 Task: Open a blank google sheet and write heading  Customer order data  Add 10 people name:-  'David White, Emily Green, Andrew Baker, Madison Evans, Logan King, Grace Hill, Gabriel Young, Elizabeth Flores, Samuel Reed, Avery Nelson. ' in July Last week sales are  10020 to 20050. customer order name:-  Nike shoe, Adidas shoe, Gucci T-shirt, Louis Vuitton bag, Zara Shirt, H&M jeans, Chanel perfume, Versace perfume, Ralph Lauren, Prada Shirtcustomer order price in between:-  10000 to 15000. Save page auditingSalesByRegion_2023
Action: Mouse moved to (21, 70)
Screenshot: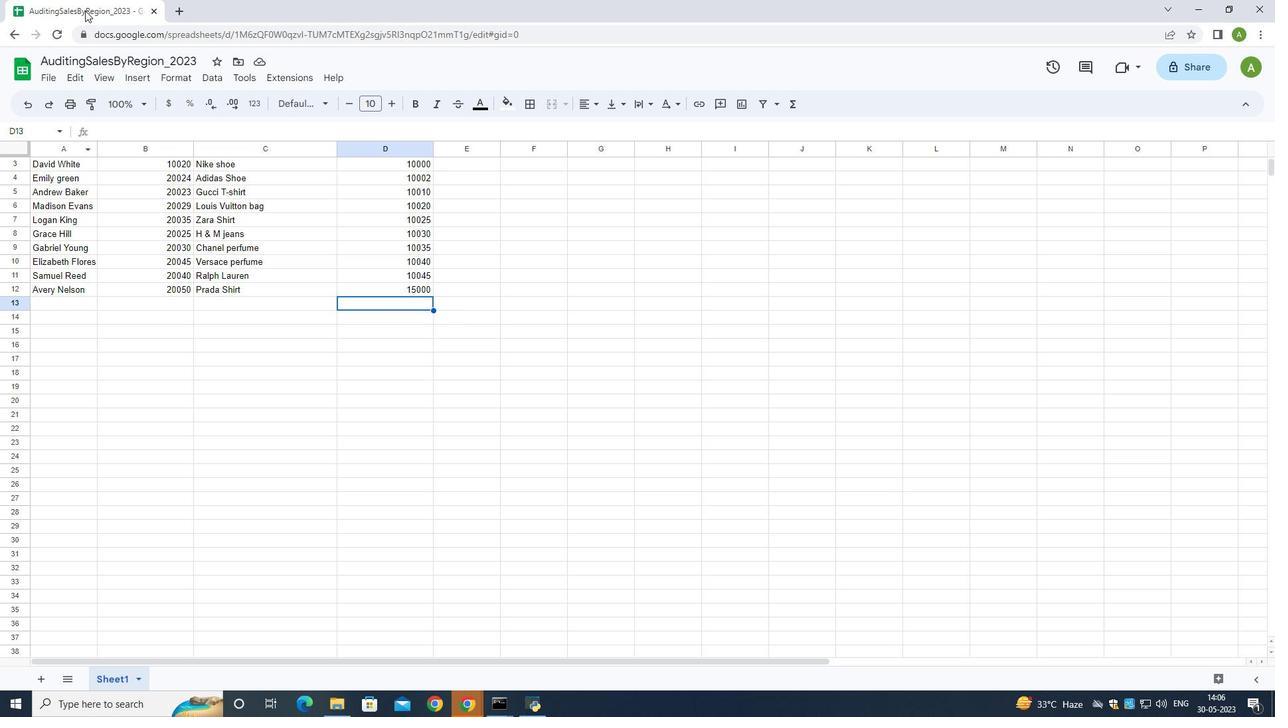 
Action: Mouse pressed left at (21, 70)
Screenshot: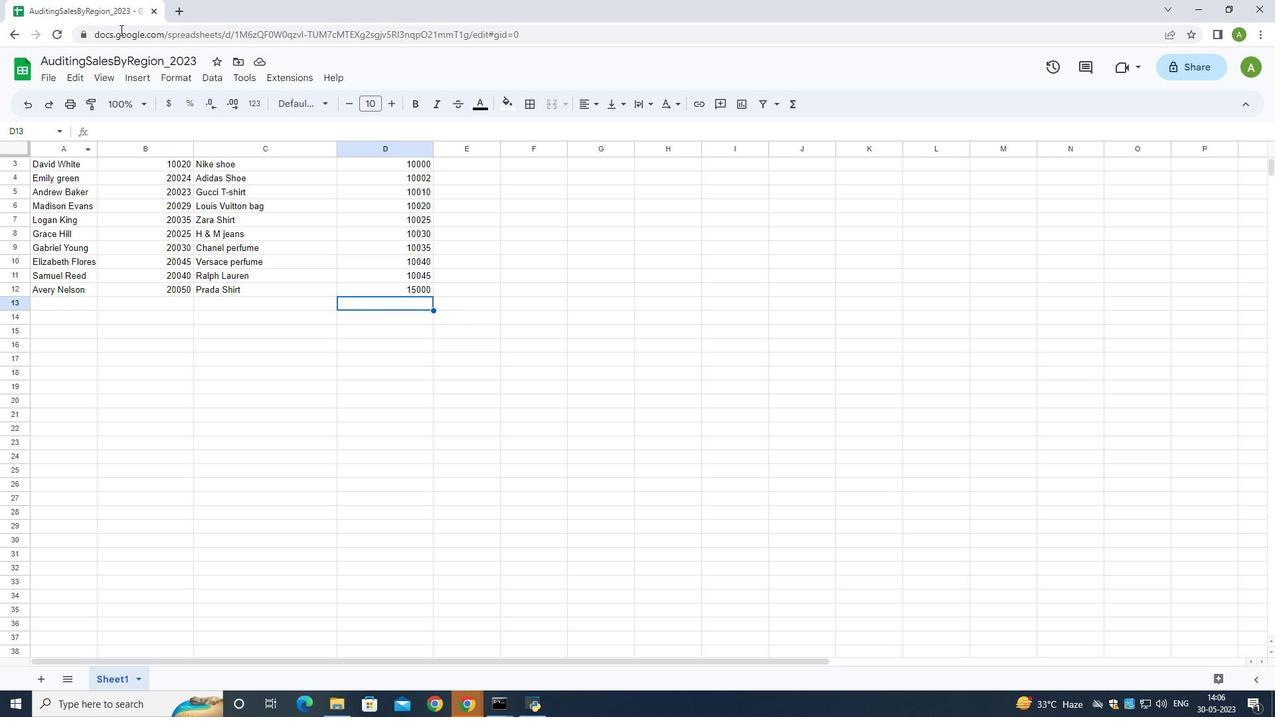 
Action: Mouse moved to (302, 171)
Screenshot: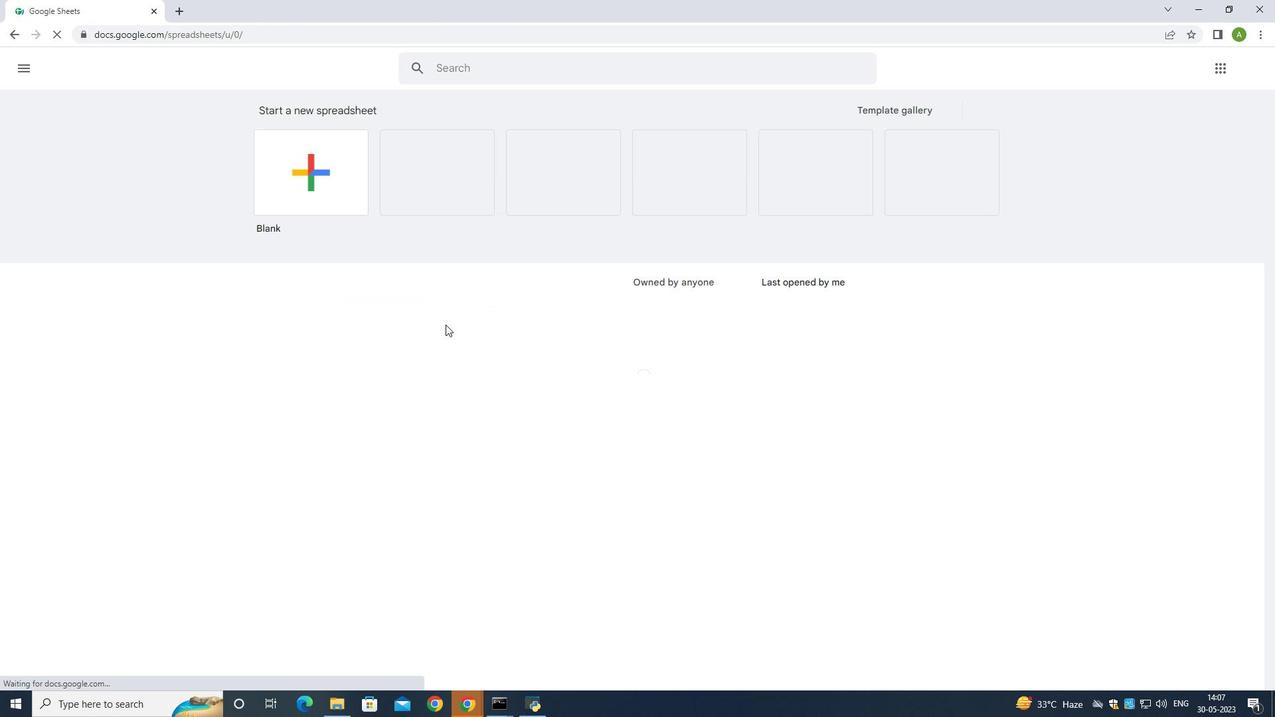 
Action: Mouse pressed left at (302, 171)
Screenshot: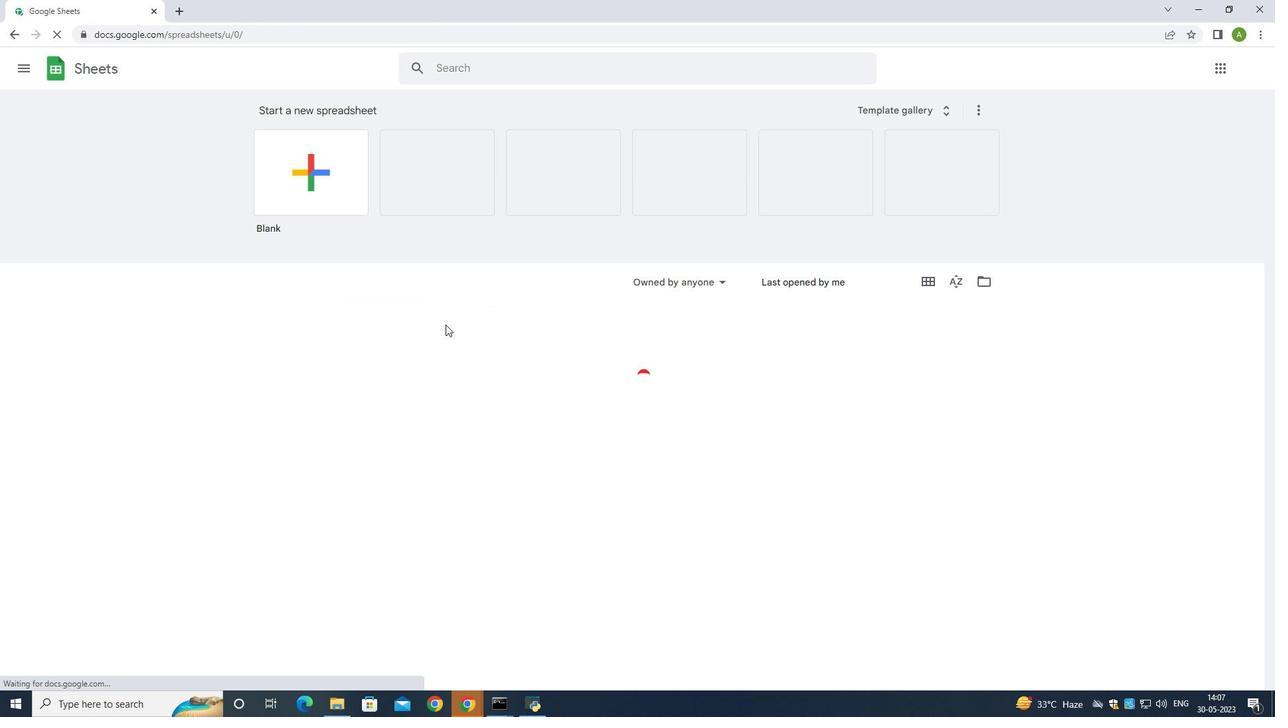 
Action: Mouse moved to (153, 164)
Screenshot: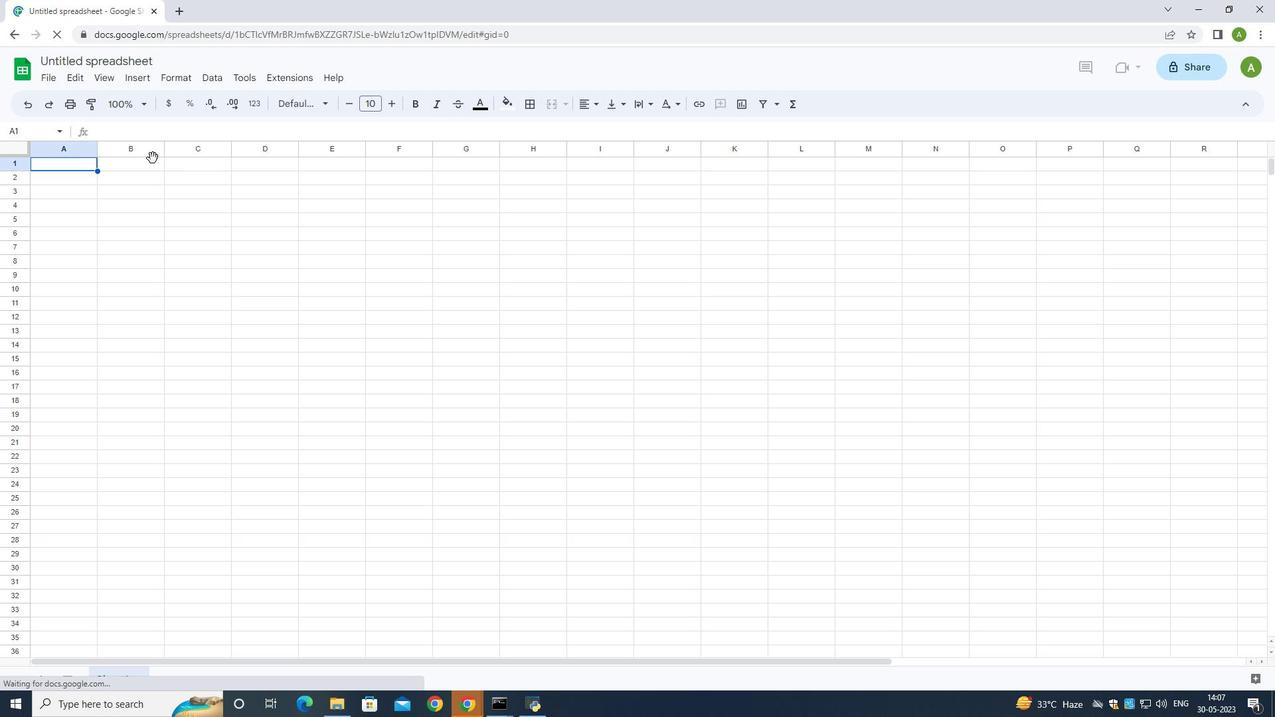 
Action: Mouse pressed left at (153, 164)
Screenshot: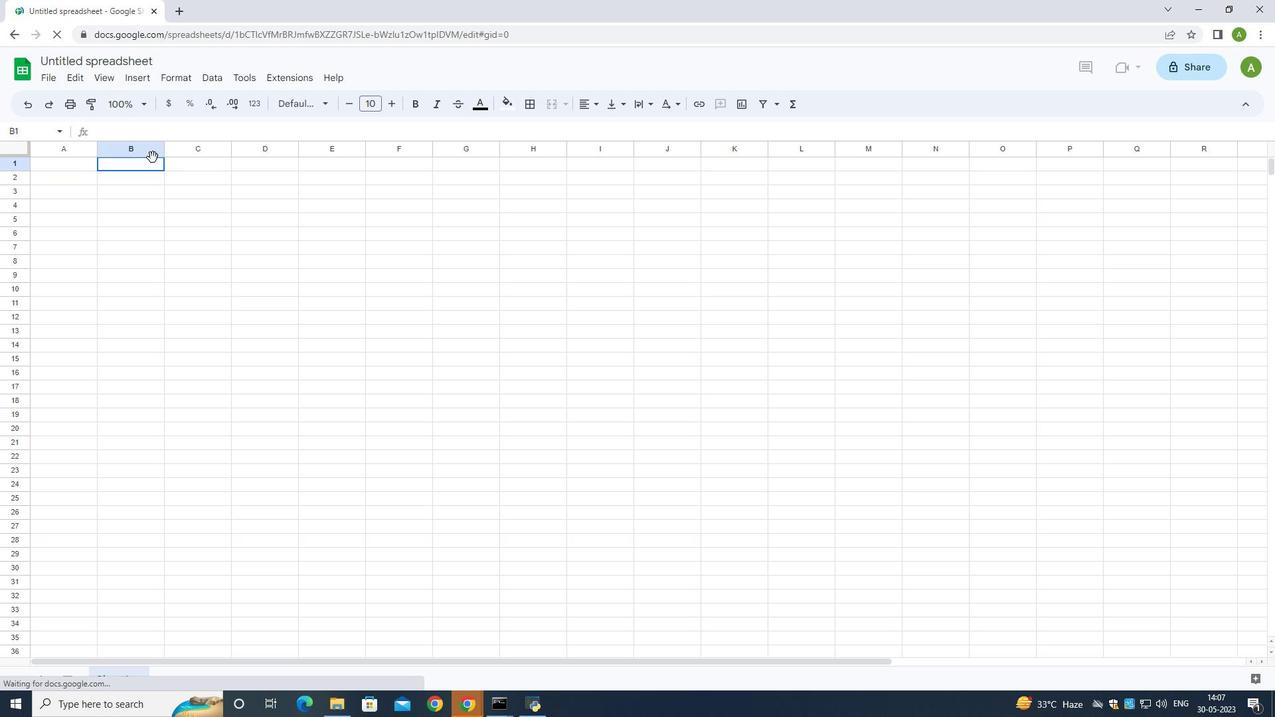 
Action: Mouse moved to (116, 182)
Screenshot: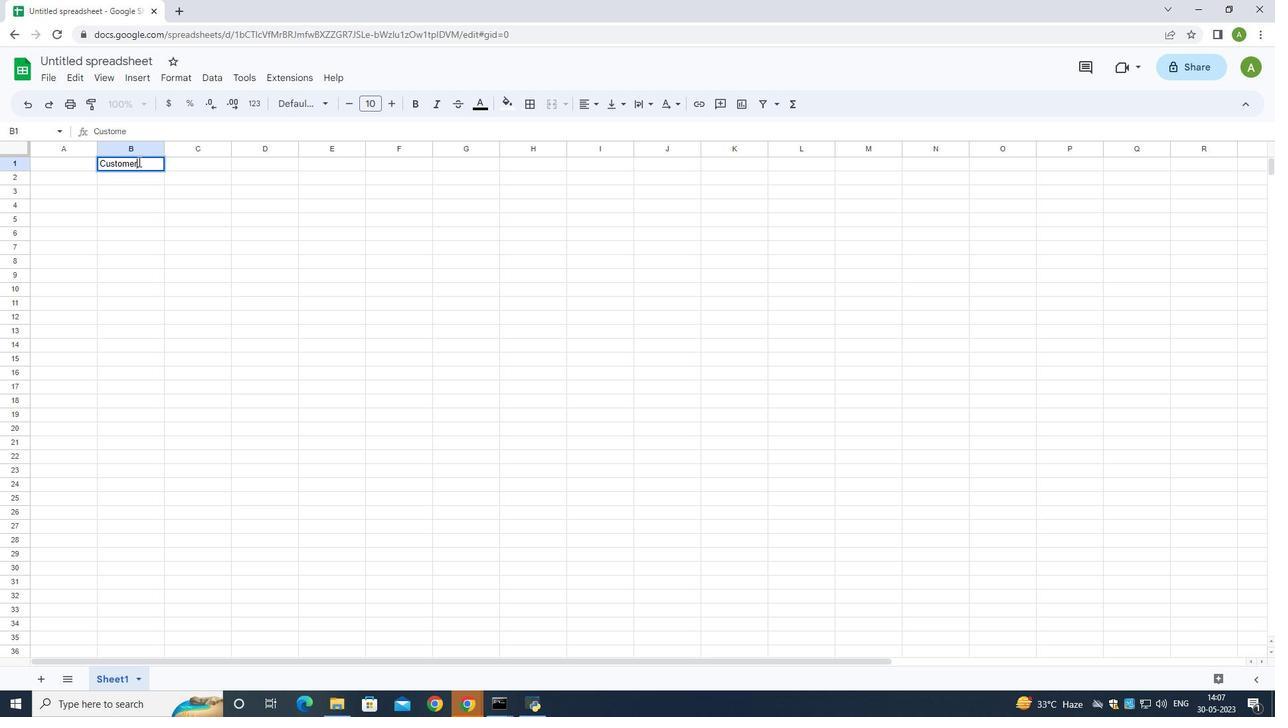 
Action: Key pressed <Key.shift>Customer<Key.space>ore<Key.backspace>der<Key.space>data
Screenshot: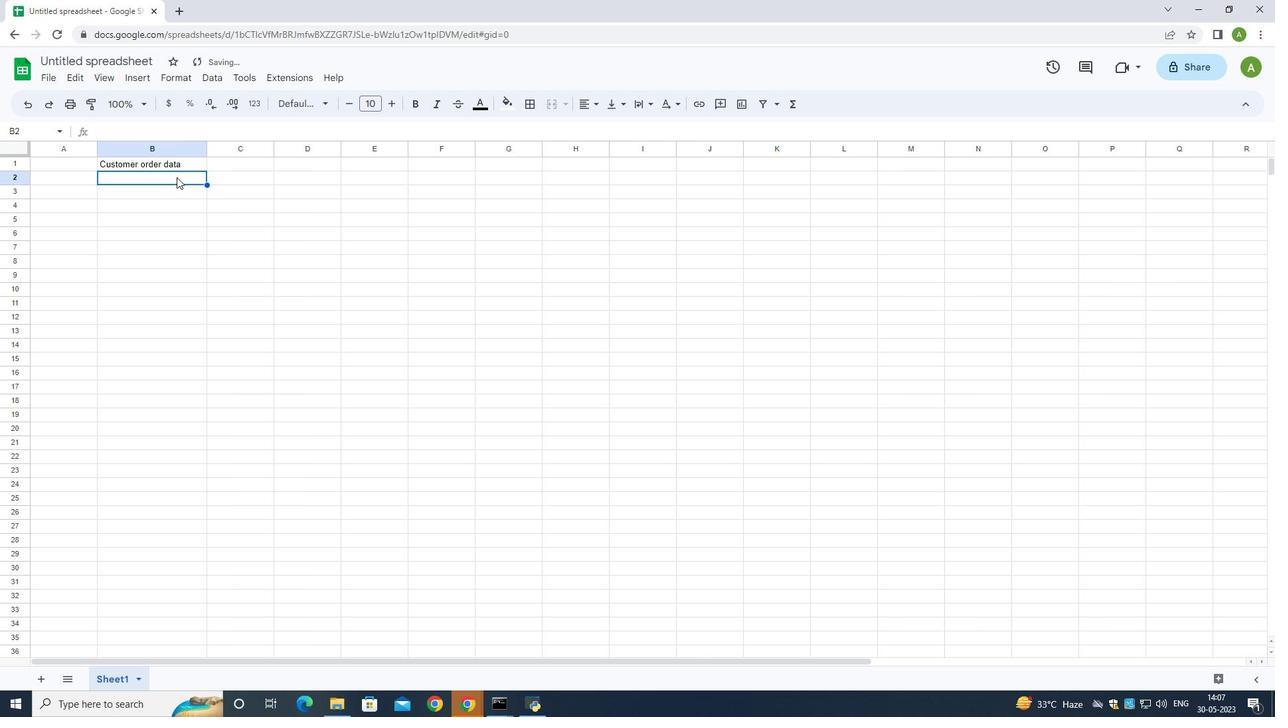 
Action: Mouse moved to (82, 176)
Screenshot: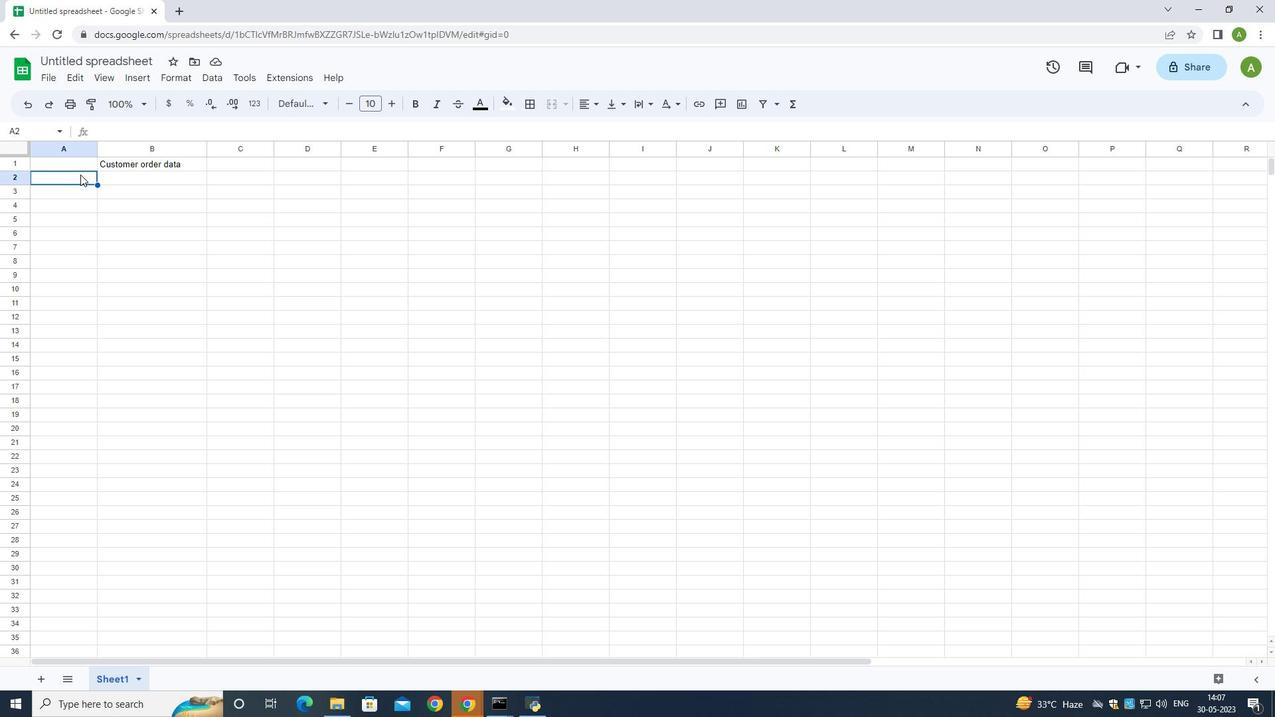 
Action: Mouse pressed left at (82, 176)
Screenshot: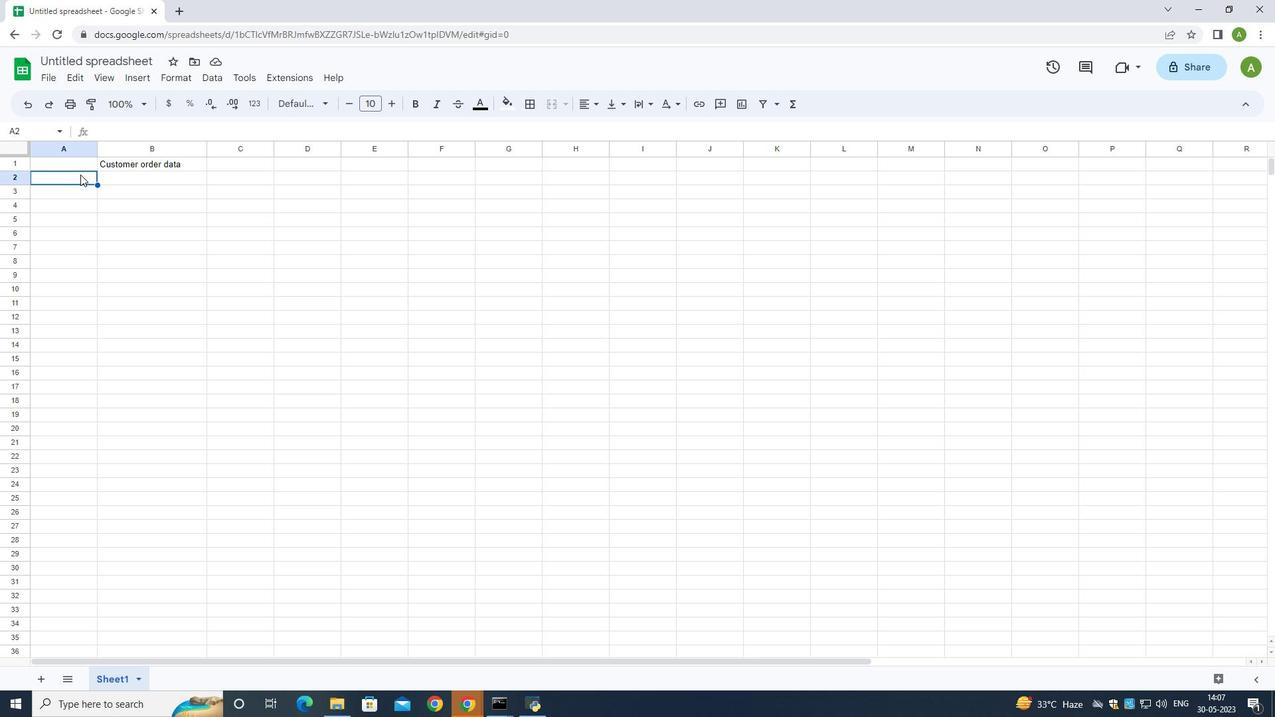 
Action: Key pressed <Key.shift><Key.shift><Key.shift><Key.shift><Key.shift><Key.shift><Key.shift><Key.shift><Key.shift><Key.shift><Key.shift><Key.shift><Key.shift><Key.shift><Key.shift><Key.shift><Key.shift><Key.shift><Key.shift><Key.shift>Name
Screenshot: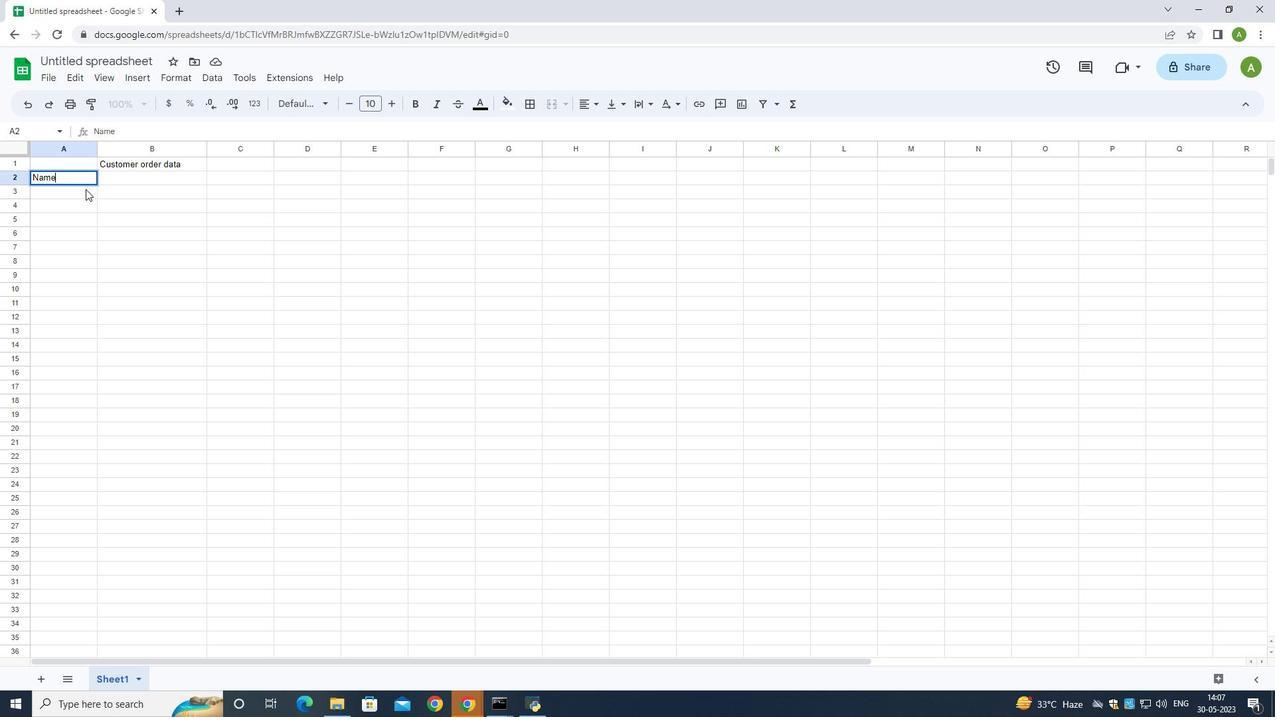 
Action: Mouse moved to (79, 197)
Screenshot: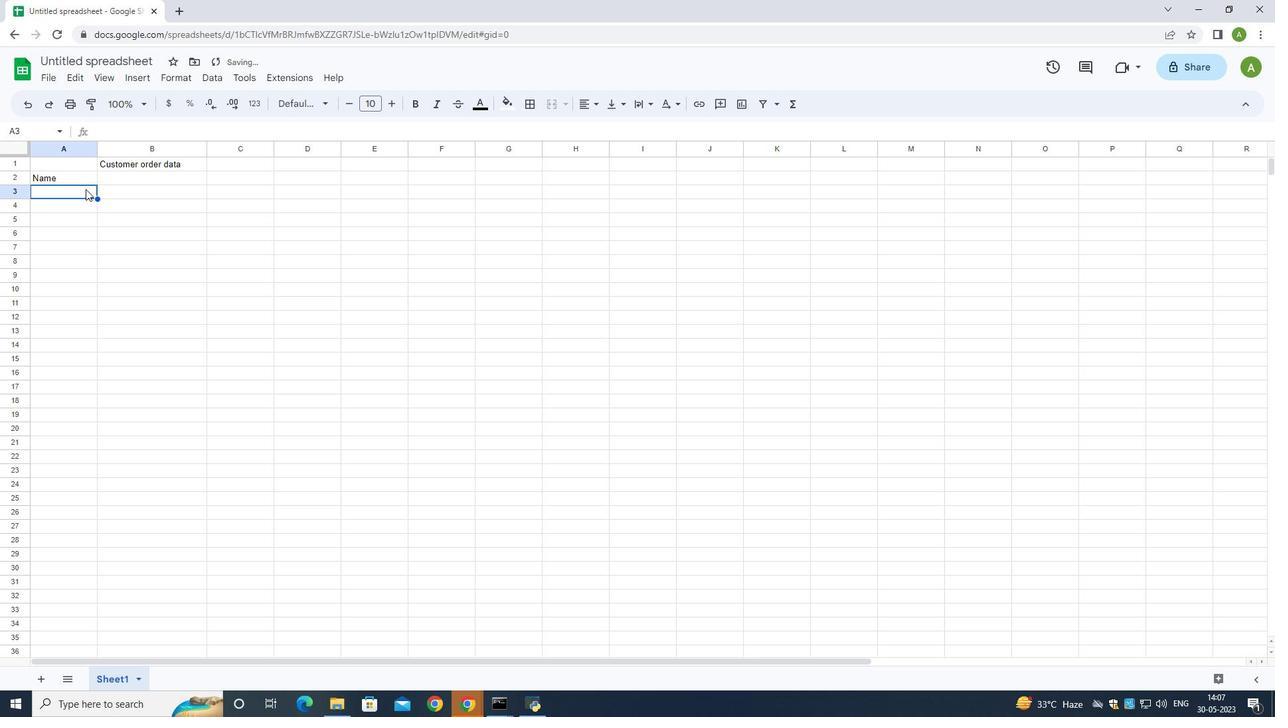 
Action: Mouse pressed left at (79, 197)
Screenshot: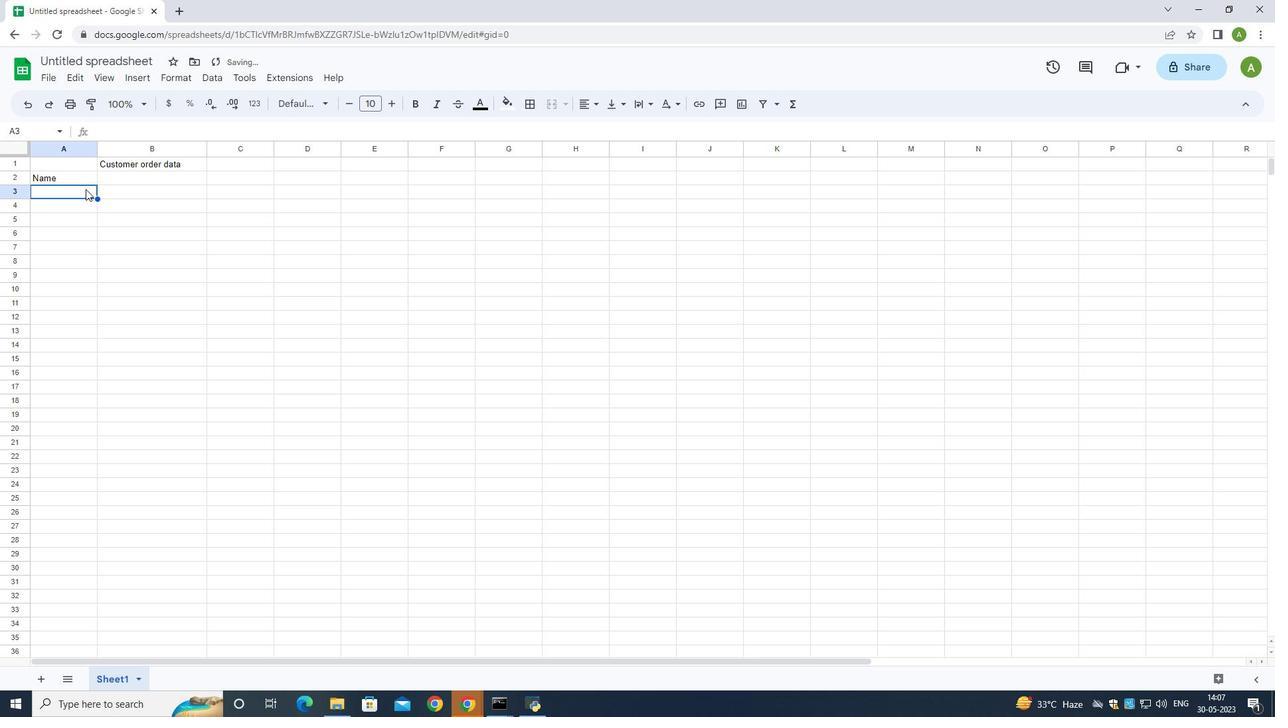 
Action: Mouse moved to (656, 269)
Screenshot: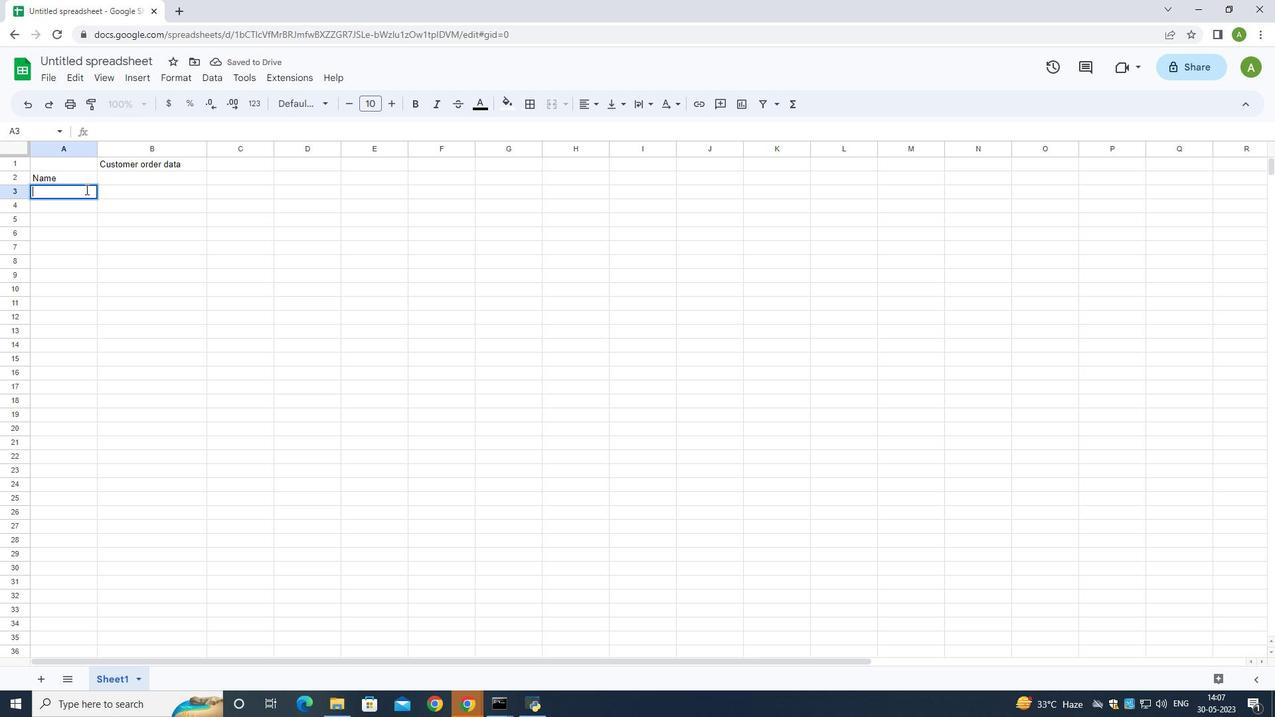 
Action: Key pressed <Key.shift>David<Key.space><Key.shift>White<Key.down>
Screenshot: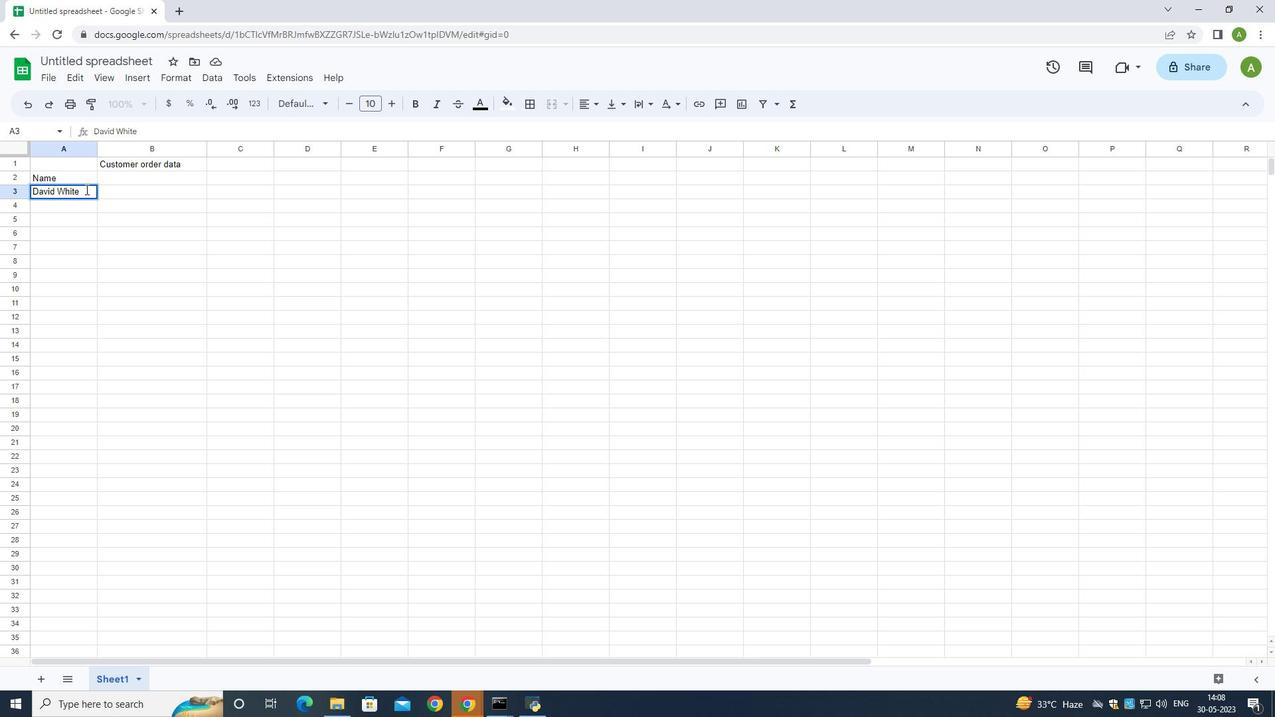 
Action: Mouse moved to (933, 548)
Screenshot: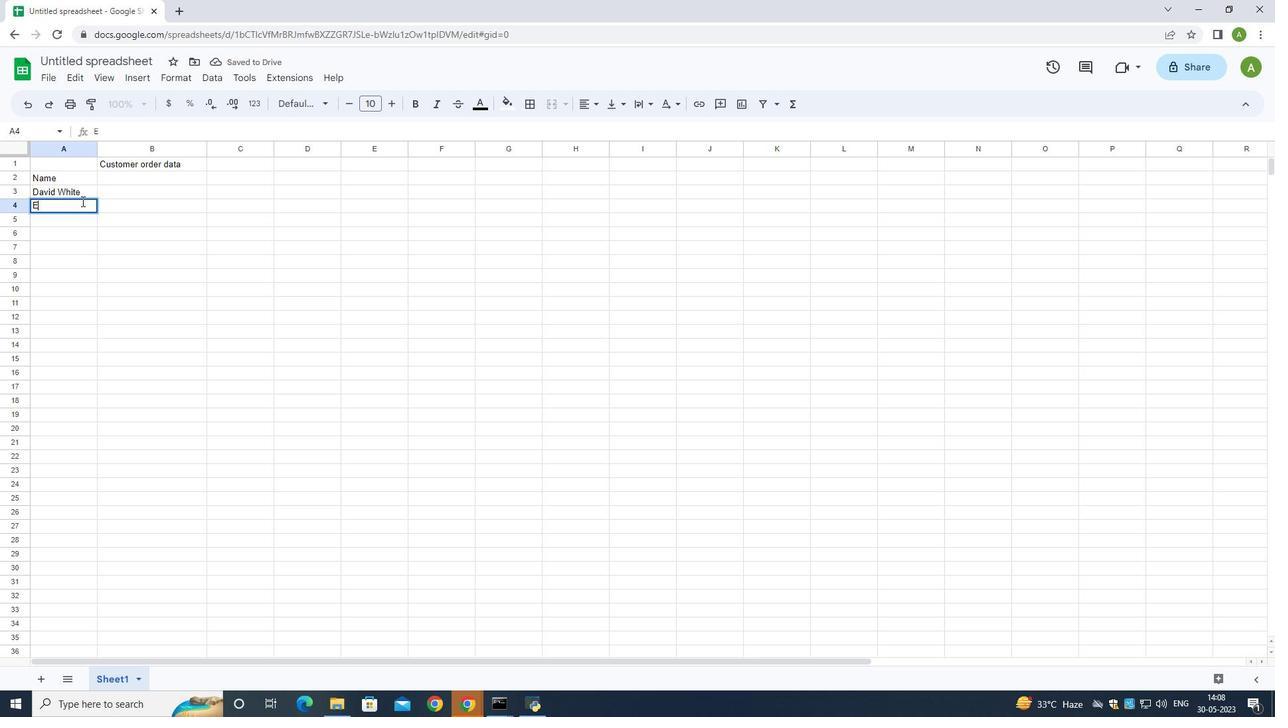 
Action: Key pressed <Key.shift>Emily<Key.space><Key.shift>green<Key.down><Key.shift>Andrew<Key.space><Key.shift>Baker<Key.down><Key.shift><Key.shift><Key.shift><Key.shift><Key.shift><Key.shift><Key.shift><Key.shift><Key.shift><Key.shift><Key.shift><Key.shift><Key.shift><Key.shift><Key.shift><Key.shift><Key.shift><Key.shift><Key.shift><Key.shift><Key.shift><Key.shift><Key.shift><Key.shift><Key.shift><Key.shift>Madison<Key.space><Key.shift>Evans<Key.down><Key.shift>Logan<Key.space><Key.shift><Key.shift><Key.shift><Key.shift><Key.shift><Key.shift><Key.shift>King<Key.down><Key.shift>Grace<Key.space><Key.shift>Hill<Key.down><Key.shift><Key.shift><Key.shift><Key.shift><Key.shift><Key.shift><Key.shift><Key.shift><Key.shift><Key.shift>Gabriel<Key.space><Key.shift>Young<Key.down><Key.shift>Elizabeth<Key.space><Key.shift>Flores<Key.down><Key.shift>Samuel<Key.space><Key.shift>Reed<Key.down><Key.shift>Avery<Key.space><Key.shift><Key.shift><Key.shift><Key.shift><Key.shift><Key.shift><Key.shift><Key.shift><Key.shift>Nelson
Screenshot: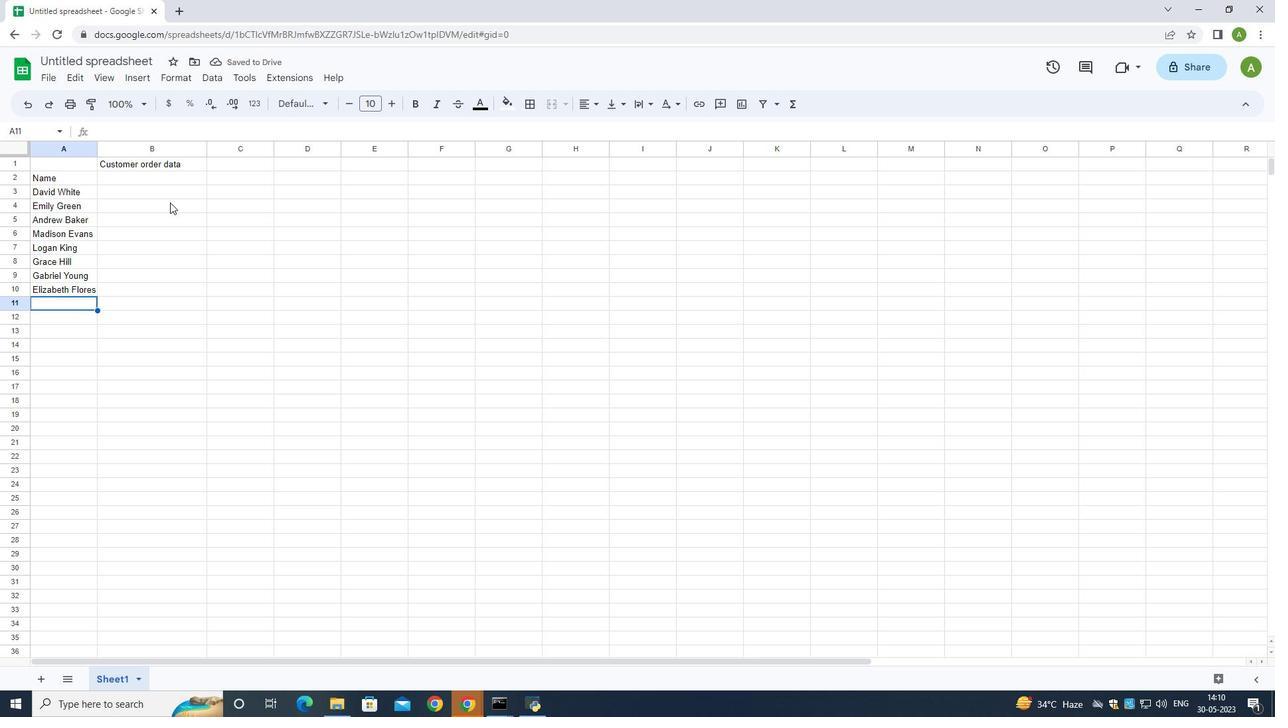 
Action: Mouse moved to (119, 169)
Screenshot: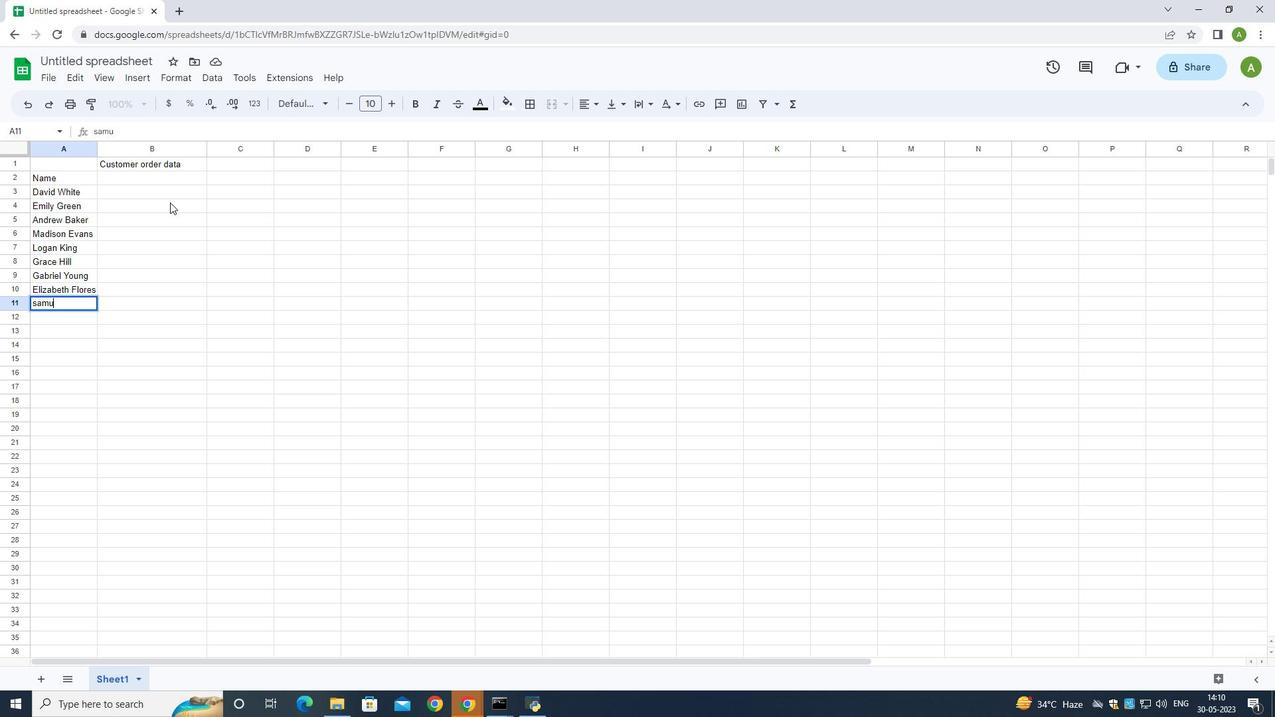 
Action: Mouse pressed left at (119, 169)
Screenshot: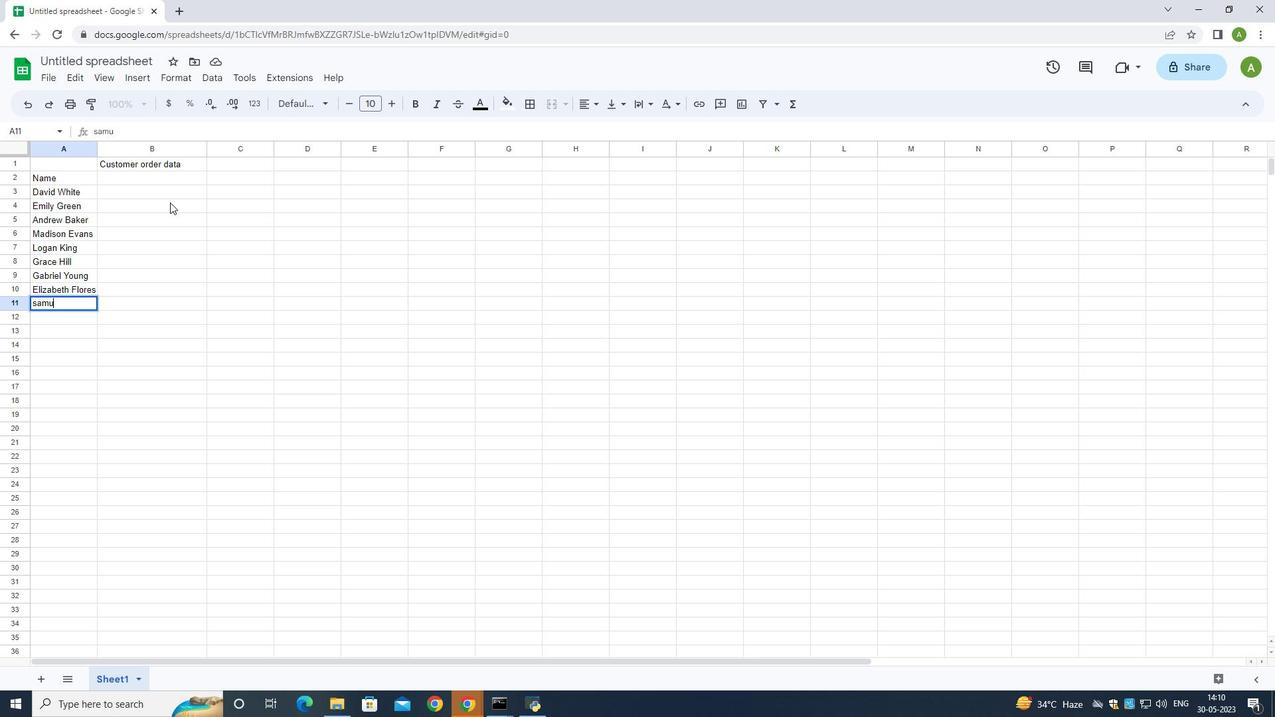 
Action: Mouse moved to (120, 177)
Screenshot: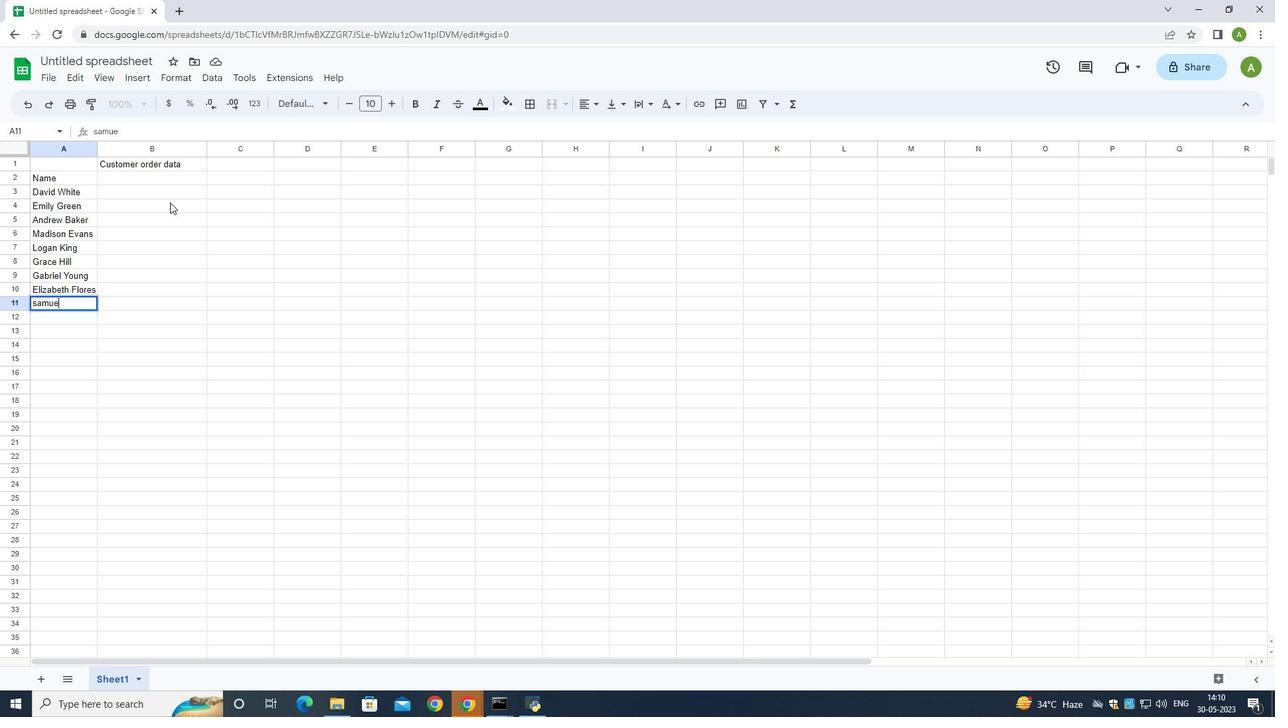 
Action: Mouse pressed left at (120, 177)
Screenshot: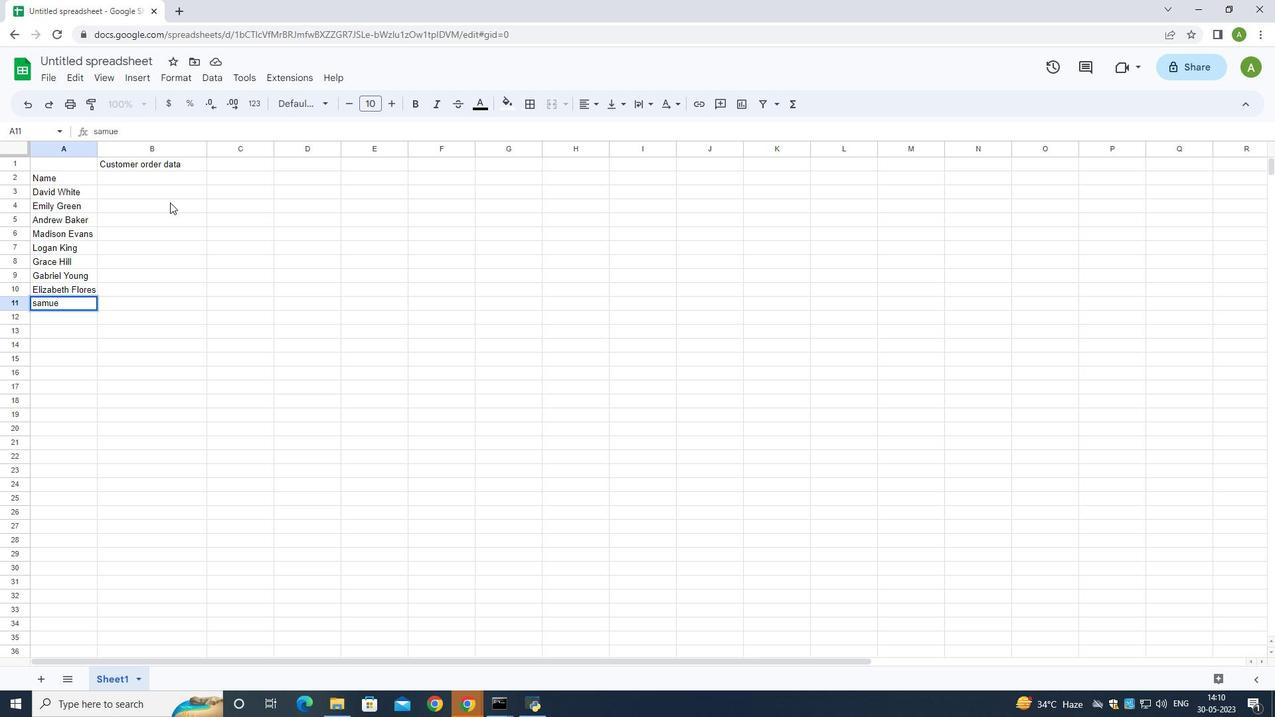 
Action: Key pressed <Key.shift><Key.shift><Key.shift><Key.shift>July<Key.space><Key.shift>Last<Key.space>week<Key.space><Key.shift>Sales
Screenshot: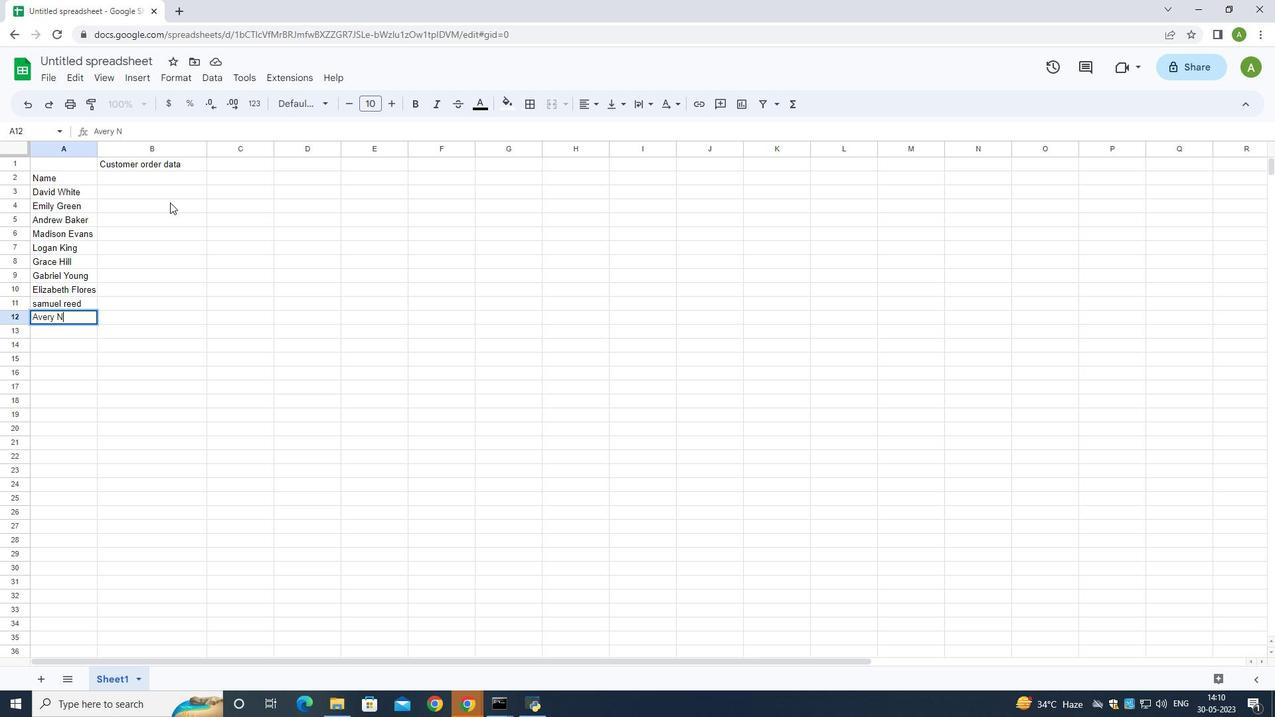 
Action: Mouse moved to (164, 143)
Screenshot: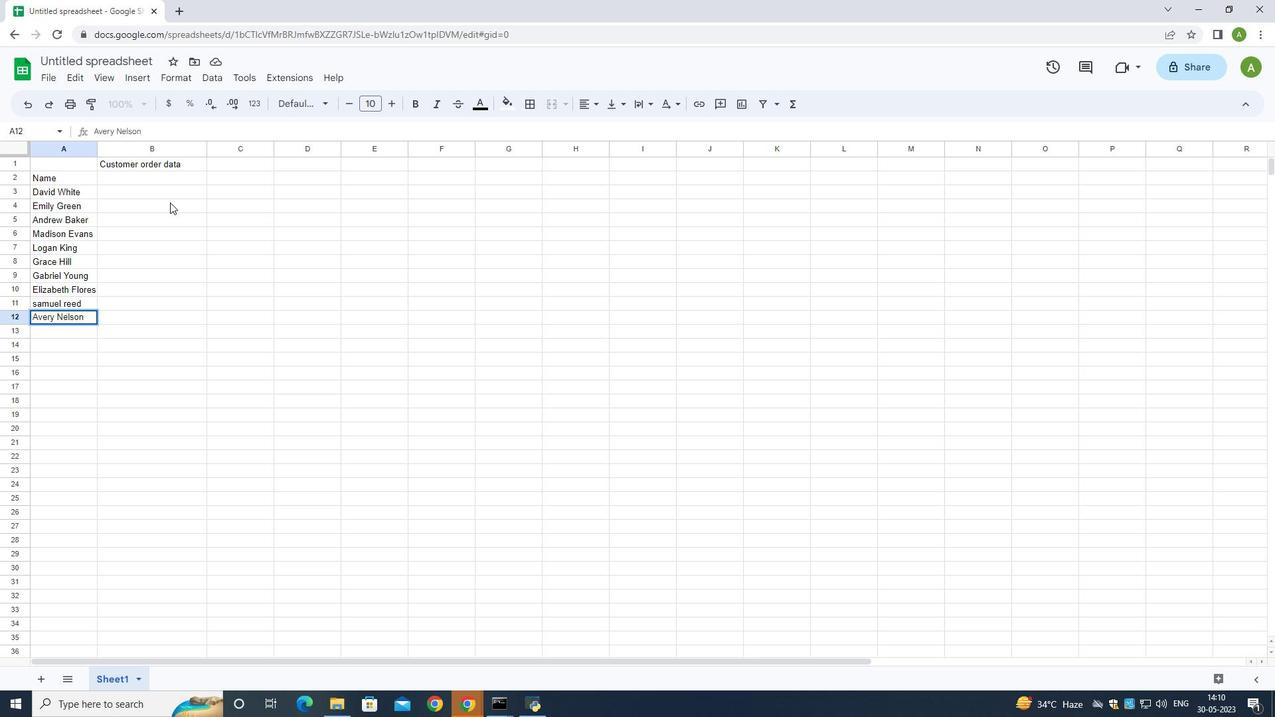 
Action: Mouse pressed left at (164, 143)
Screenshot: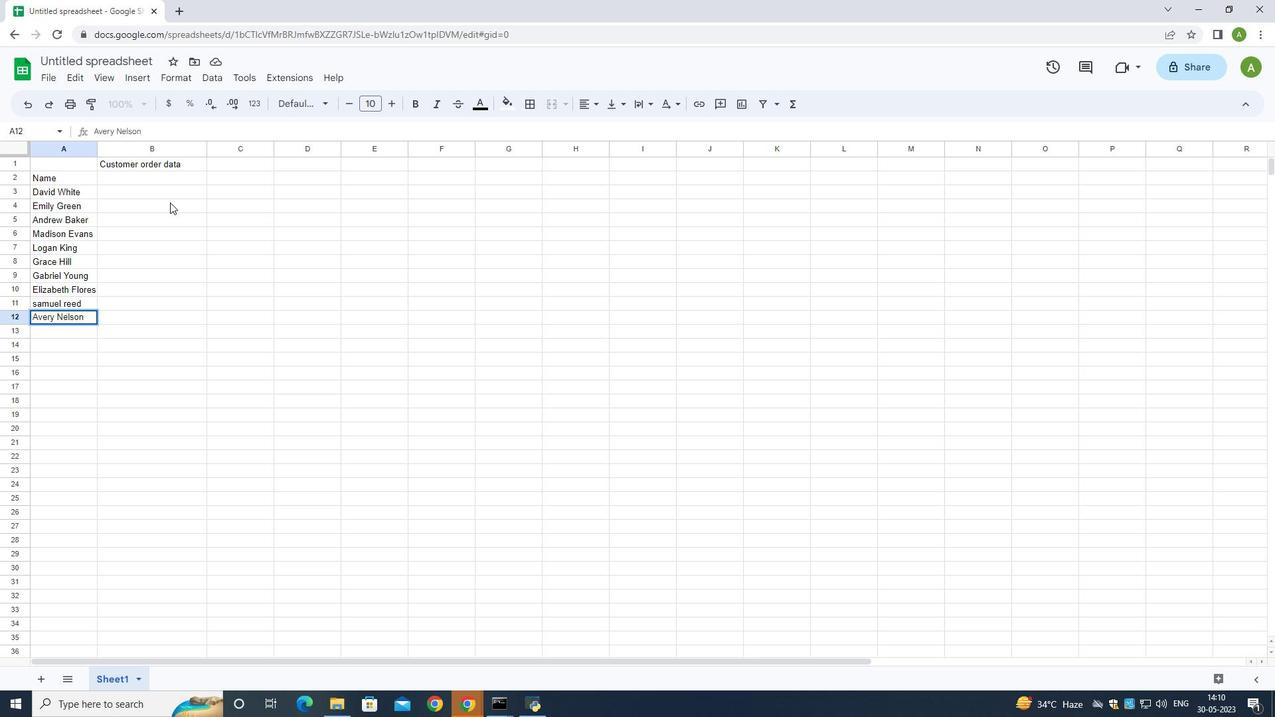 
Action: Mouse moved to (162, 148)
Screenshot: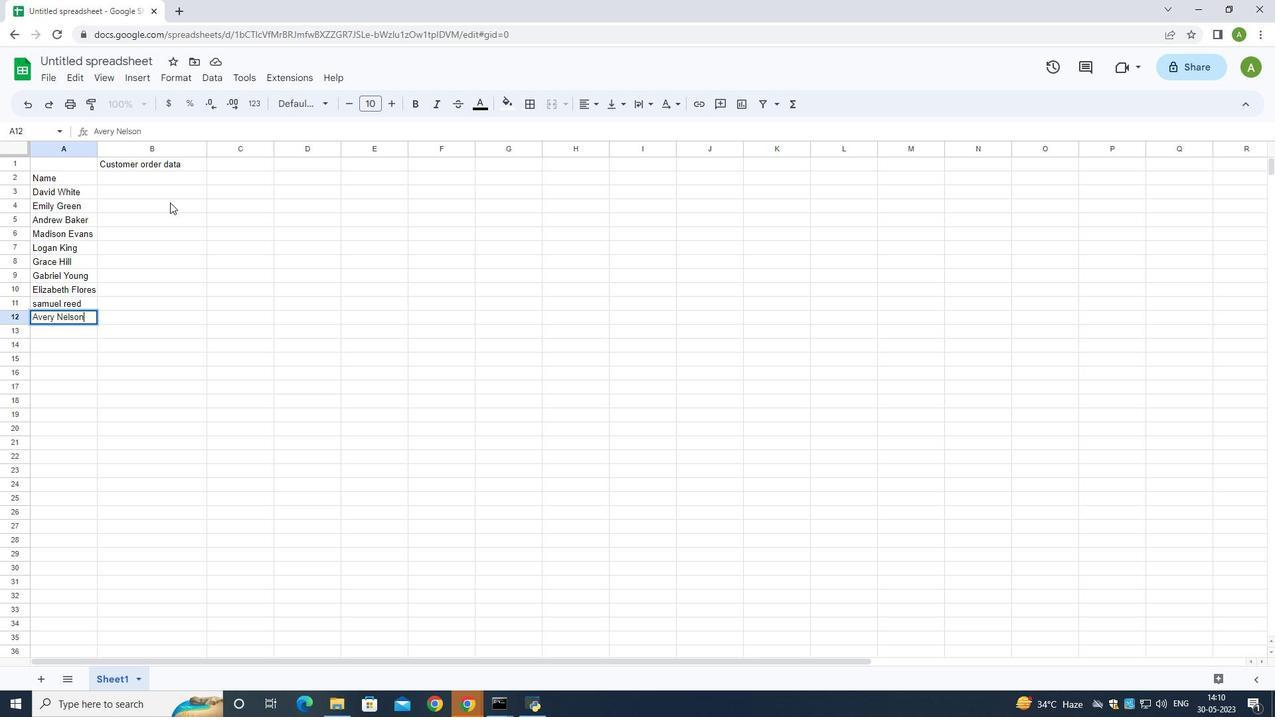 
Action: Mouse pressed left at (162, 148)
Screenshot: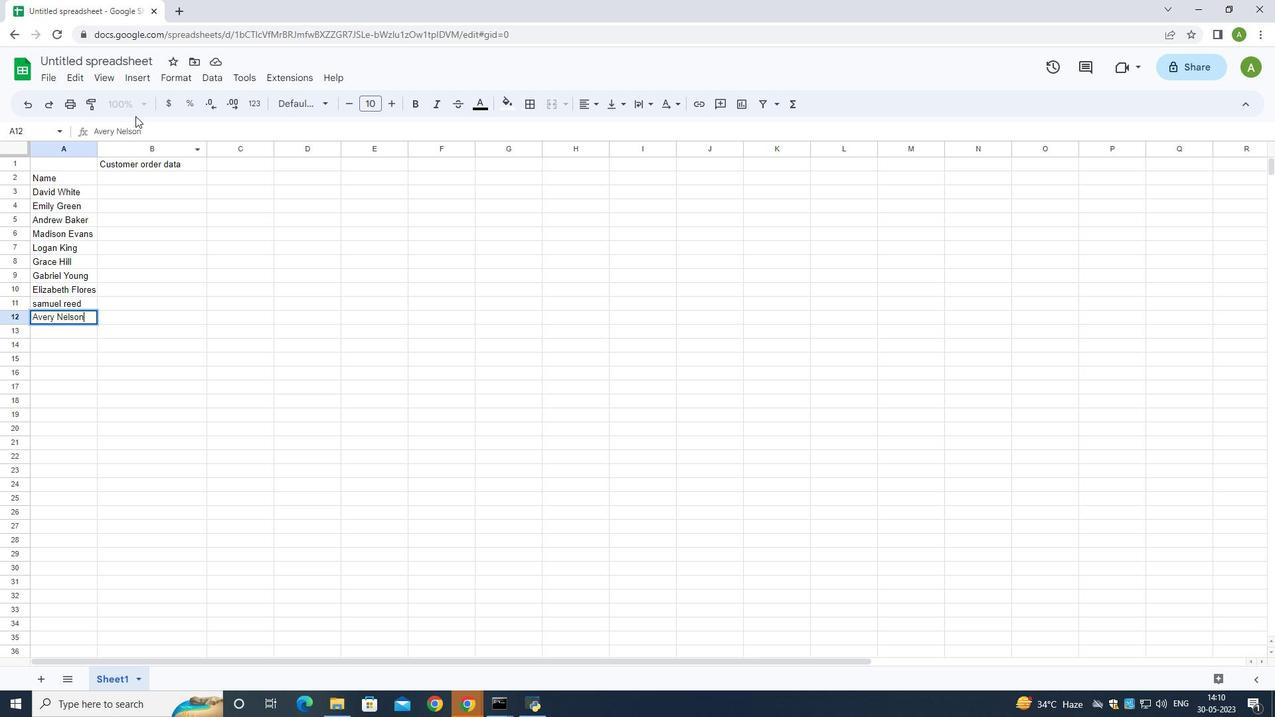 
Action: Mouse moved to (166, 149)
Screenshot: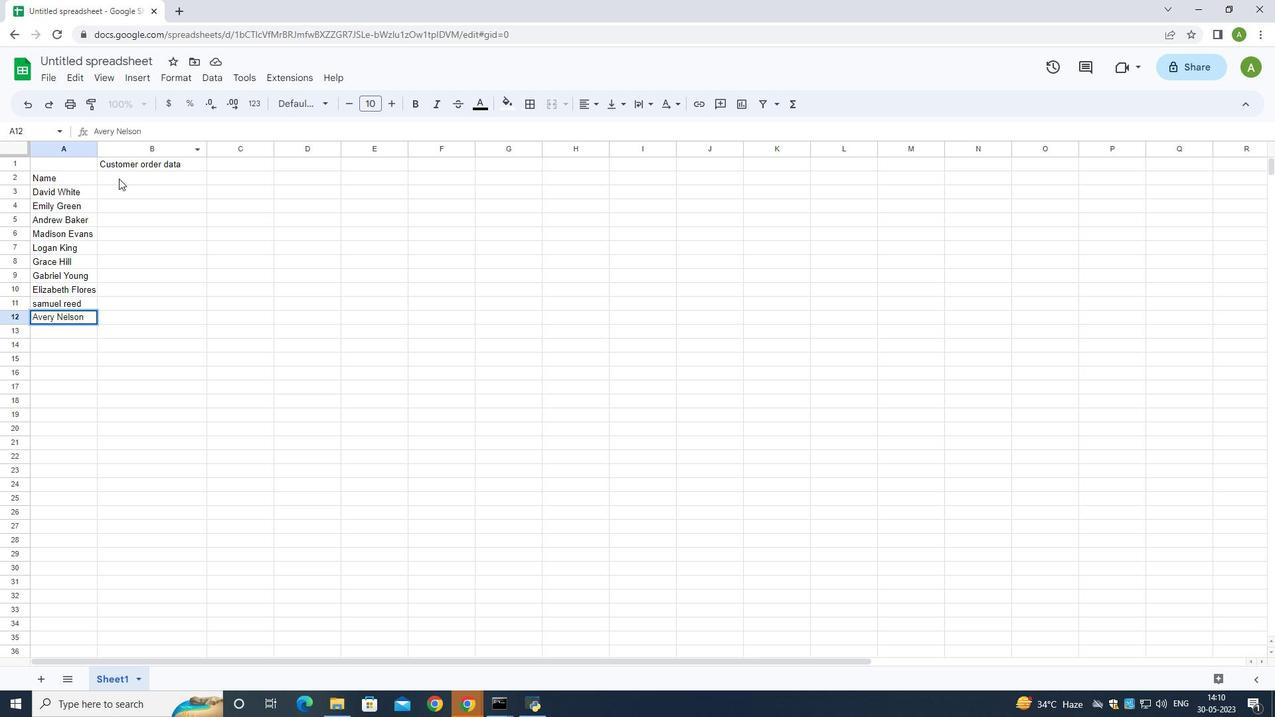 
Action: Mouse pressed left at (166, 149)
Screenshot: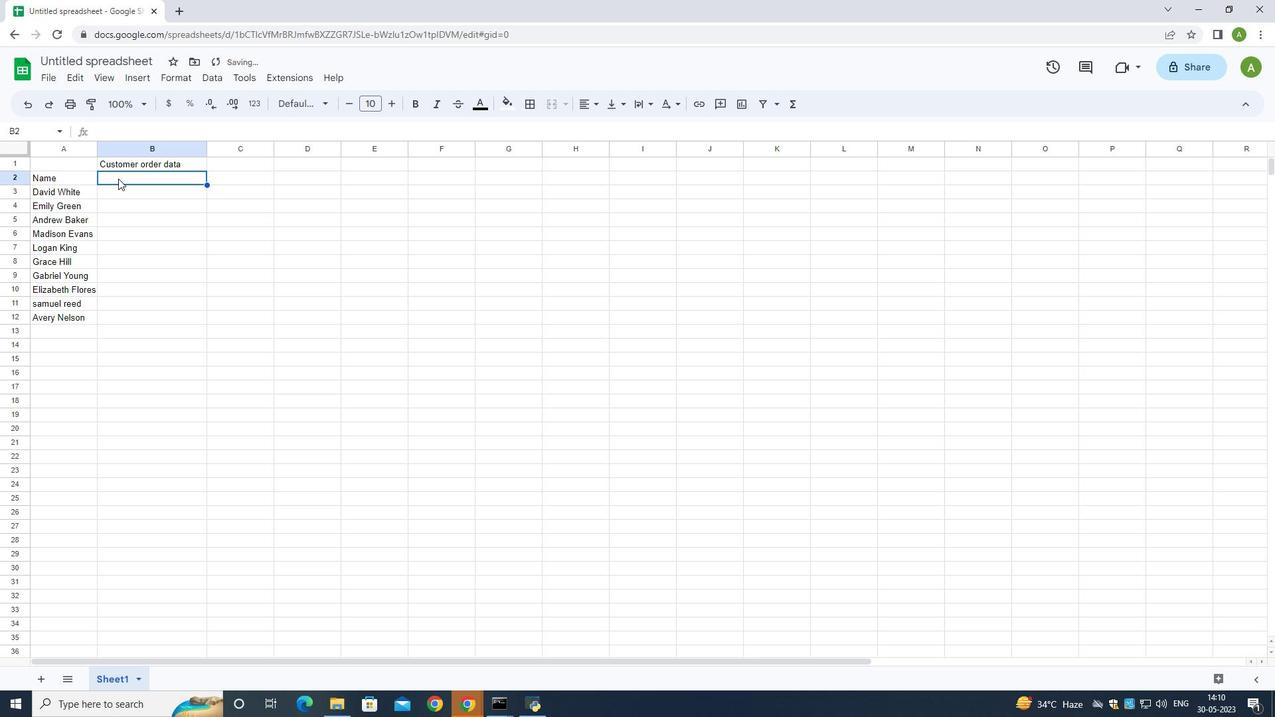 
Action: Mouse moved to (181, 209)
Screenshot: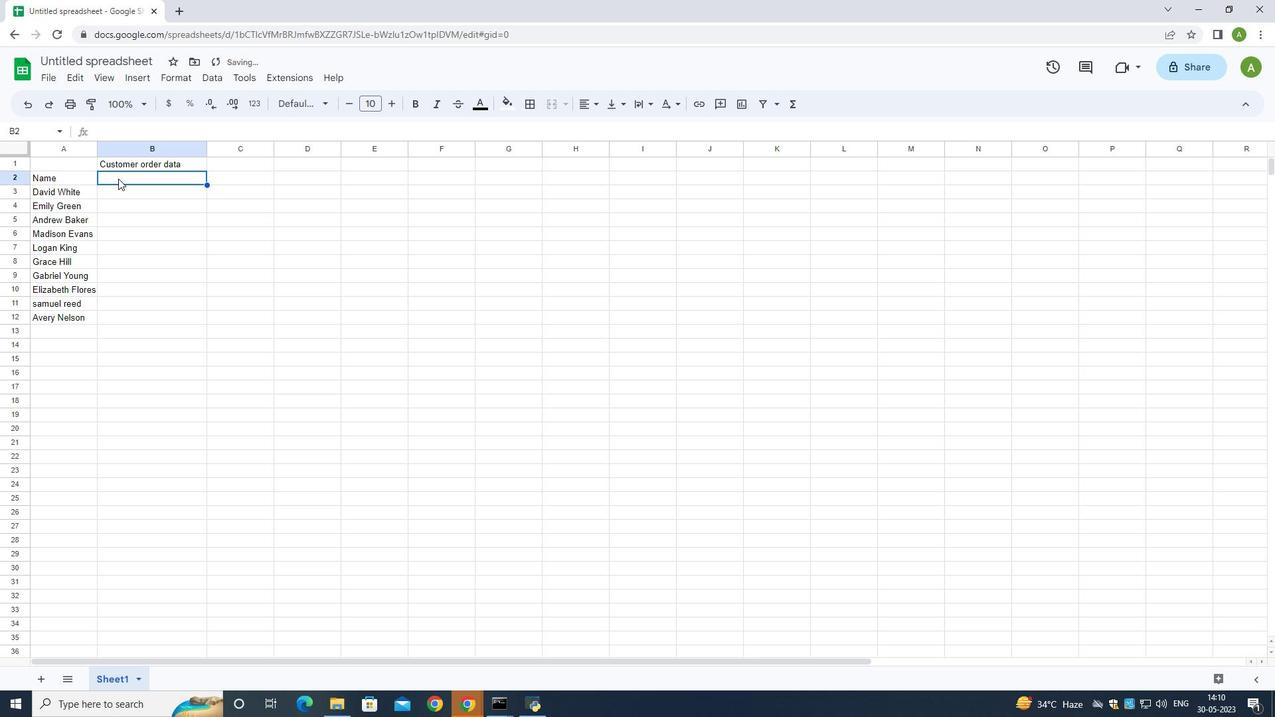
Action: Mouse pressed left at (181, 209)
Screenshot: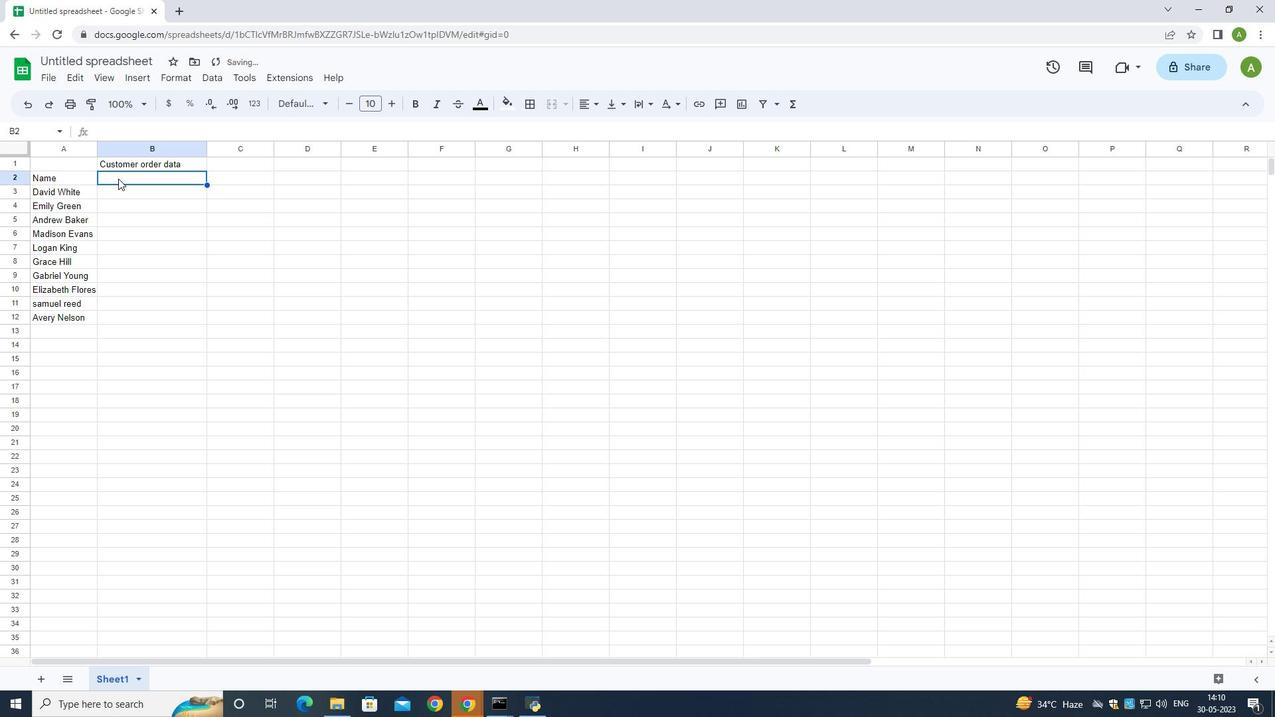 
Action: Mouse moved to (152, 174)
Screenshot: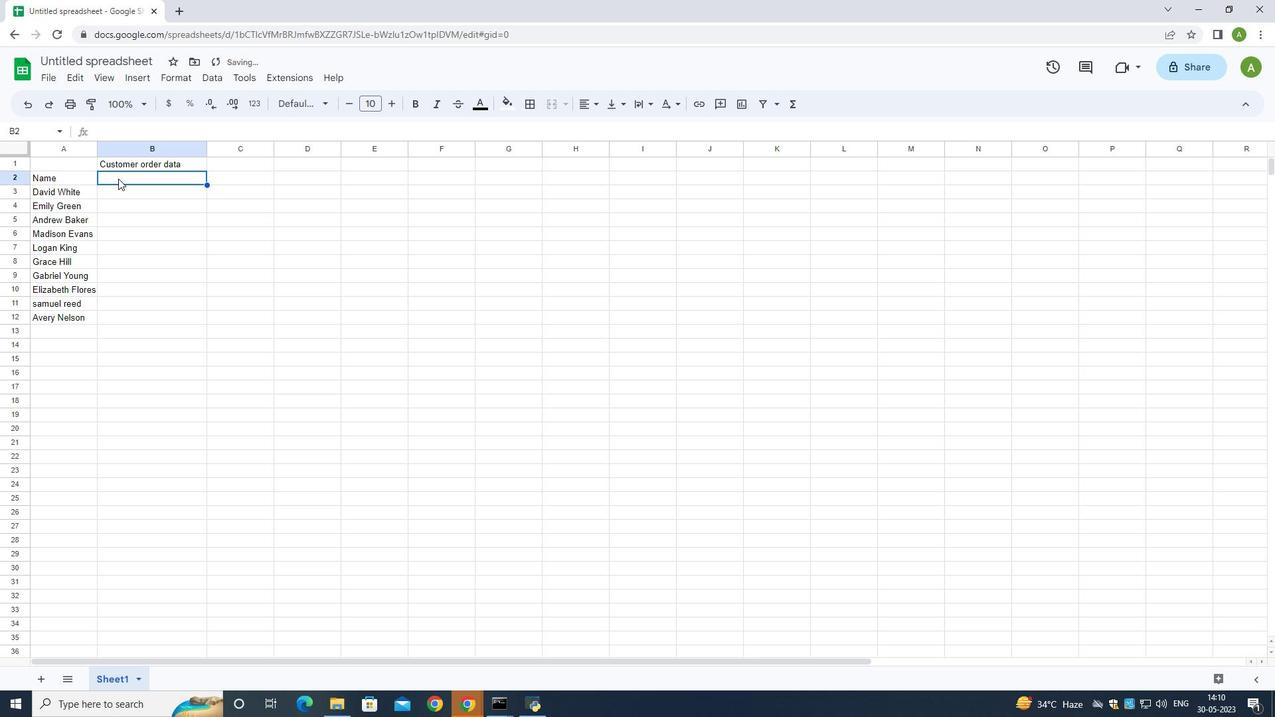 
Action: Mouse pressed left at (152, 174)
Screenshot: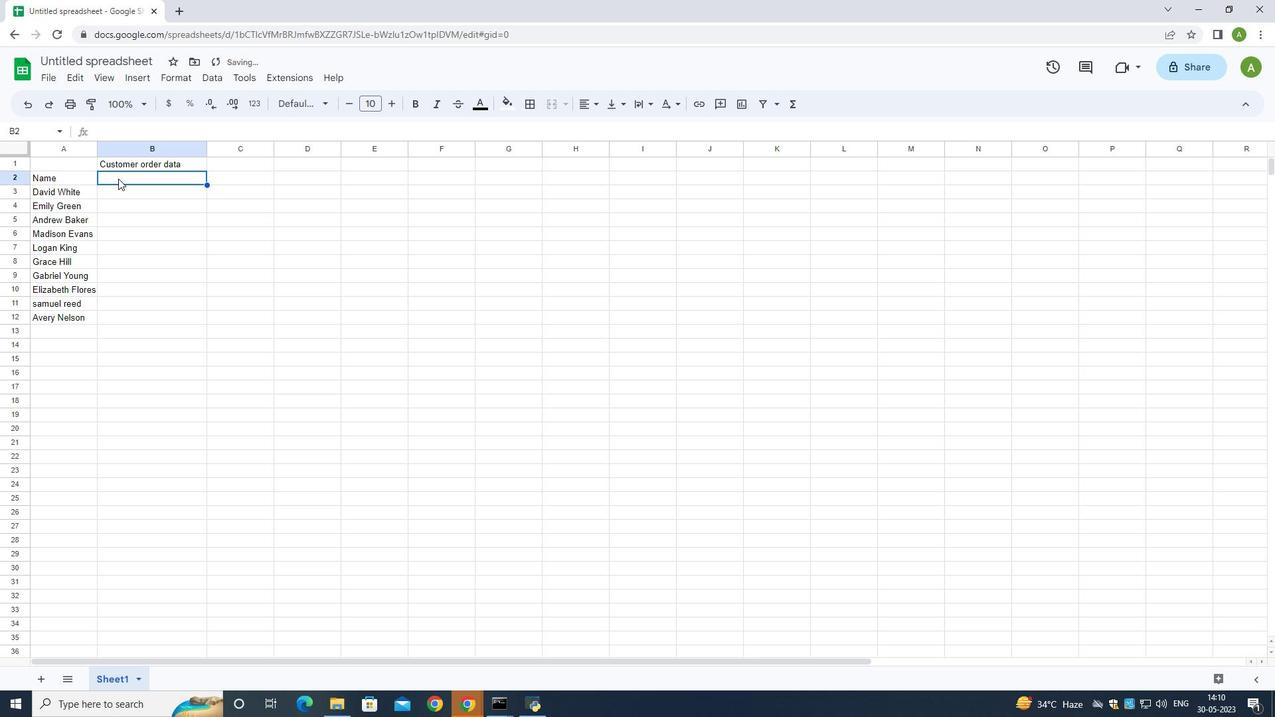 
Action: Mouse moved to (163, 146)
Screenshot: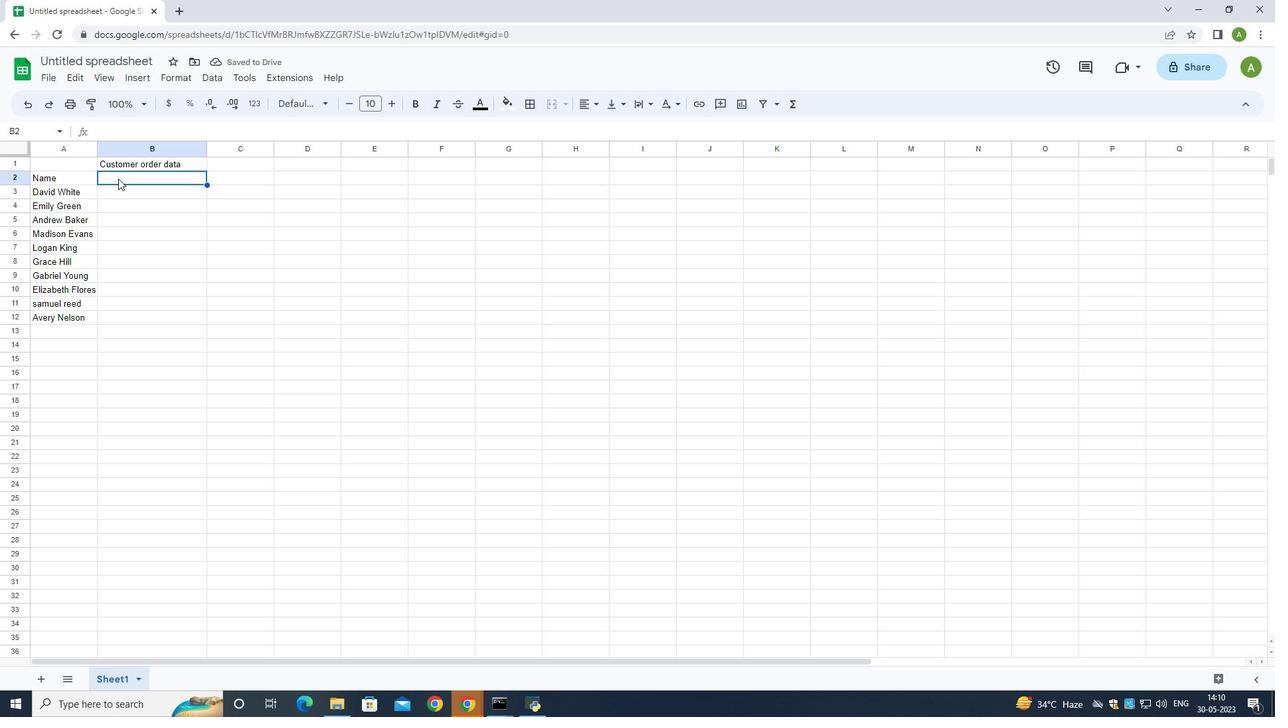 
Action: Mouse pressed left at (163, 146)
Screenshot: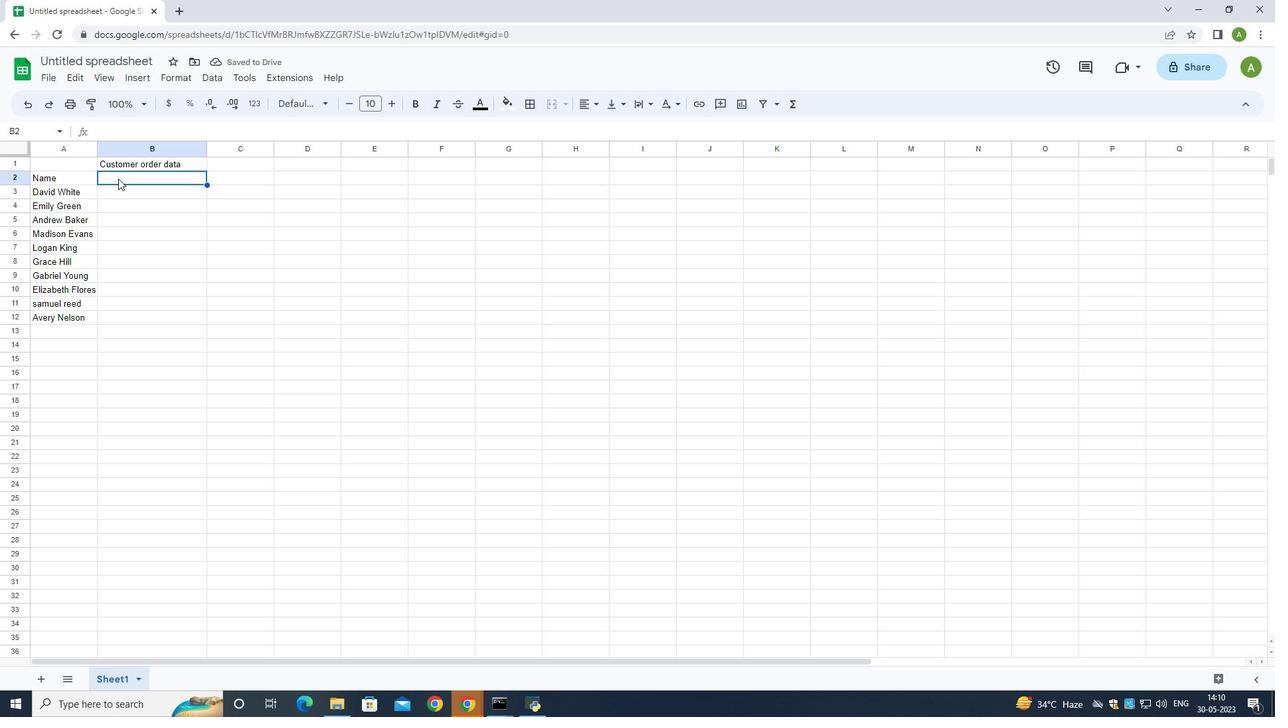 
Action: Mouse moved to (142, 191)
Screenshot: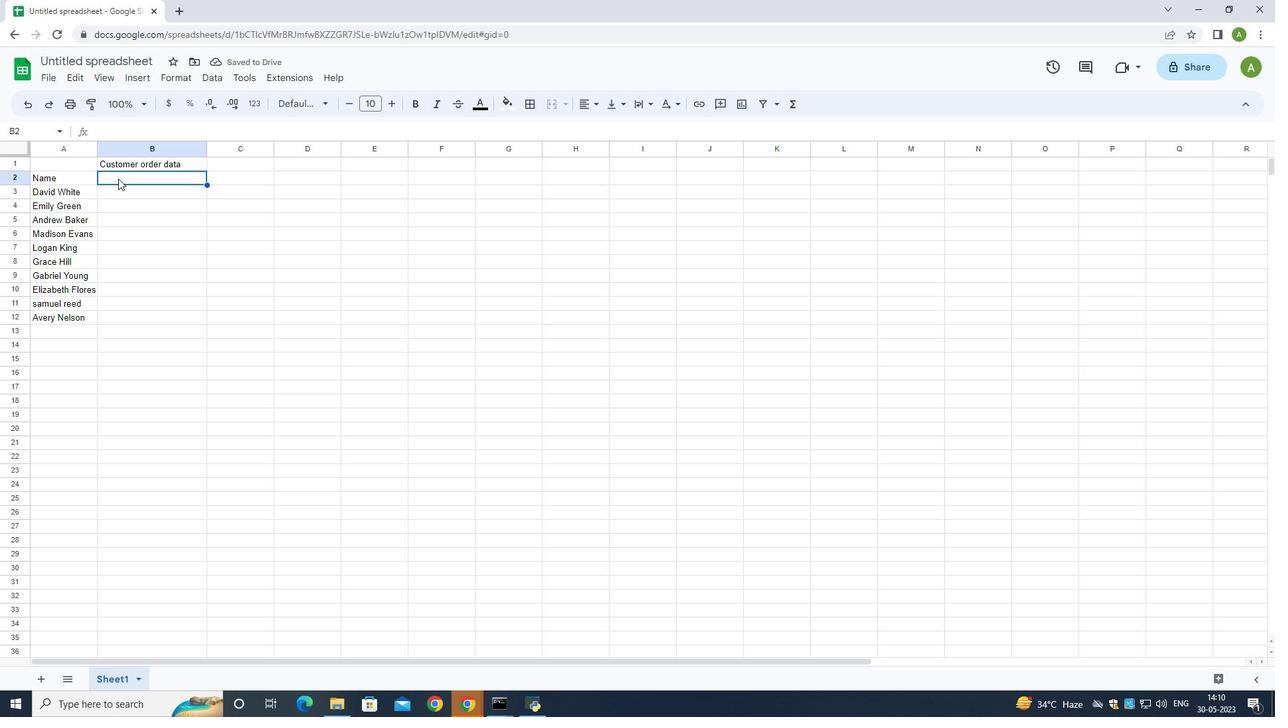 
Action: Mouse pressed left at (142, 191)
Screenshot: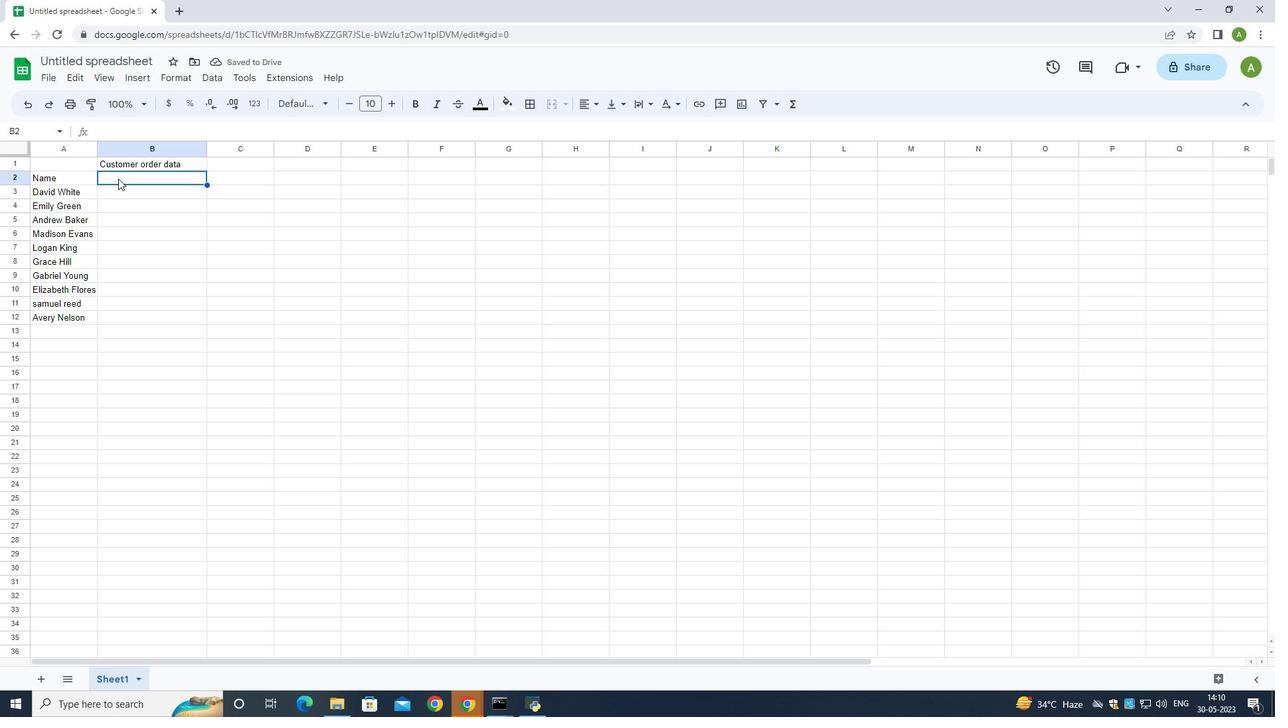 
Action: Mouse moved to (496, 128)
Screenshot: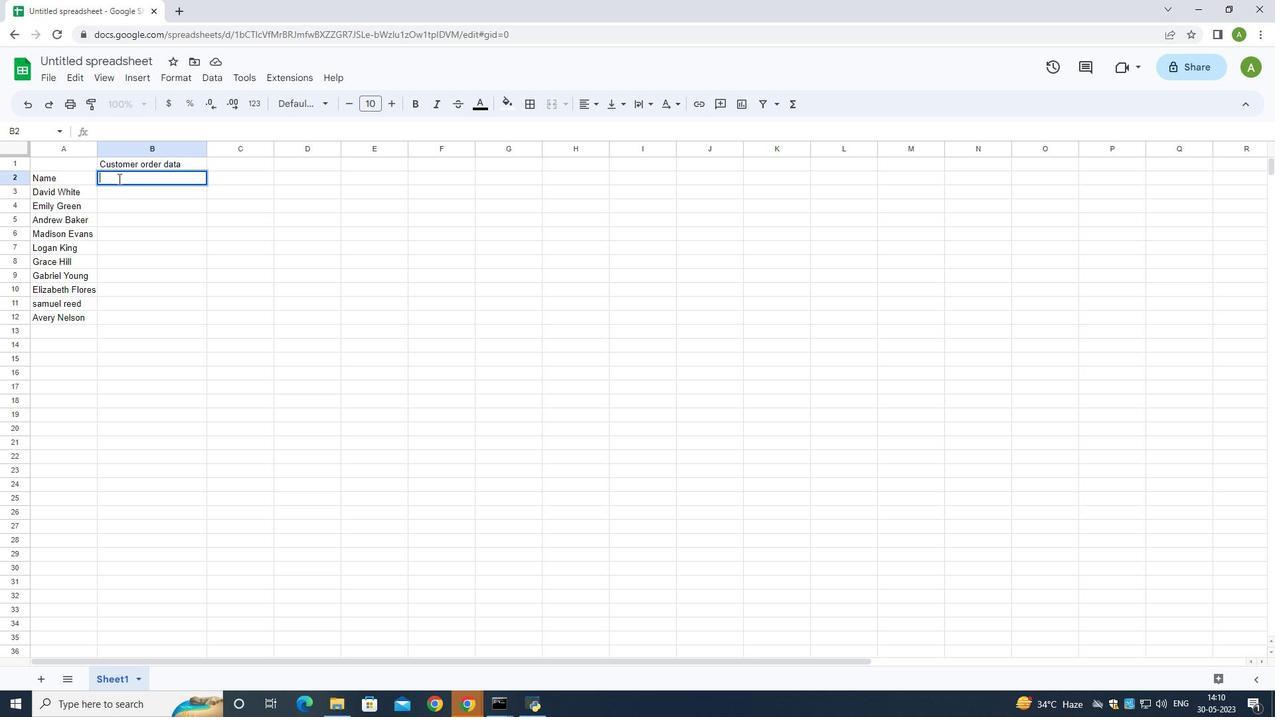 
Action: Mouse scrolled (496, 129) with delta (0, 0)
Screenshot: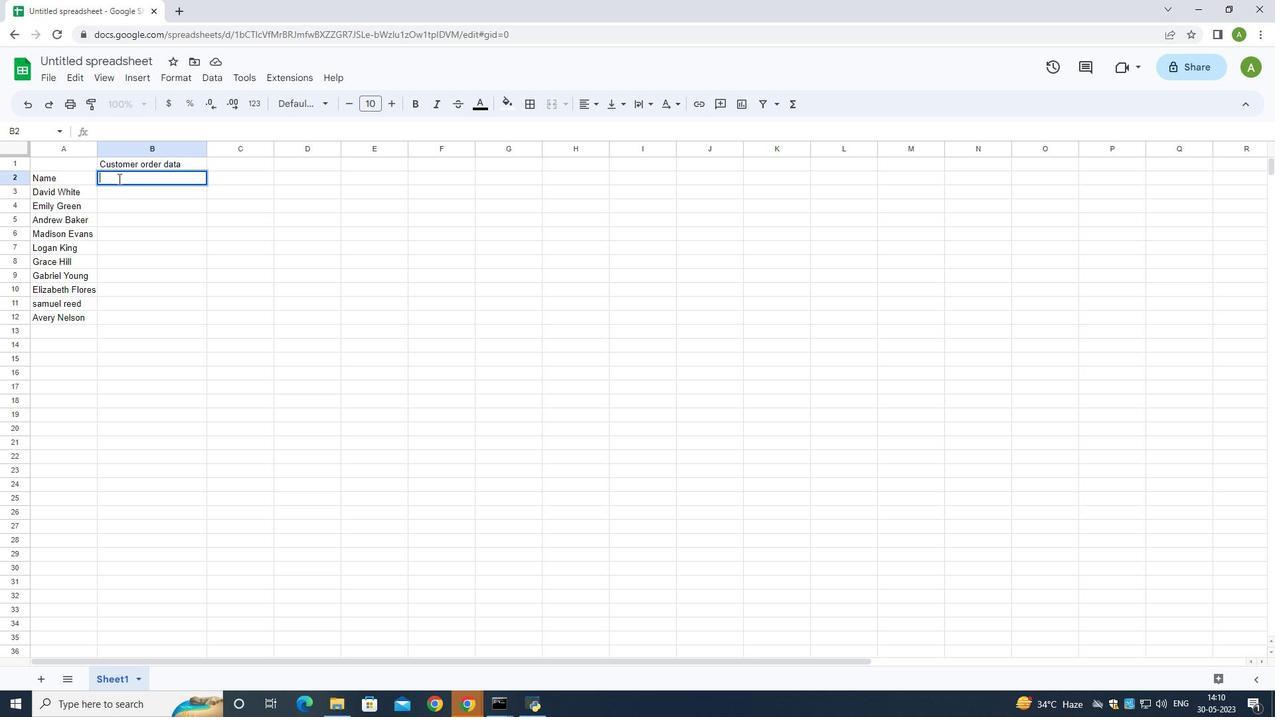 
Action: Mouse moved to (145, 192)
Screenshot: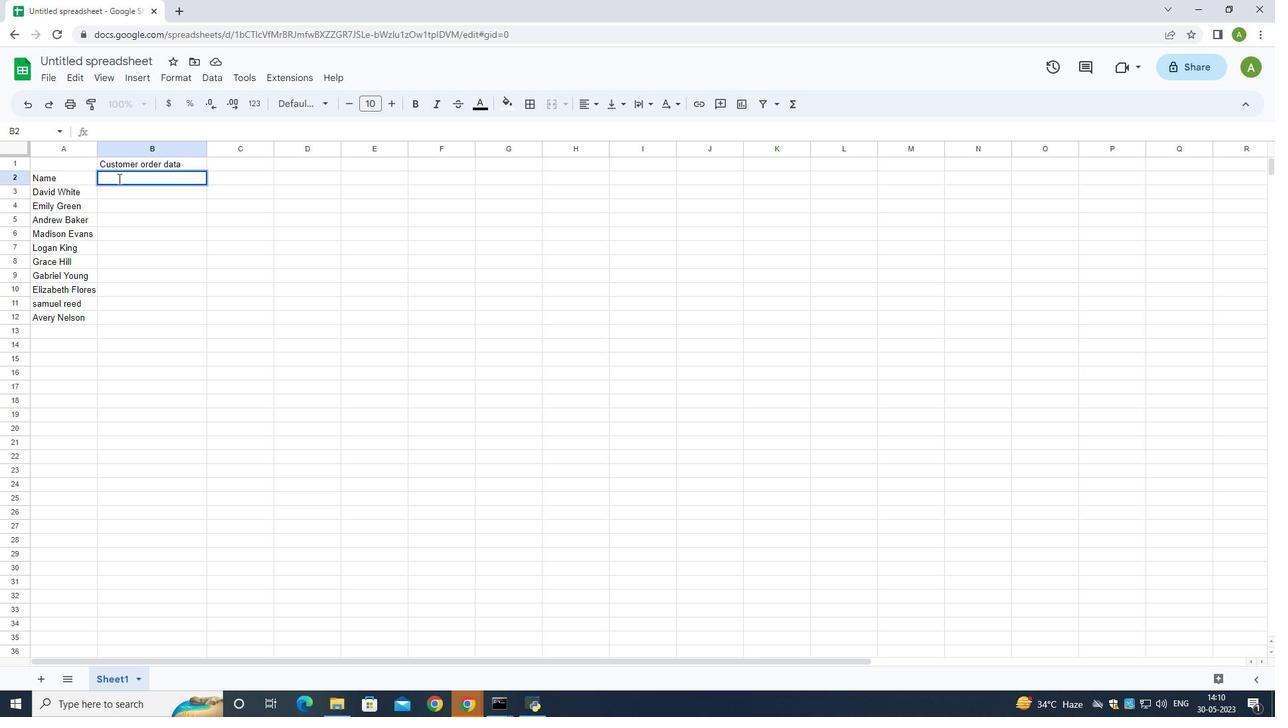 
Action: Mouse pressed left at (145, 192)
Screenshot: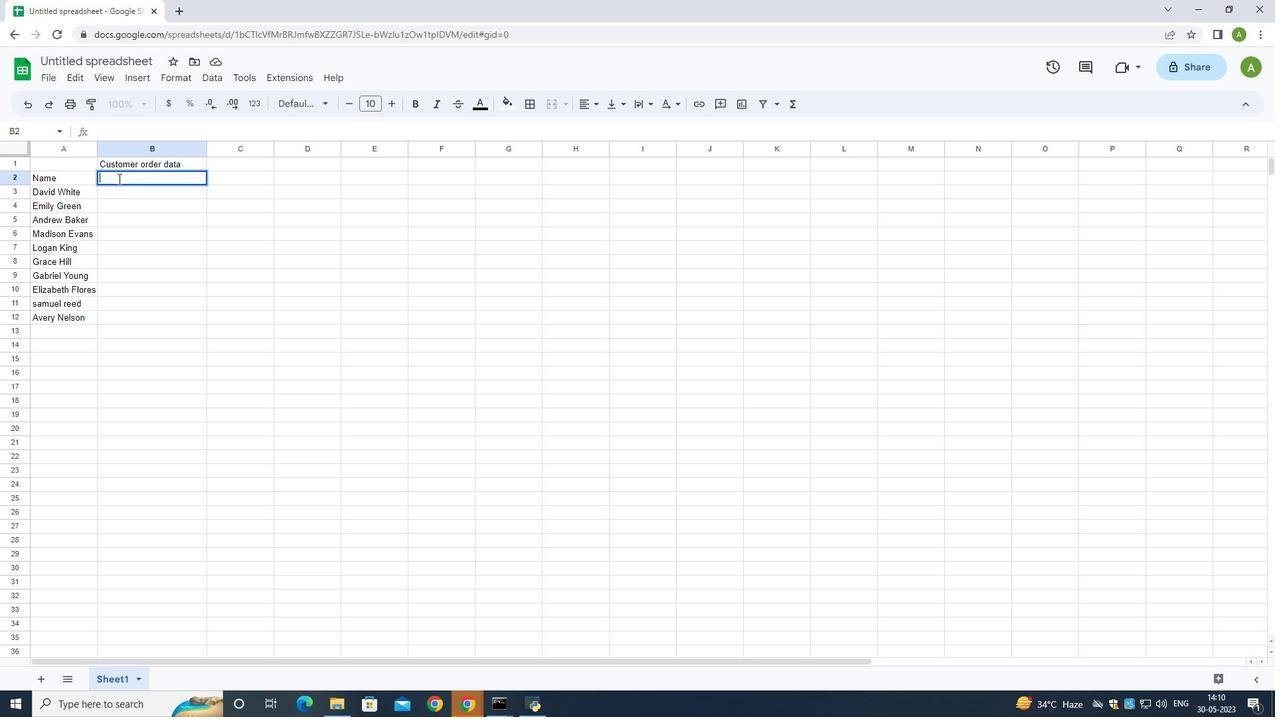 
Action: Mouse pressed left at (145, 192)
Screenshot: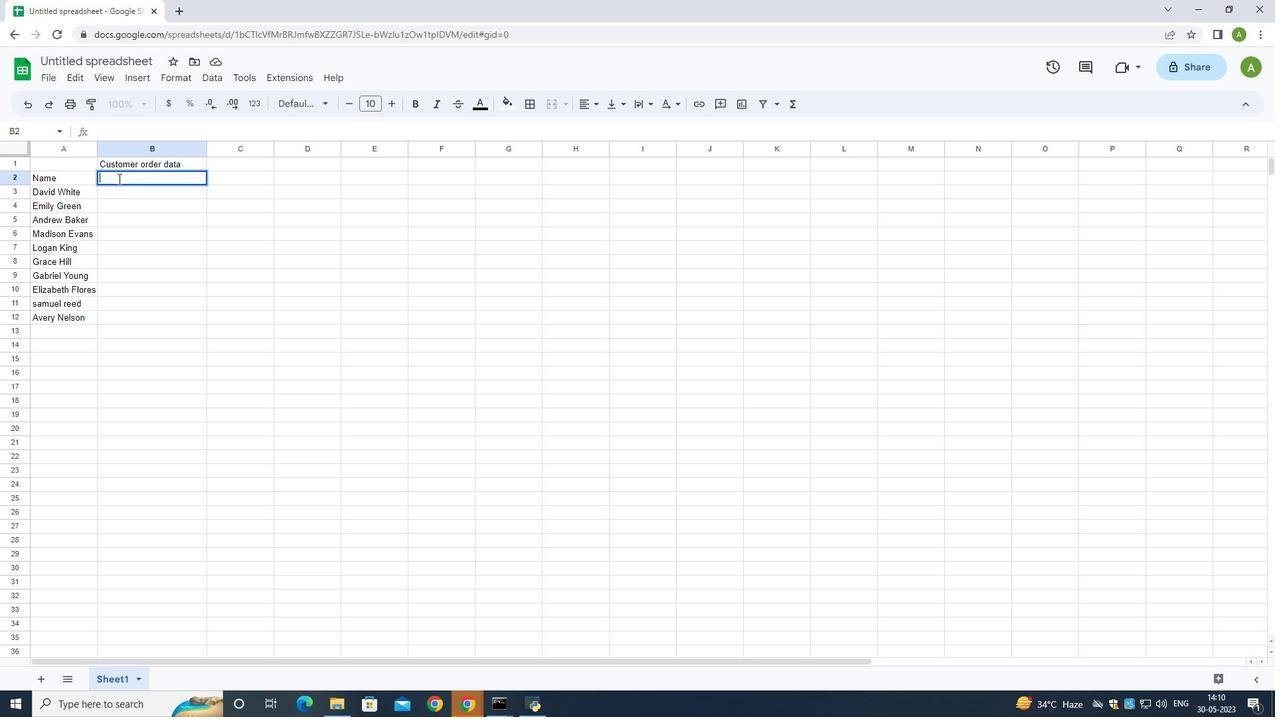 
Action: Mouse moved to (865, 241)
Screenshot: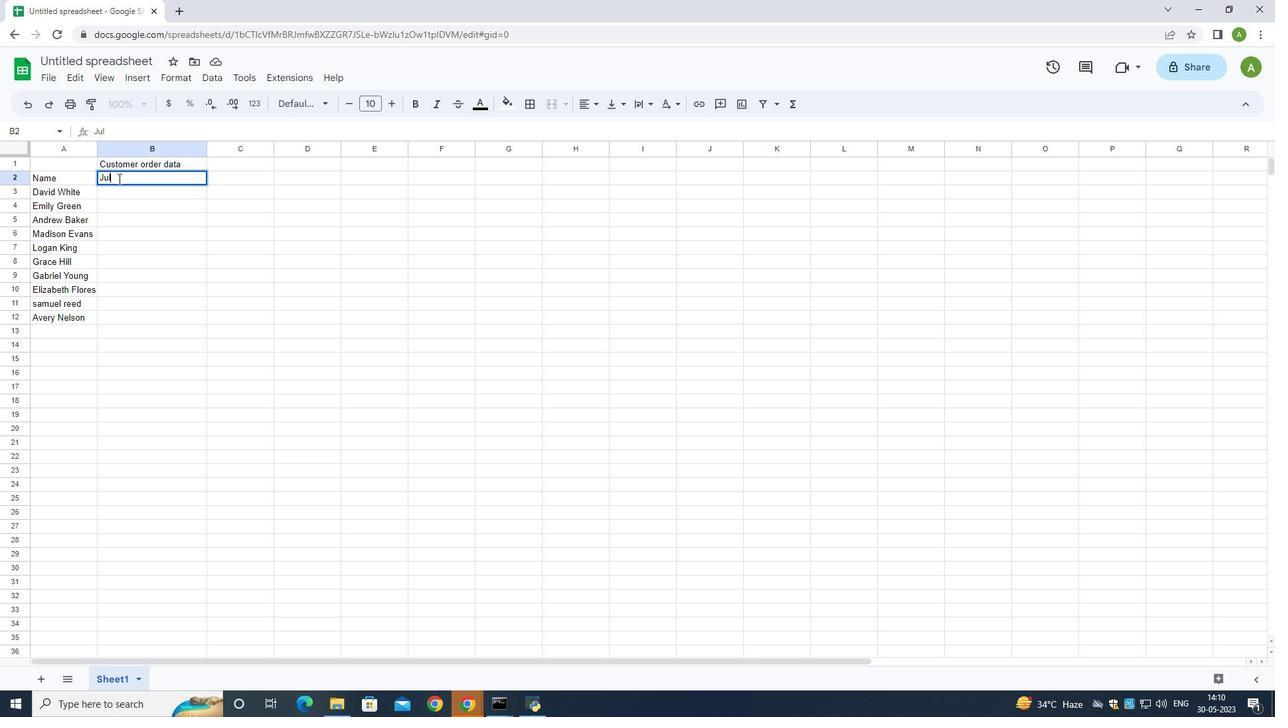 
Action: Key pressed 10020
Screenshot: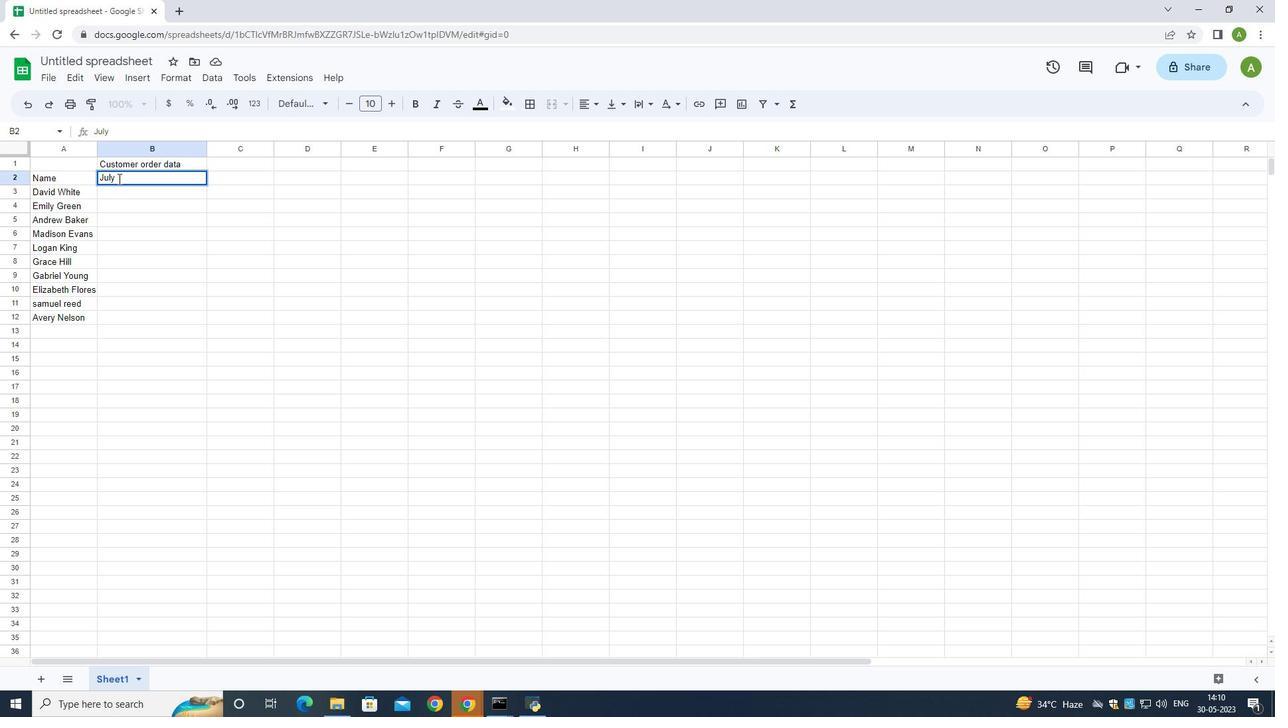 
Action: Mouse moved to (108, 315)
Screenshot: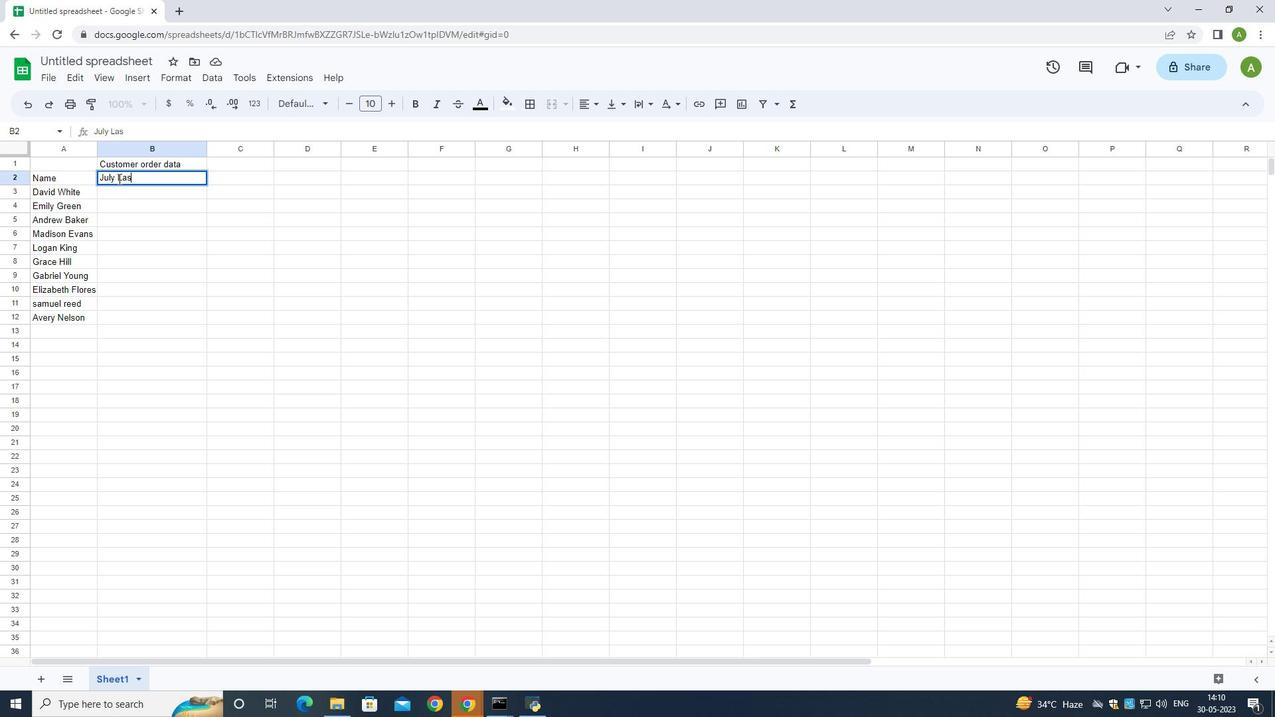 
Action: Mouse pressed left at (108, 315)
Screenshot: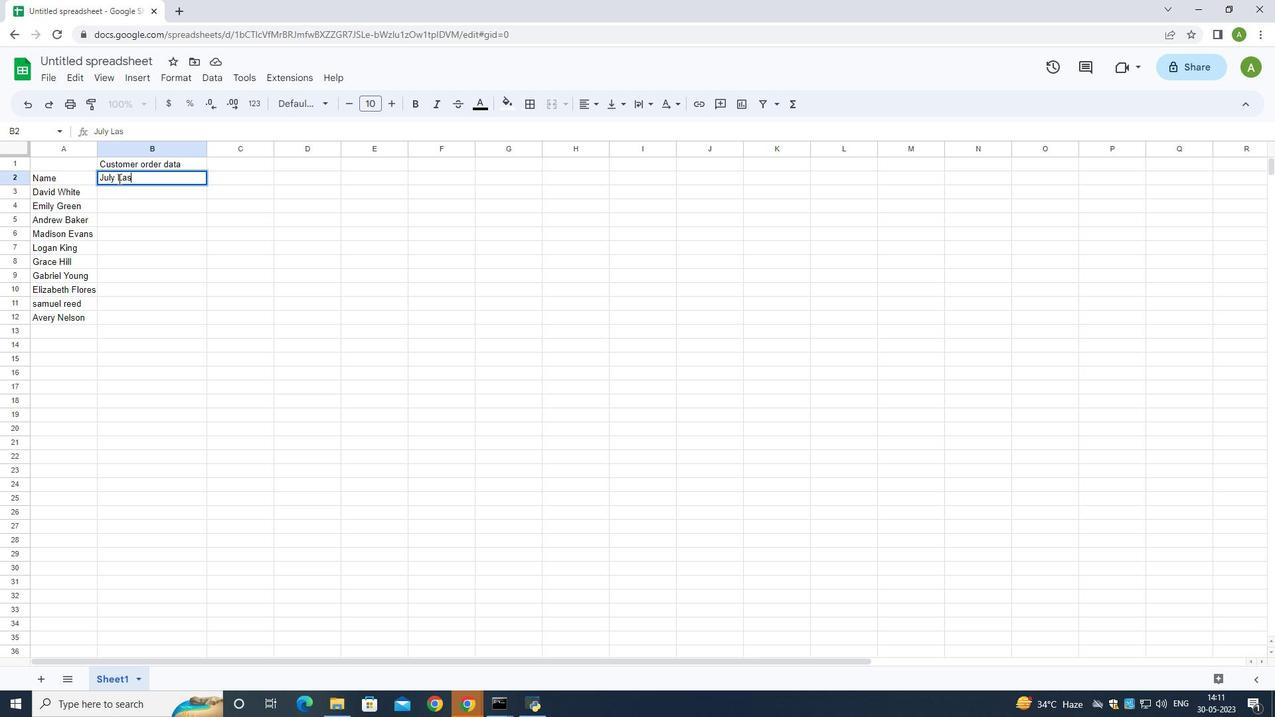 
Action: Mouse moved to (110, 317)
Screenshot: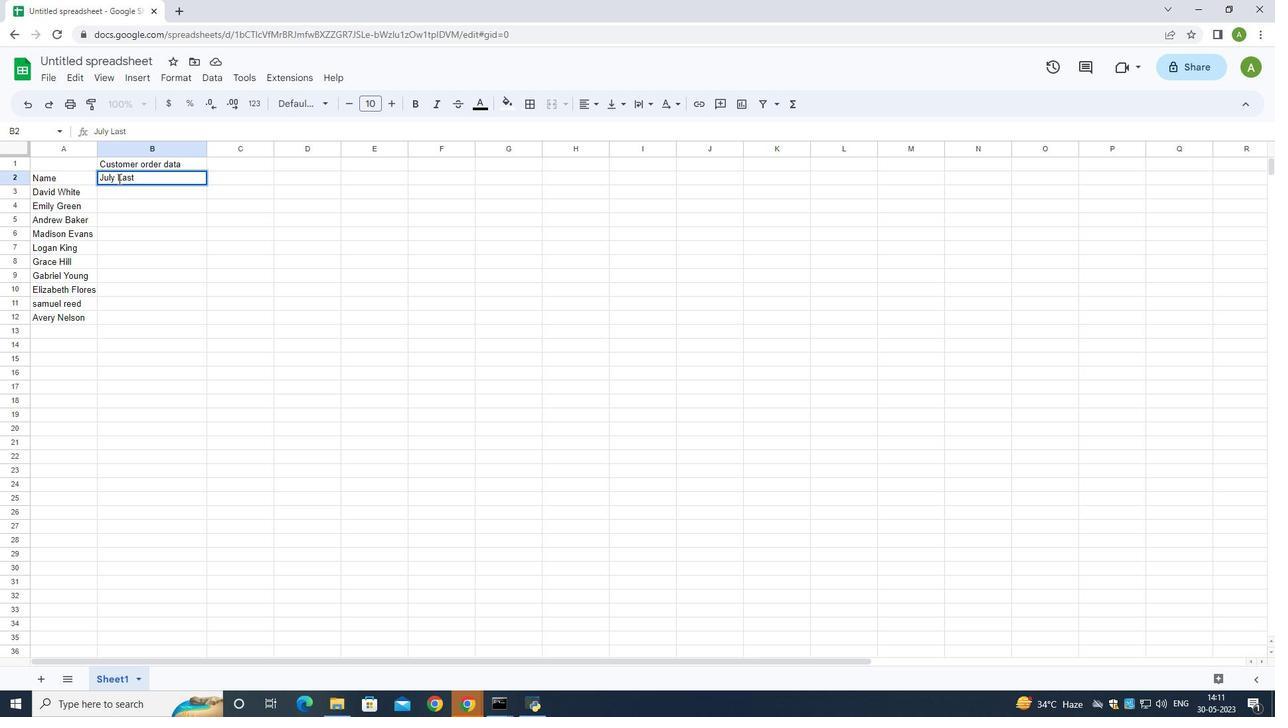 
Action: Mouse pressed left at (110, 317)
Screenshot: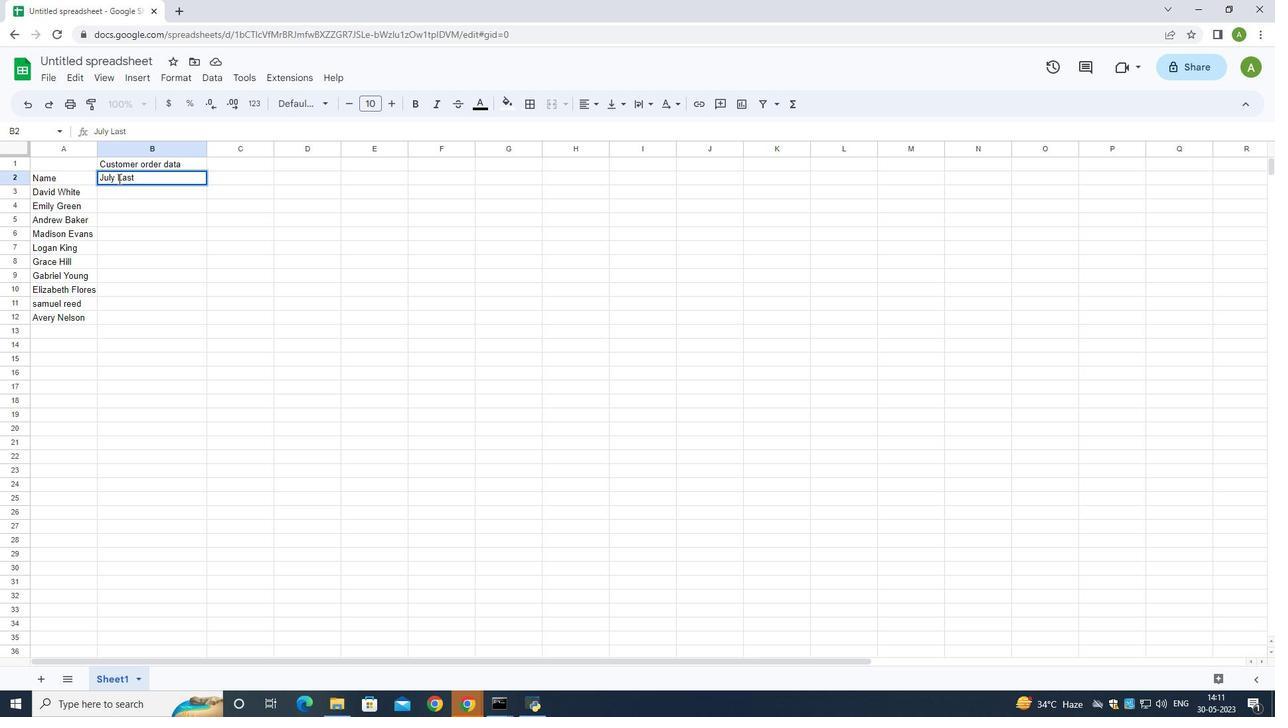 
Action: Mouse pressed left at (110, 317)
Screenshot: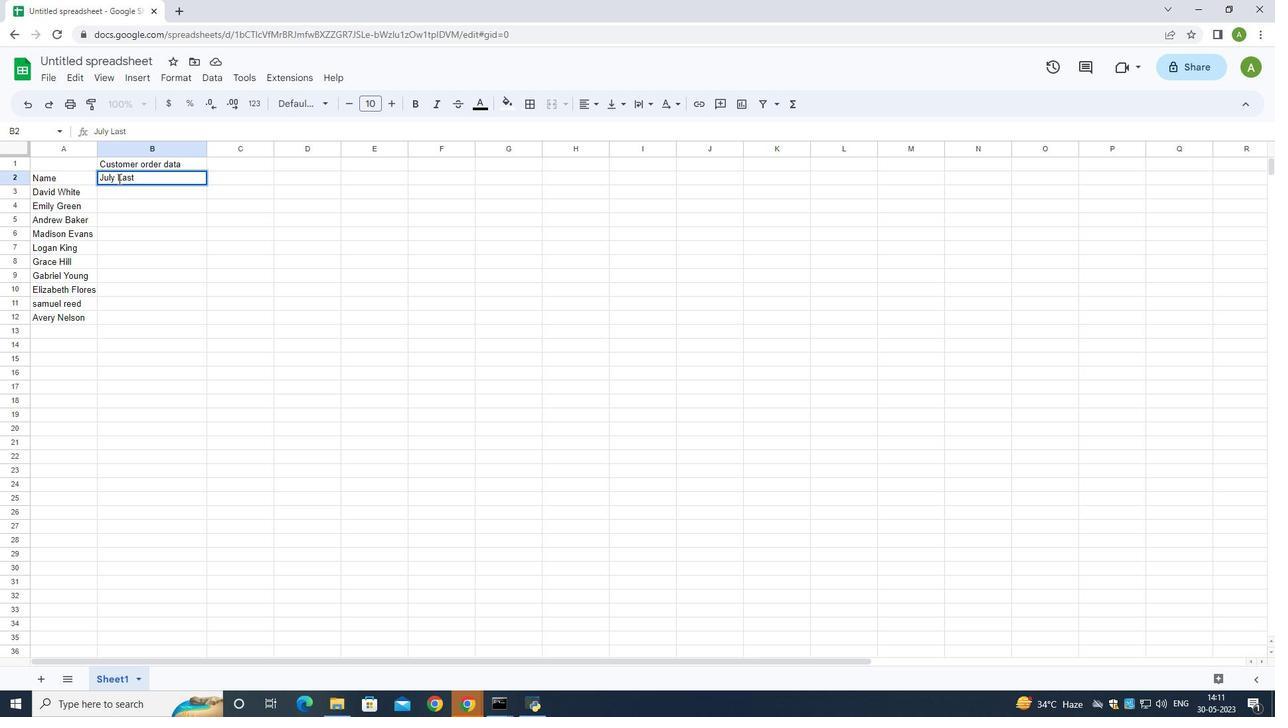 
Action: Mouse moved to (980, 282)
Screenshot: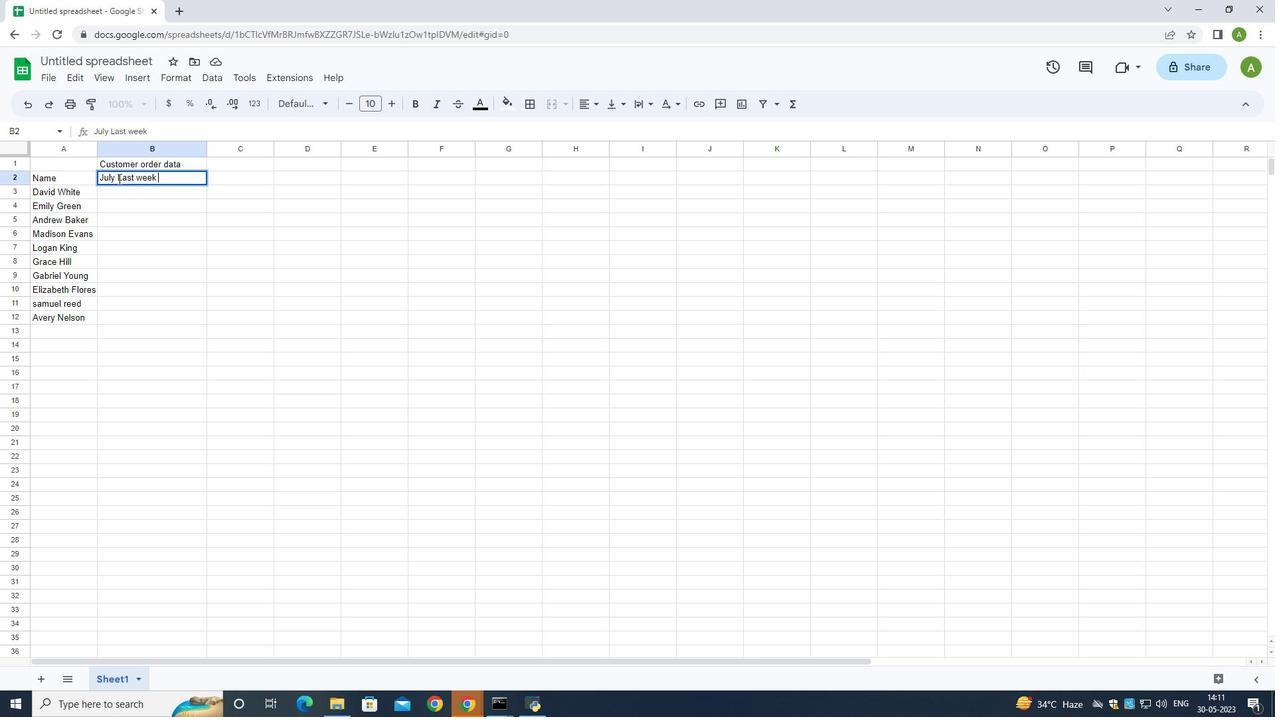 
Action: Key pressed 20050
Screenshot: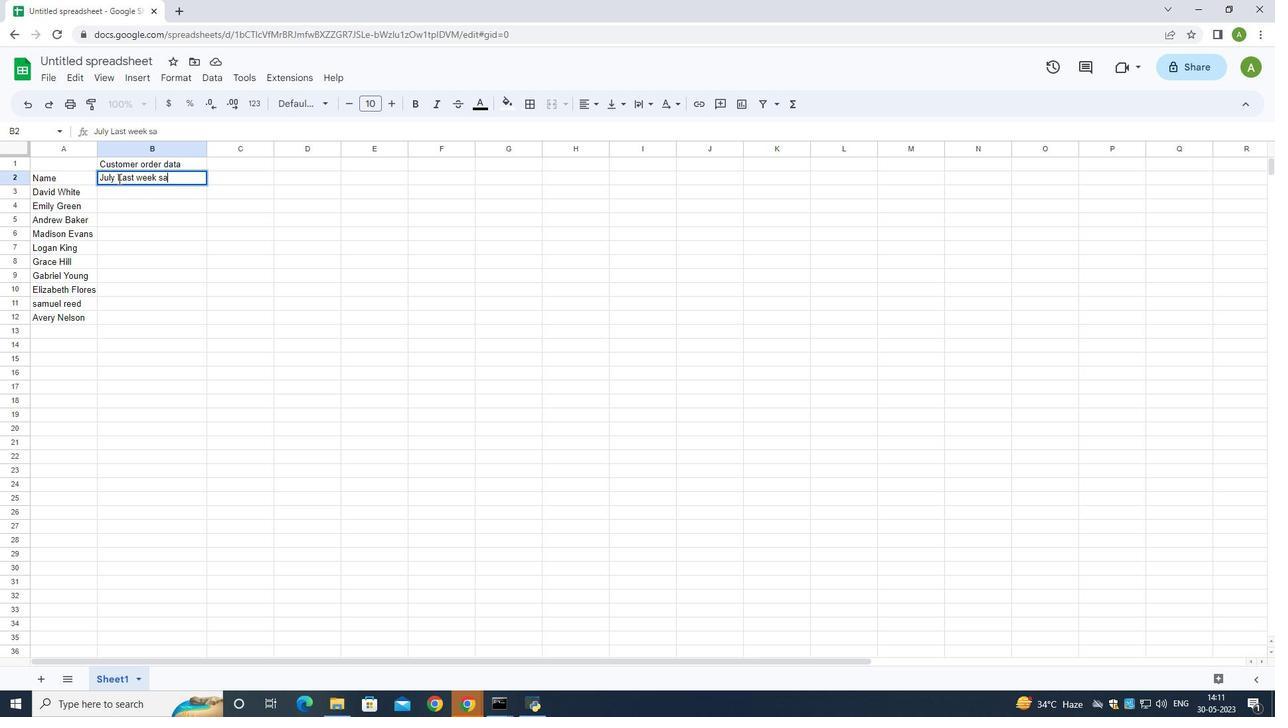 
Action: Mouse moved to (137, 300)
Screenshot: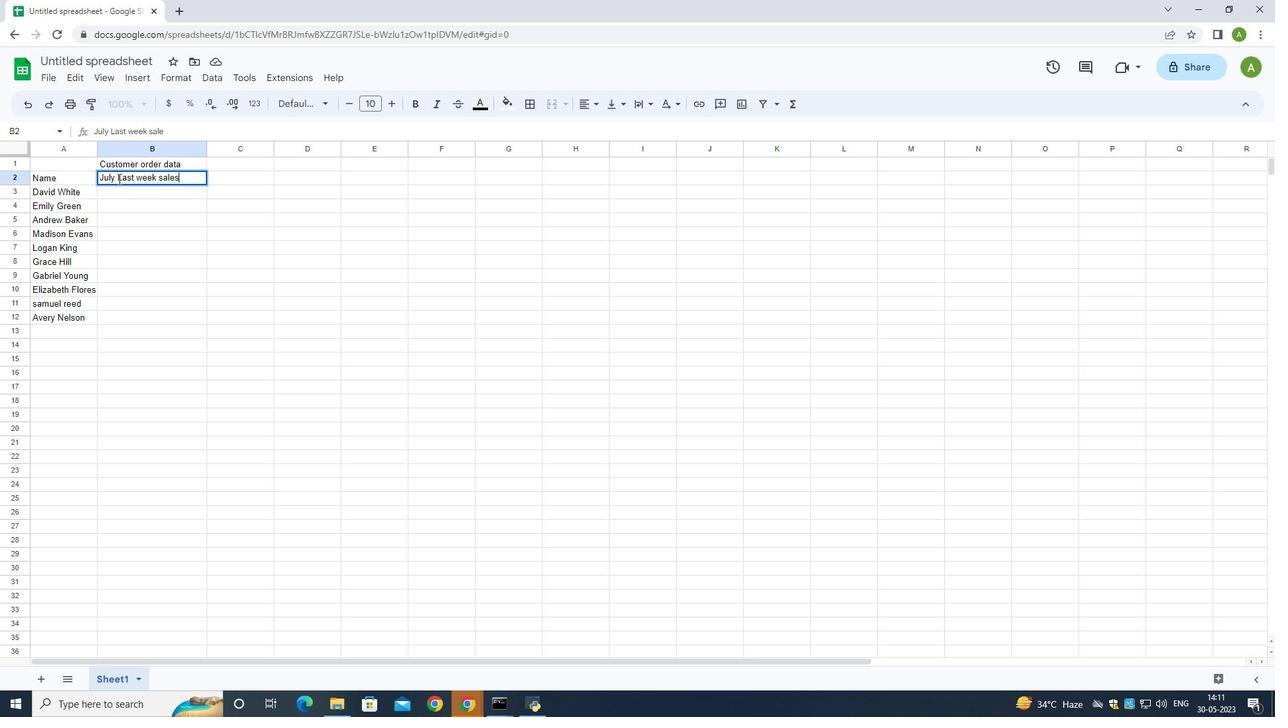 
Action: Mouse pressed left at (137, 300)
Screenshot: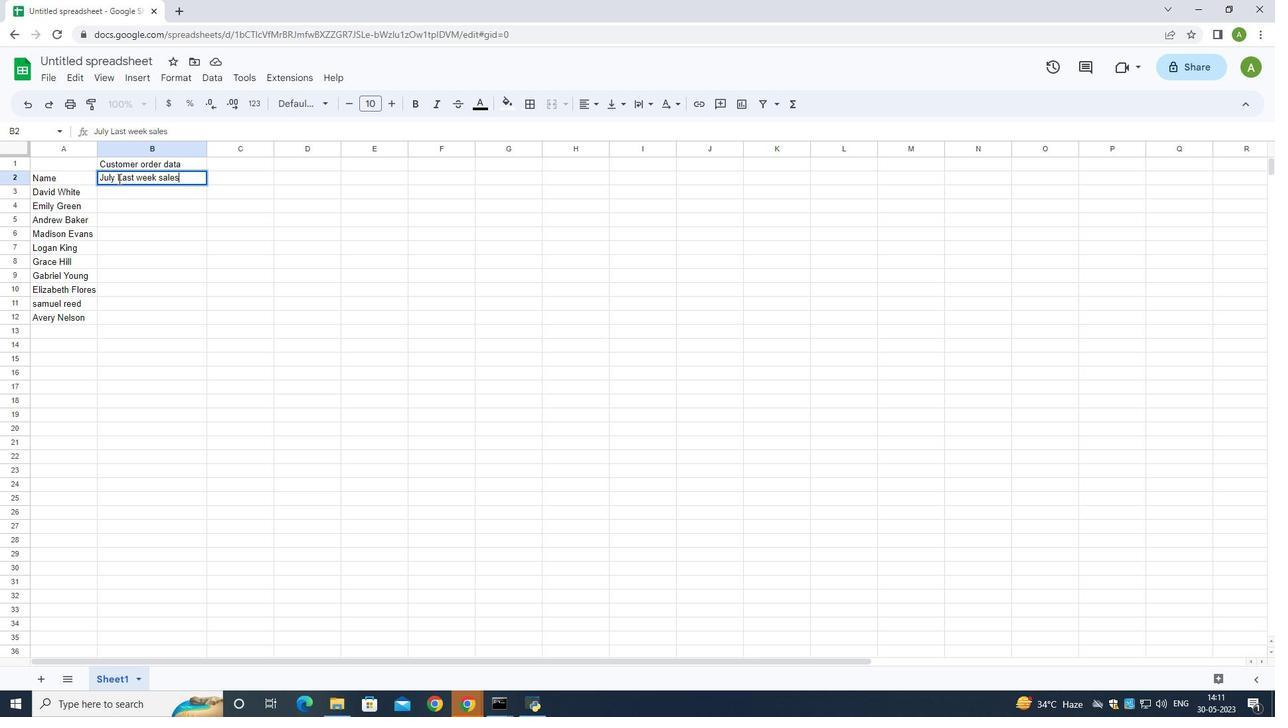 
Action: Mouse pressed left at (137, 300)
Screenshot: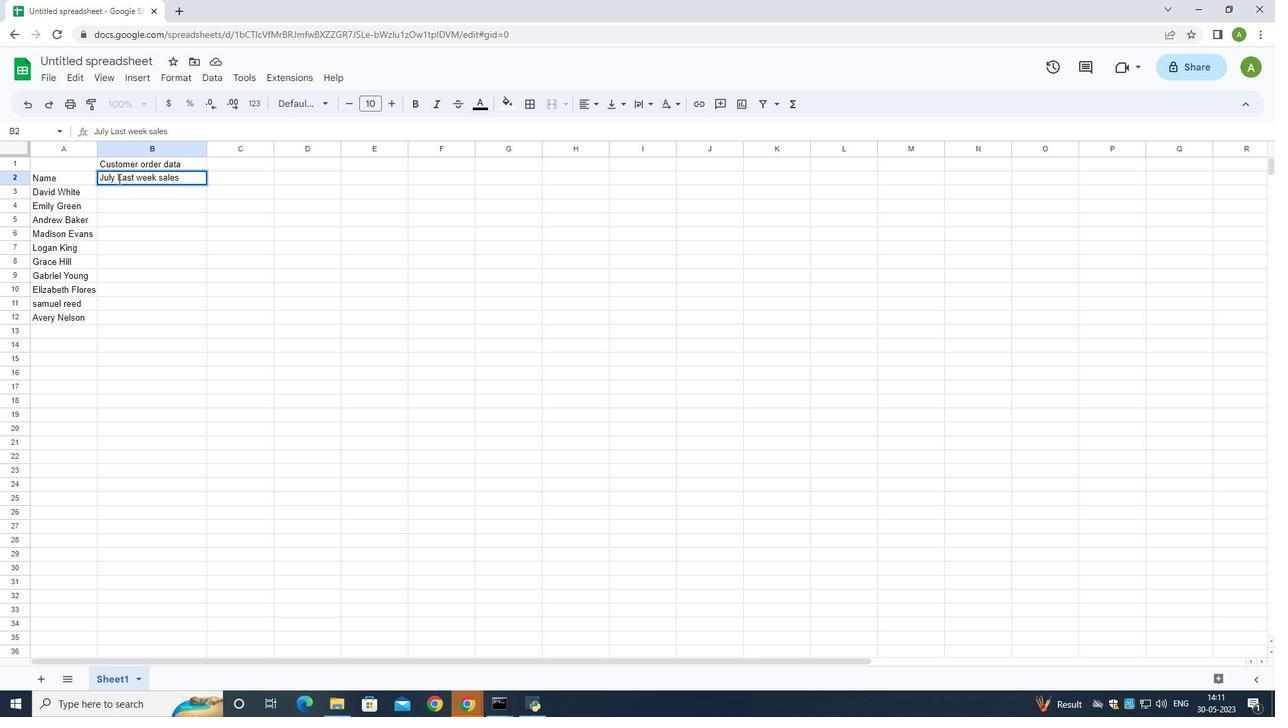 
Action: Mouse pressed left at (137, 300)
Screenshot: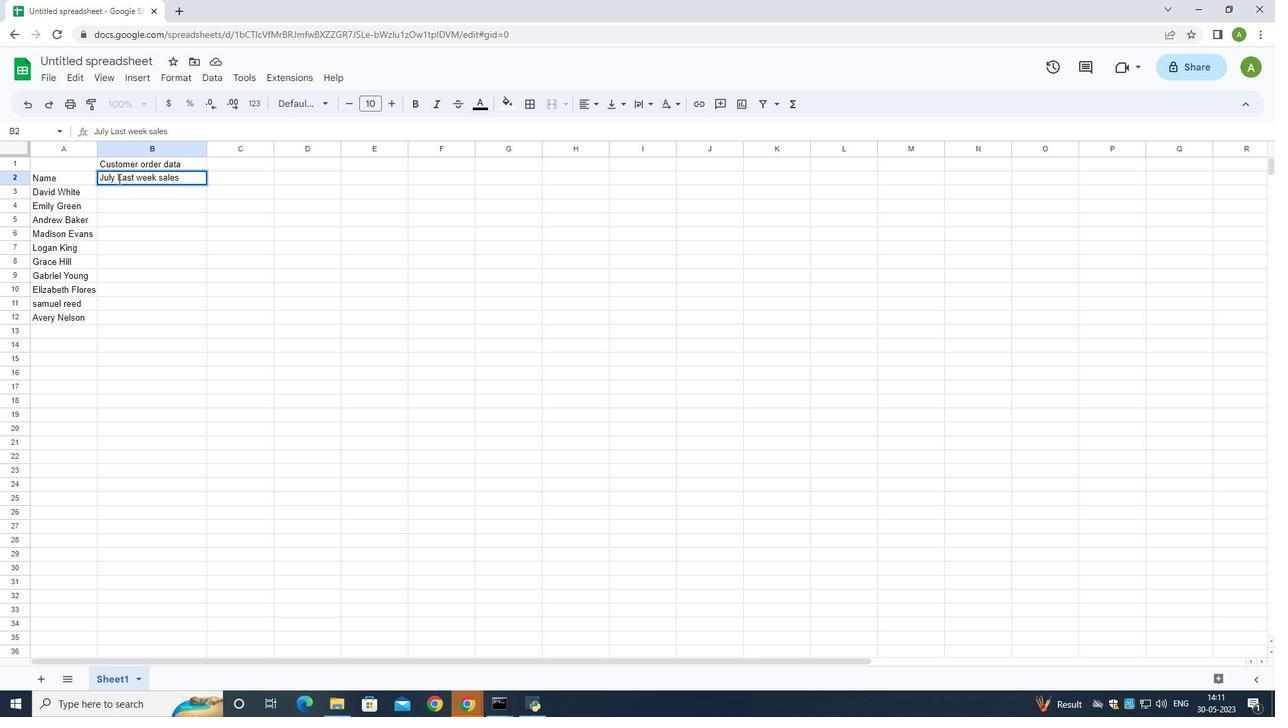 
Action: Key pressed 20040
Screenshot: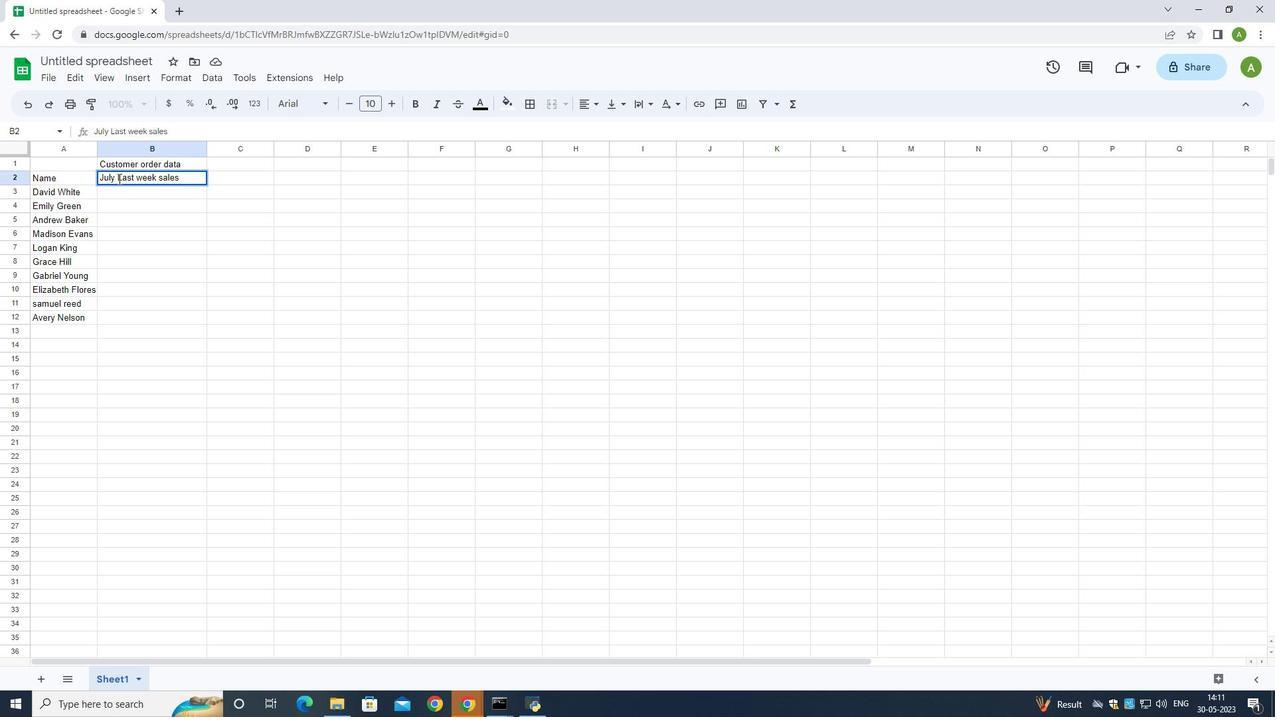 
Action: Mouse moved to (133, 287)
Screenshot: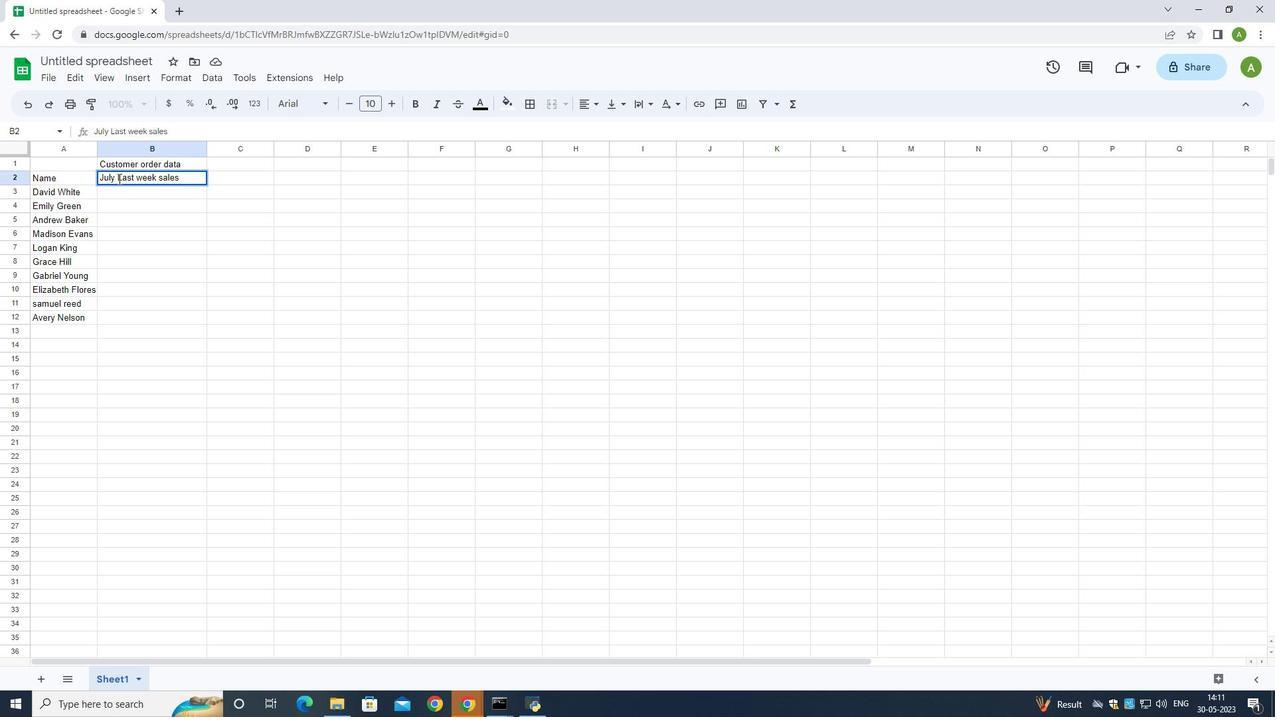
Action: Mouse pressed left at (133, 287)
Screenshot: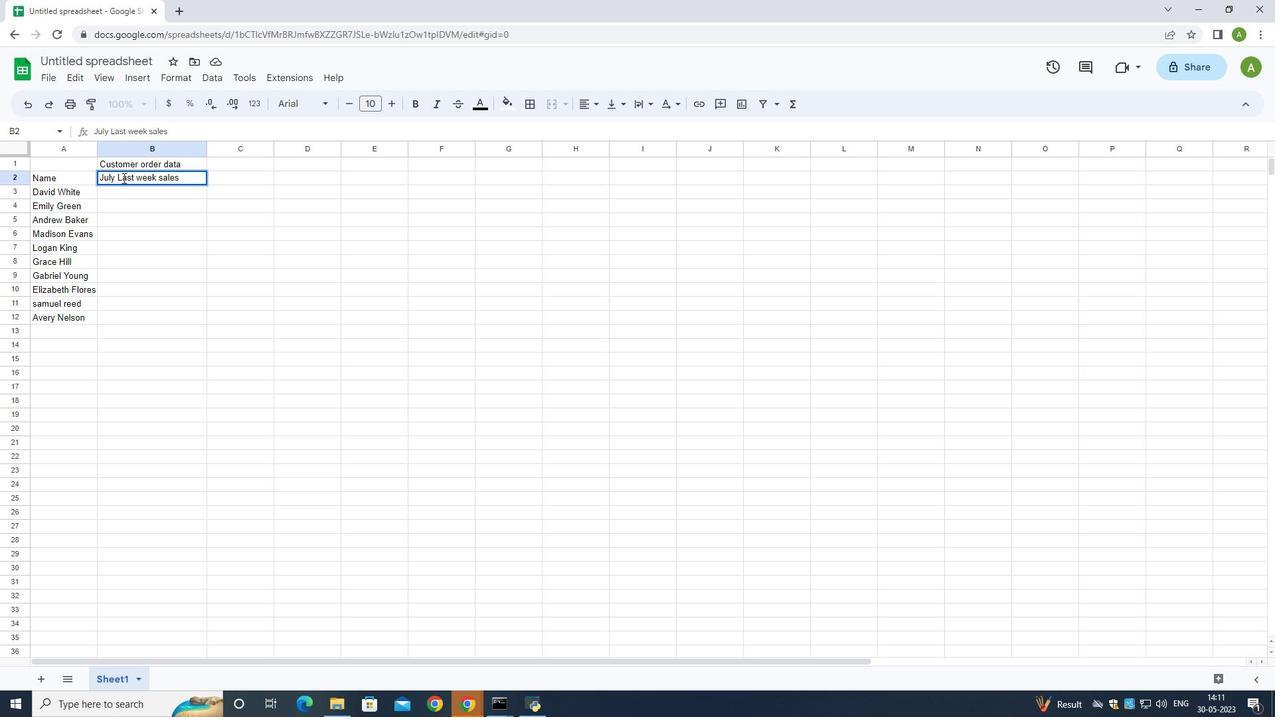 
Action: Mouse pressed left at (133, 287)
Screenshot: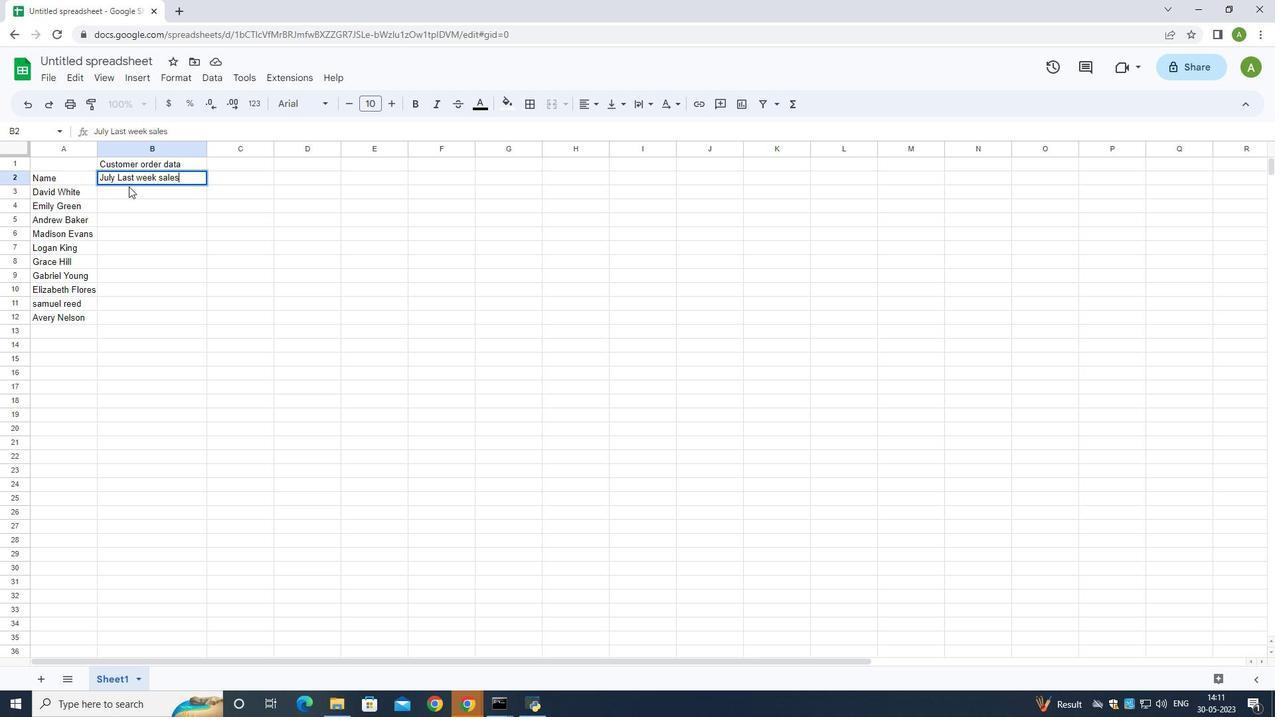 
Action: Key pressed 200450
Screenshot: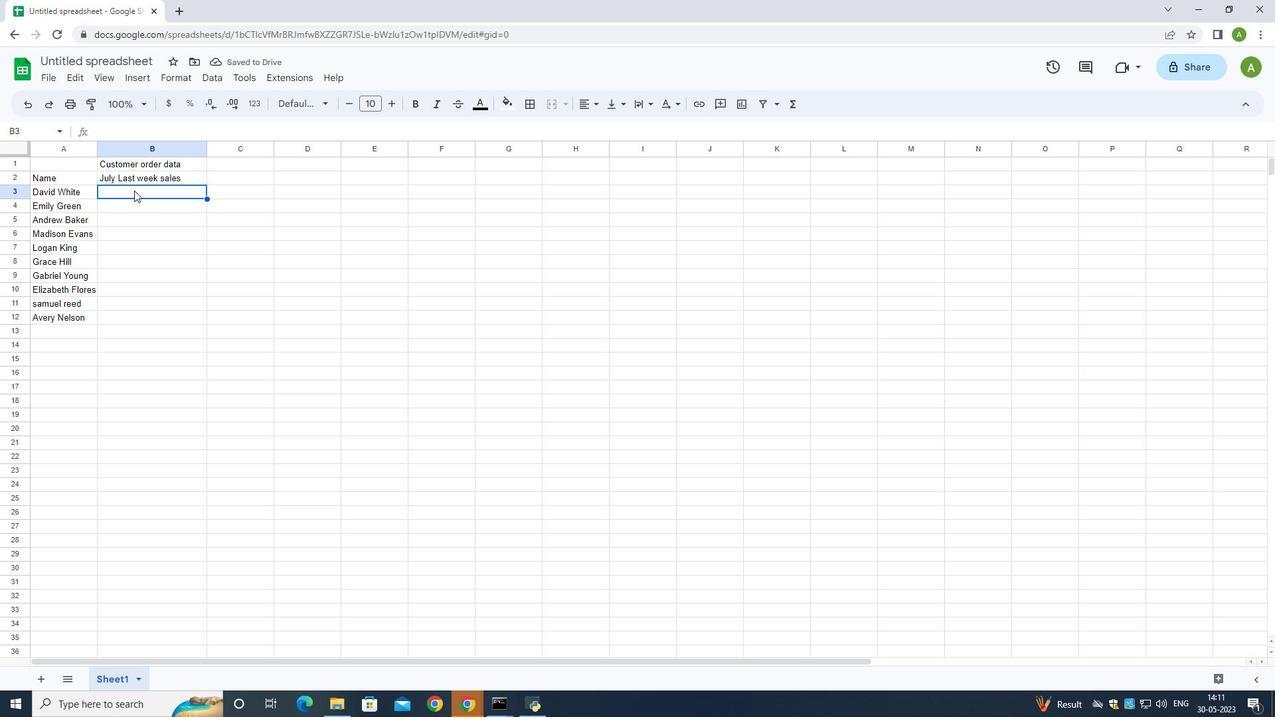 
Action: Mouse moved to (135, 287)
Screenshot: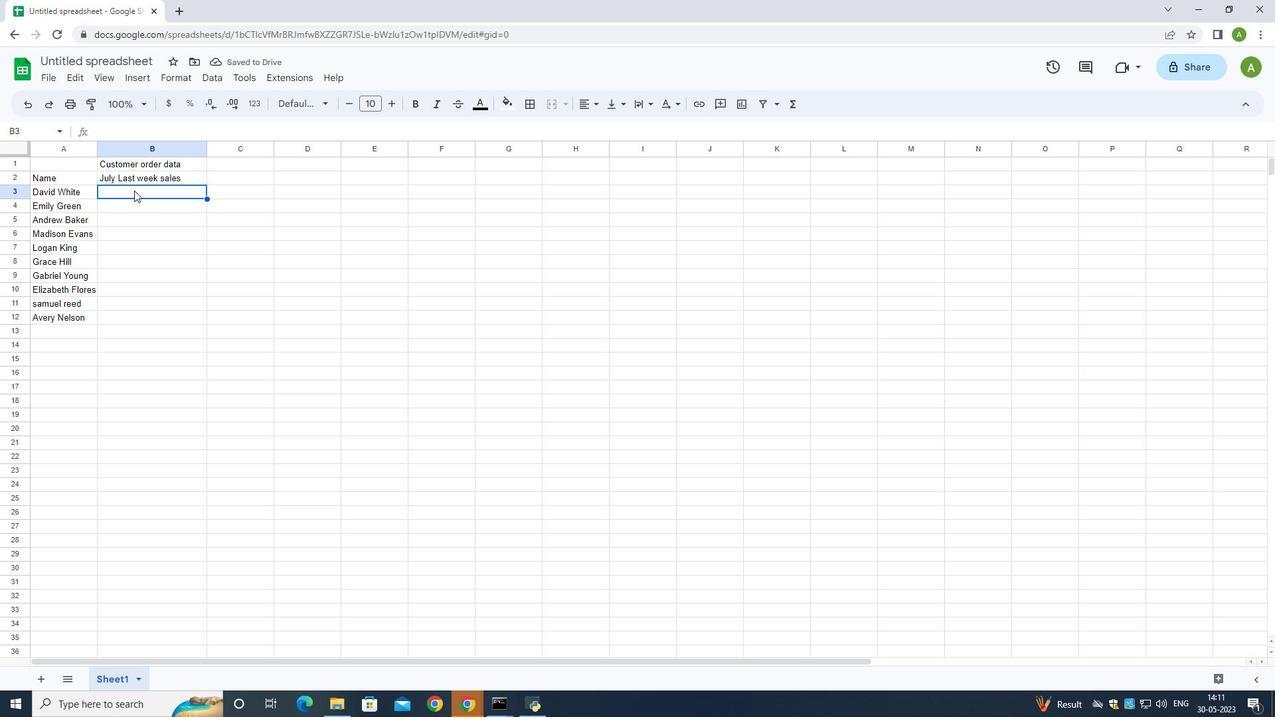 
Action: Key pressed <Key.backspace>
Screenshot: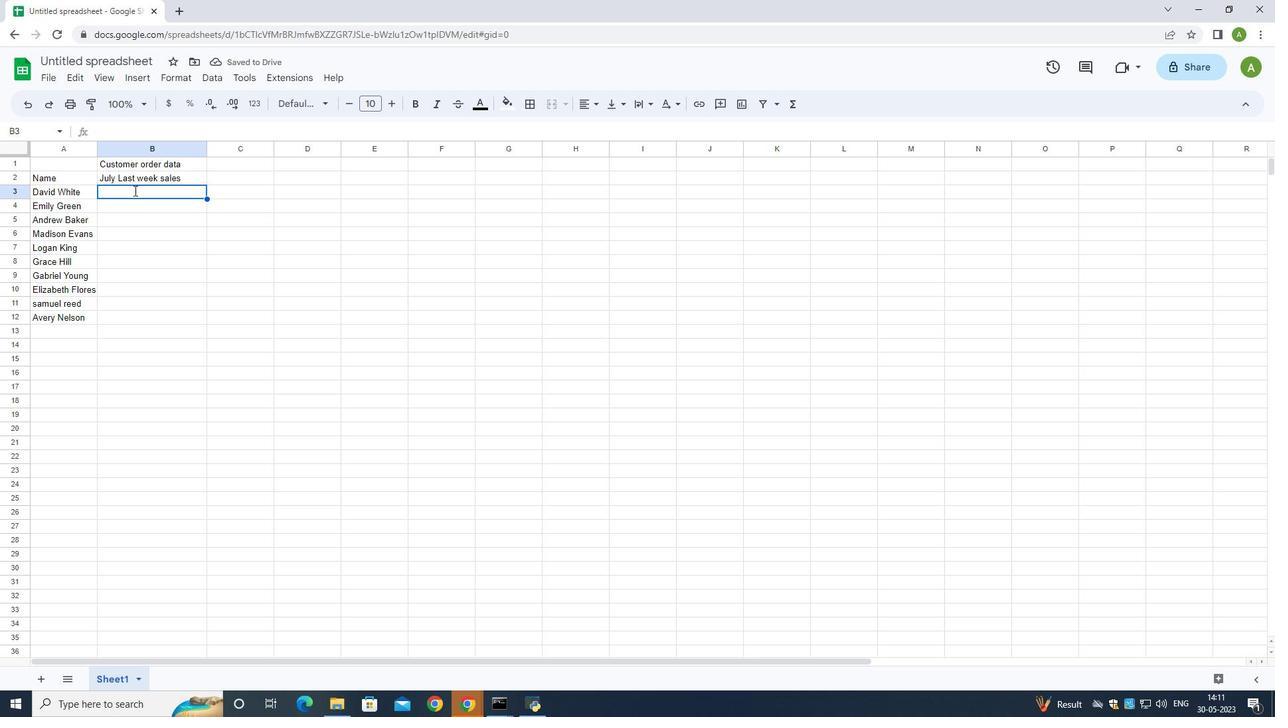 
Action: Mouse moved to (126, 275)
Screenshot: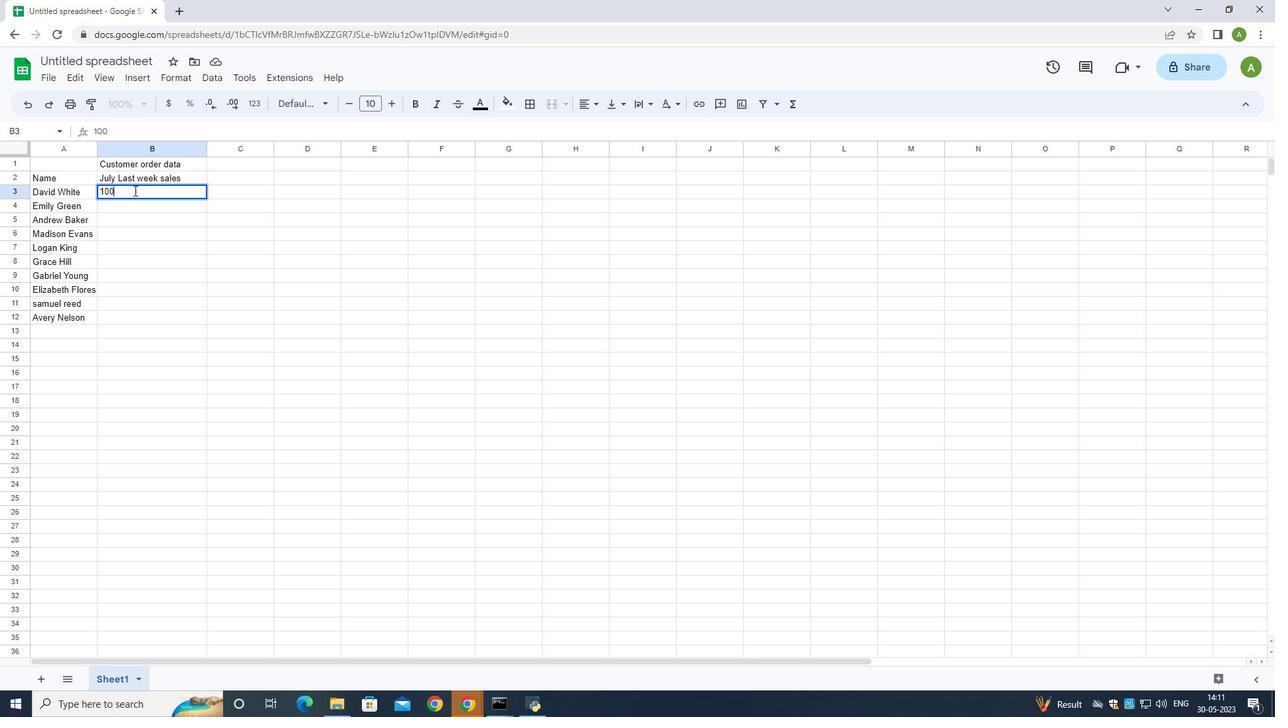 
Action: Mouse pressed left at (126, 275)
Screenshot: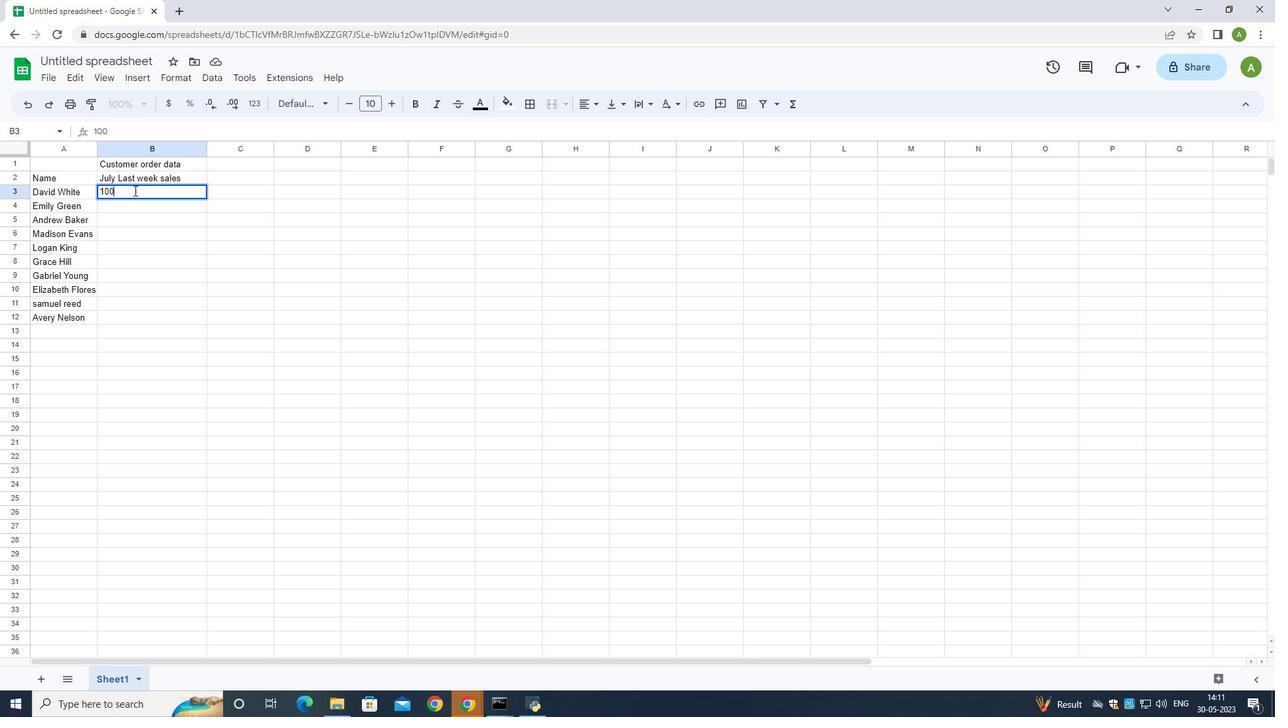 
Action: Mouse moved to (128, 274)
Screenshot: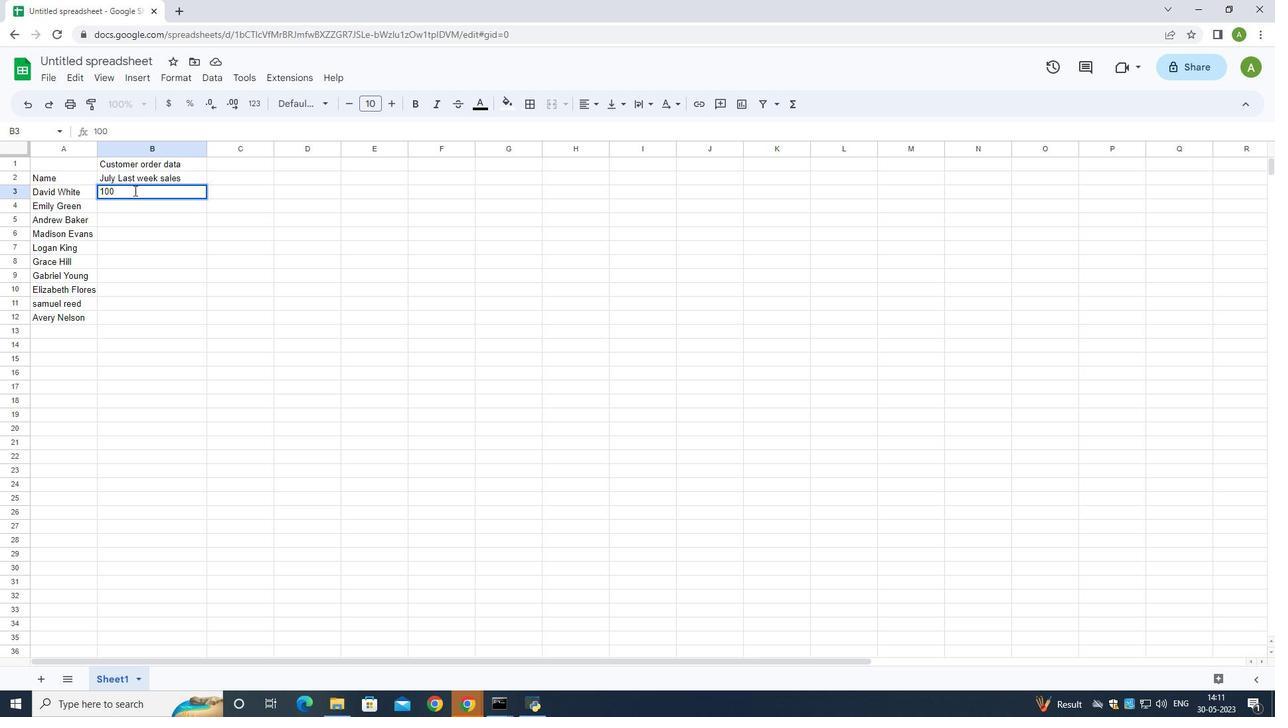 
Action: Key pressed 20030
Screenshot: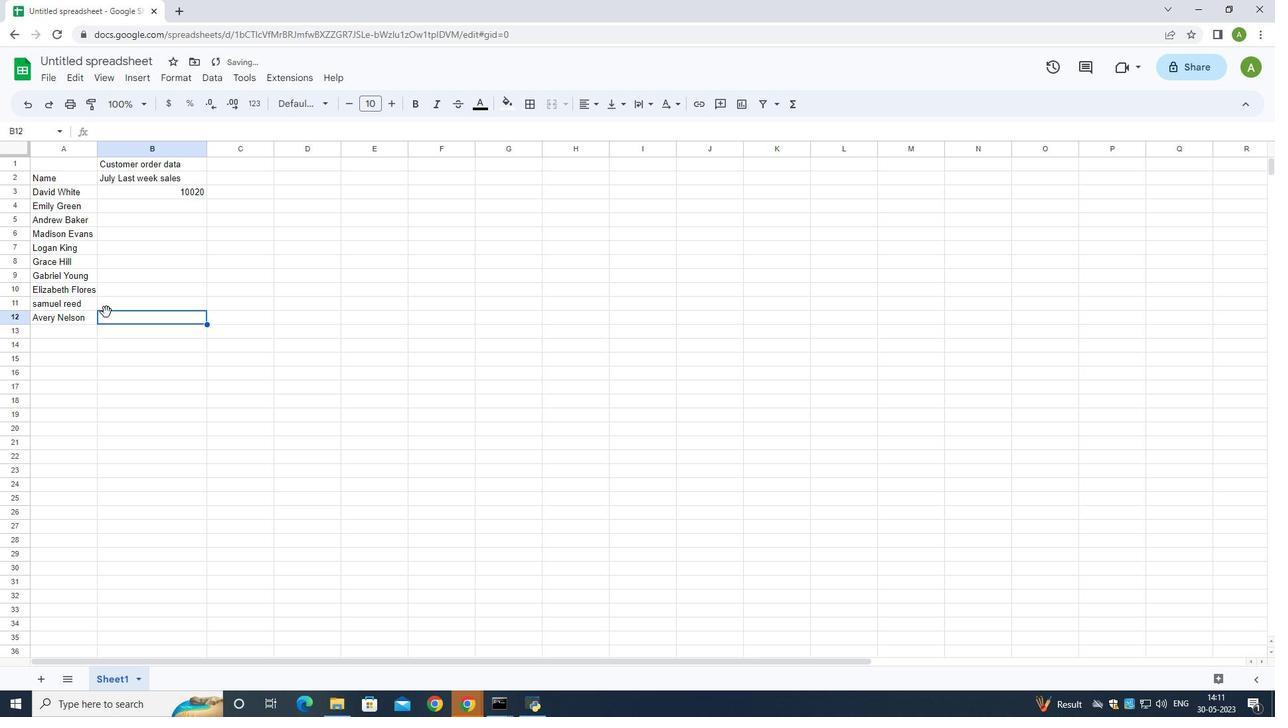 
Action: Mouse moved to (151, 259)
Screenshot: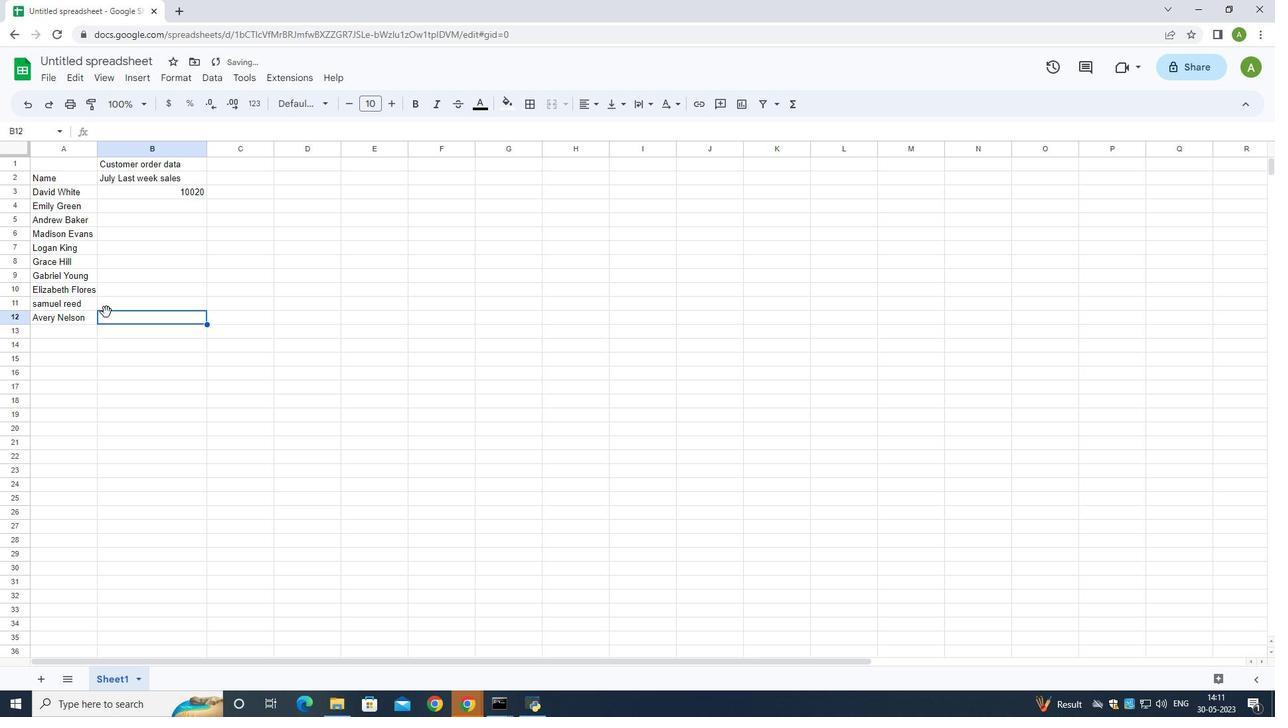 
Action: Mouse pressed left at (151, 259)
Screenshot: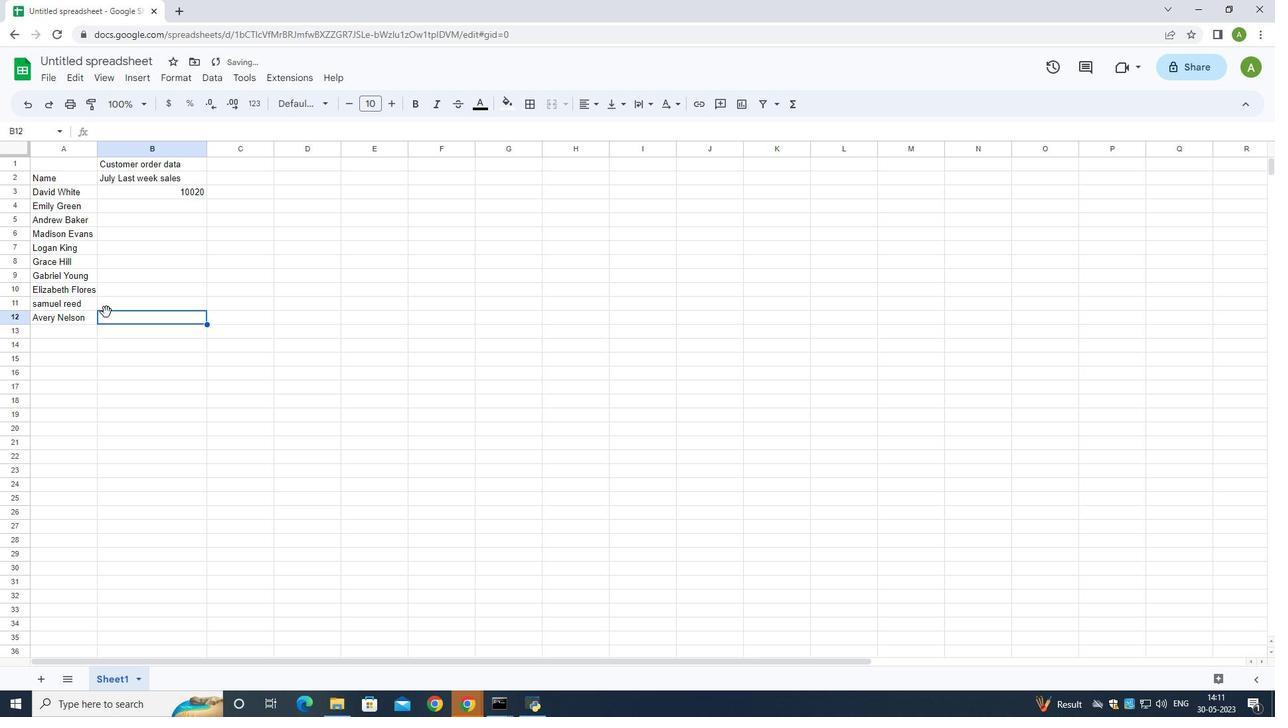 
Action: Key pressed 20025
Screenshot: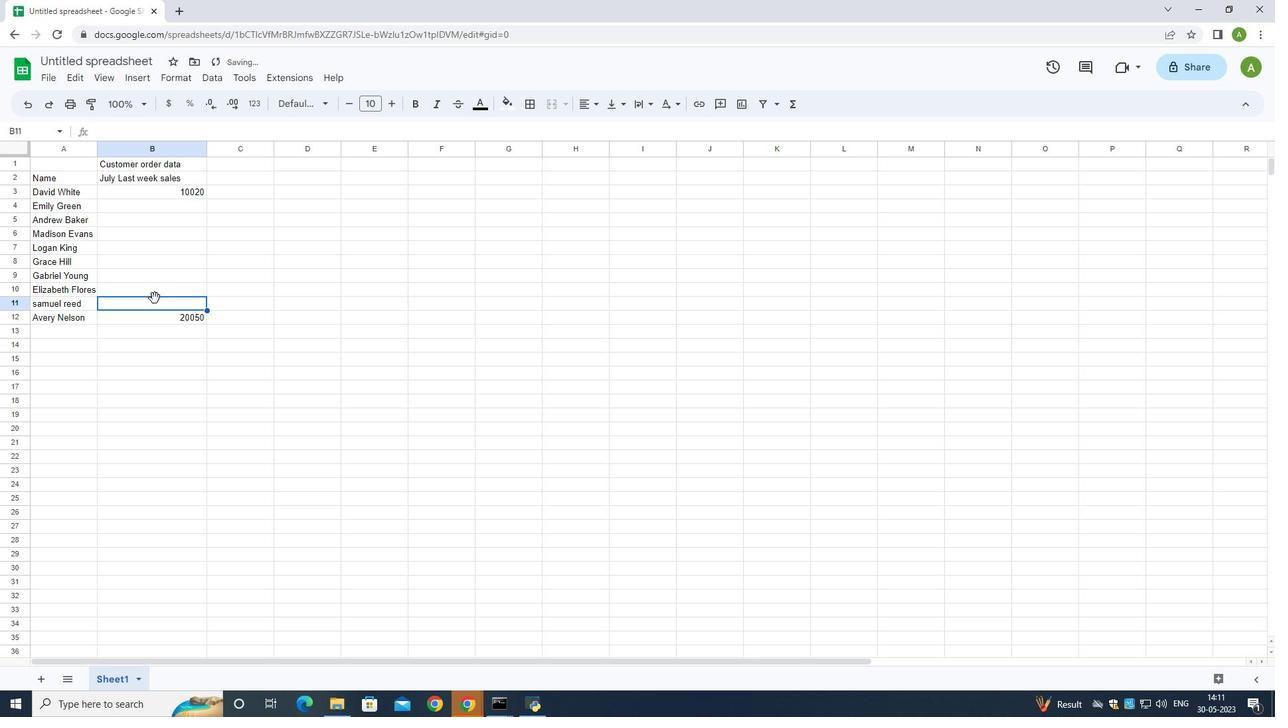 
Action: Mouse moved to (134, 241)
Screenshot: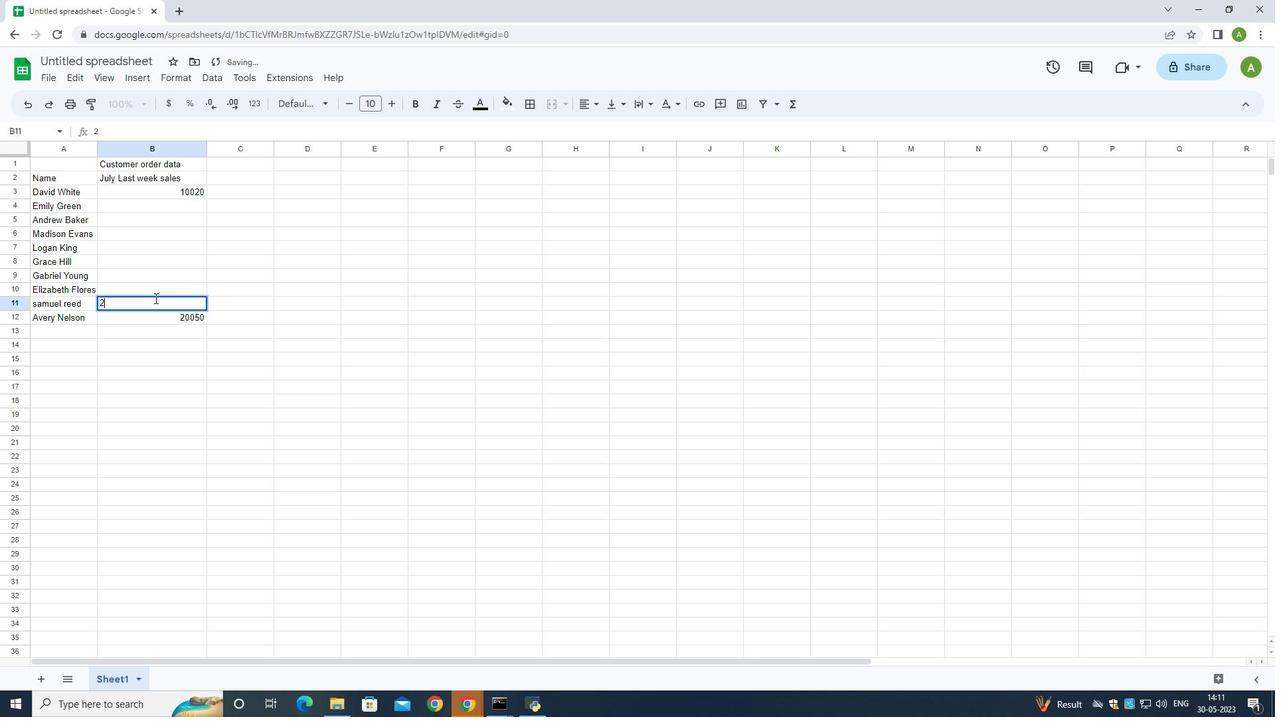 
Action: Mouse pressed left at (134, 241)
Screenshot: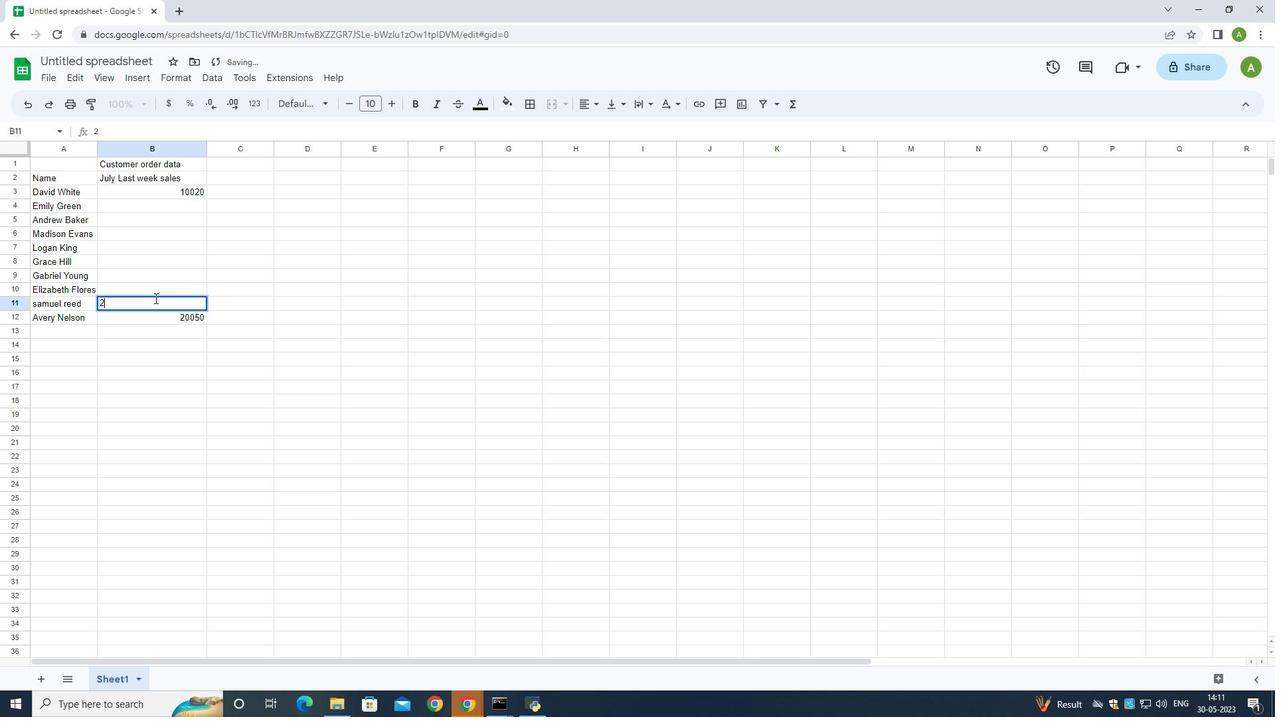 
Action: Mouse moved to (156, 245)
Screenshot: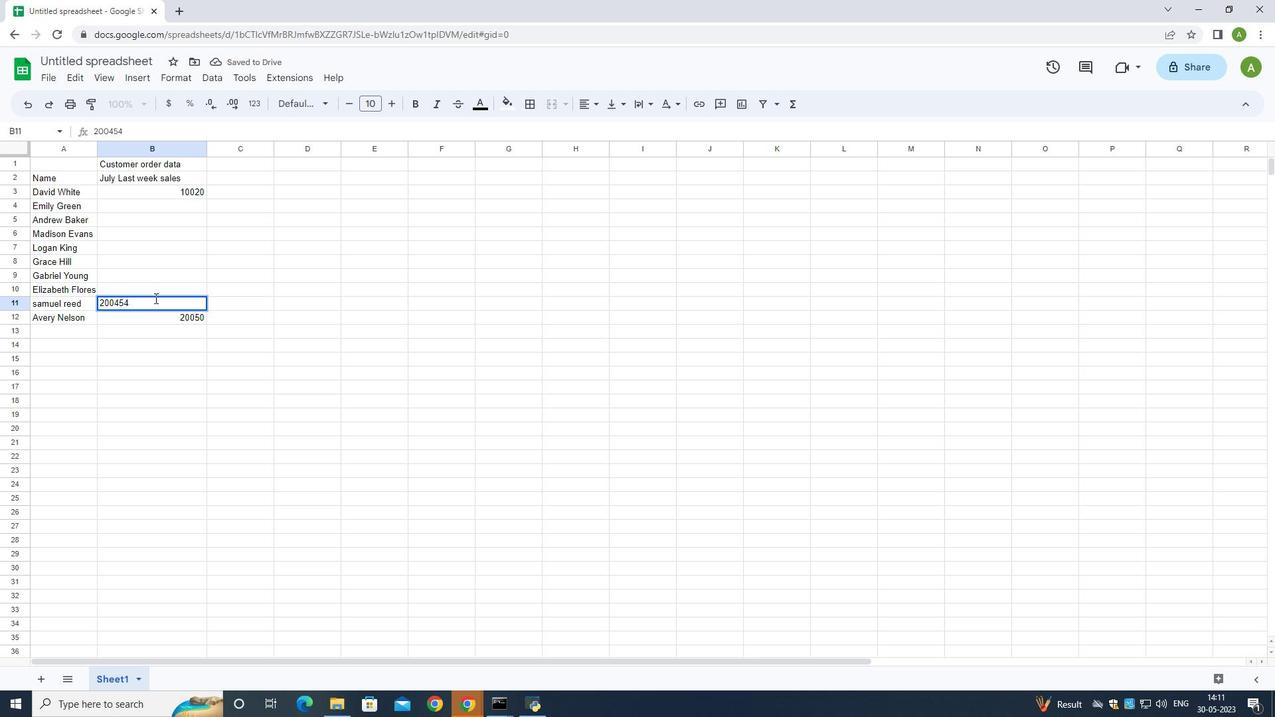 
Action: Mouse pressed left at (156, 245)
Screenshot: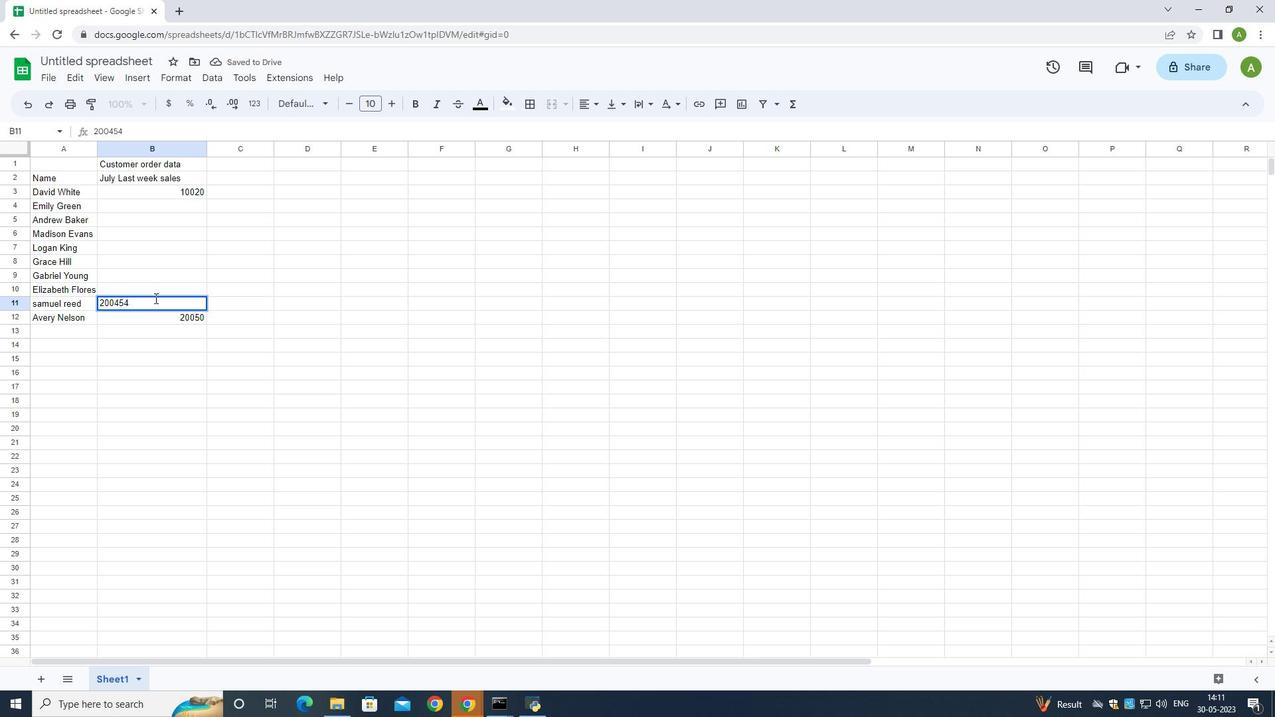 
Action: Key pressed 20035
Screenshot: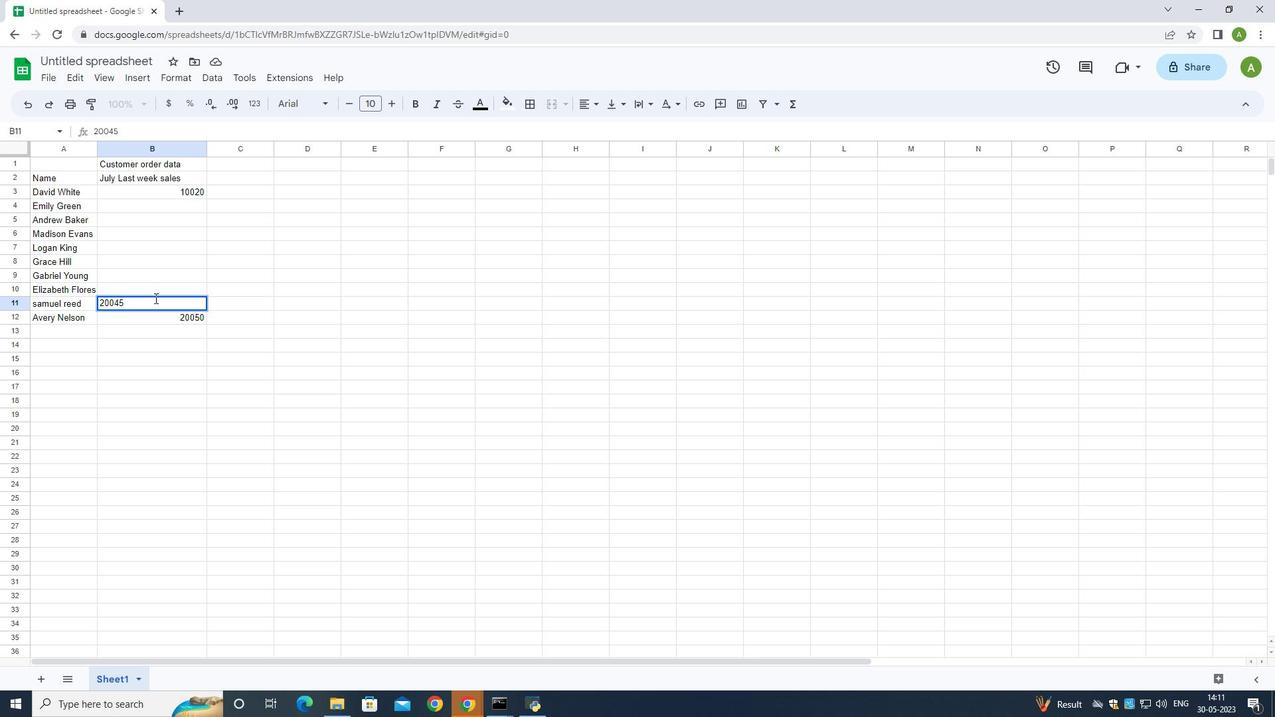 
Action: Mouse moved to (162, 227)
Screenshot: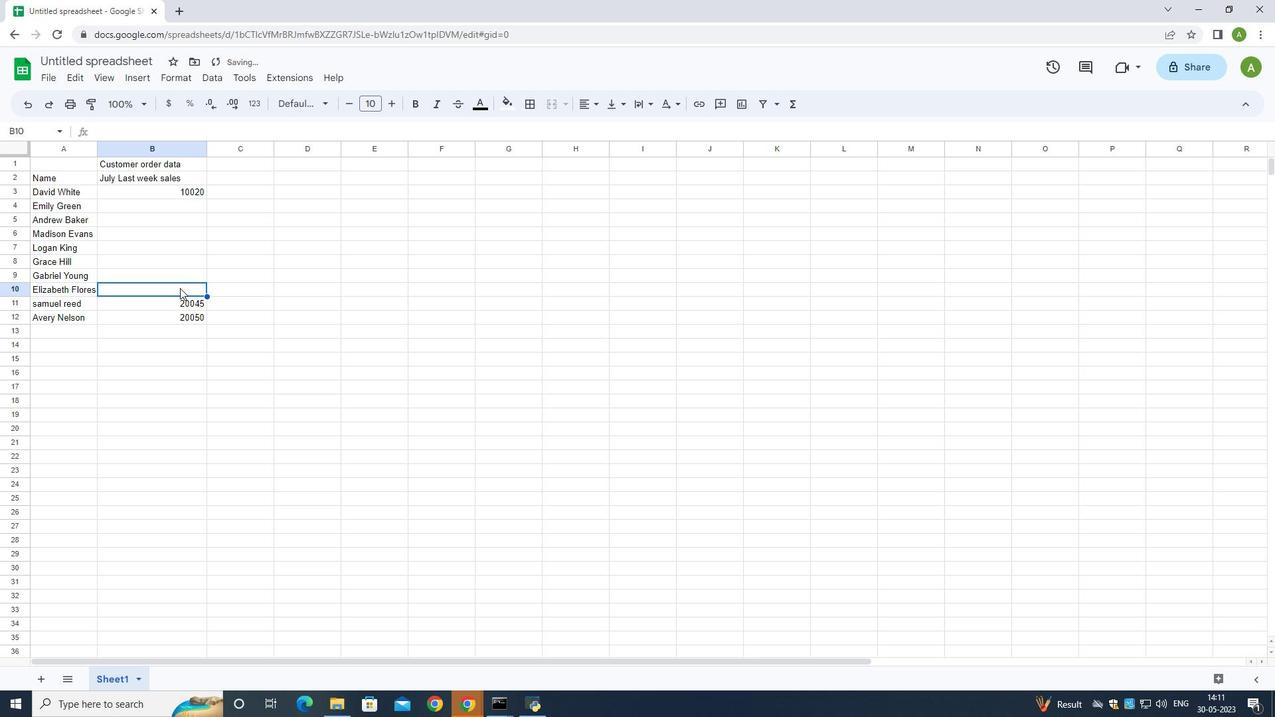 
Action: Mouse pressed left at (162, 227)
Screenshot: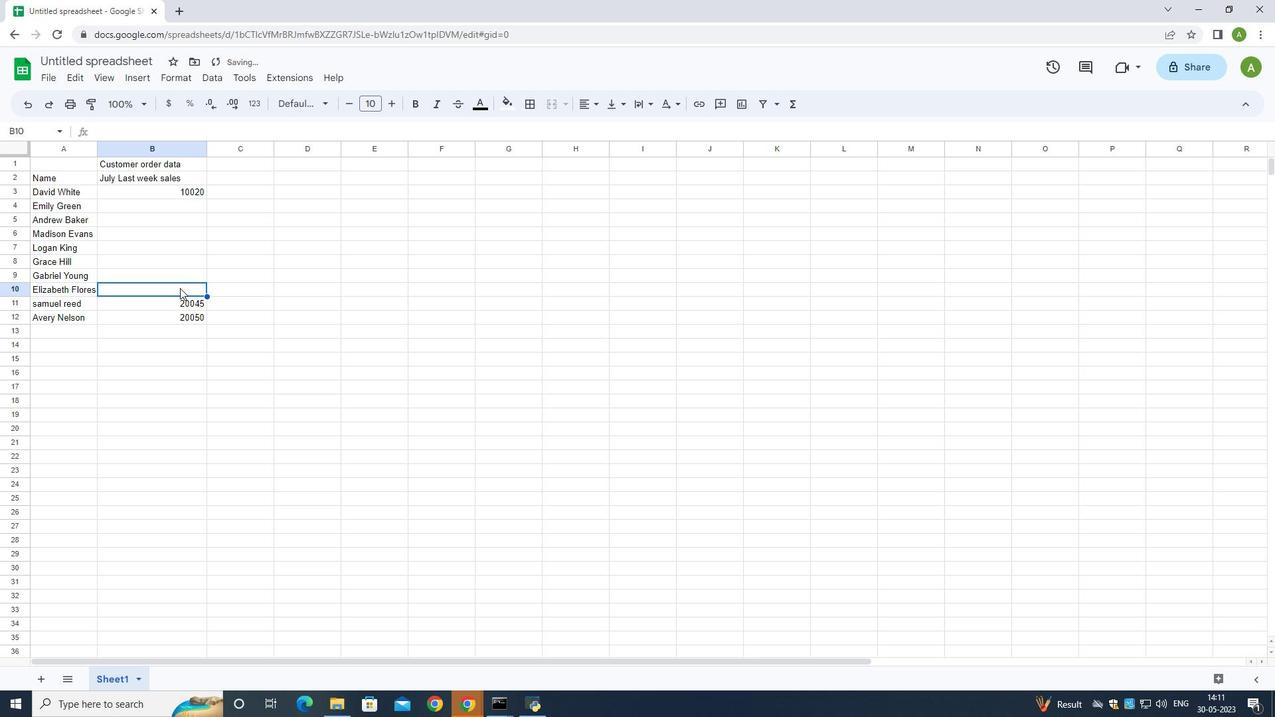 
Action: Key pressed 20020<Key.backspace>3
Screenshot: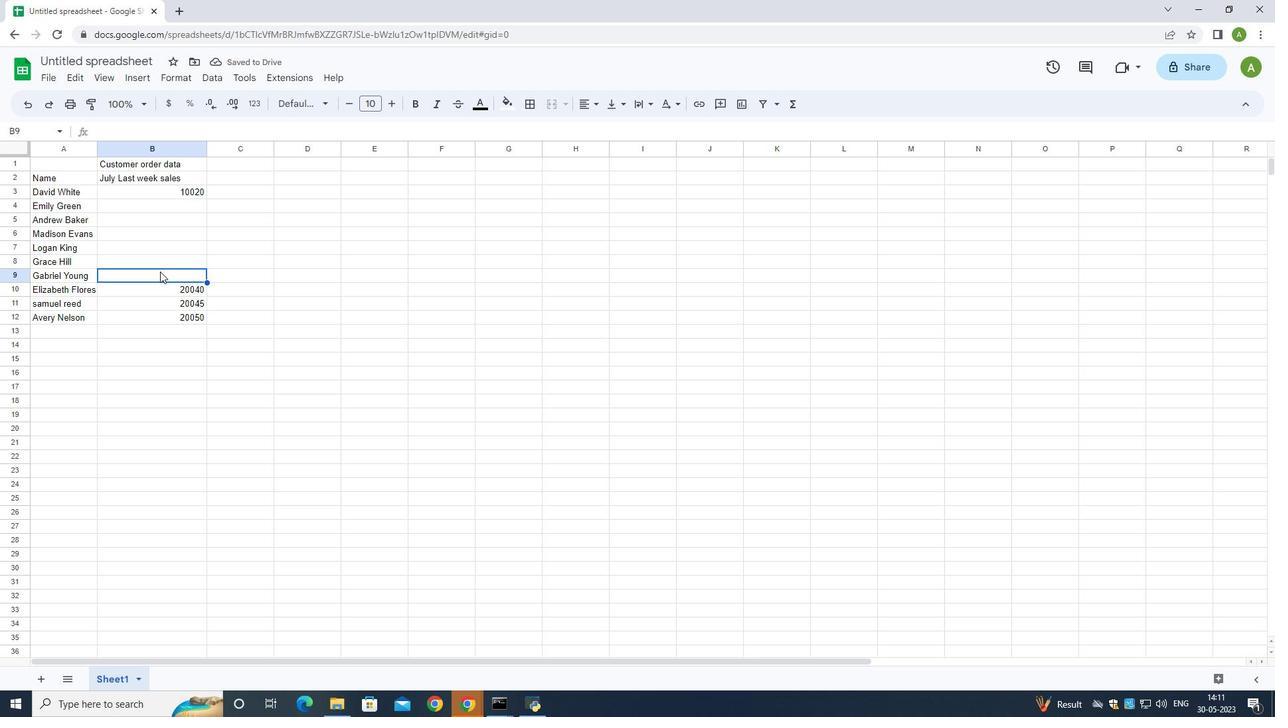 
Action: Mouse moved to (164, 201)
Screenshot: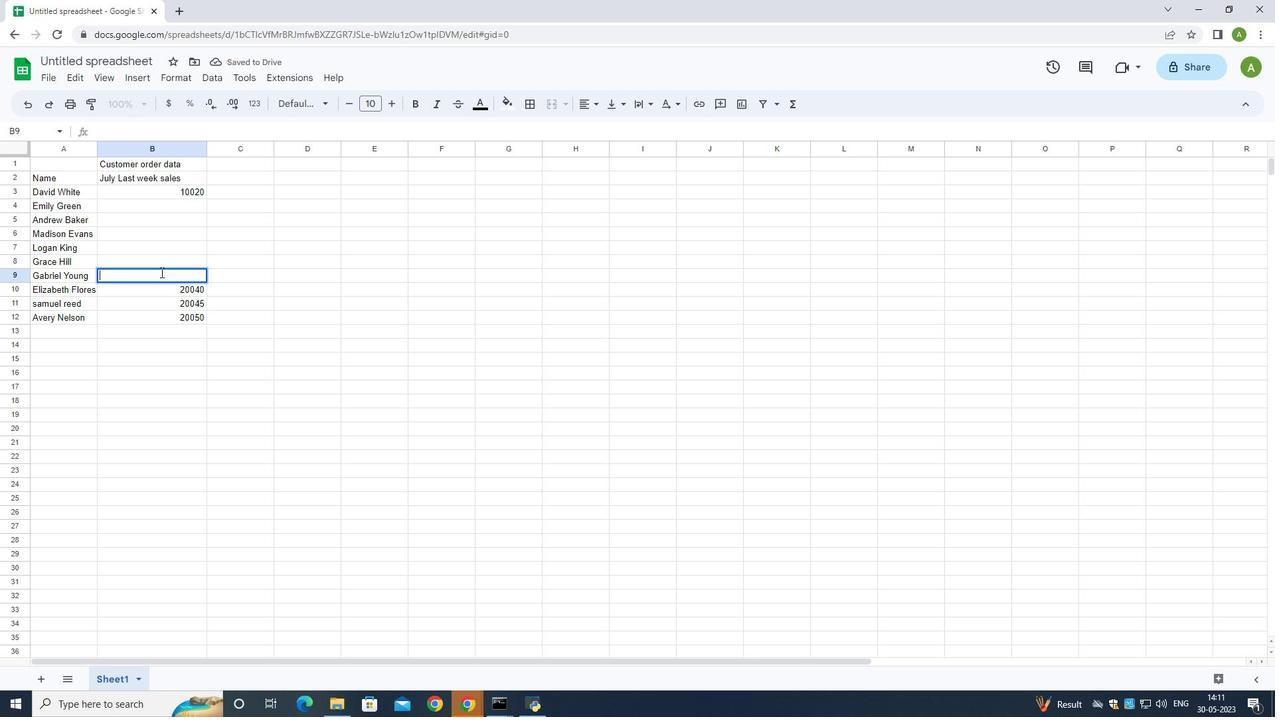 
Action: Mouse pressed left at (164, 201)
Screenshot: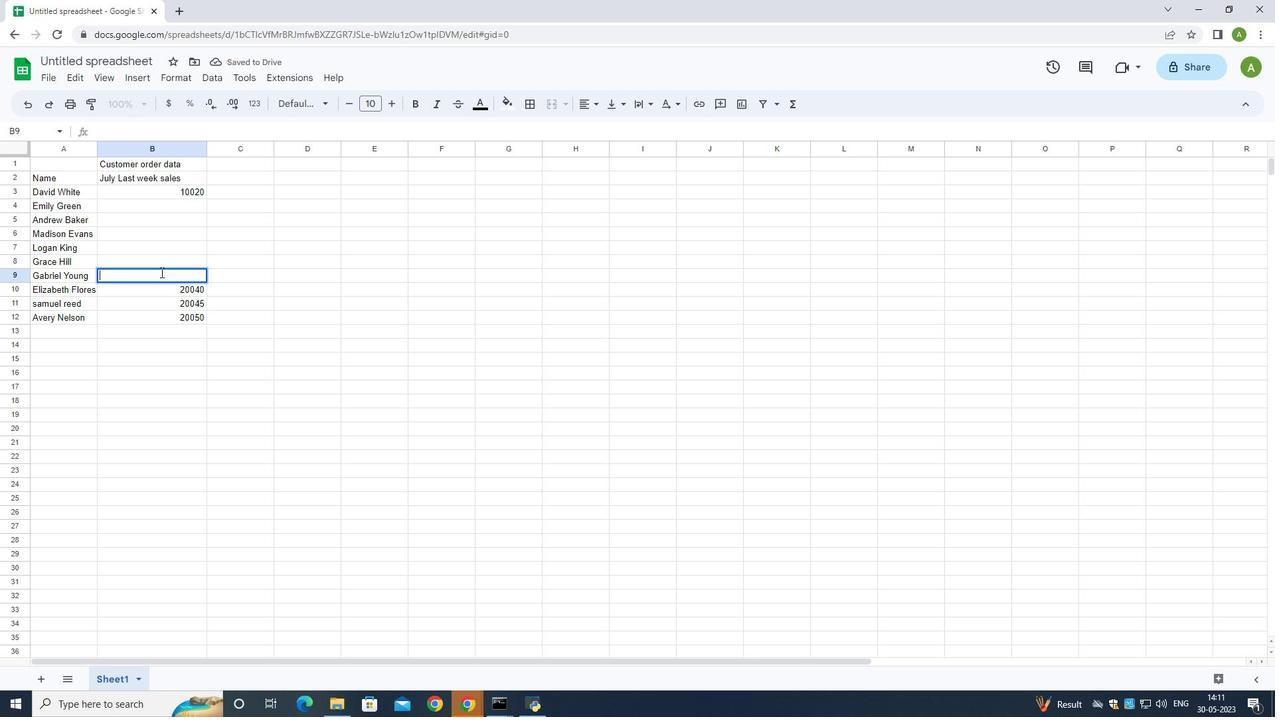 
Action: Mouse moved to (163, 202)
Screenshot: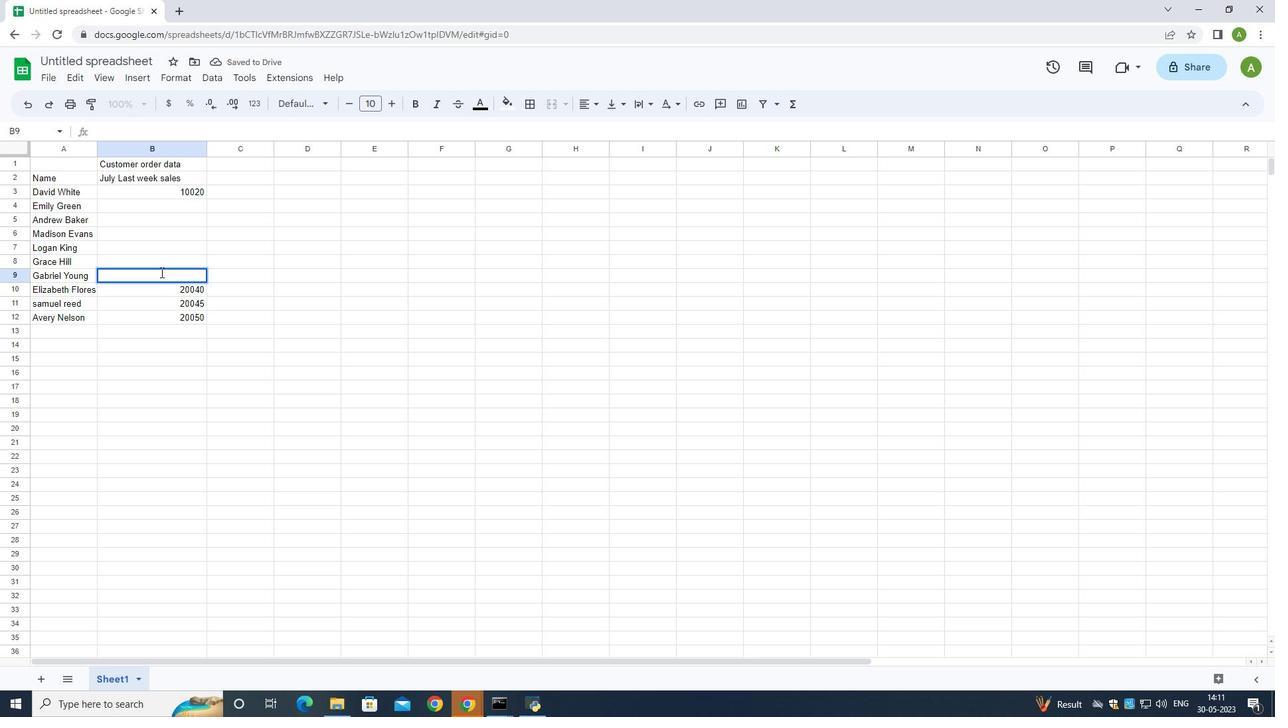 
Action: Key pressed 20024
Screenshot: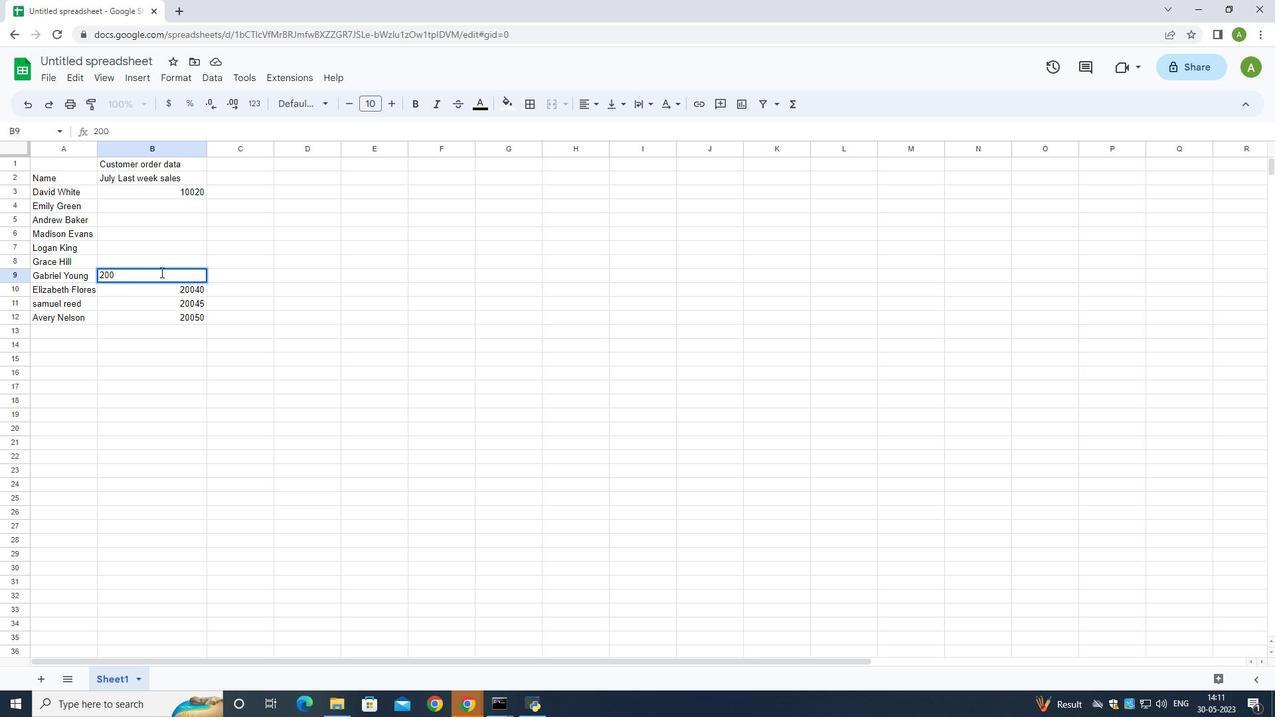 
Action: Mouse moved to (182, 229)
Screenshot: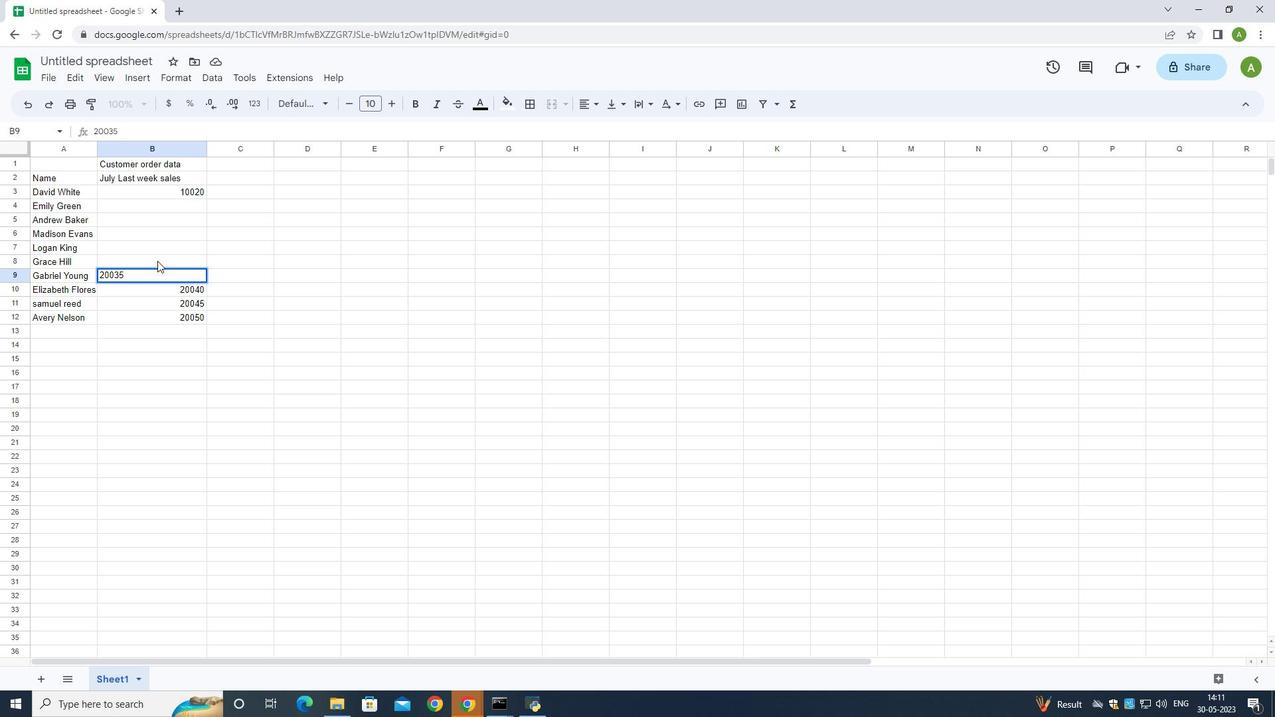 
Action: Mouse pressed left at (182, 229)
Screenshot: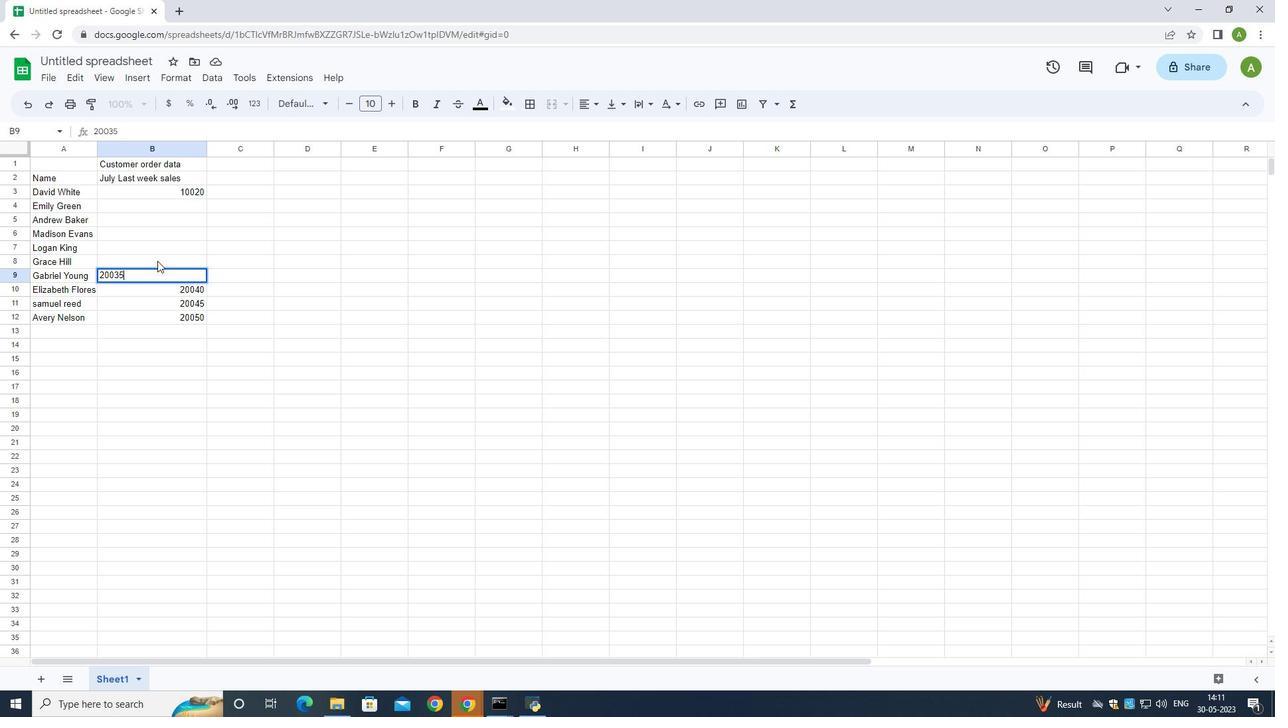 
Action: Mouse moved to (679, 478)
Screenshot: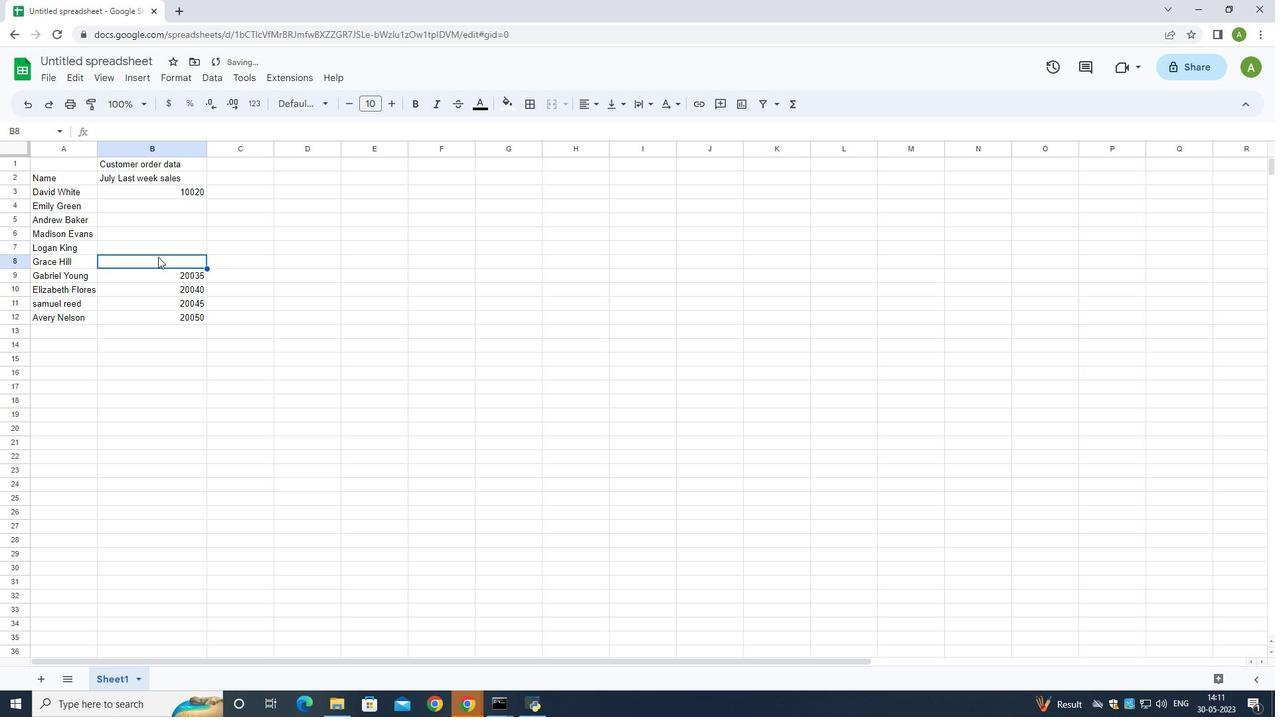 
Action: Key pressed 20029
Screenshot: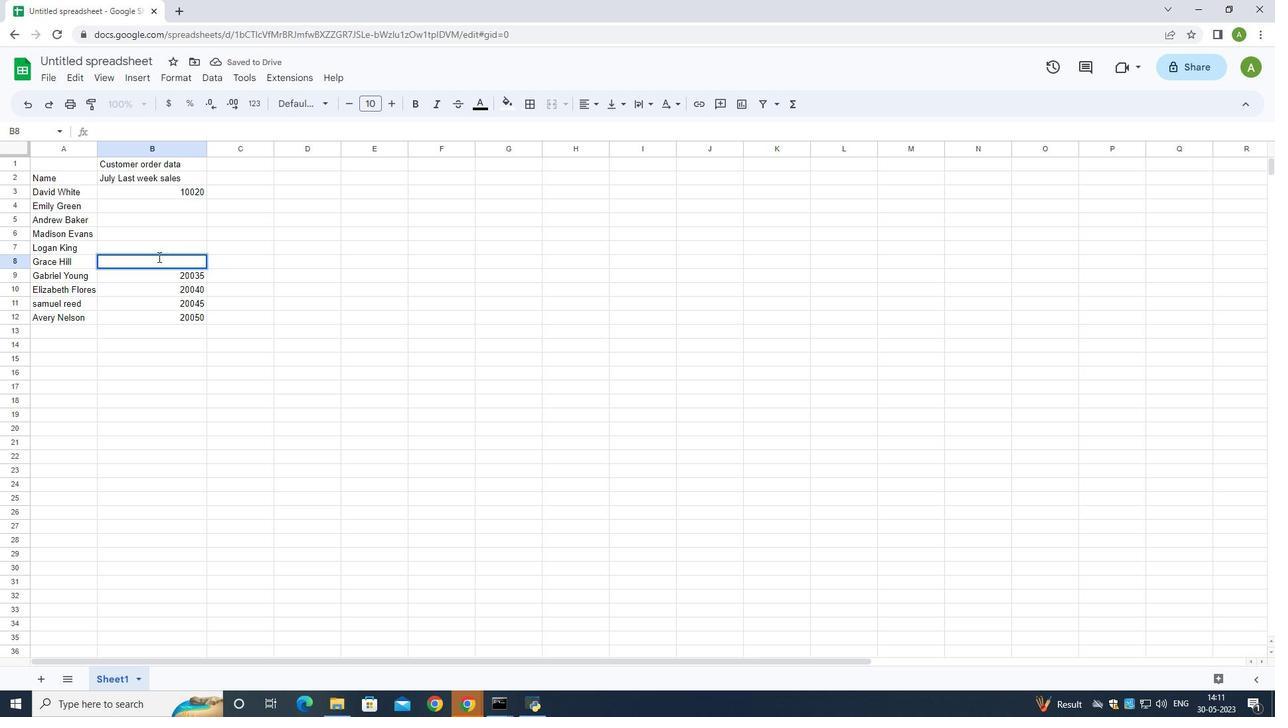 
Action: Mouse moved to (160, 330)
Screenshot: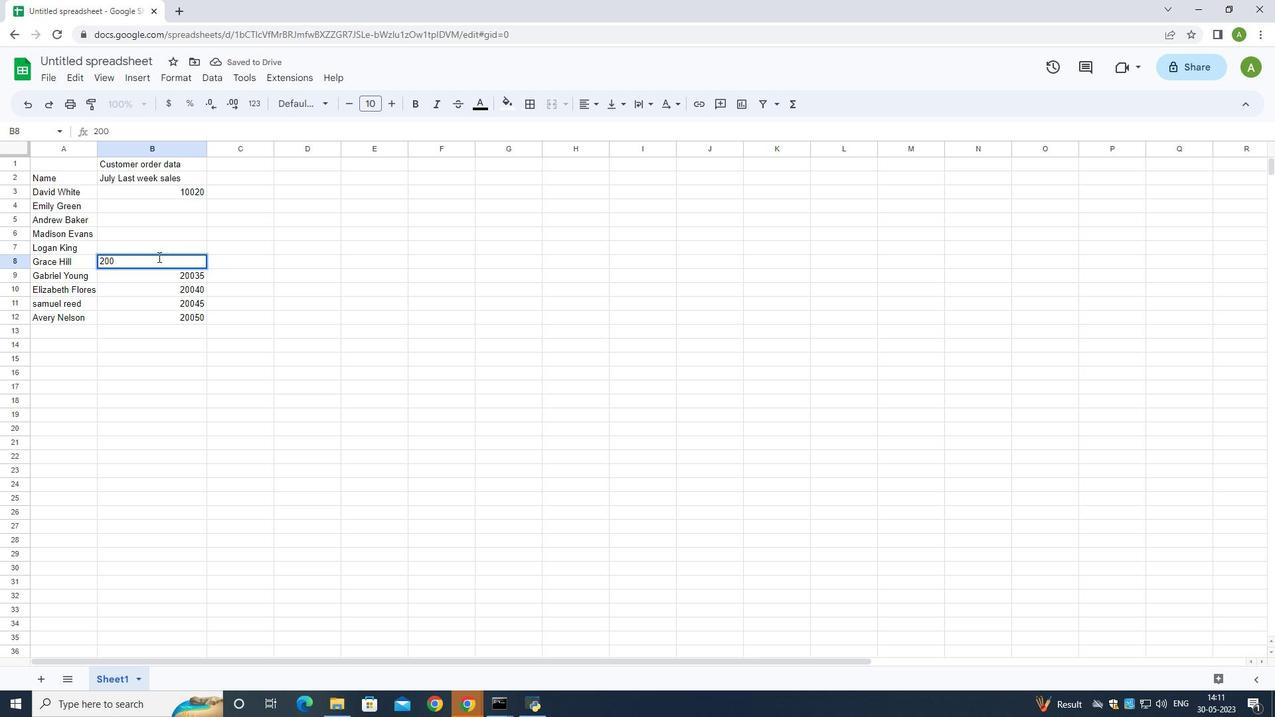 
Action: Mouse pressed left at (160, 330)
Screenshot: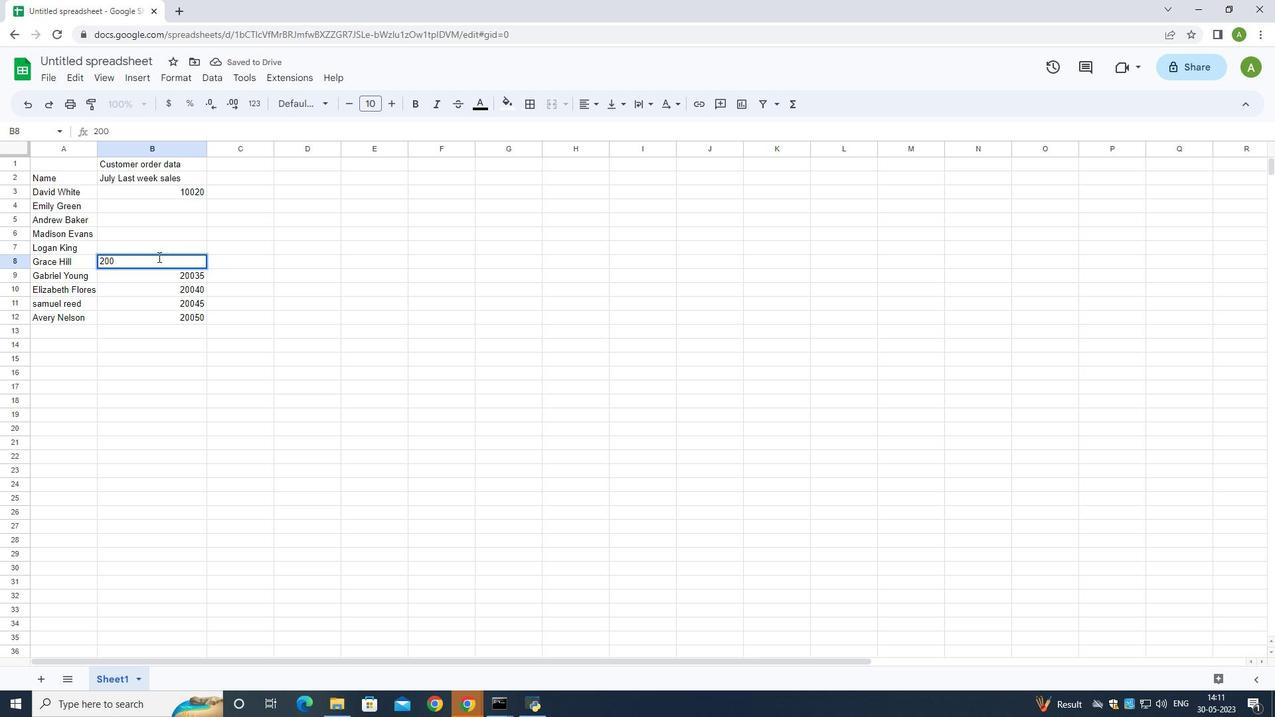 
Action: Mouse moved to (219, 177)
Screenshot: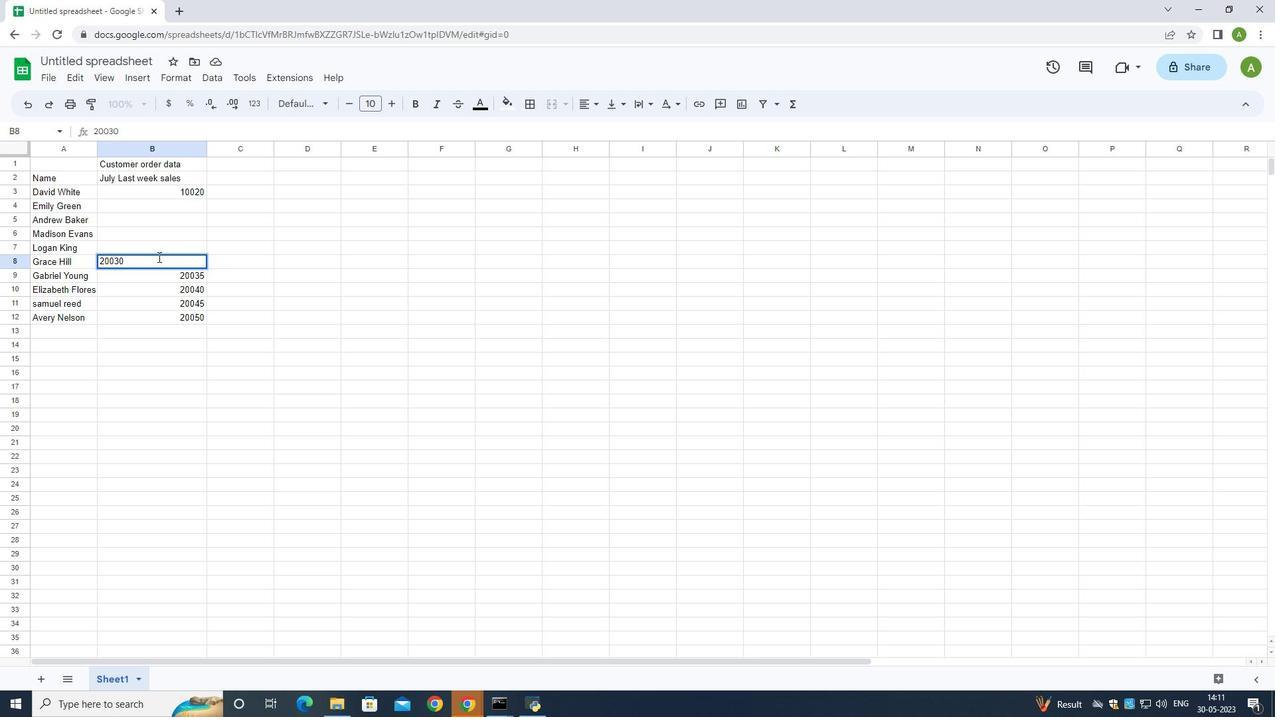 
Action: Mouse pressed left at (219, 177)
Screenshot: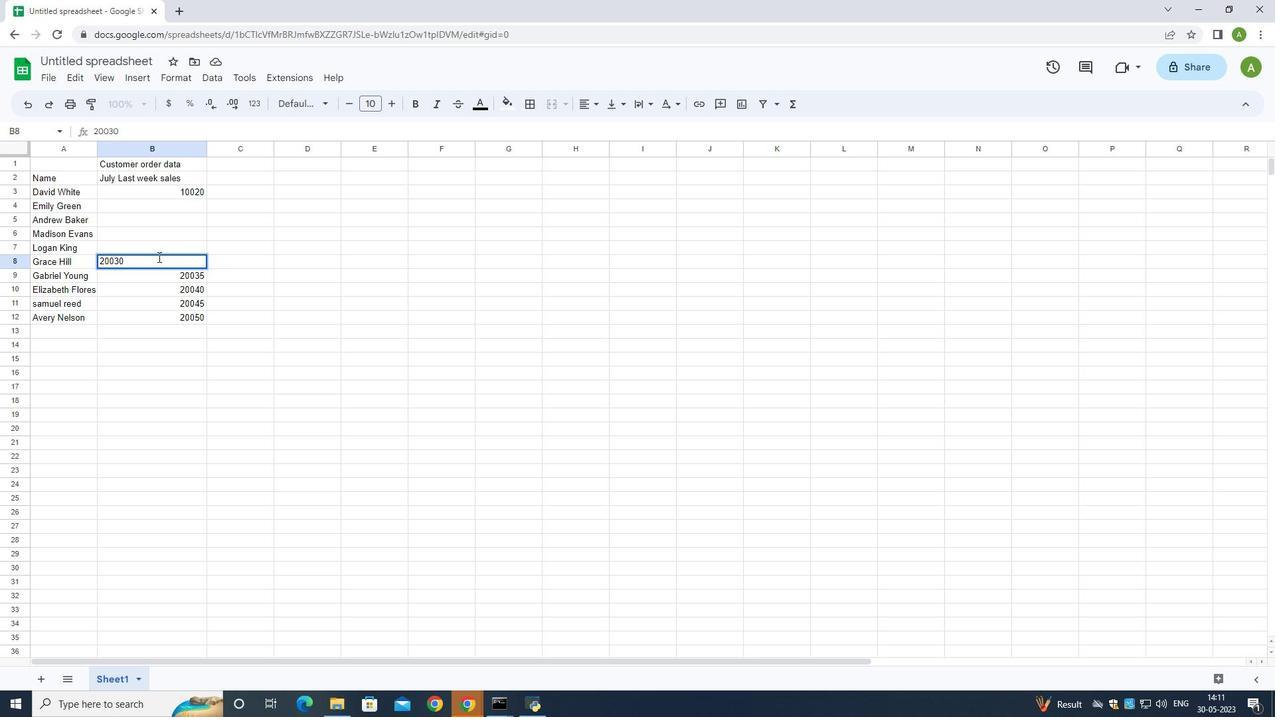 
Action: Key pressed <Key.shift>Customer<Key.space><Key.shift>Order<Key.space><Key.shift>Name
Screenshot: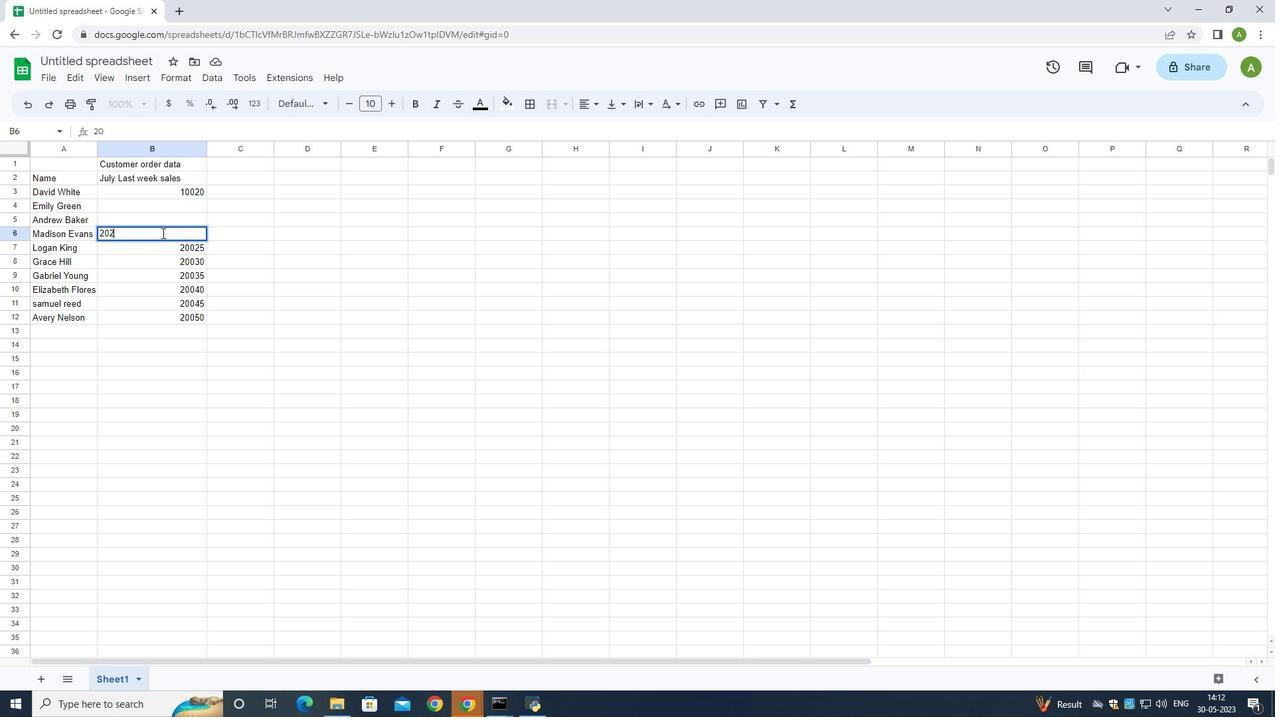 
Action: Mouse moved to (260, 147)
Screenshot: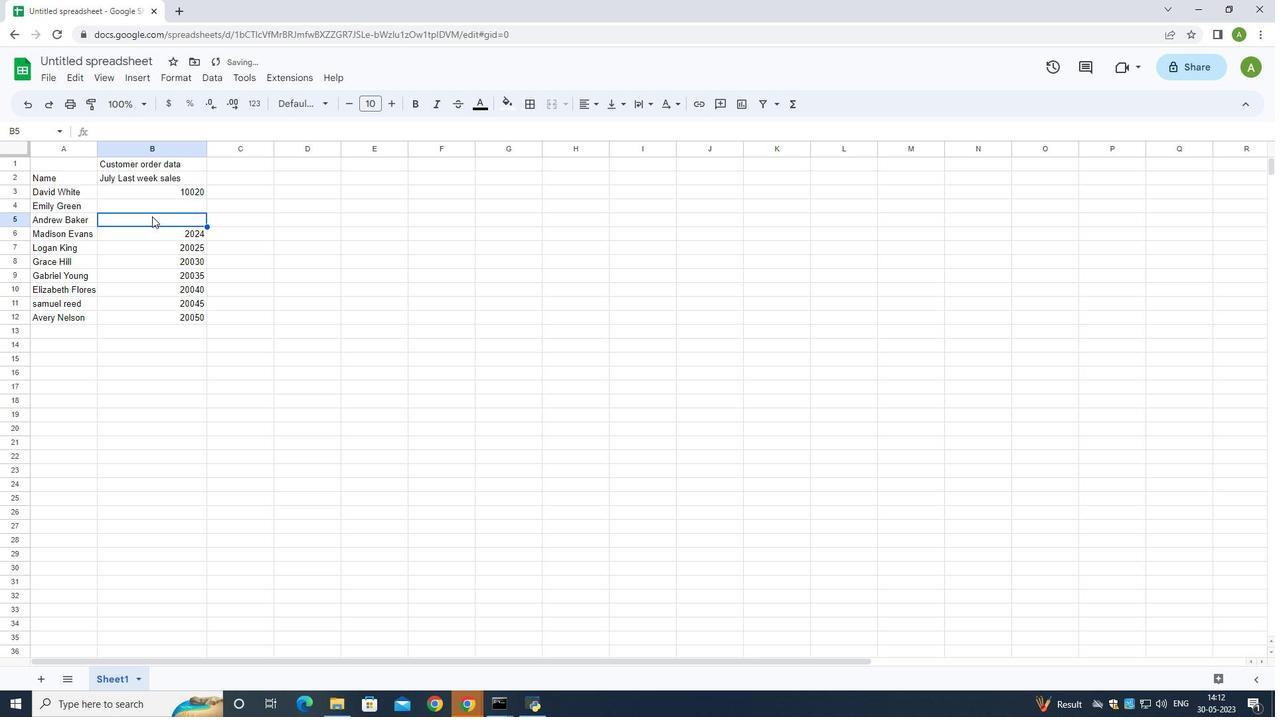
Action: Mouse pressed left at (260, 147)
Screenshot: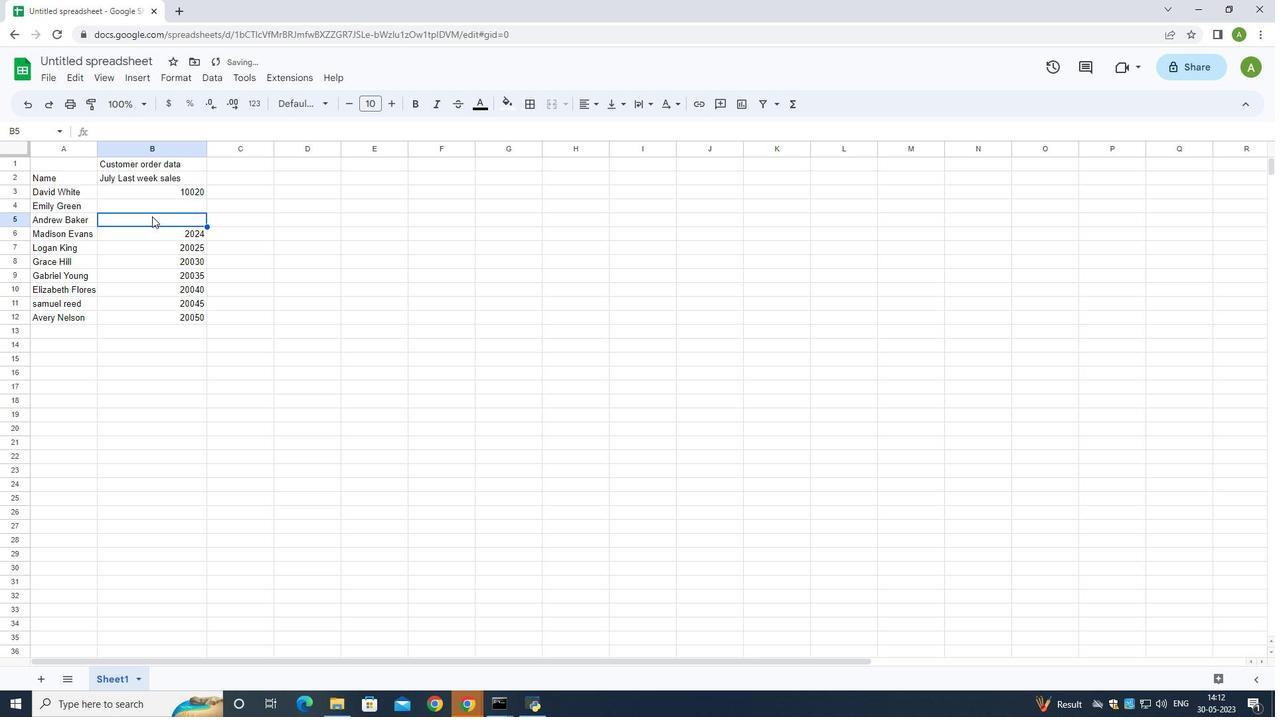 
Action: Mouse moved to (298, 150)
Screenshot: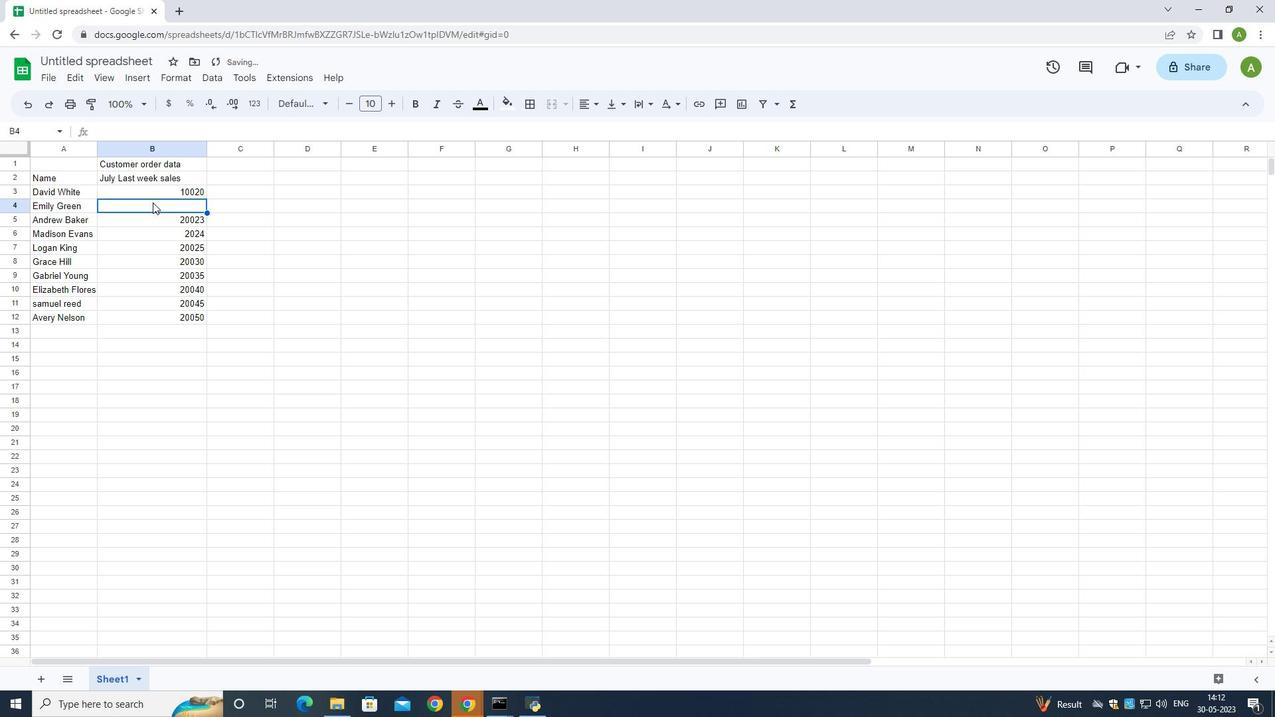 
Action: Mouse pressed left at (298, 150)
Screenshot: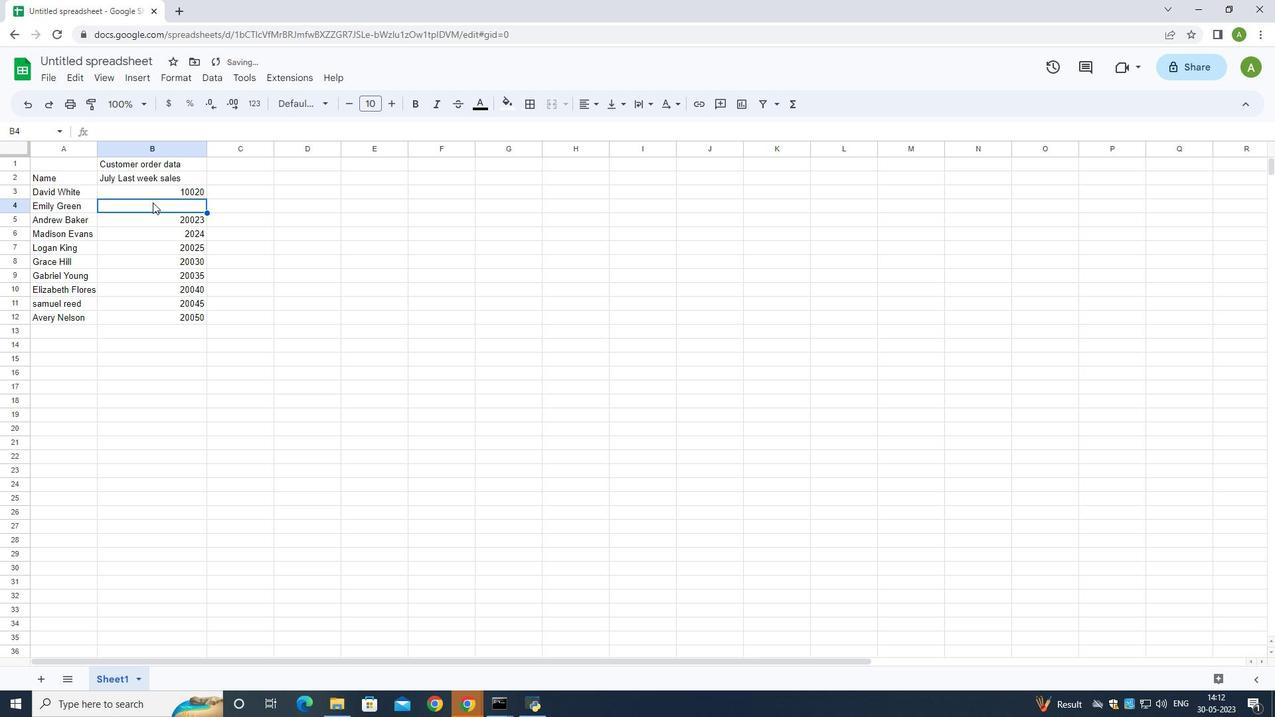 
Action: Mouse moved to (275, 189)
Screenshot: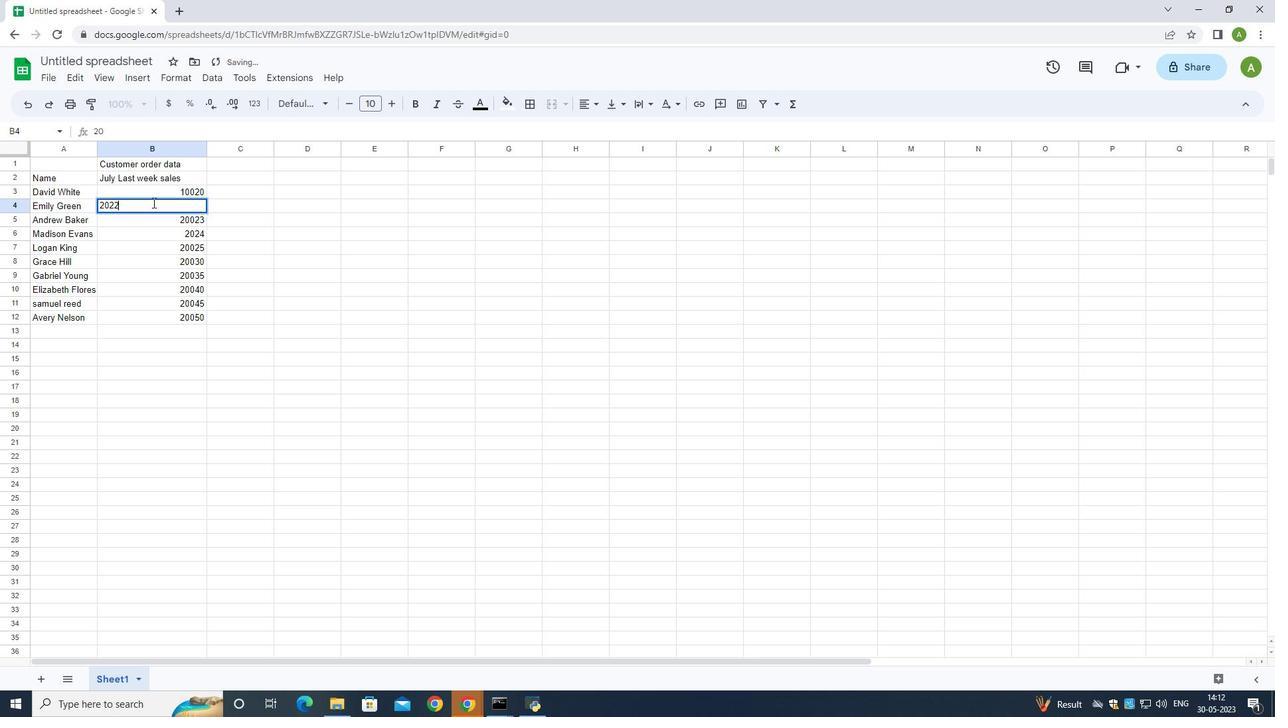 
Action: Mouse pressed left at (275, 189)
Screenshot: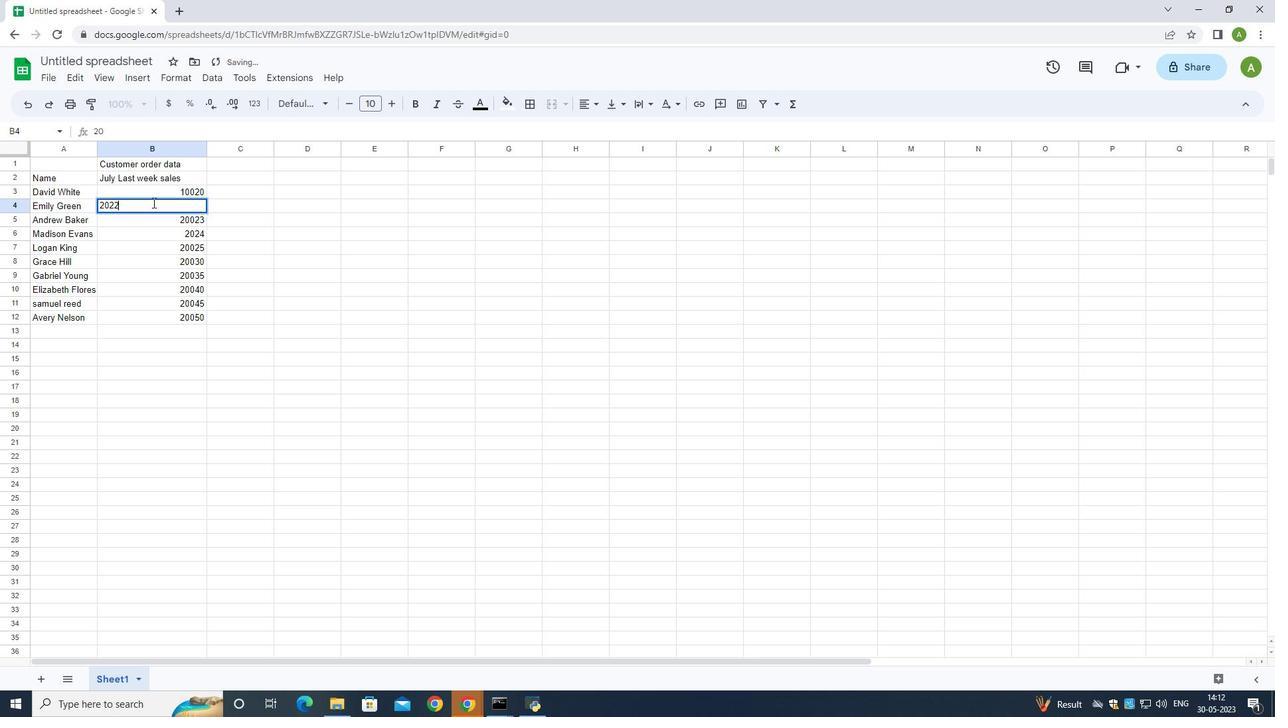 
Action: Key pressed <Key.shift>Nike<Key.space>shoe<Key.down><Key.shift>Adidas<Key.space><Key.shift>Shoe<Key.down><Key.shift>Gucci<Key.space><Key.shift>T-shirt<Key.down><Key.shift>Louis<Key.space><Key.shift>Vuitton<Key.space><Key.shift>bag<Key.down><Key.shift><Key.shift><Key.shift>Zara<Key.space><Key.shift>Shirt<Key.down>
Screenshot: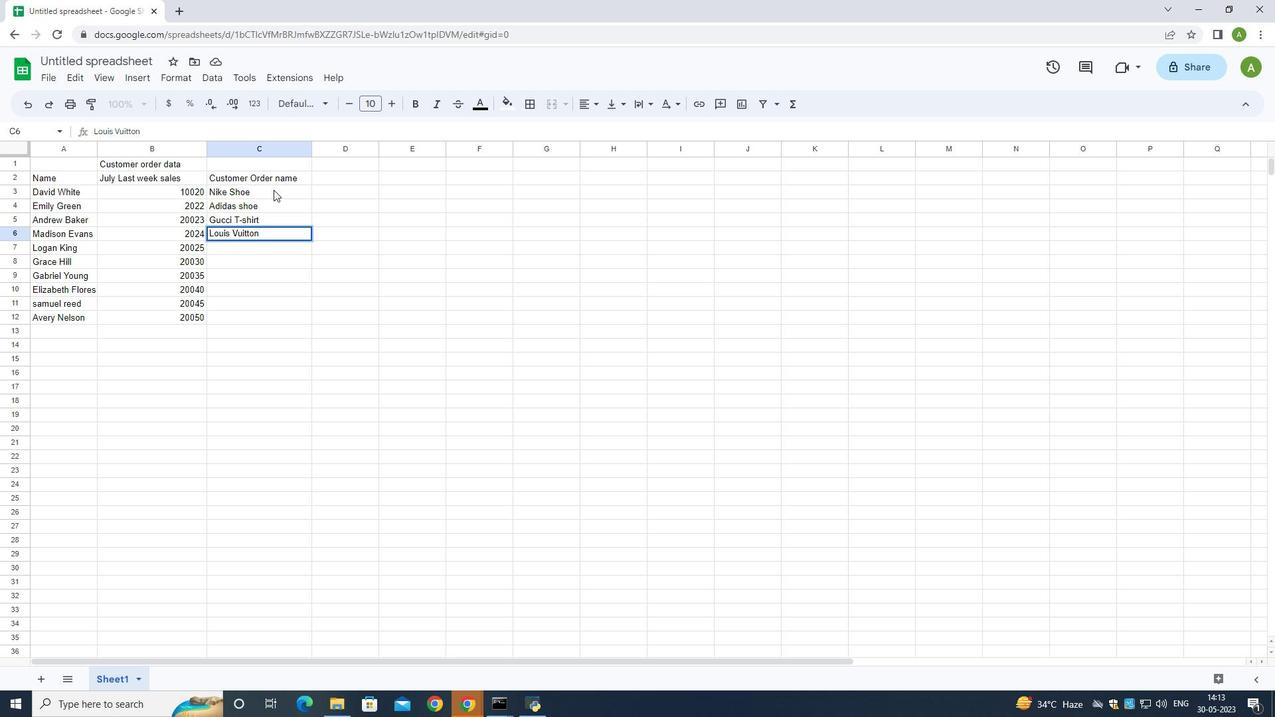 
Action: Mouse moved to (213, 262)
Screenshot: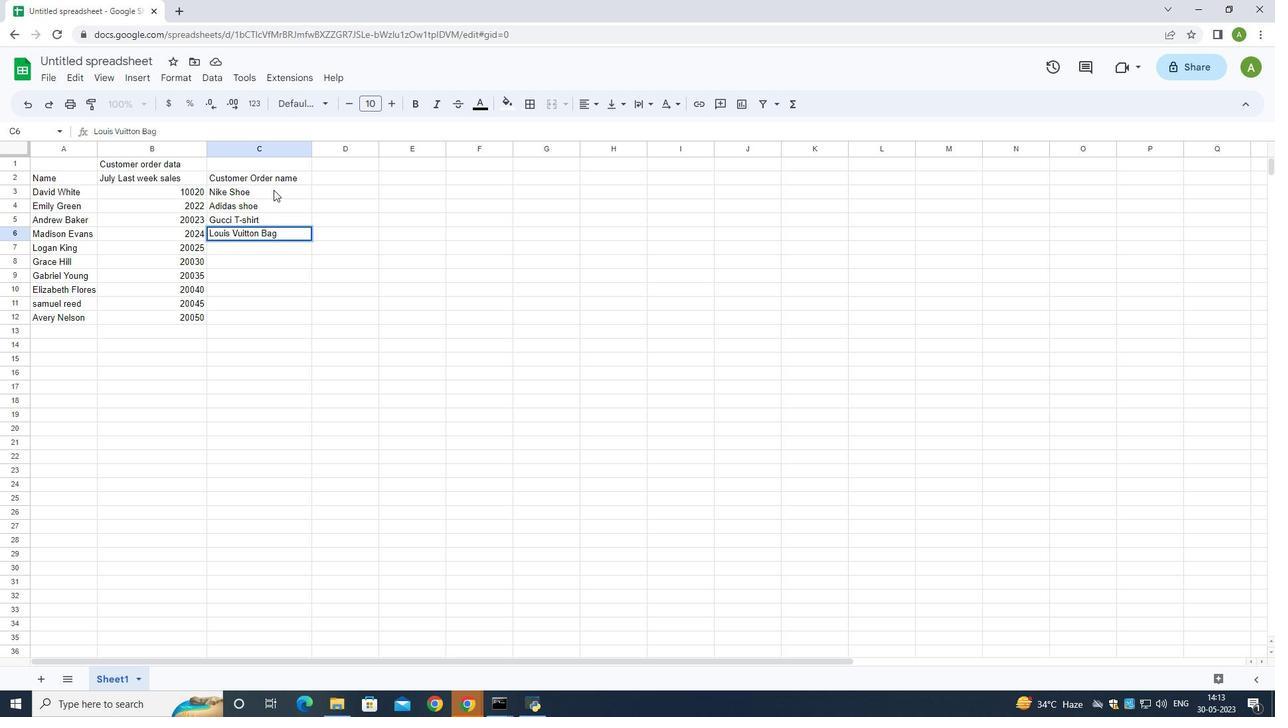 
Action: Mouse pressed left at (213, 262)
Screenshot: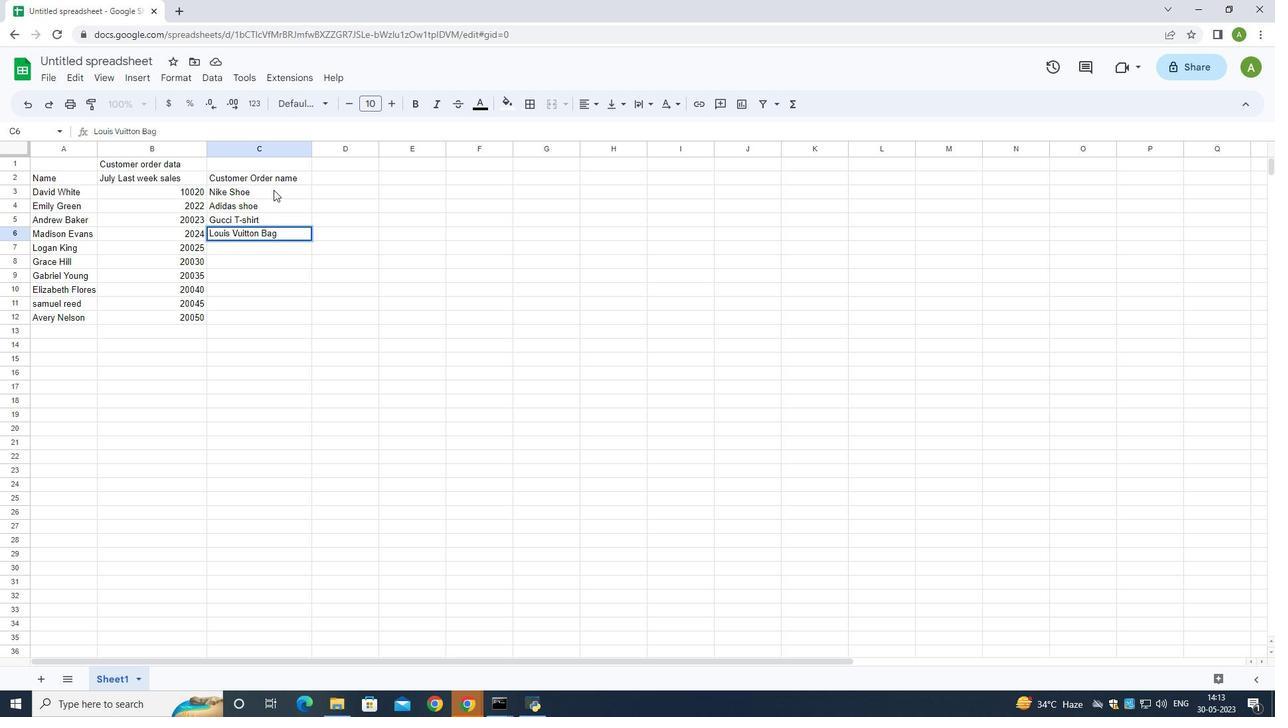 
Action: Mouse moved to (223, 259)
Screenshot: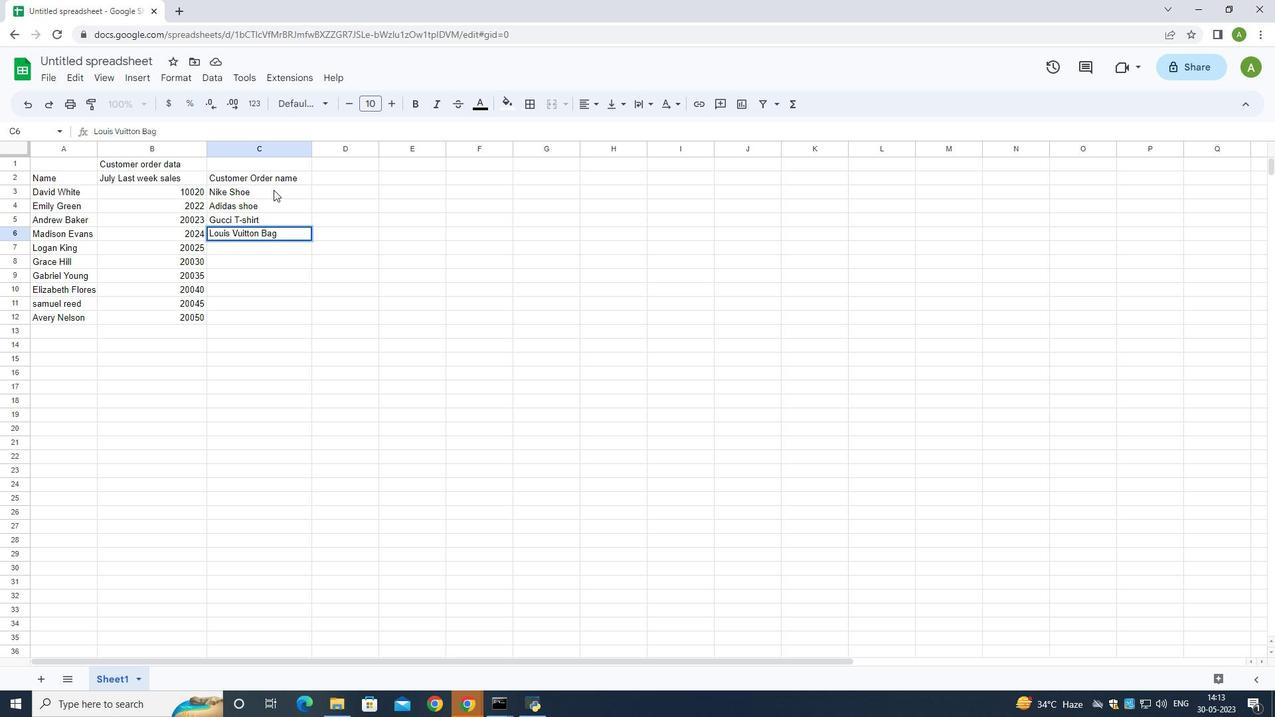 
Action: Mouse pressed left at (223, 259)
Screenshot: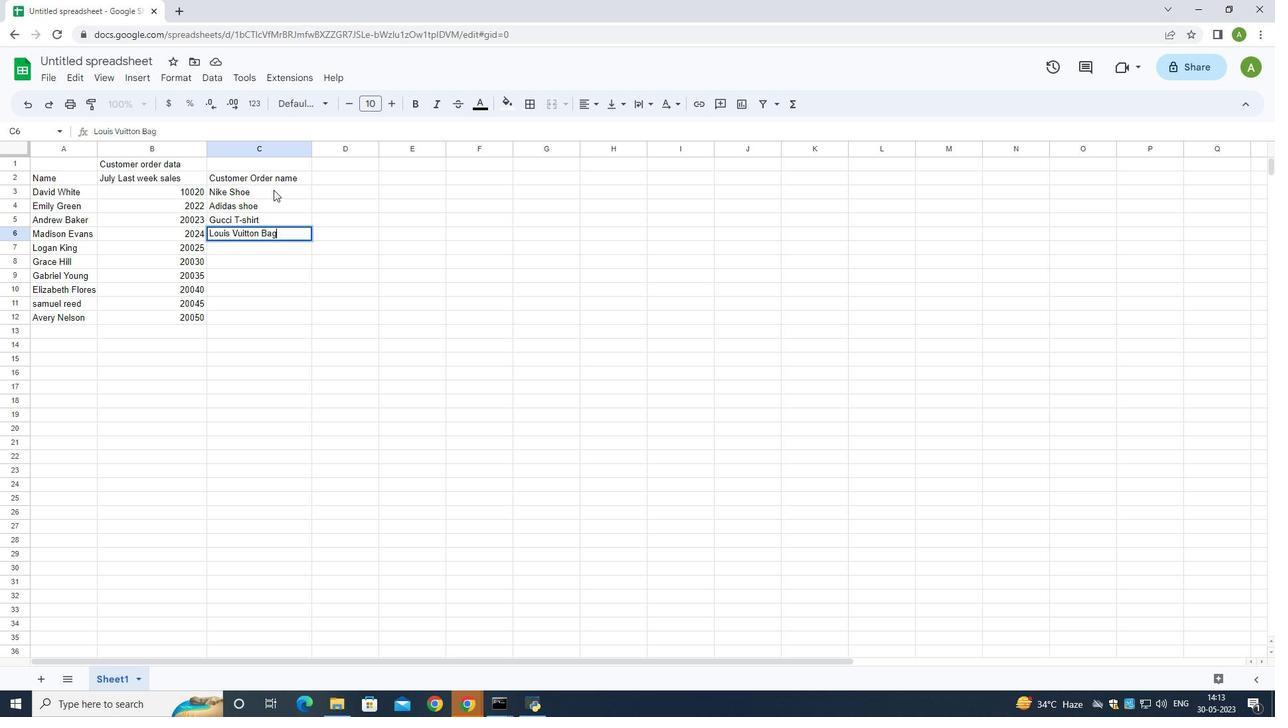 
Action: Mouse pressed left at (223, 259)
Screenshot: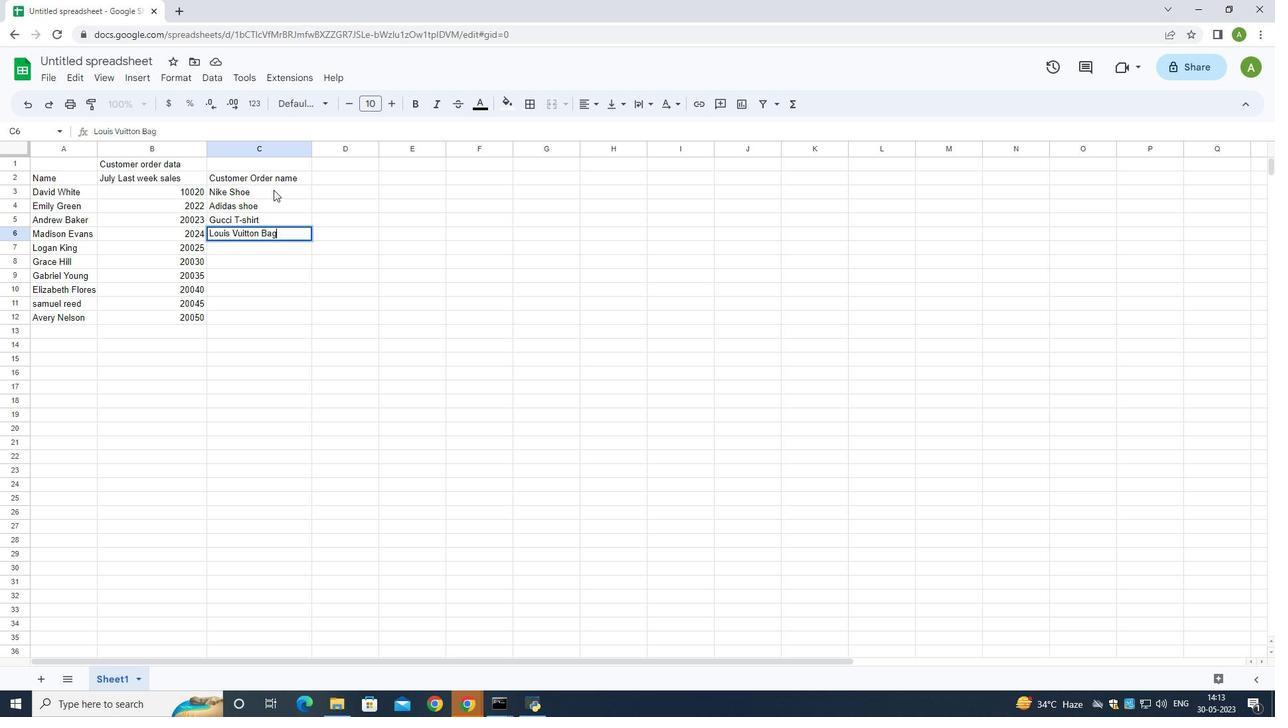
Action: Mouse moved to (600, 410)
Screenshot: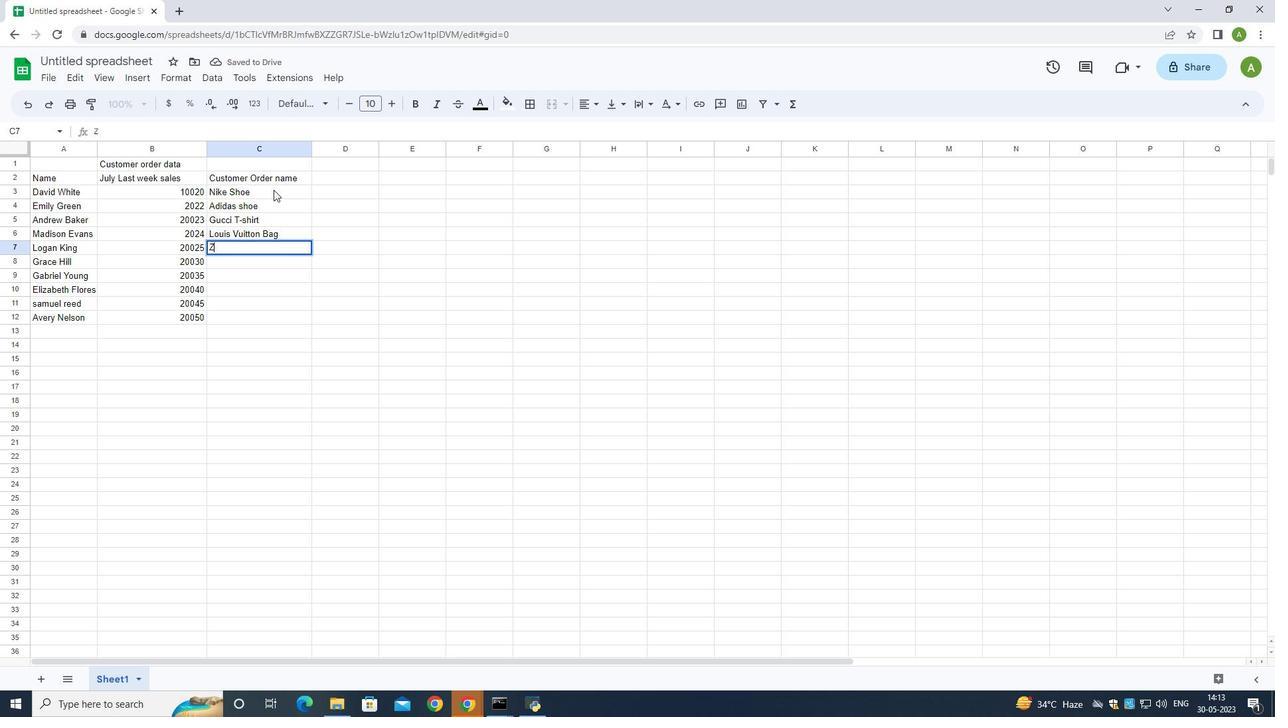 
Action: Key pressed <Key.shift>H<Key.space><Key.shift><Key.shift><Key.shift><Key.shift><Key.shift><Key.shift><Key.shift><Key.shift><Key.shift><Key.shift><Key.shift>&<Key.space><Key.shift>M<Key.space>jeans<Key.down>
Screenshot: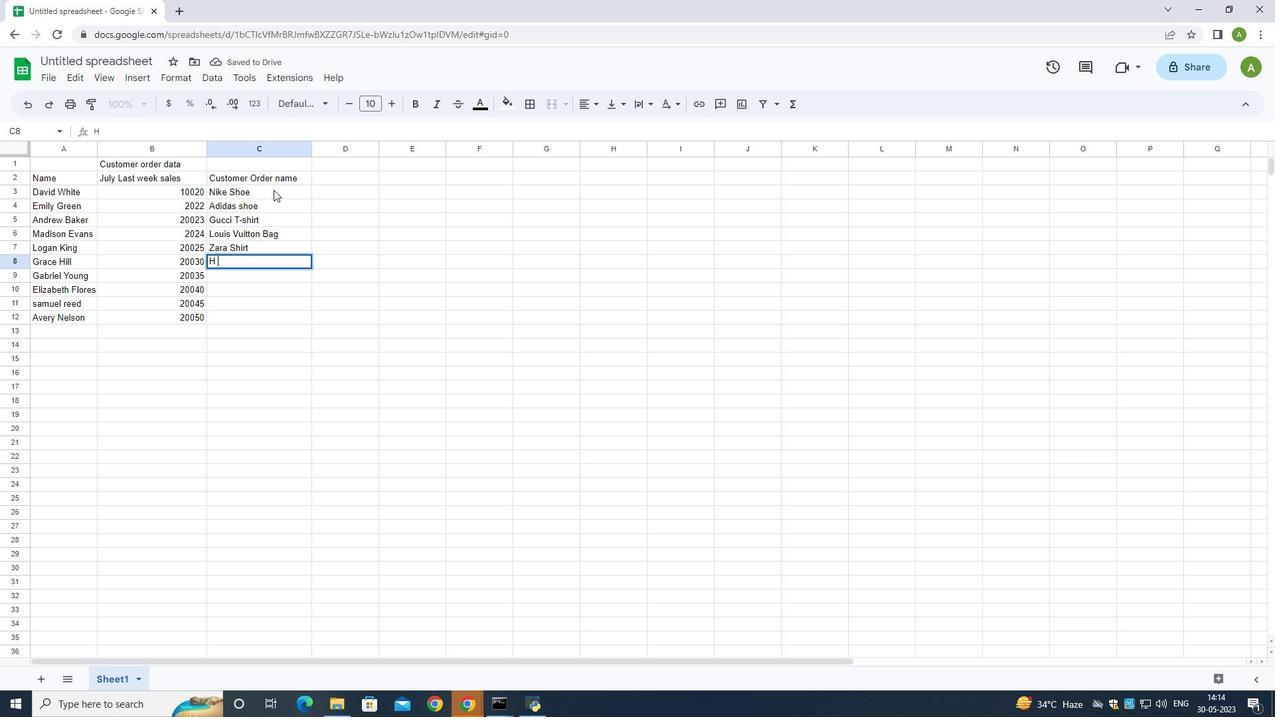 
Action: Mouse moved to (261, 271)
Screenshot: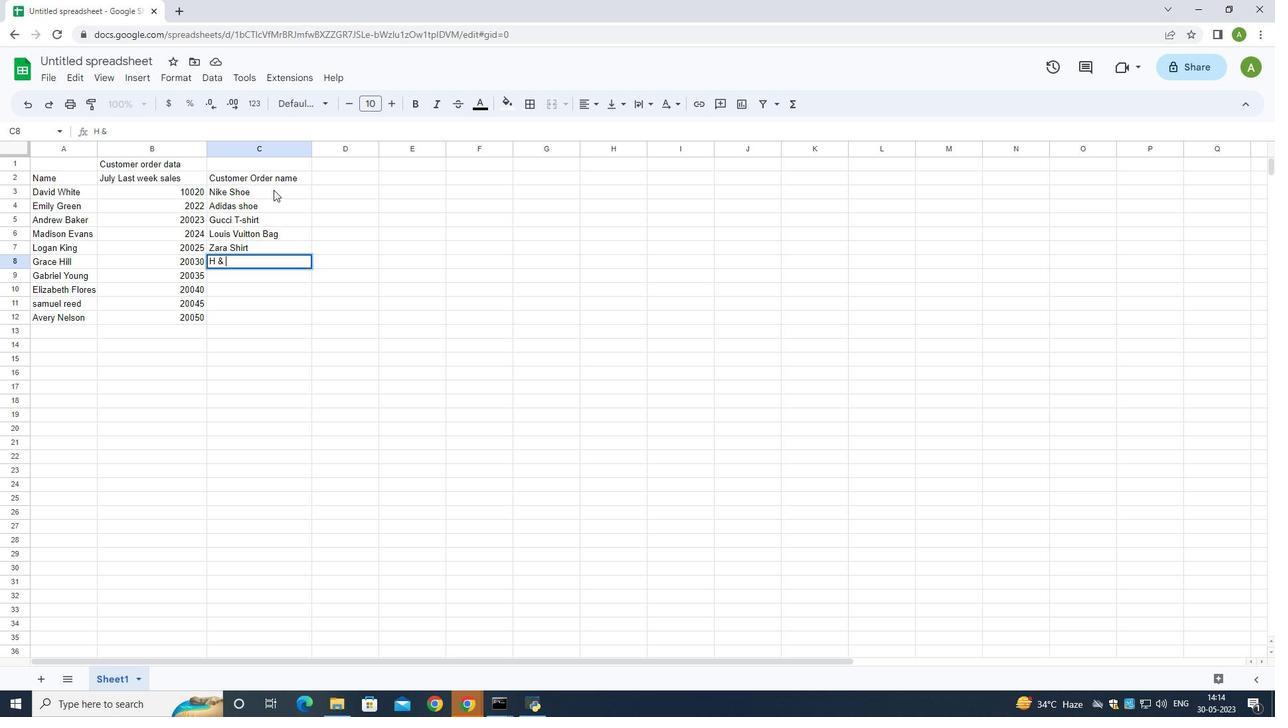 
Action: Mouse pressed left at (261, 271)
Screenshot: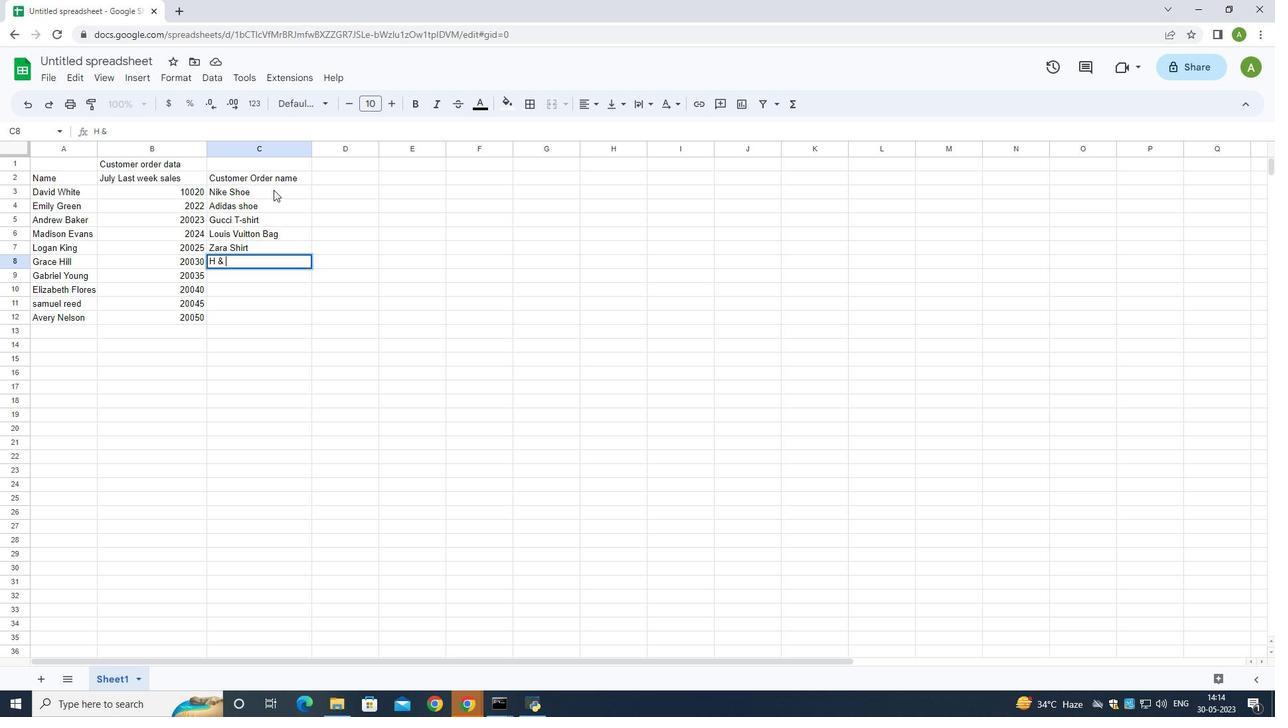 
Action: Key pressed <Key.shift>Chanel<Key.space><Key.shift>perfume<Key.down>
Screenshot: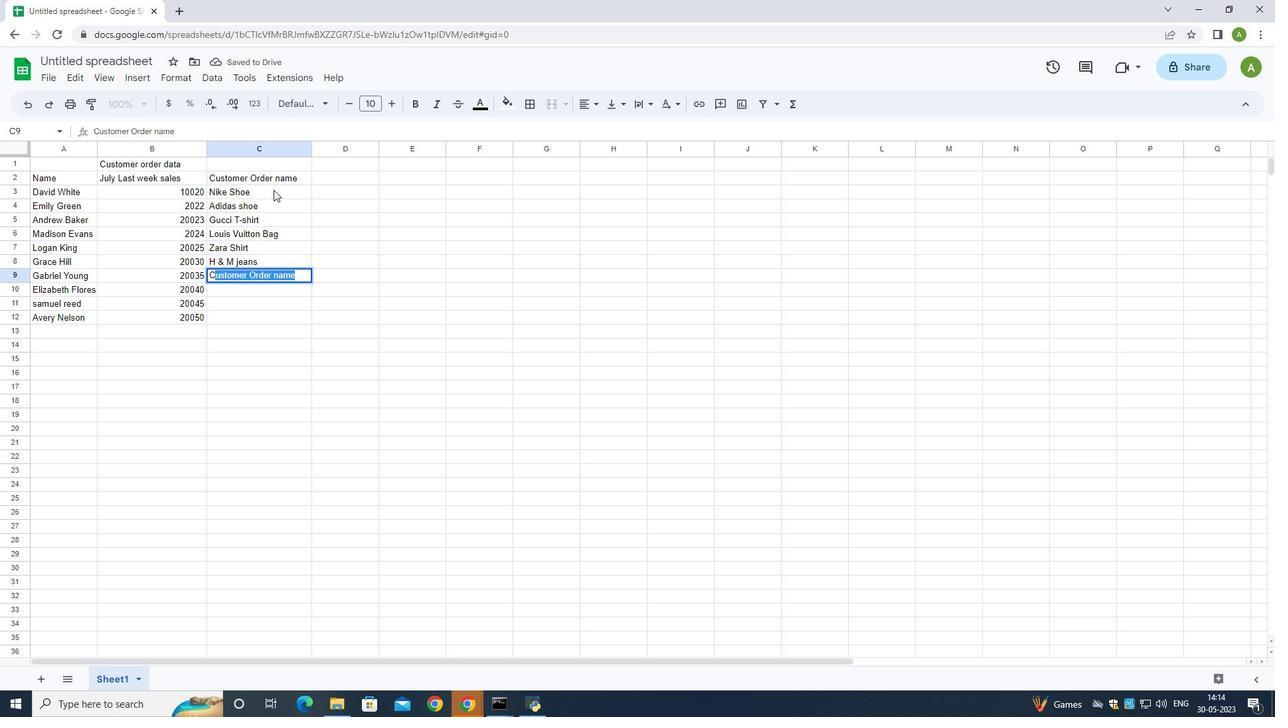
Action: Mouse moved to (254, 287)
Screenshot: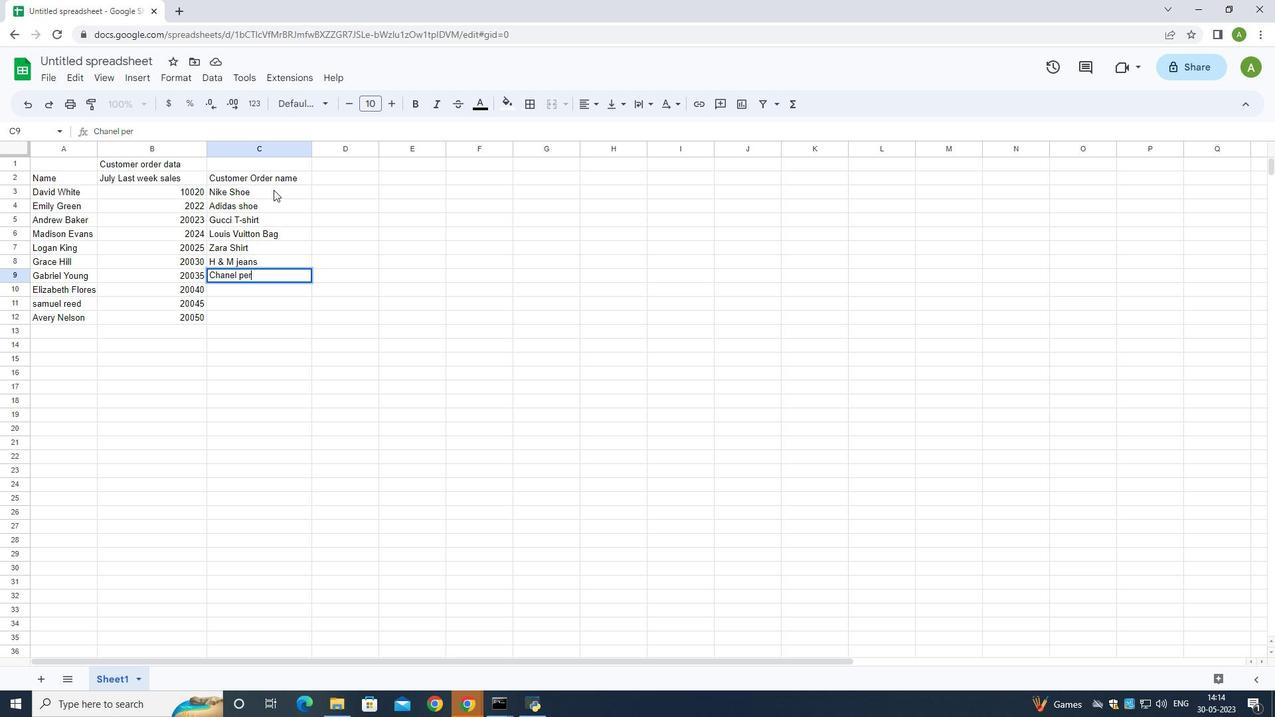 
Action: Mouse pressed left at (254, 287)
Screenshot: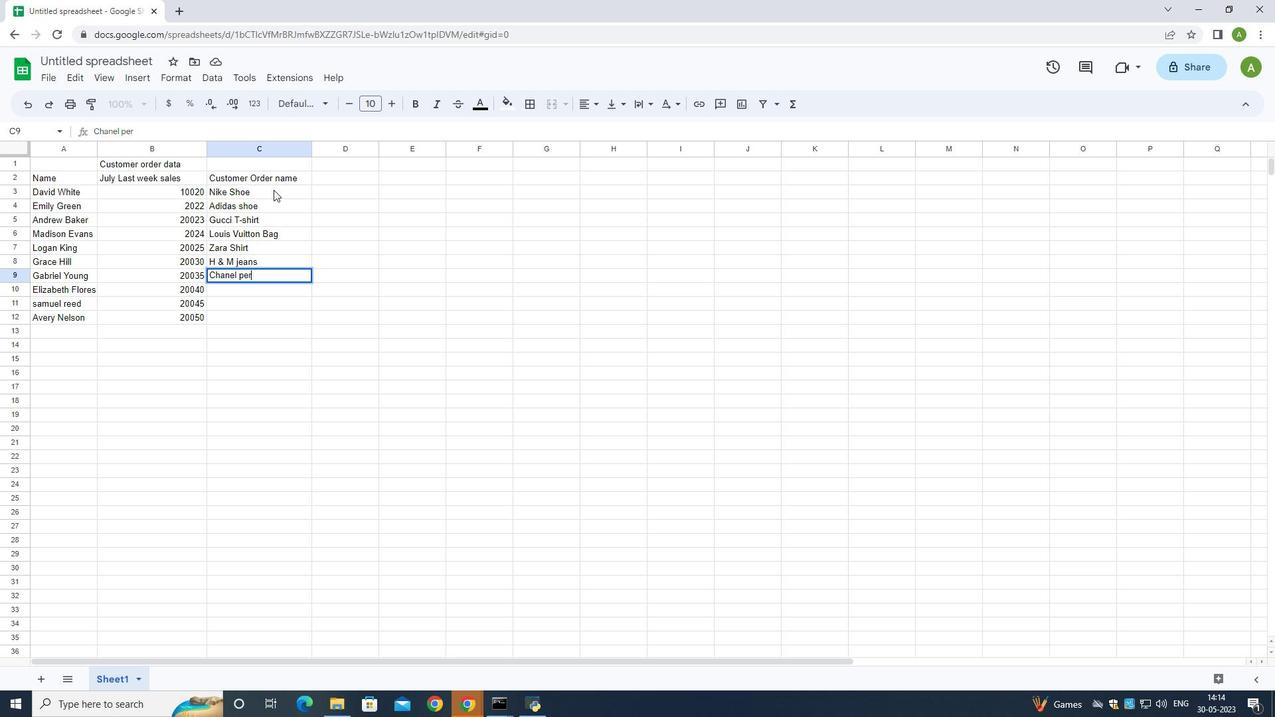 
Action: Key pressed <Key.shift>Versace<Key.space>perfume<Key.down><Key.shift>Ralph
Screenshot: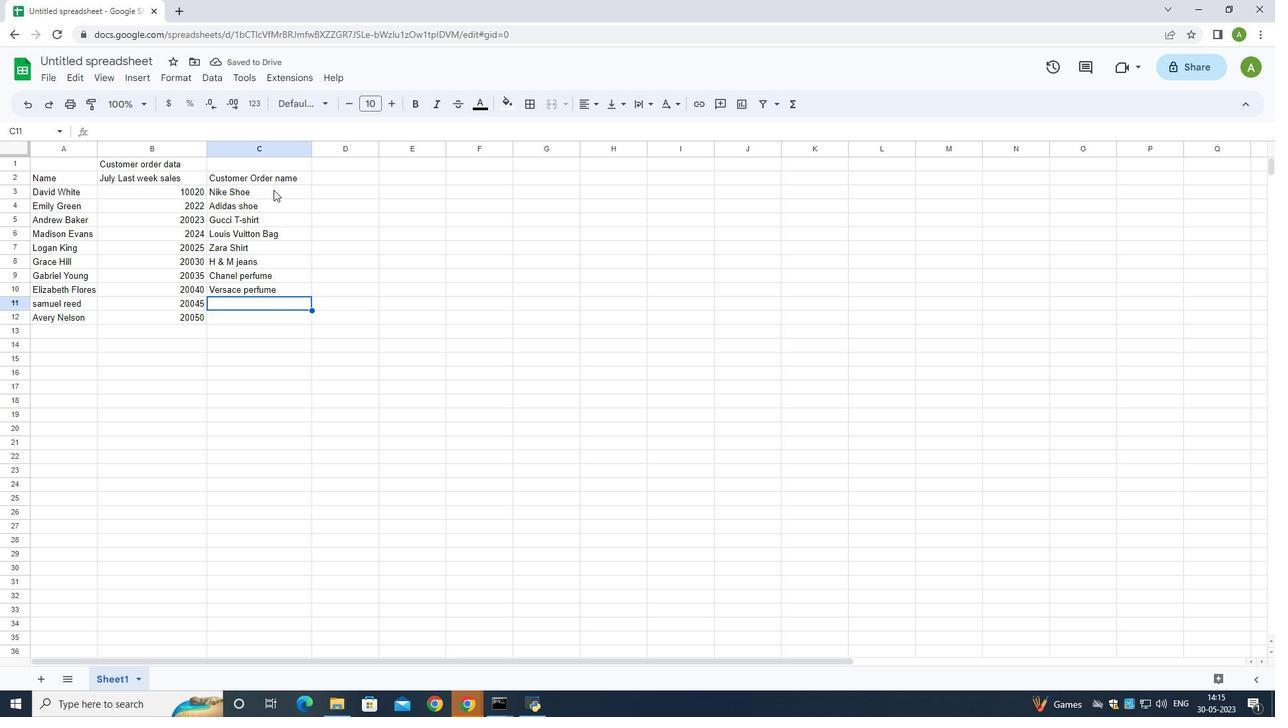 
Action: Mouse moved to (603, 194)
Screenshot: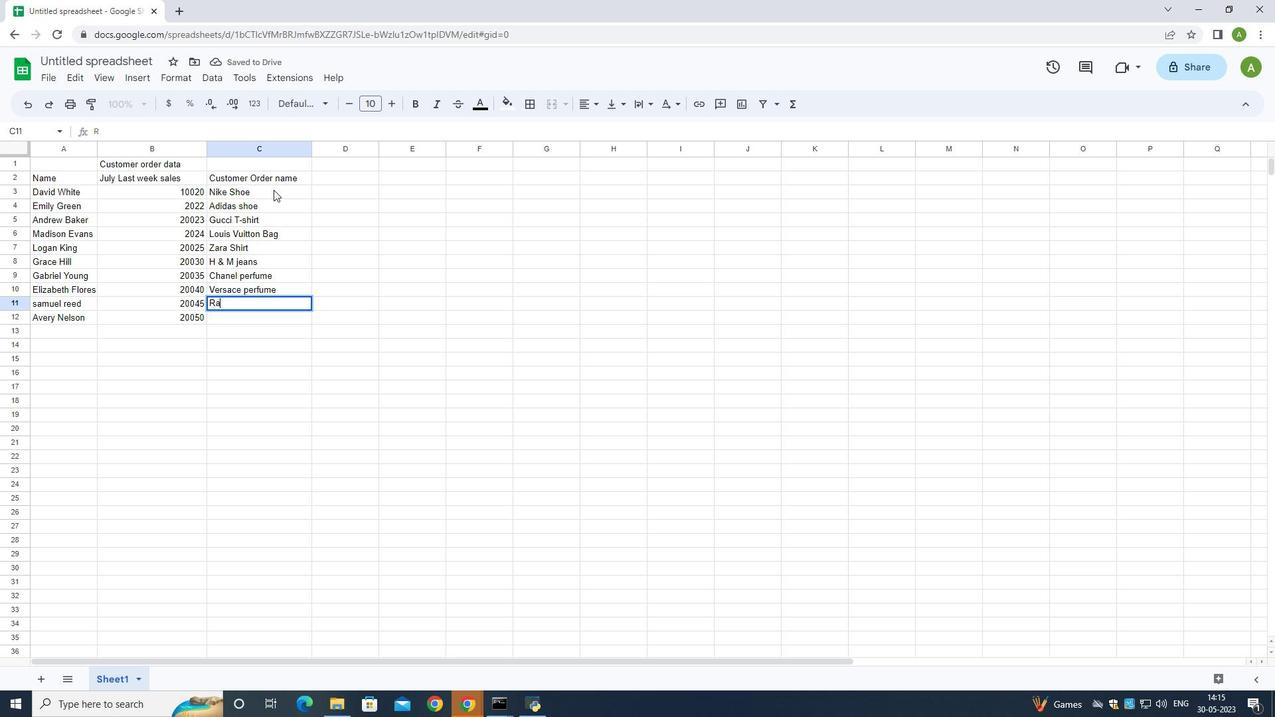 
Action: Key pressed <Key.space><Key.shift>Lauren
Screenshot: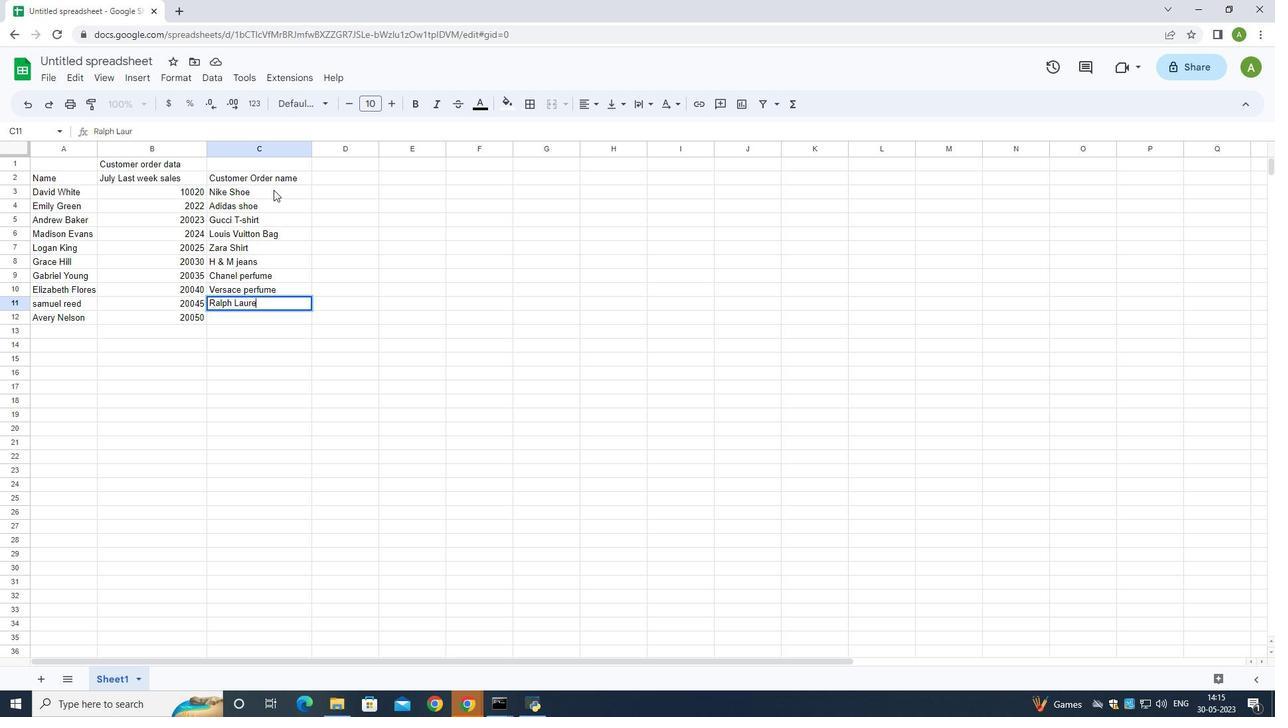 
Action: Mouse moved to (245, 321)
Screenshot: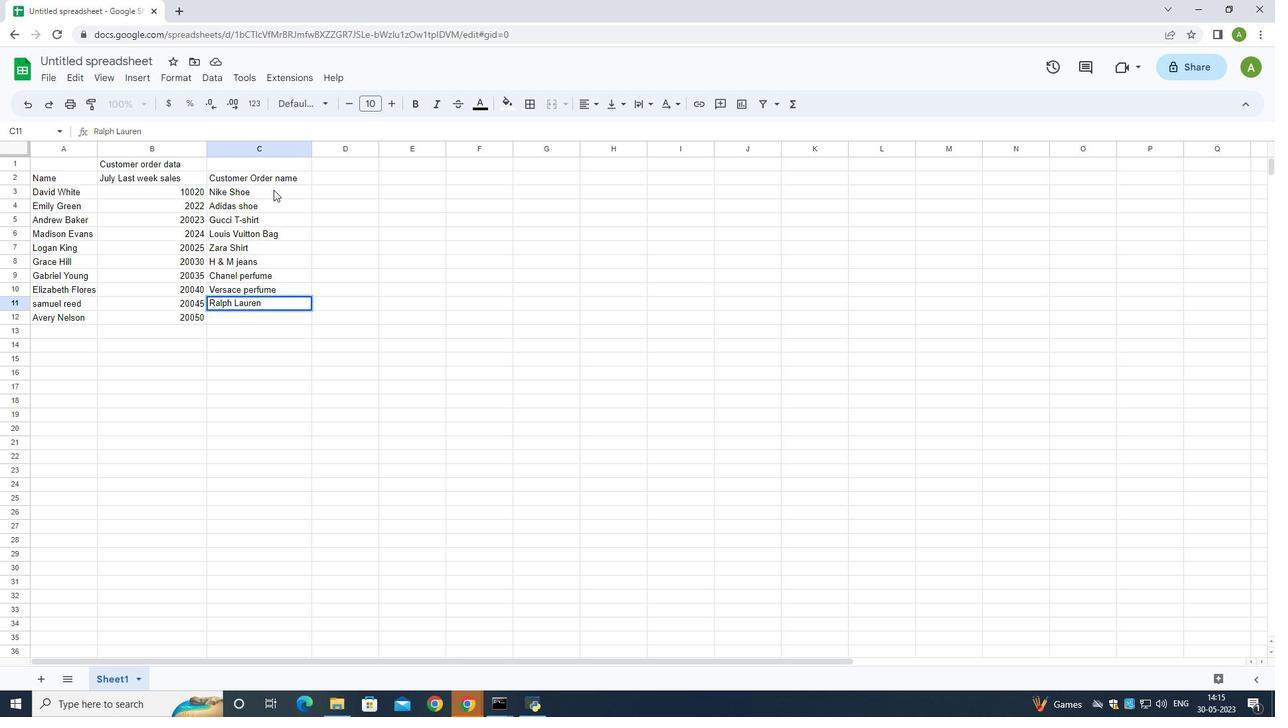 
Action: Mouse pressed left at (245, 321)
Screenshot: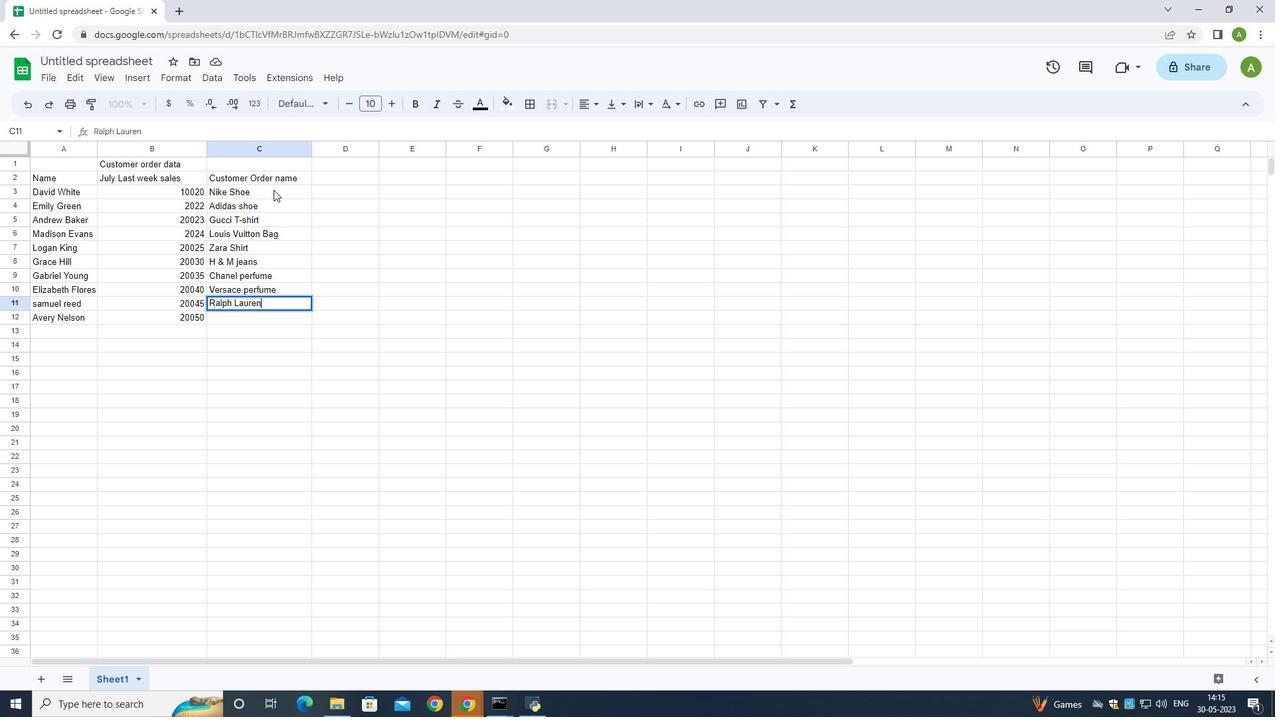
Action: Mouse moved to (821, 578)
Screenshot: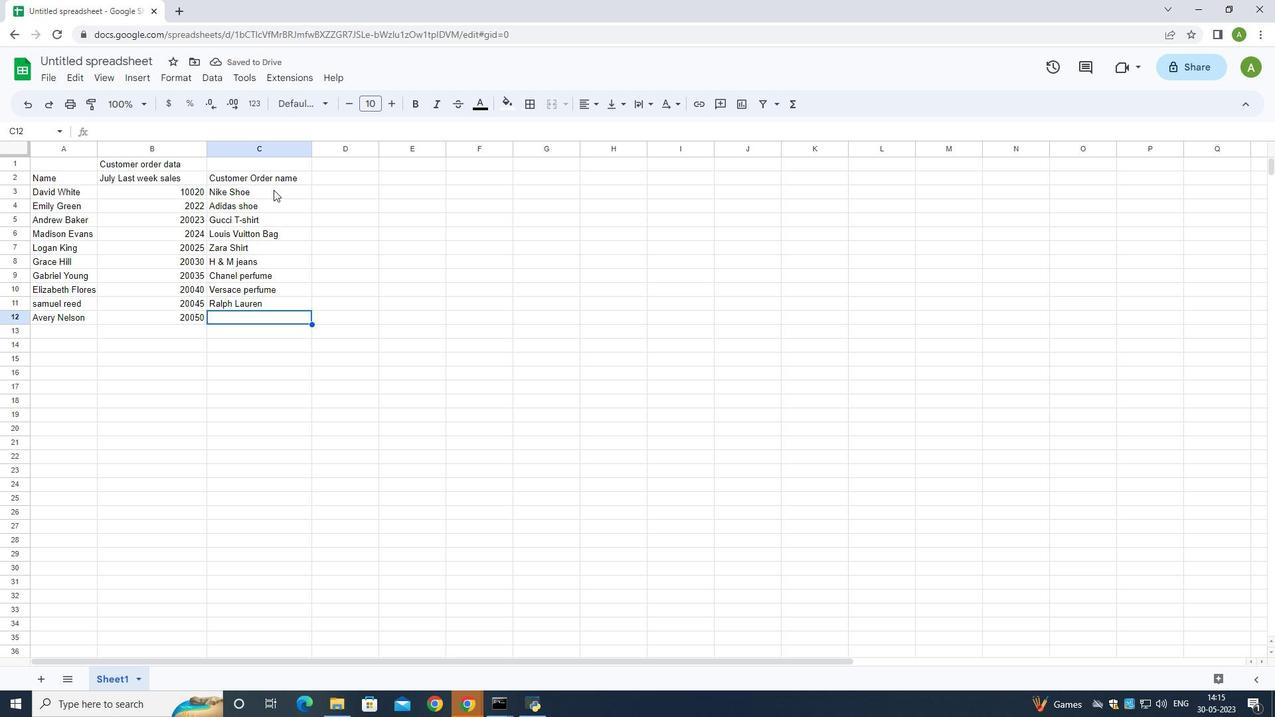 
Action: Key pressed <Key.shift>Prada<Key.space><Key.shift>Shirtcustomer<Key.space><Key.backspace><Key.backspace><Key.backspace><Key.backspace><Key.backspace><Key.backspace><Key.backspace><Key.backspace><Key.backspace>
Screenshot: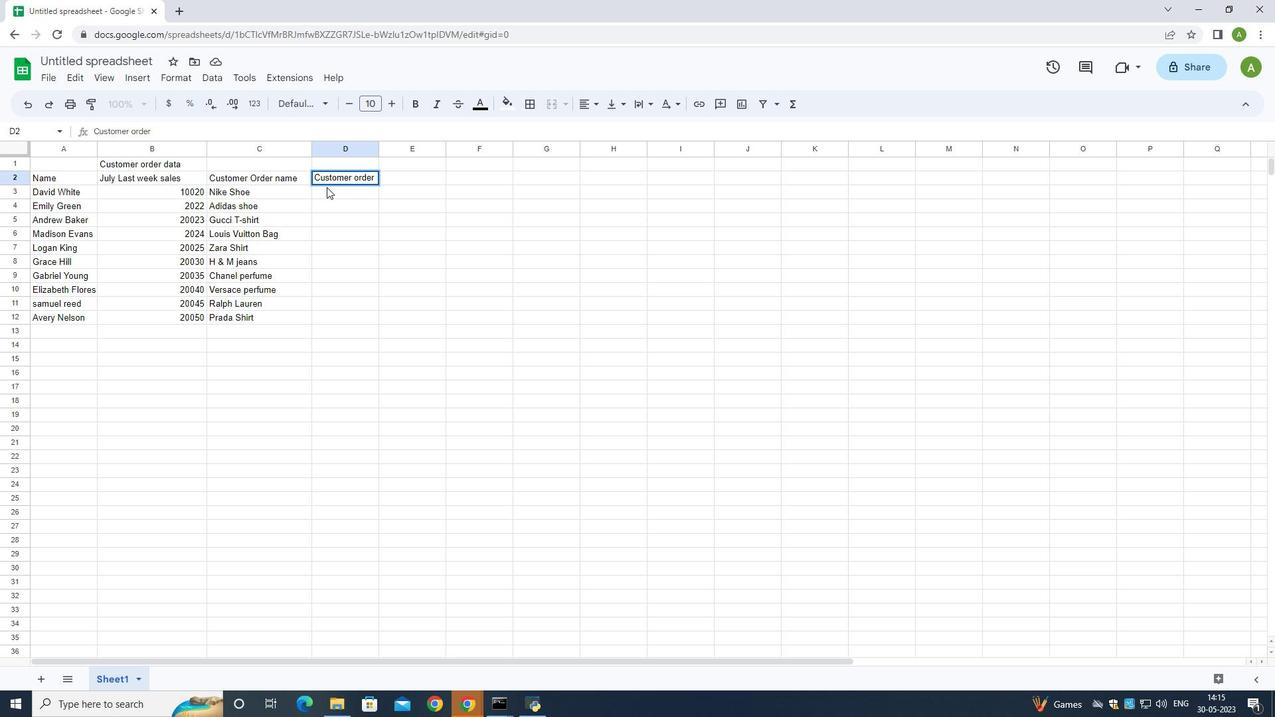 
Action: Mouse moved to (387, 176)
Screenshot: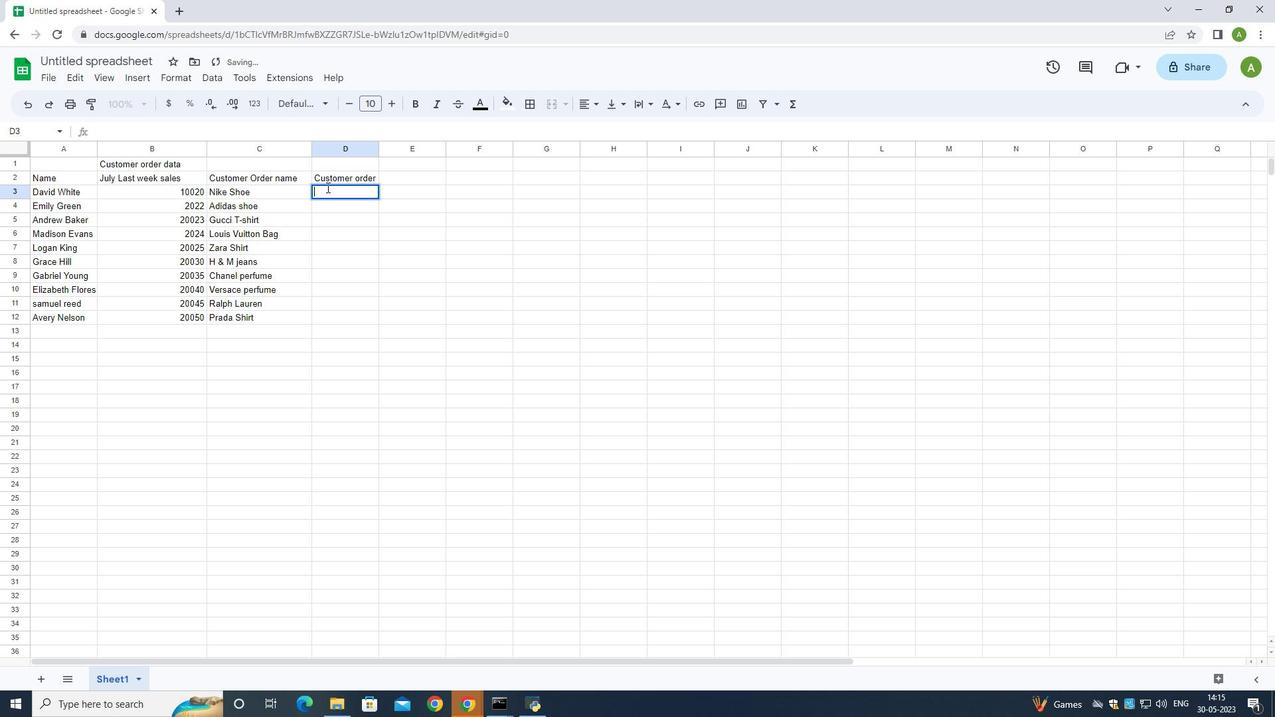 
Action: Mouse pressed left at (387, 176)
Screenshot: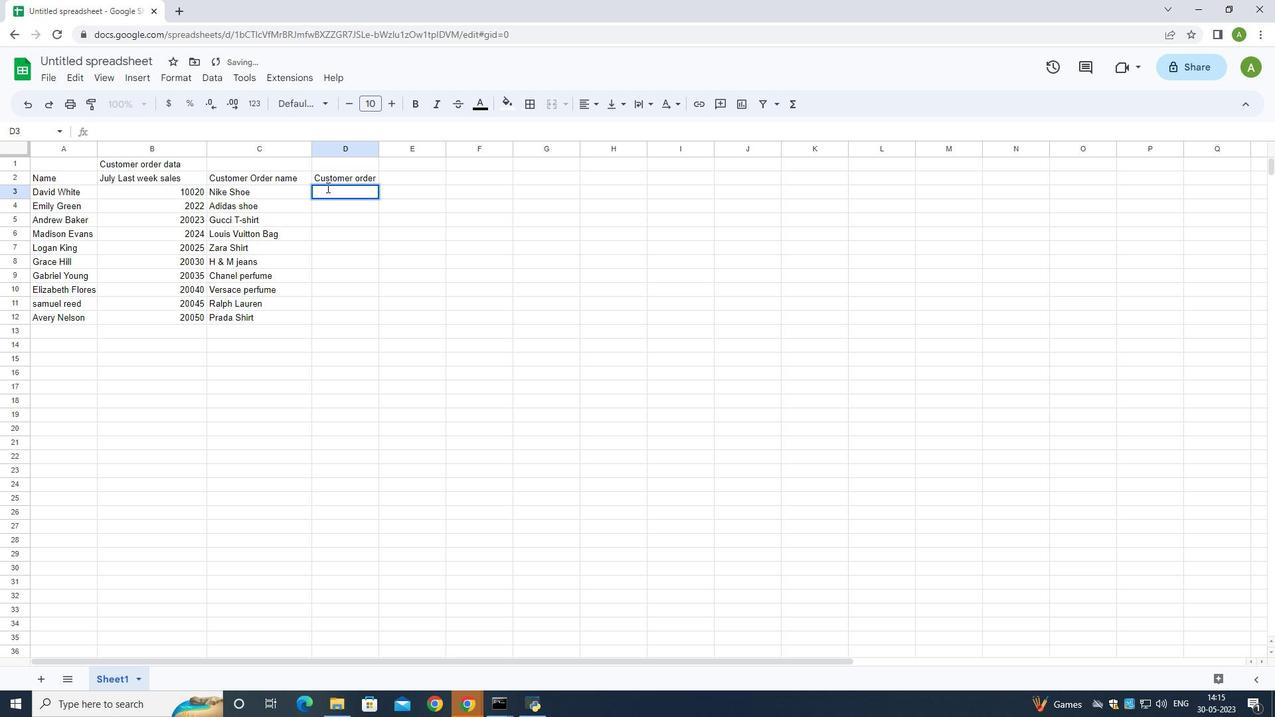 
Action: Mouse moved to (384, 176)
Screenshot: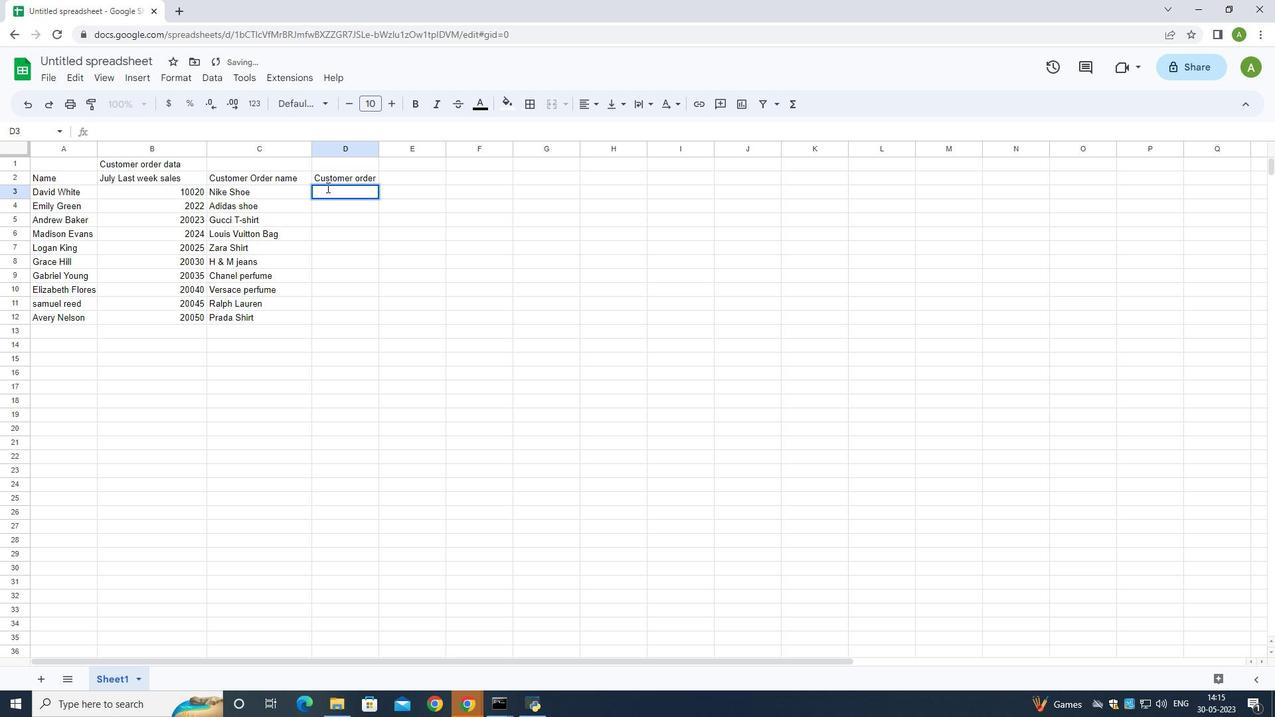 
Action: Mouse pressed left at (384, 176)
Screenshot: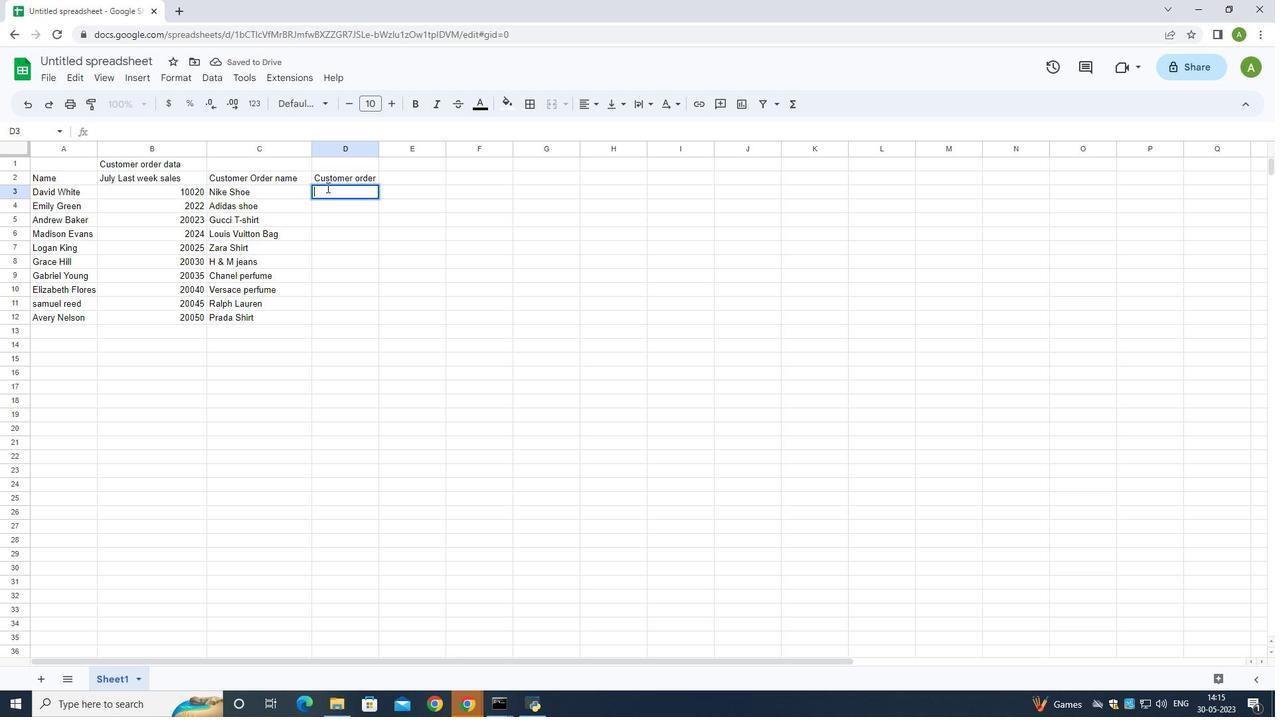 
Action: Mouse pressed left at (384, 176)
Screenshot: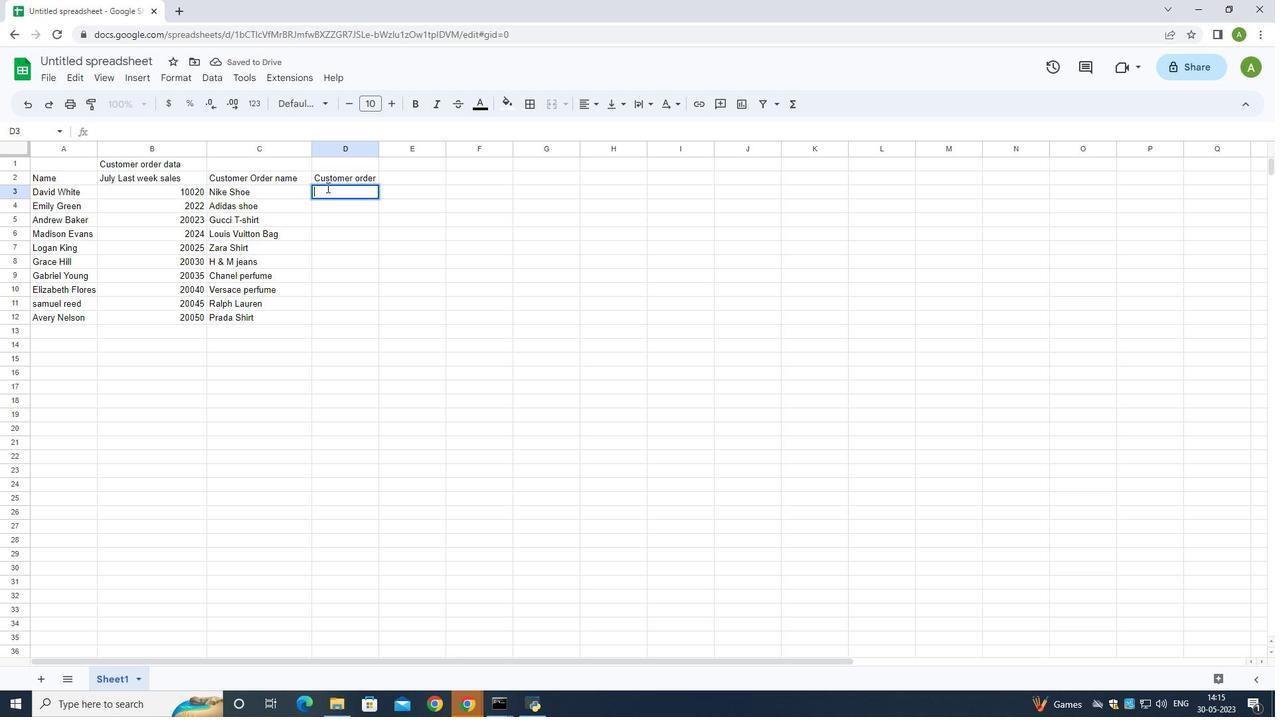 
Action: Key pressed <Key.shift>Customer<Key.space><Key.shift><Key.shift><Key.shift><Key.shift><Key.shift><Key.shift><Key.shift><Key.shift><Key.shift><Key.shift><Key.shift><Key.shift><Key.shift><Key.shift><Key.shift><Key.shift><Key.shift><Key.shift><Key.shift><Key.shift><Key.shift><Key.shift><Key.shift><Key.shift><Key.shift><Key.shift><Key.shift><Key.shift><Key.shift><Key.shift><Key.shift><Key.shift><Key.shift><Key.shift><Key.shift><Key.shift><Key.shift><Key.shift><Key.shift><Key.shift><Key.shift><Key.shift><Key.shift><Key.shift><Key.shift><Key.shift><Key.shift><Key.shift><Key.shift><Key.shift><Key.shift><Key.shift><Key.shift><Key.shift><Key.shift><Key.shift><Key.shift><Key.shift>Order<Key.space><Key.shift>Price
Screenshot: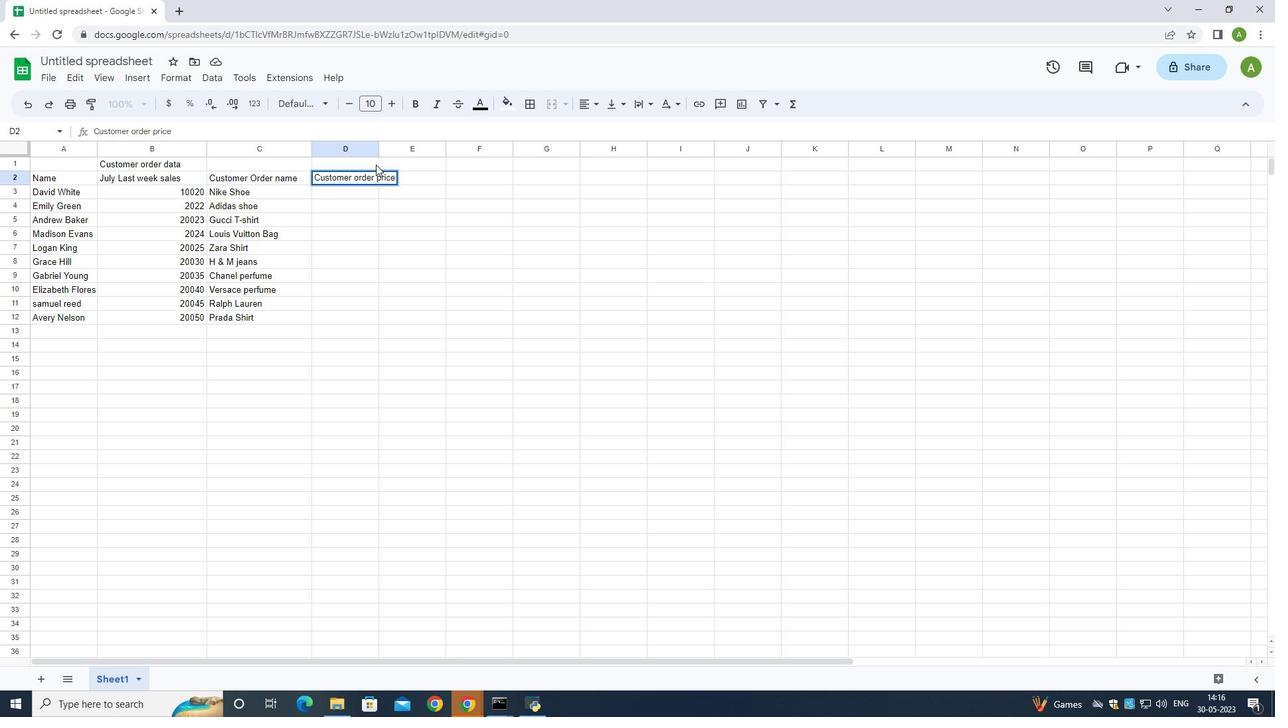 
Action: Mouse moved to (404, 148)
Screenshot: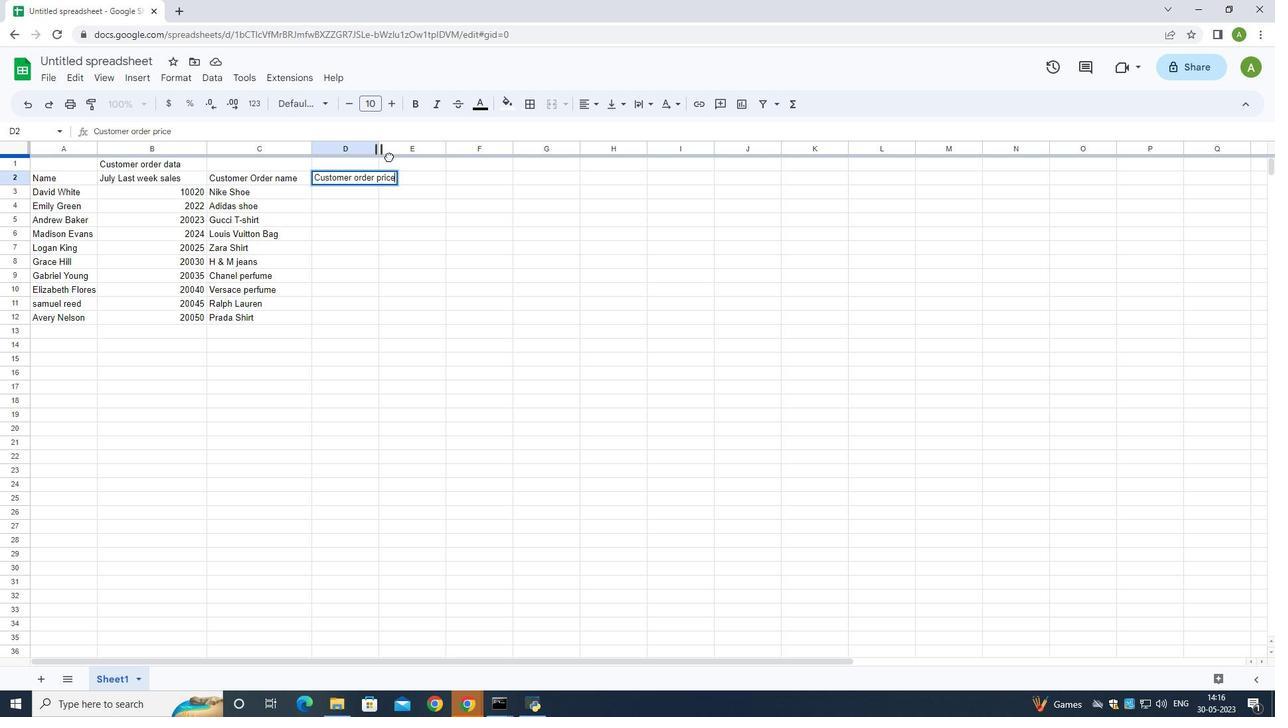 
Action: Mouse pressed left at (404, 148)
Screenshot: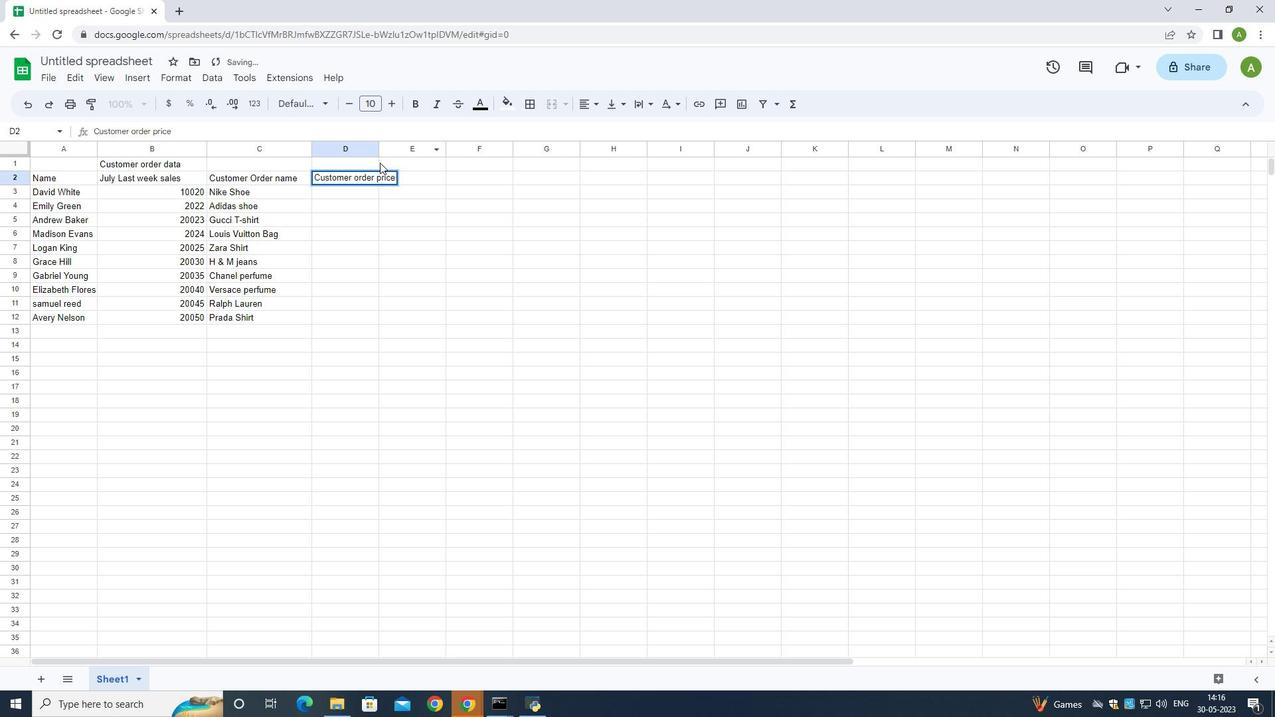 
Action: Mouse moved to (402, 192)
Screenshot: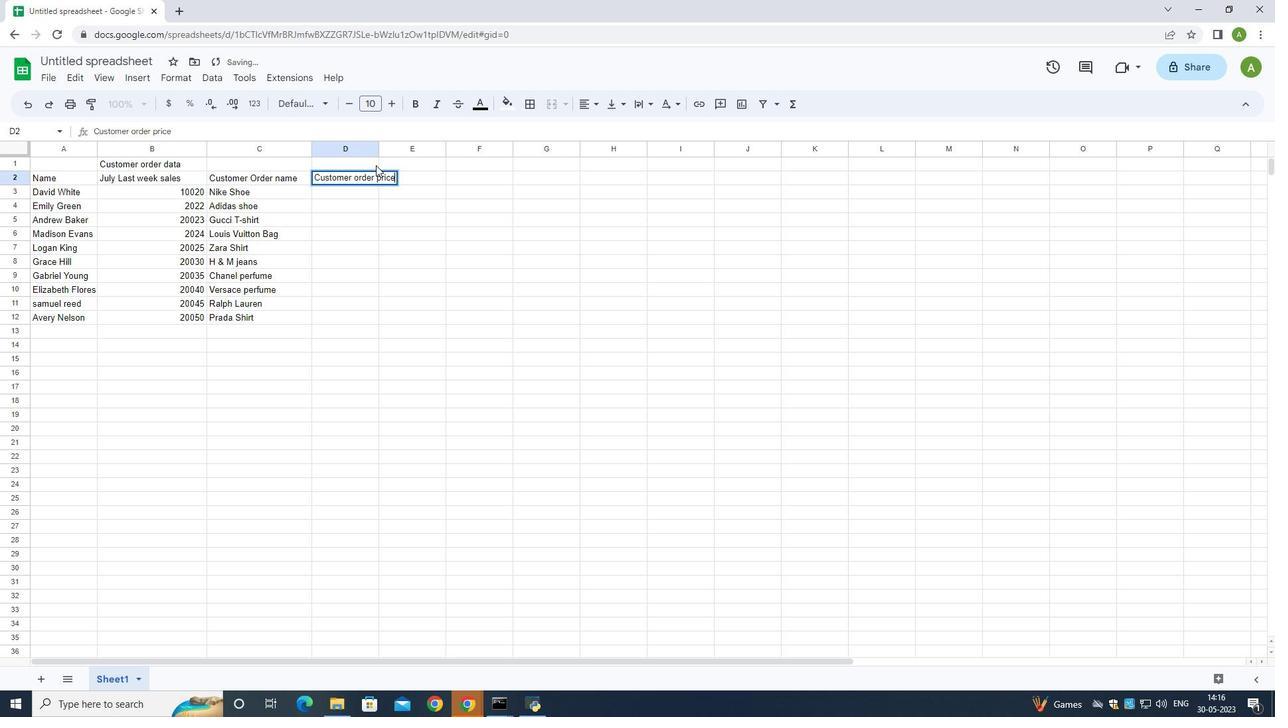 
Action: Mouse pressed left at (402, 192)
Screenshot: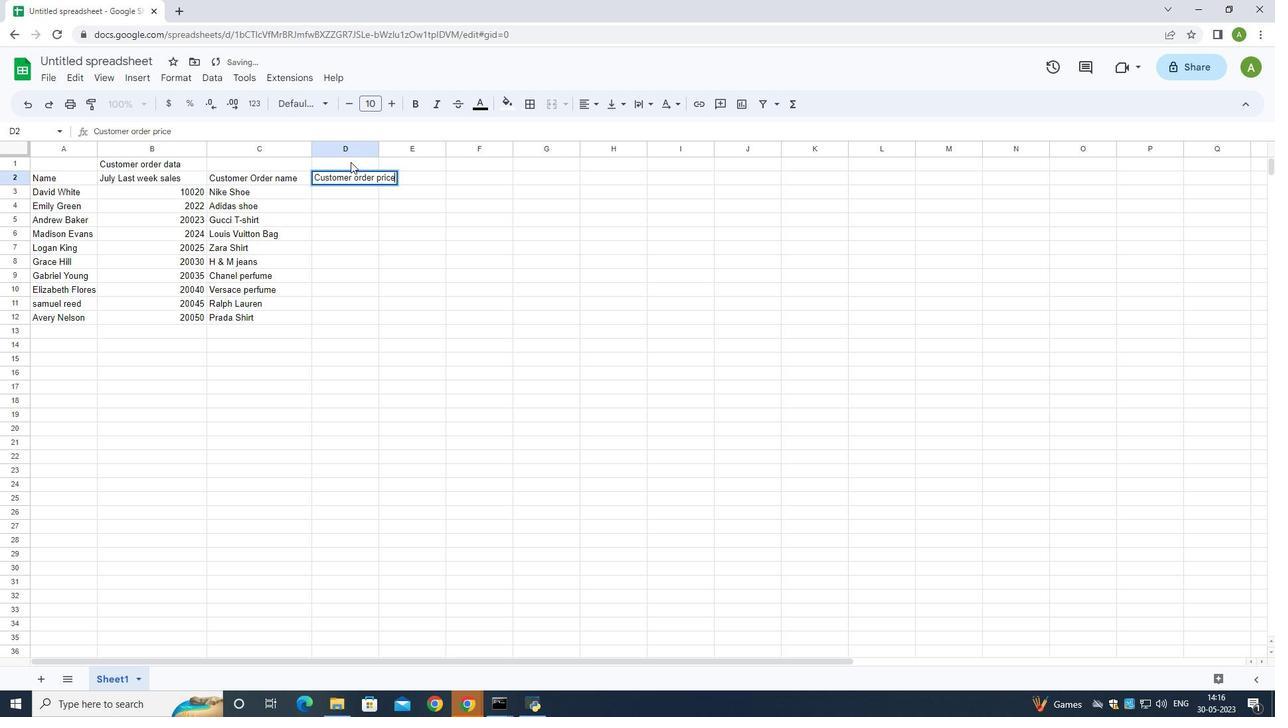 
Action: Mouse moved to (373, 197)
Screenshot: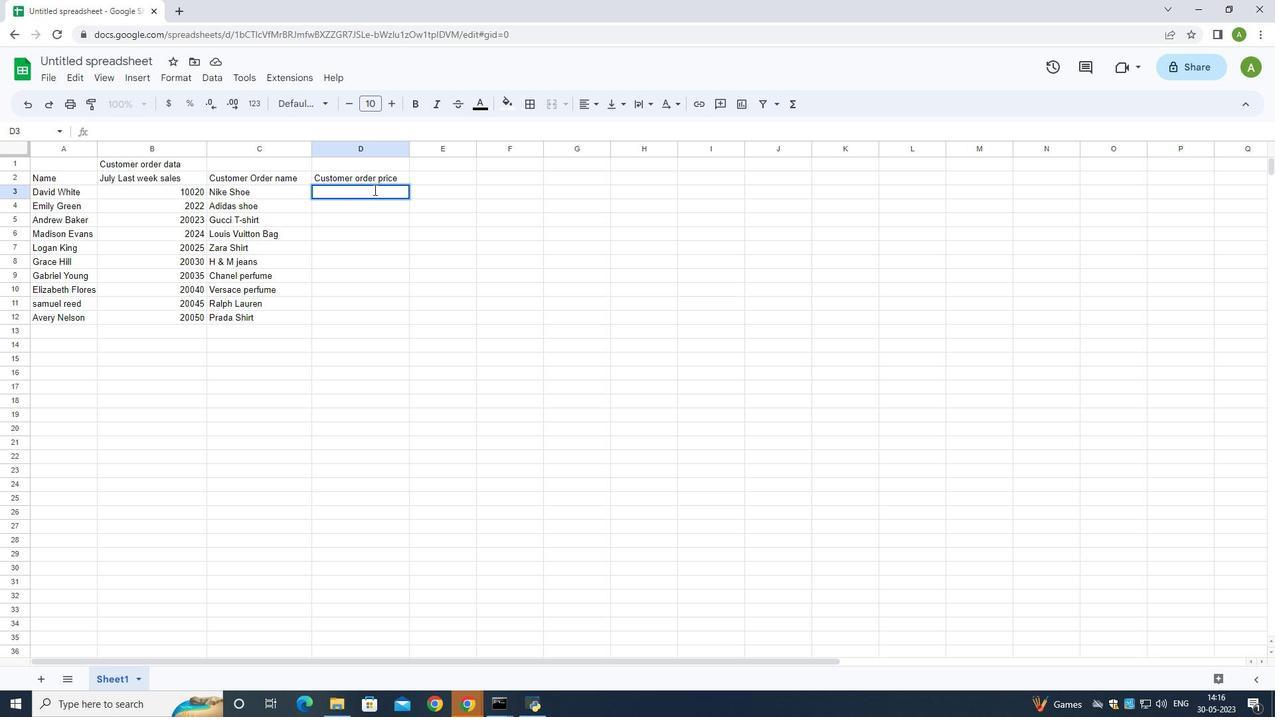 
Action: Mouse pressed left at (373, 197)
Screenshot: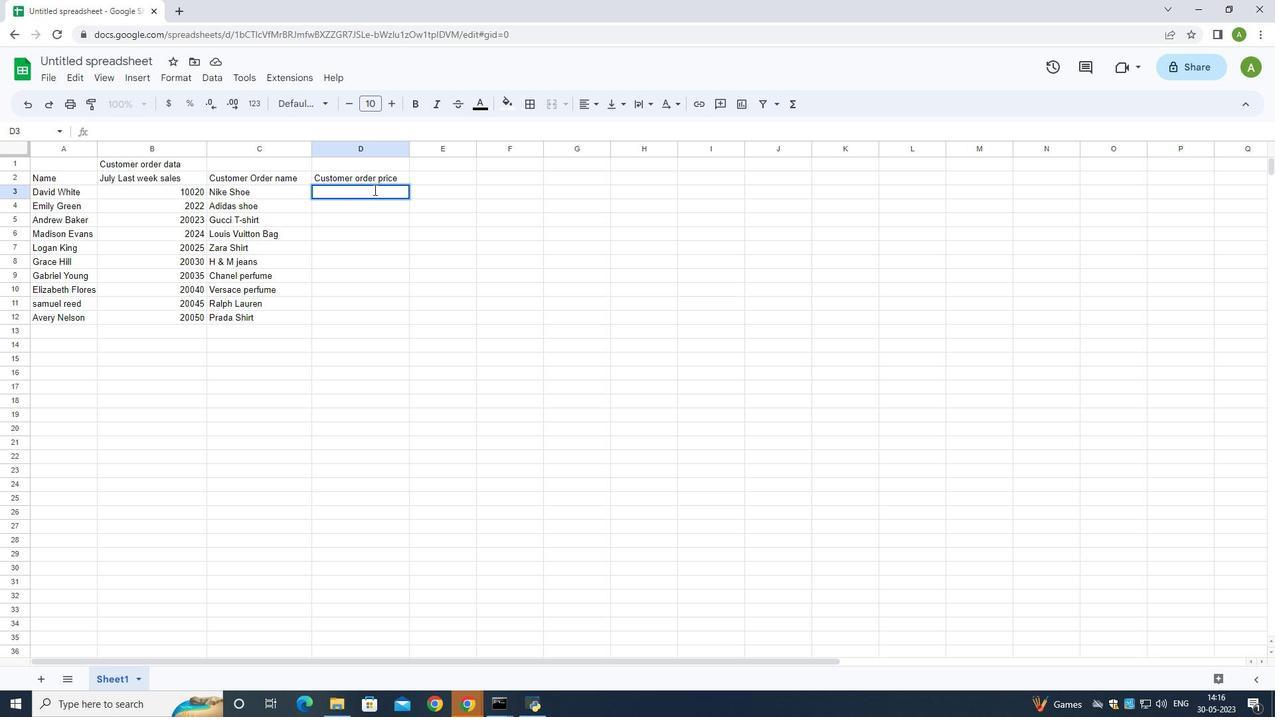 
Action: Mouse moved to (383, 189)
Screenshot: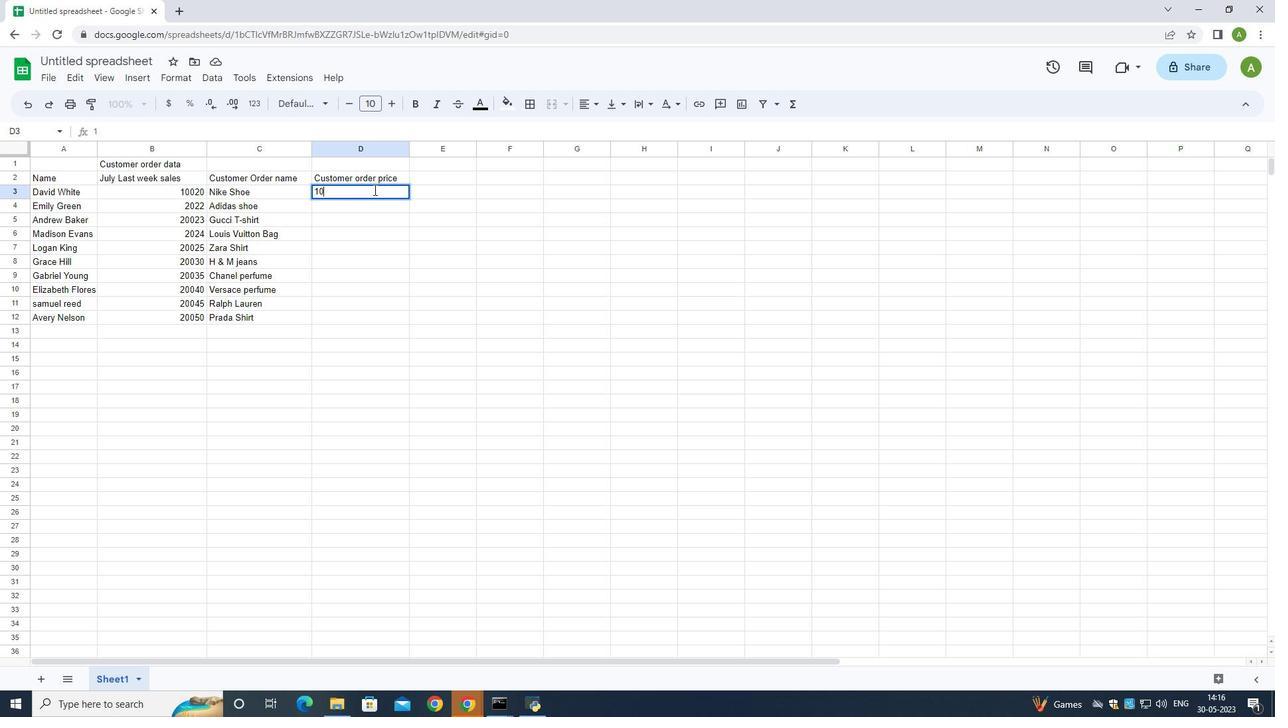 
Action: Mouse pressed left at (383, 189)
Screenshot: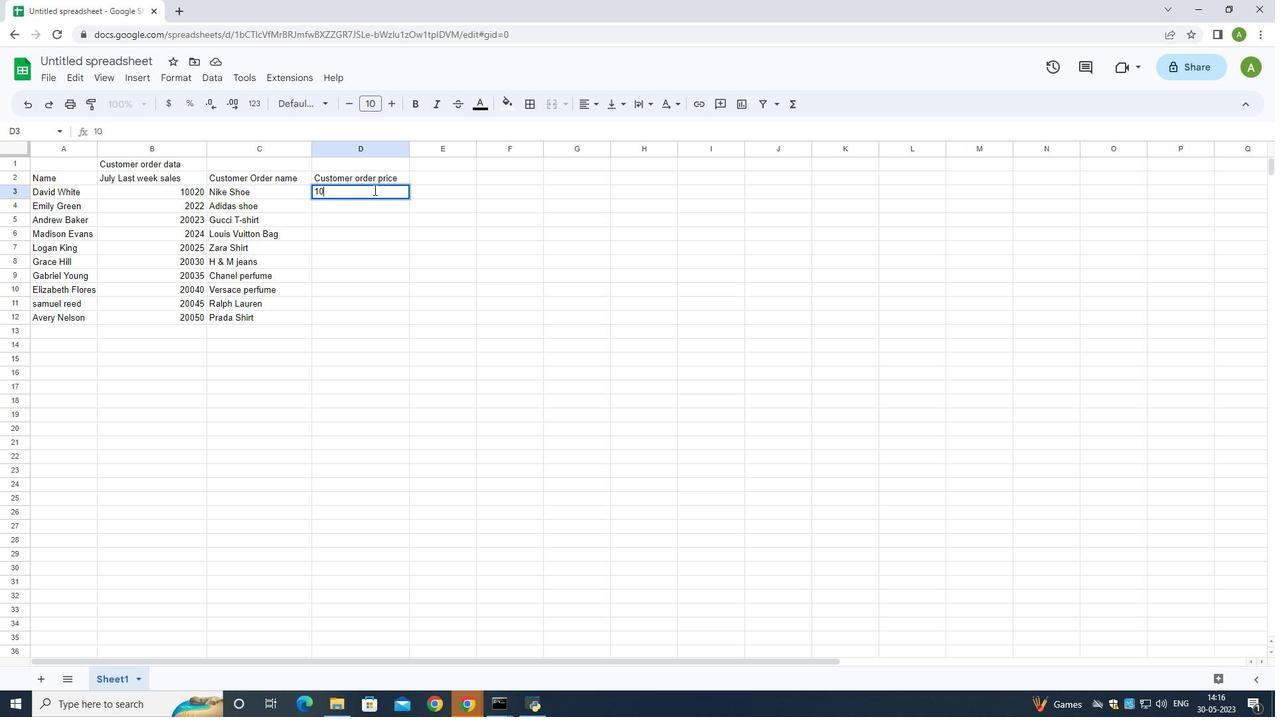 
Action: Mouse pressed left at (383, 189)
Screenshot: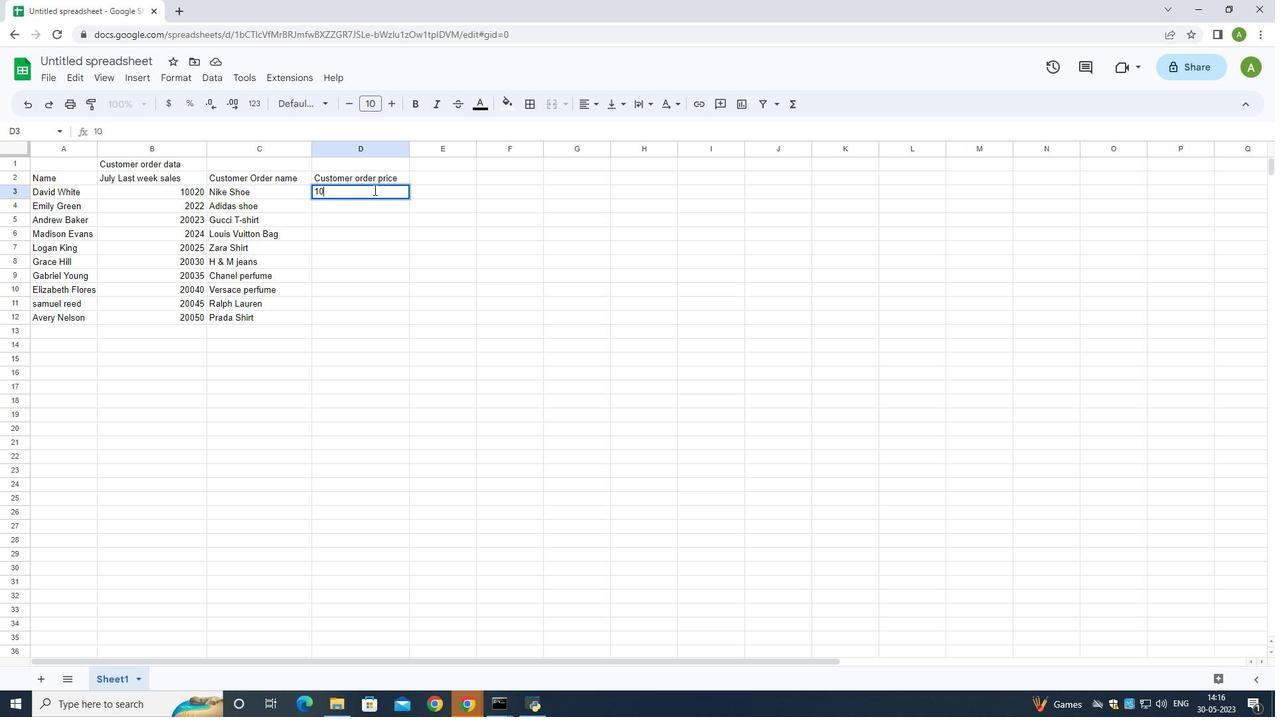 
Action: Key pressed 10000
Screenshot: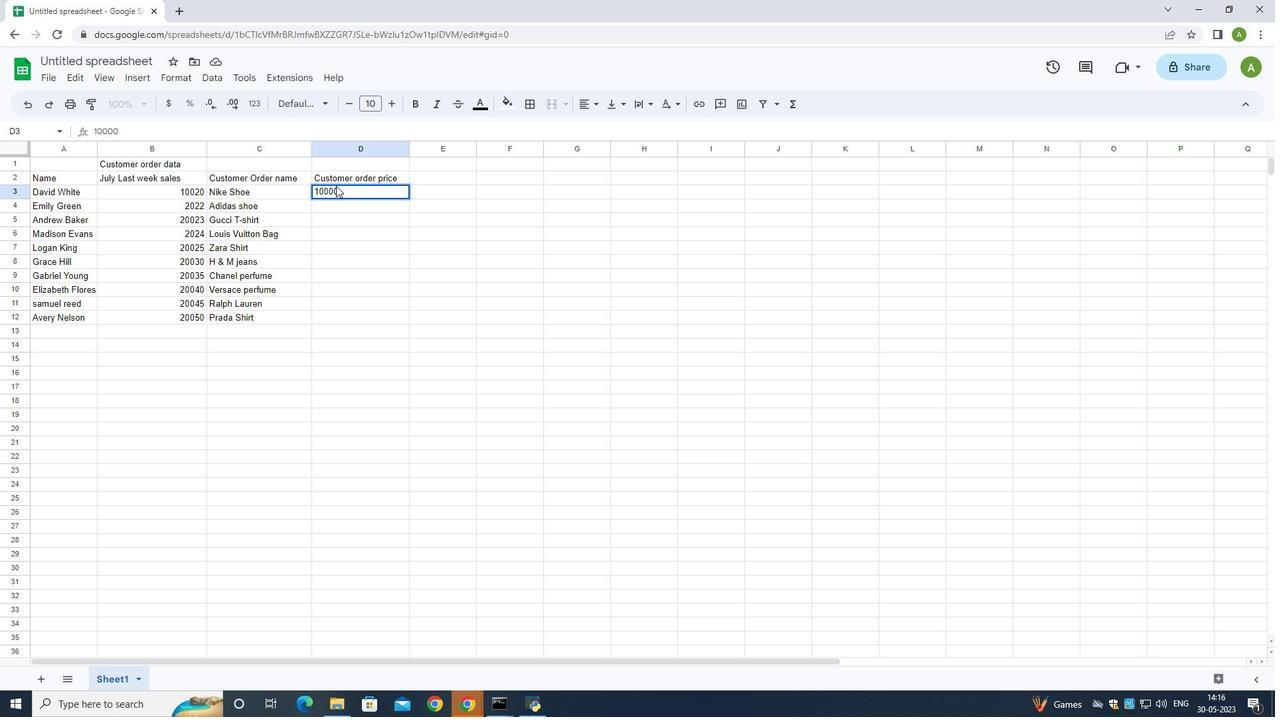 
Action: Mouse moved to (363, 317)
Screenshot: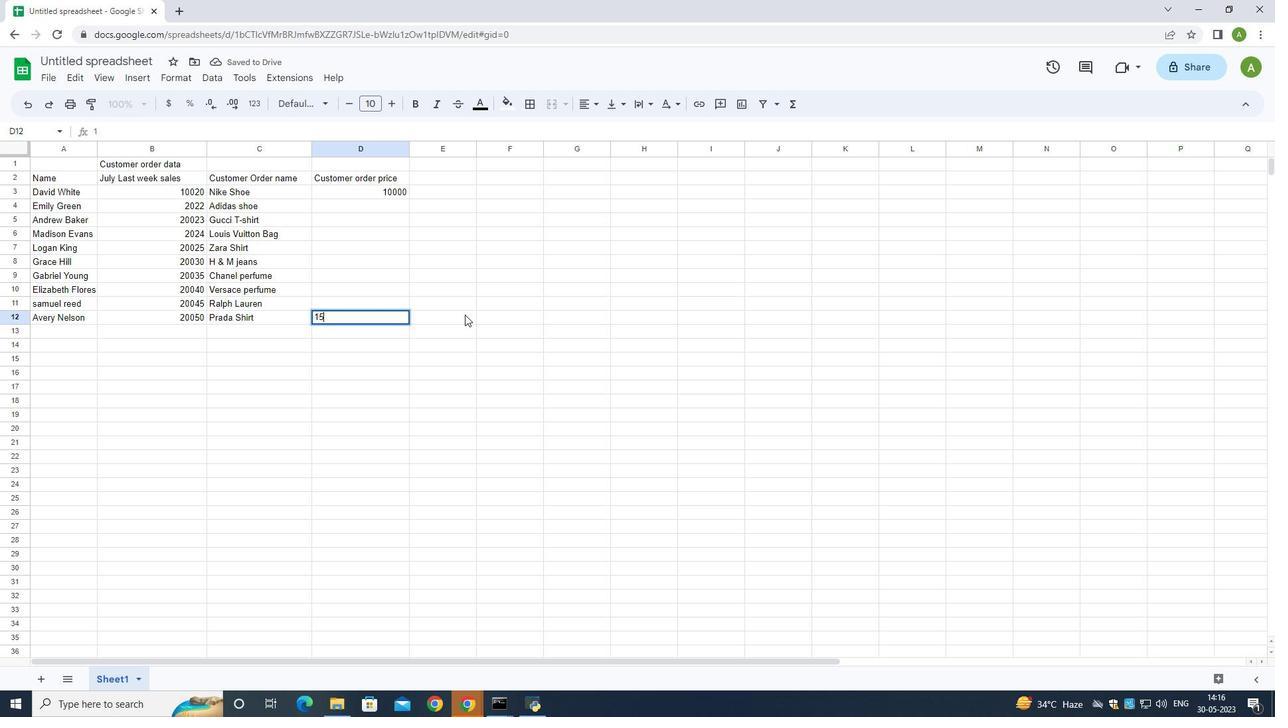
Action: Mouse pressed left at (363, 317)
Screenshot: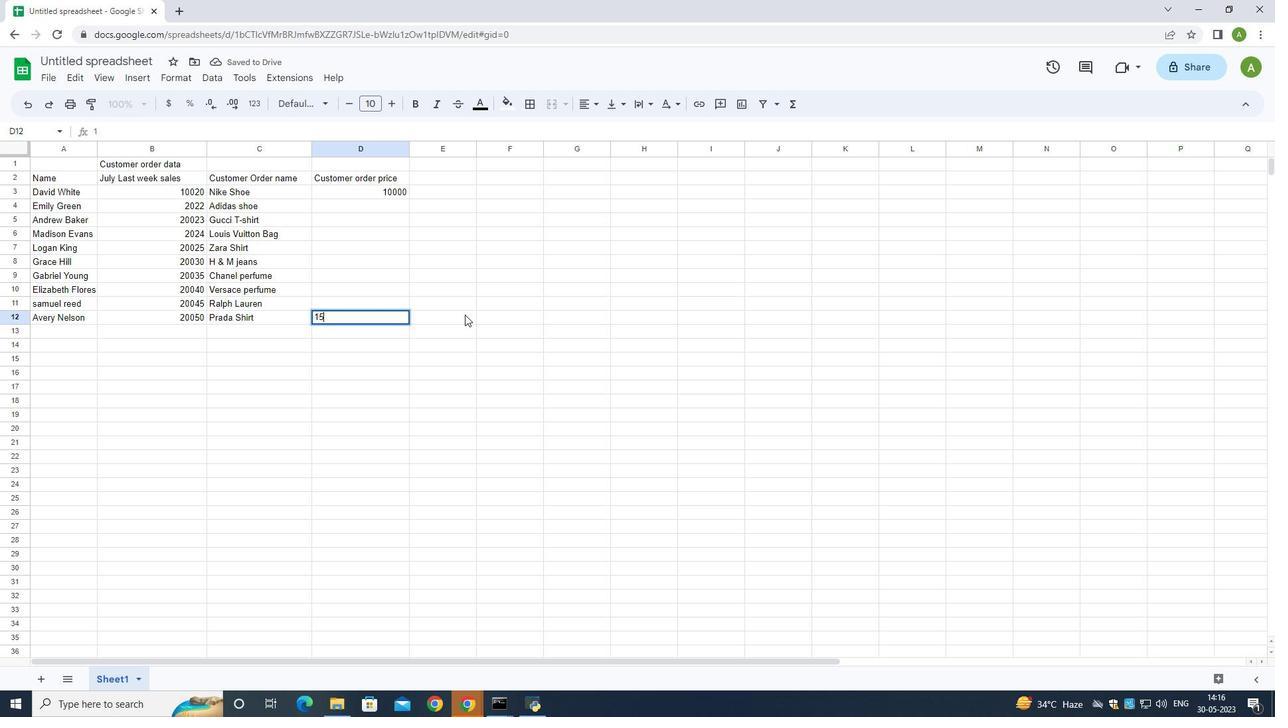 
Action: Mouse moved to (364, 316)
Screenshot: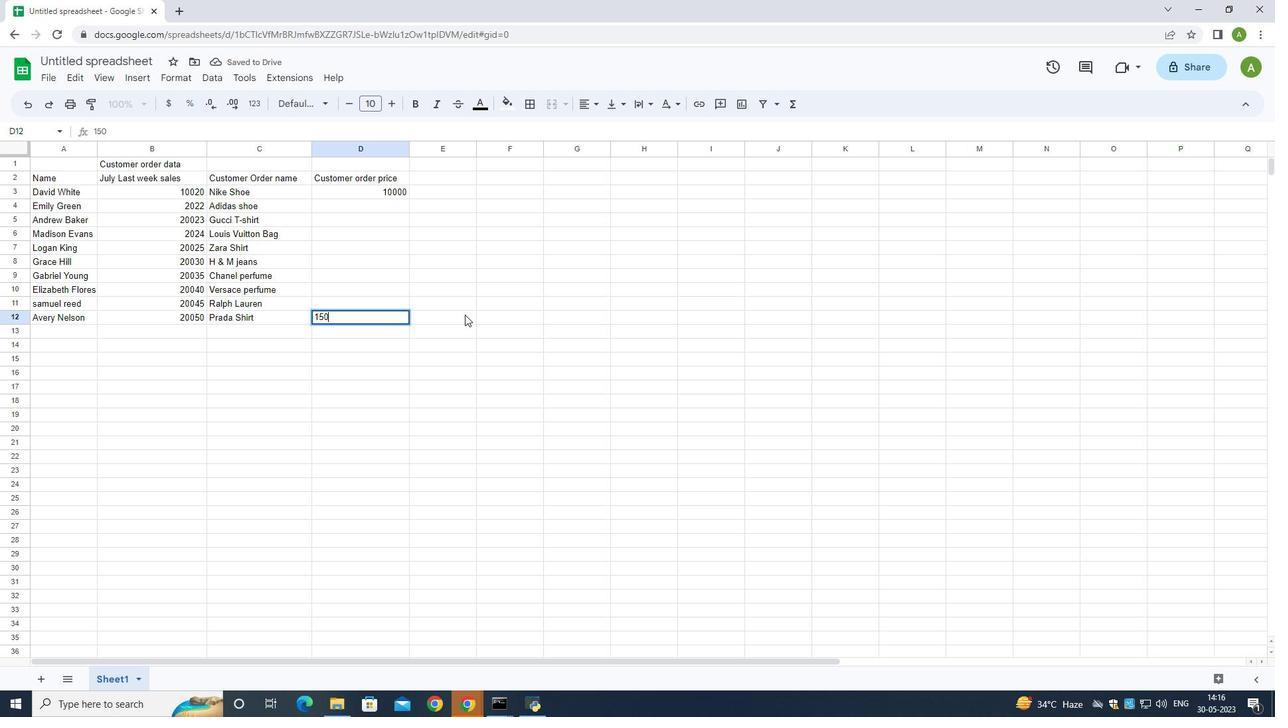 
Action: Mouse pressed left at (364, 316)
Screenshot: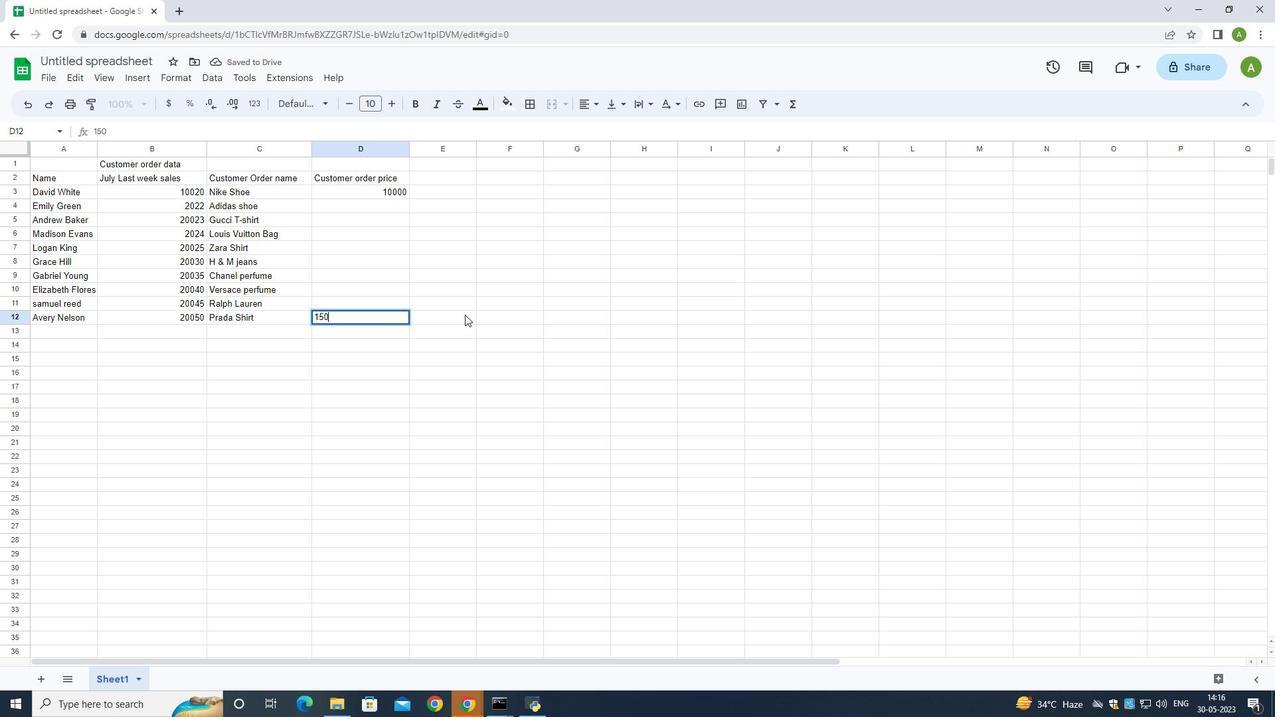 
Action: Mouse pressed left at (364, 316)
Screenshot: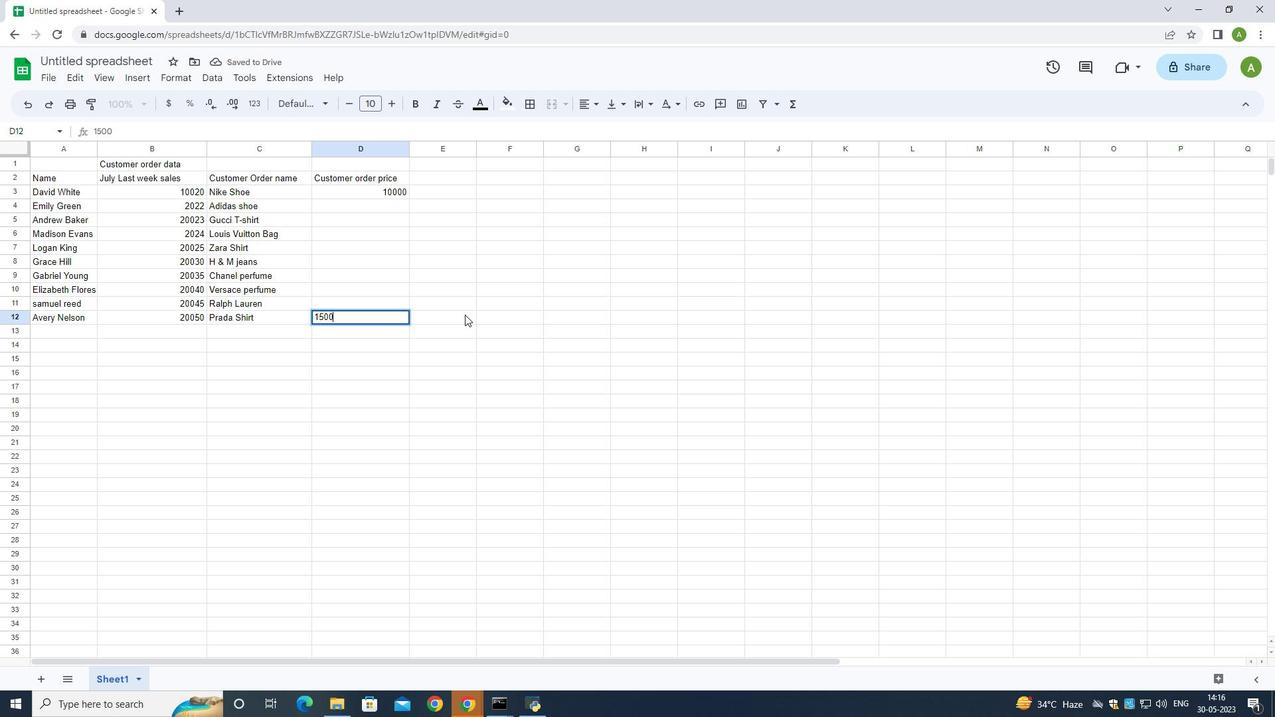 
Action: Key pressed 15000
Screenshot: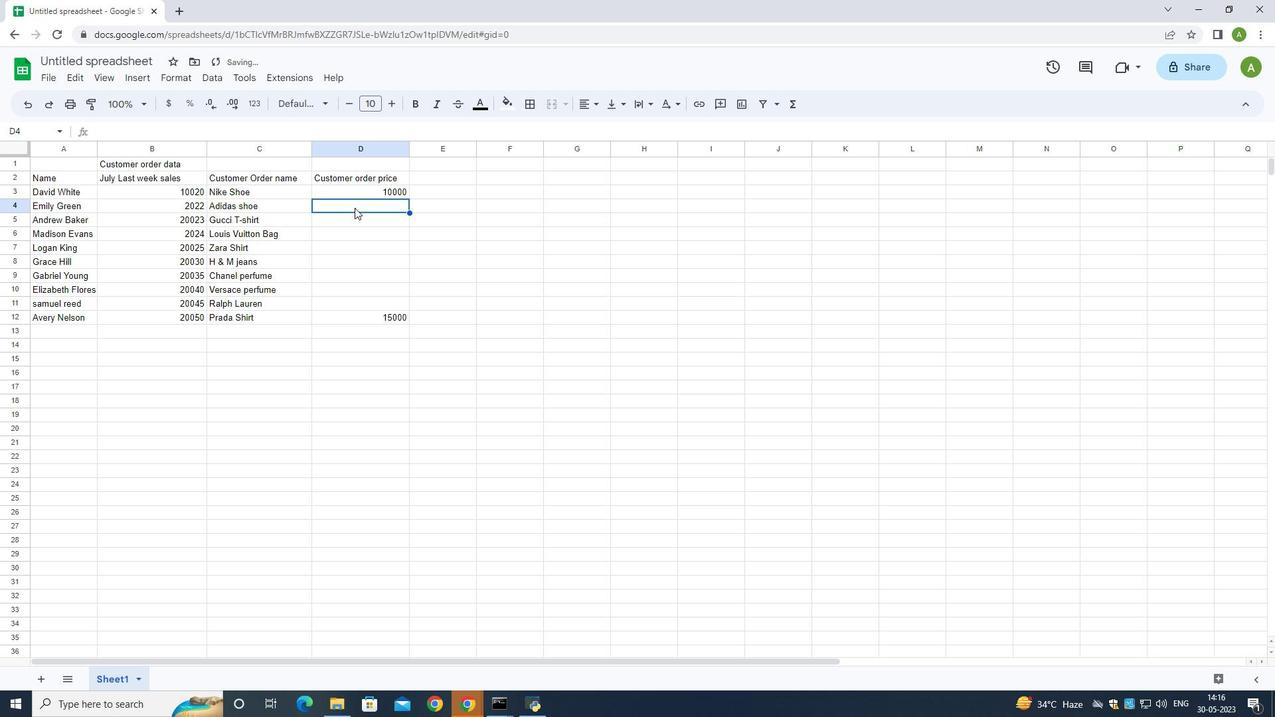
Action: Mouse moved to (362, 208)
Screenshot: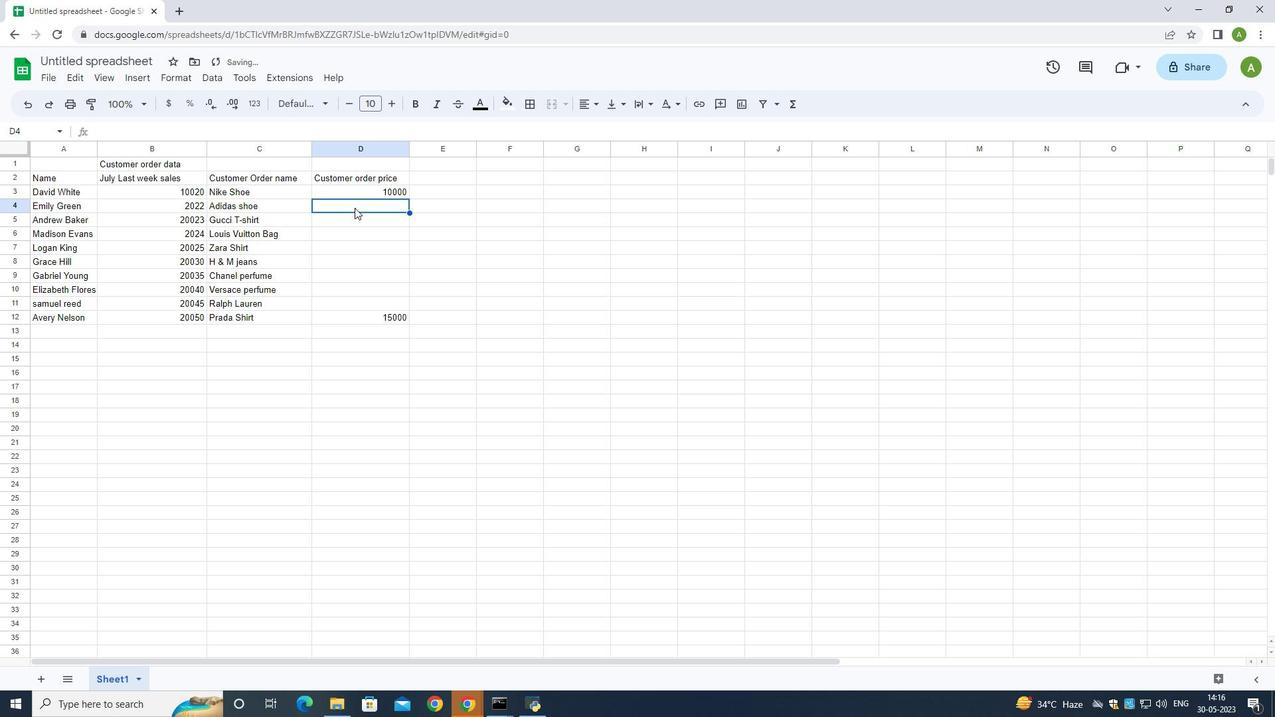 
Action: Mouse pressed left at (362, 208)
Screenshot: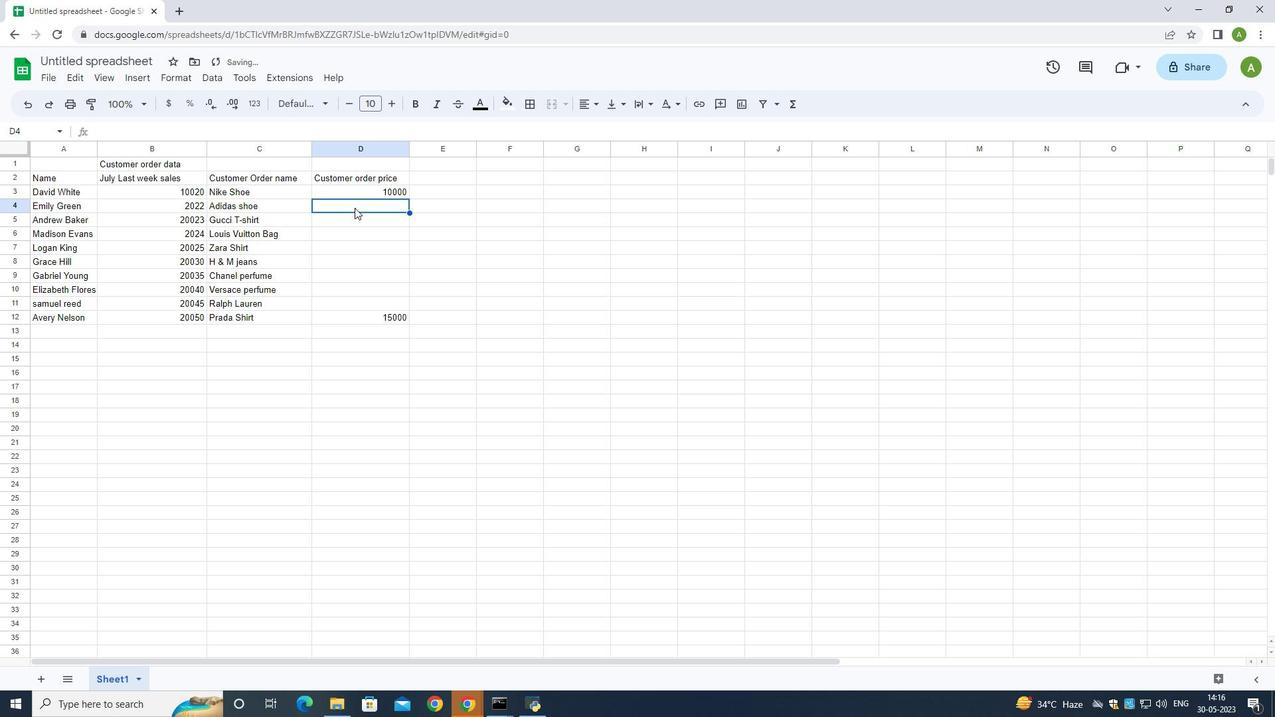 
Action: Mouse moved to (365, 204)
Screenshot: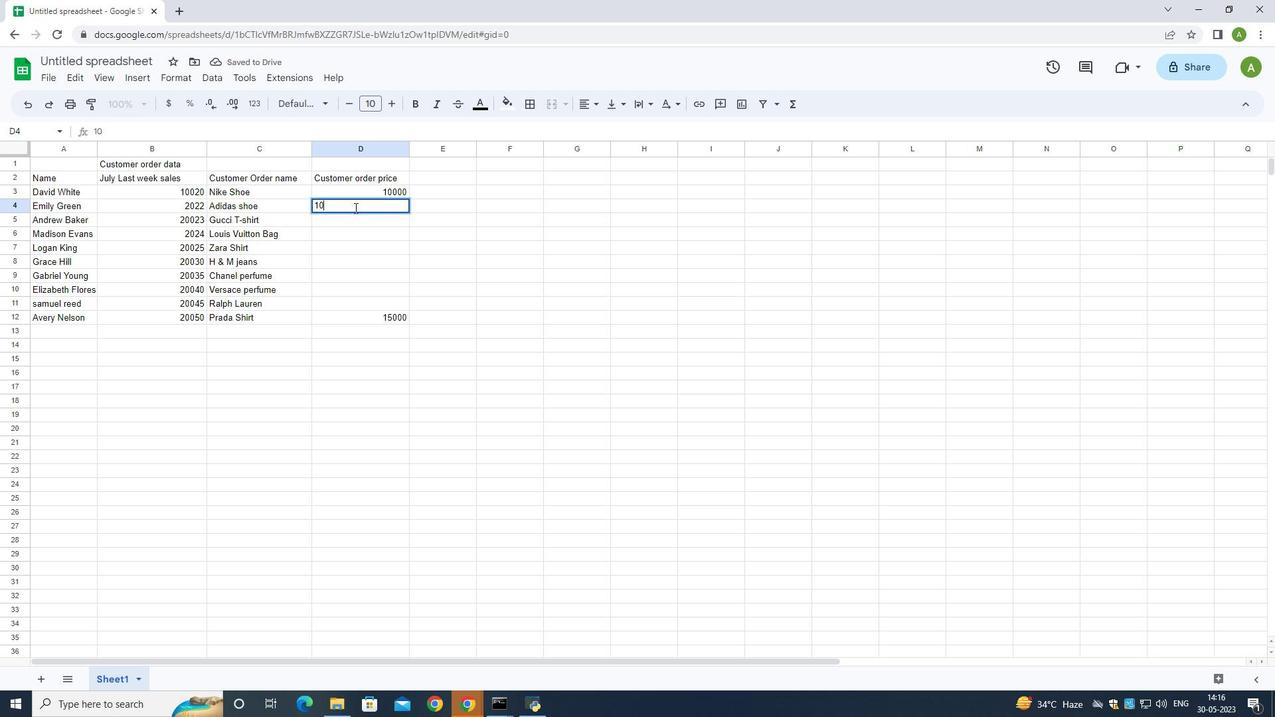 
Action: Mouse pressed left at (365, 204)
Screenshot: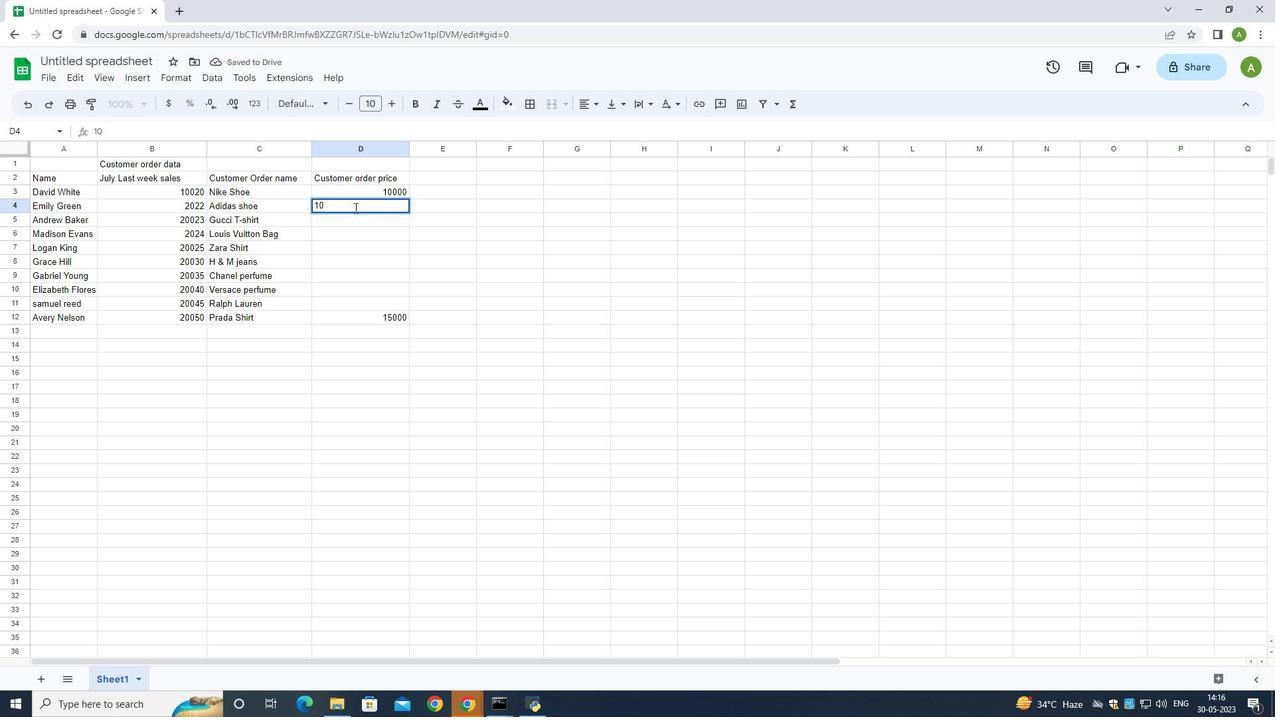 
Action: Mouse pressed left at (365, 204)
Screenshot: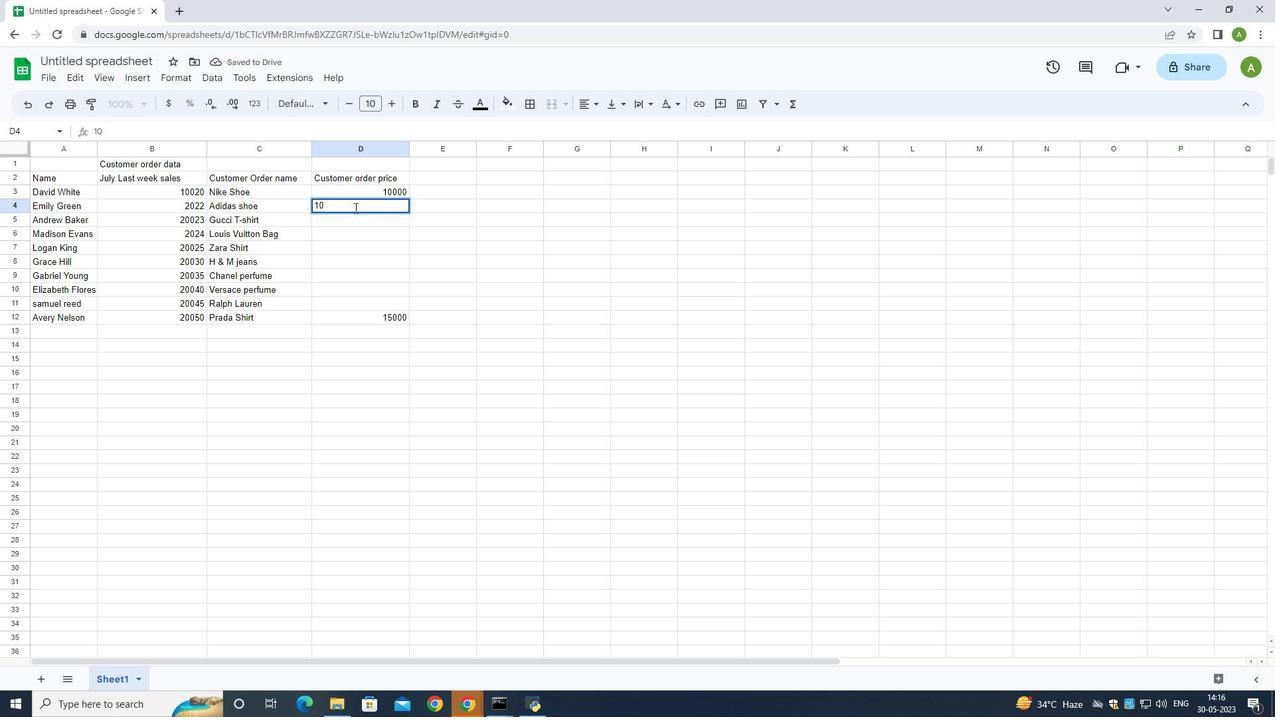 
Action: Mouse moved to (1280, 398)
Screenshot: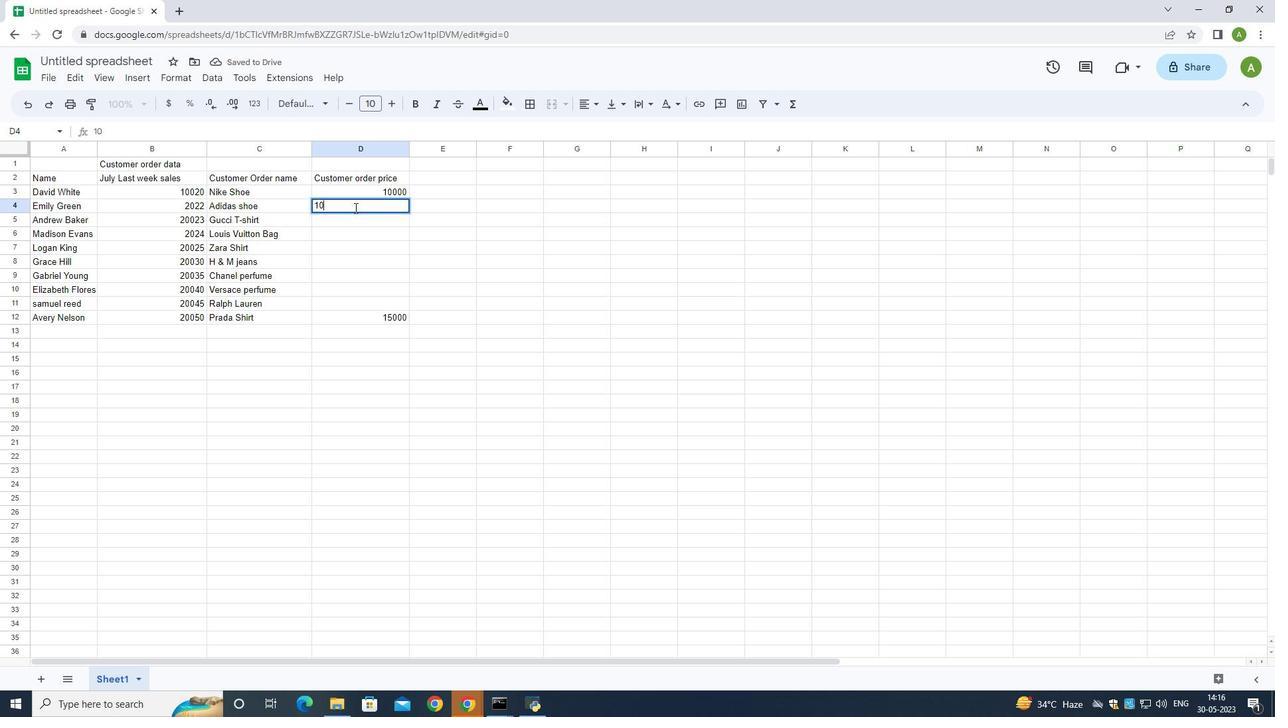 
Action: Key pressed 10002
Screenshot: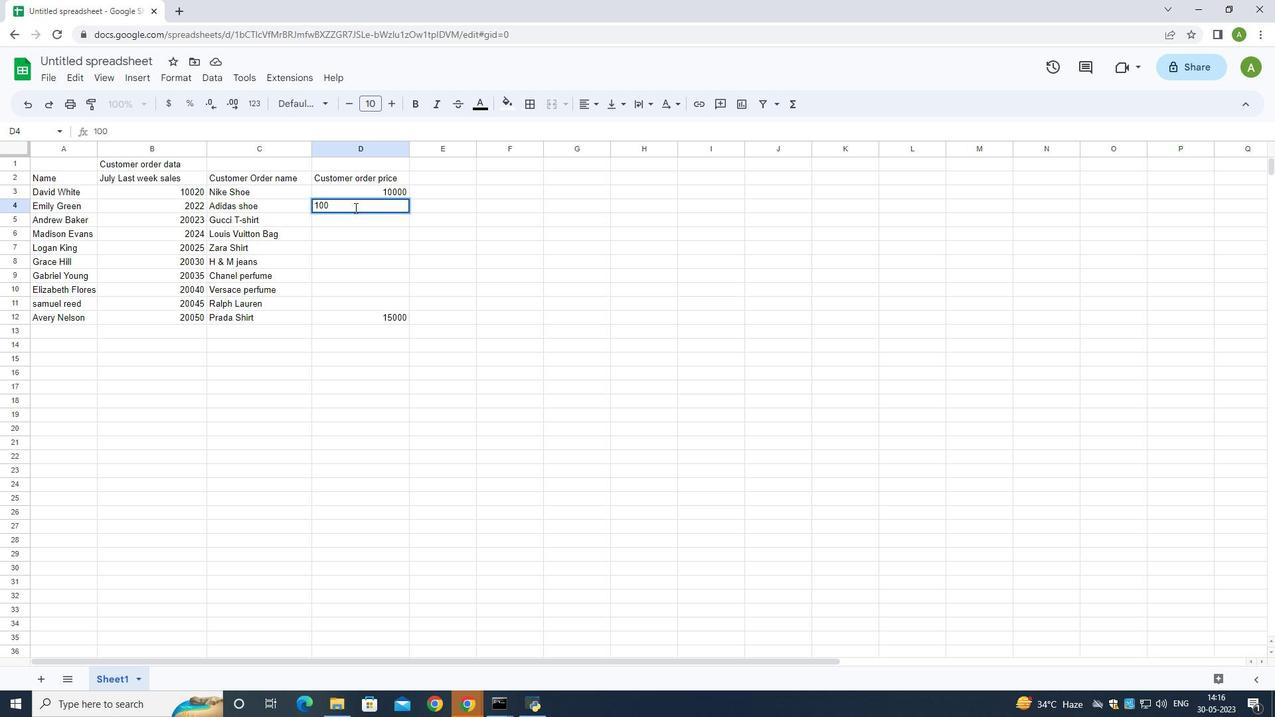
Action: Mouse moved to (359, 221)
Screenshot: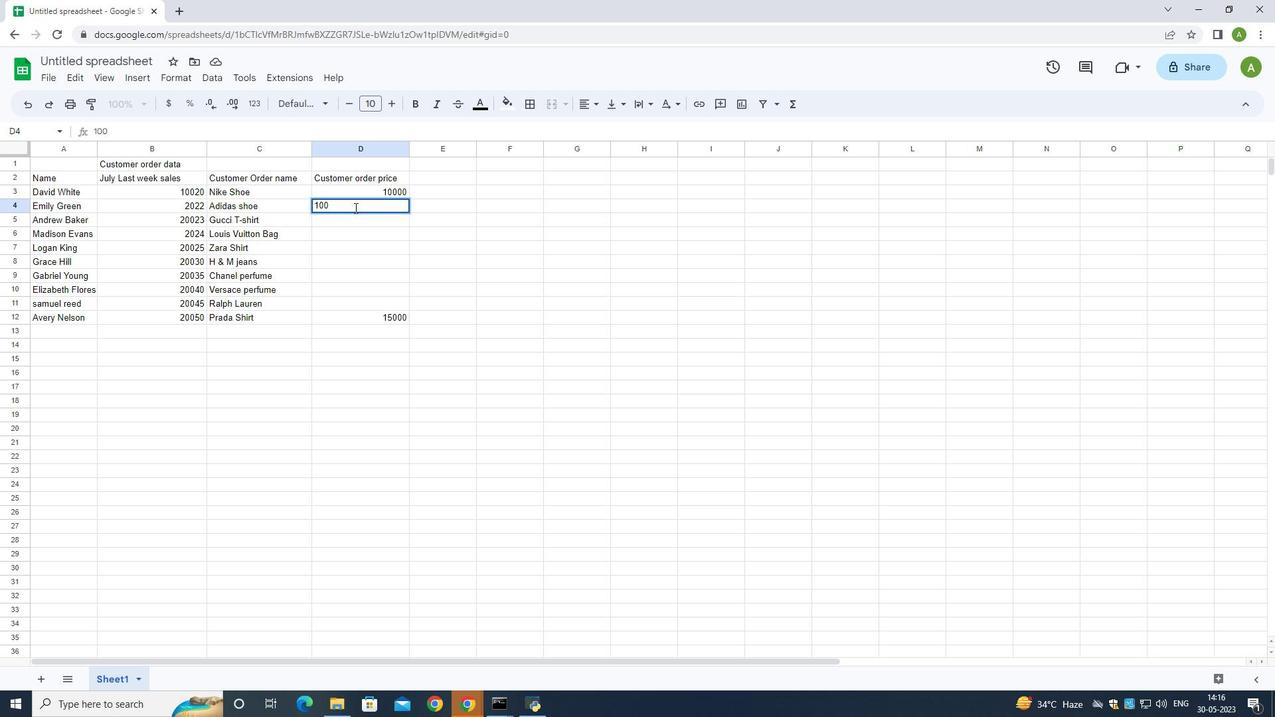 
Action: Mouse pressed left at (359, 221)
Screenshot: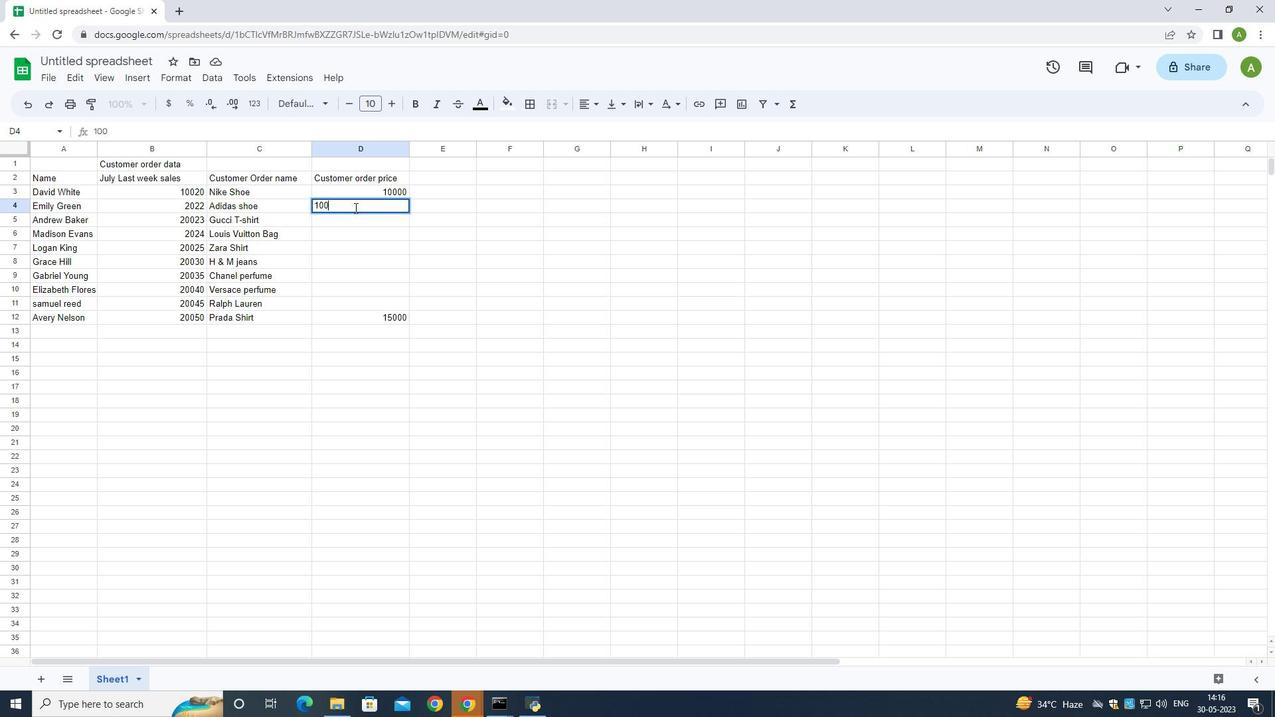 
Action: Key pressed 100
Screenshot: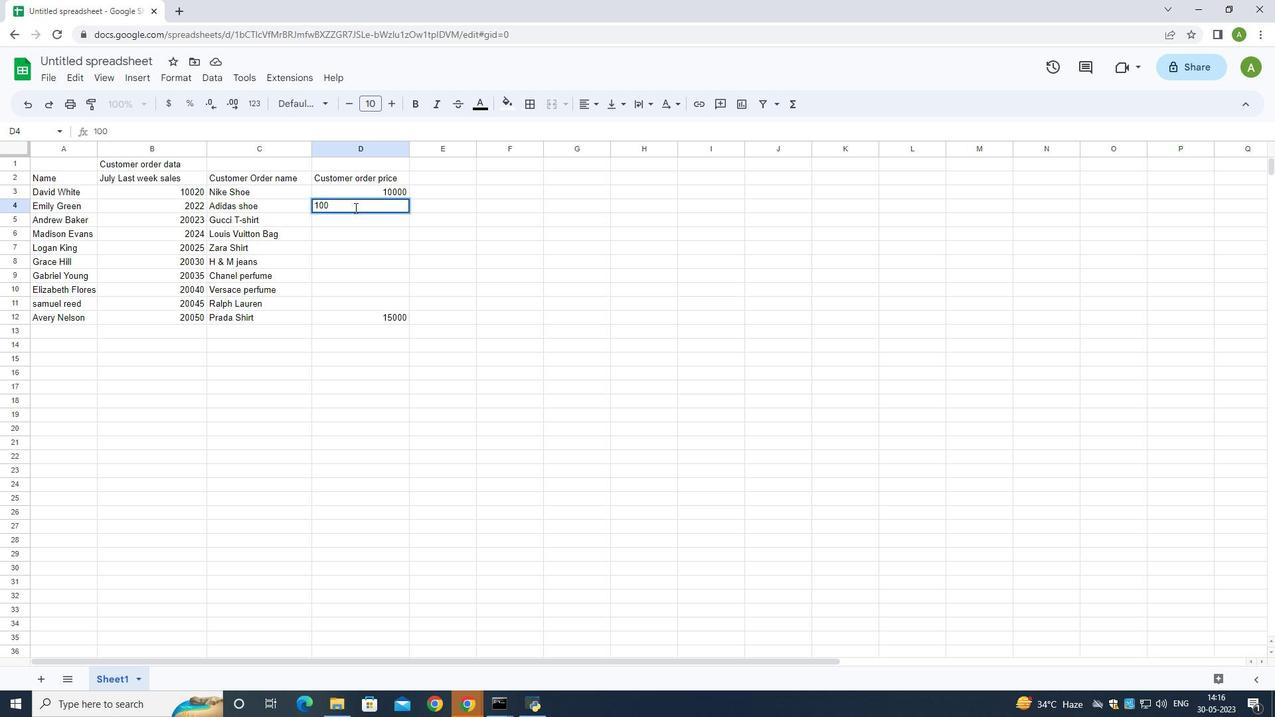 
Action: Mouse moved to (359, 221)
Screenshot: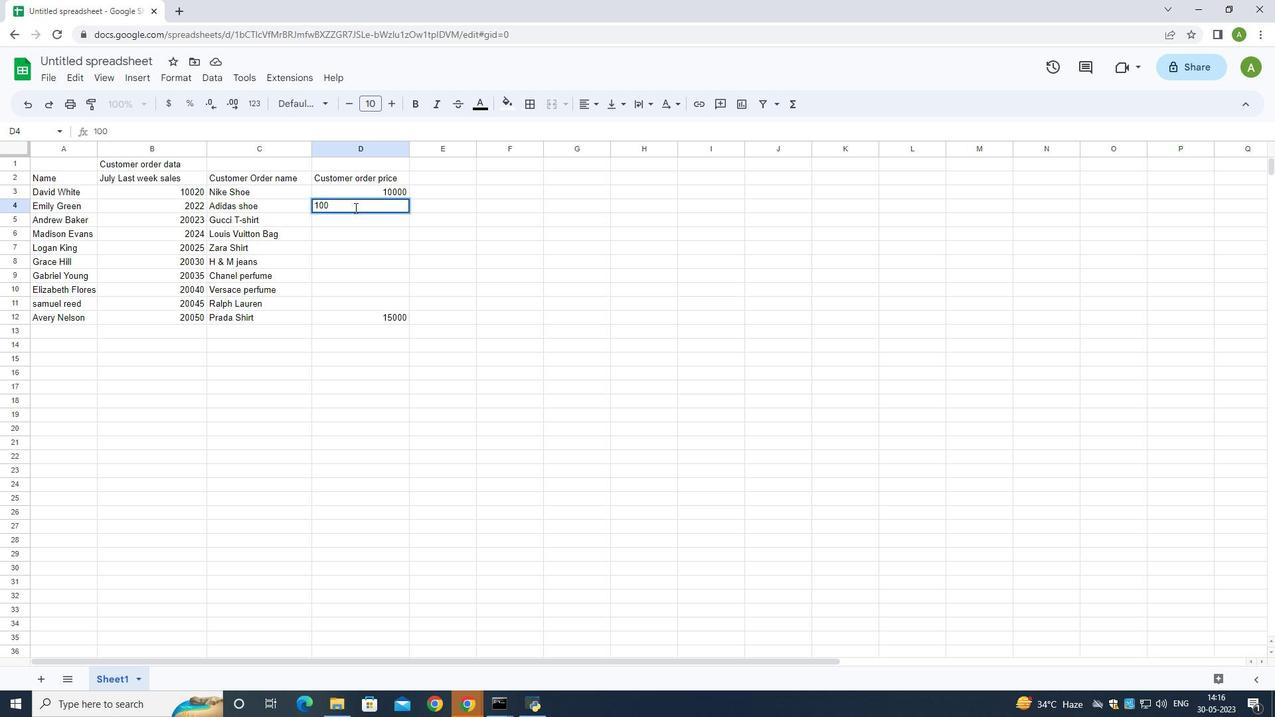 
Action: Key pressed 10
Screenshot: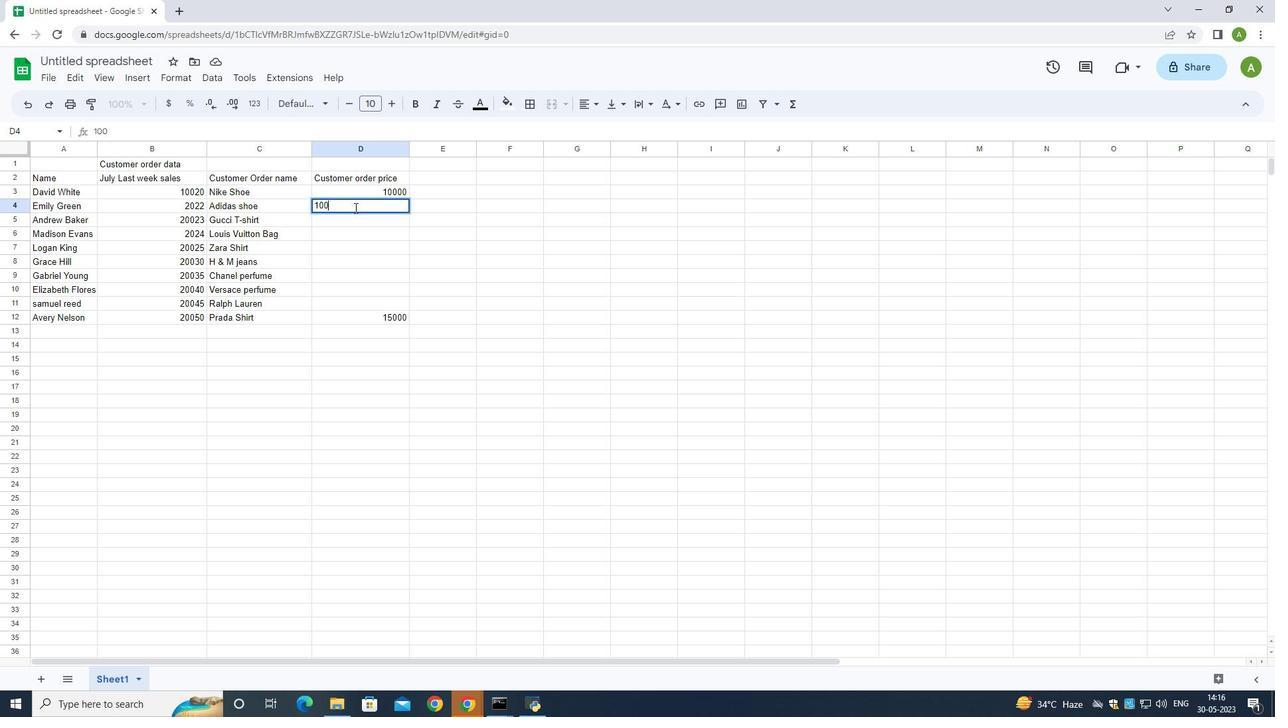 
Action: Mouse moved to (354, 227)
Screenshot: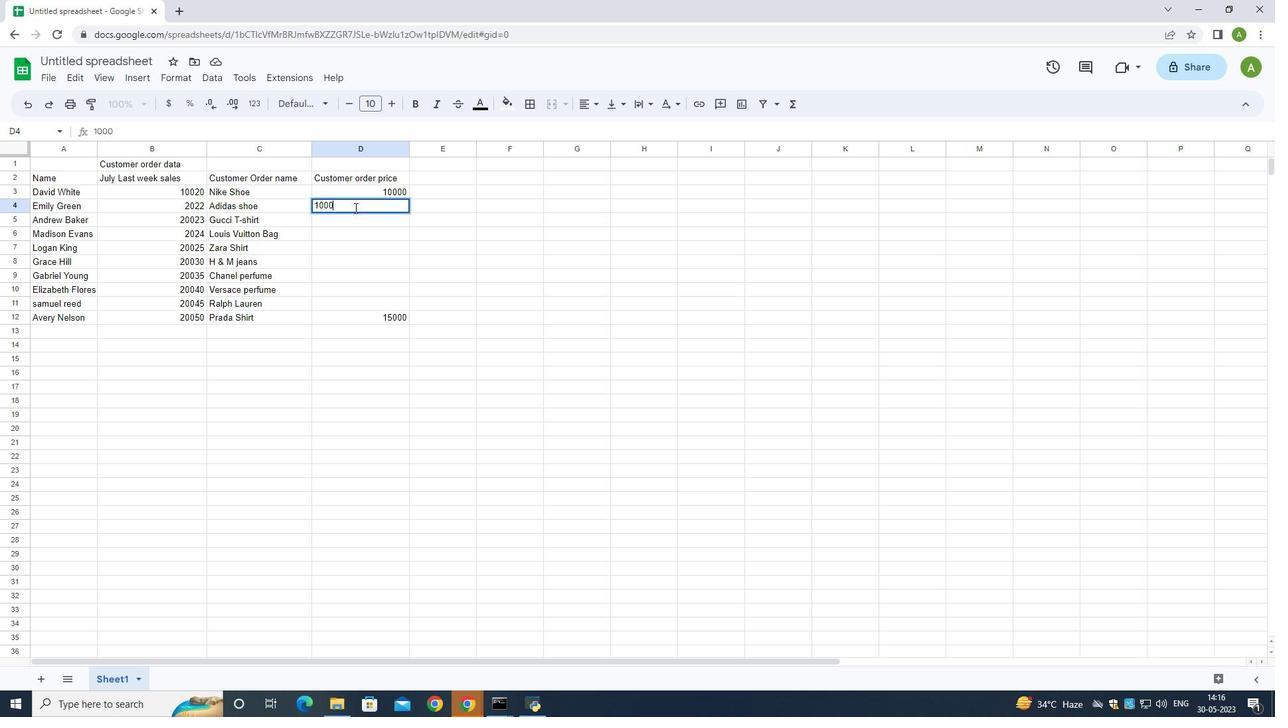 
Action: Mouse pressed left at (354, 227)
Screenshot: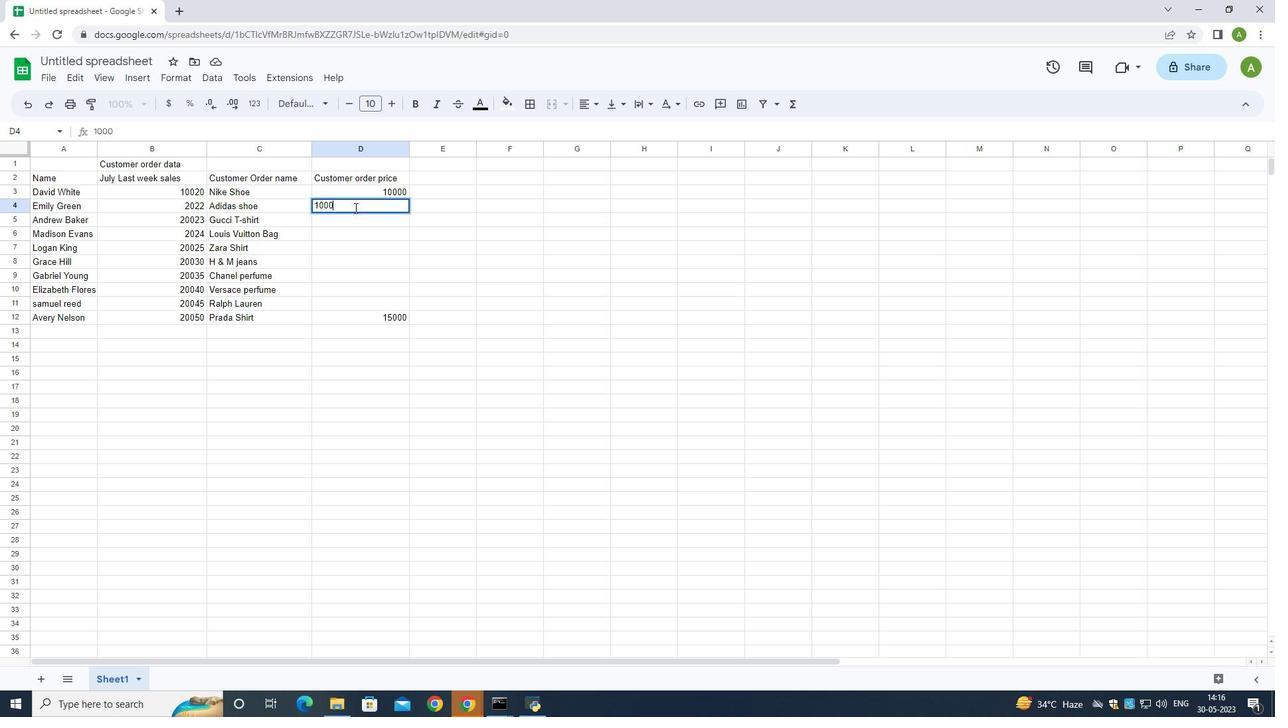 
Action: Mouse moved to (353, 231)
Screenshot: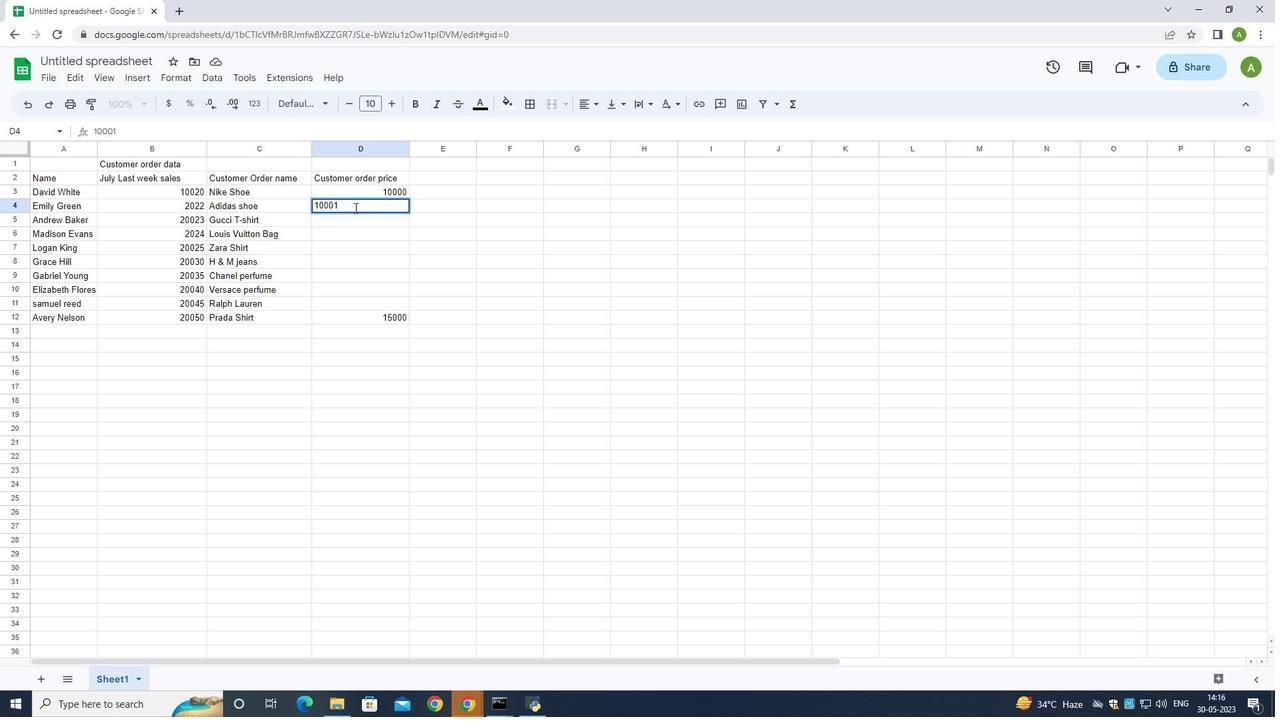 
Action: Mouse pressed left at (353, 231)
Screenshot: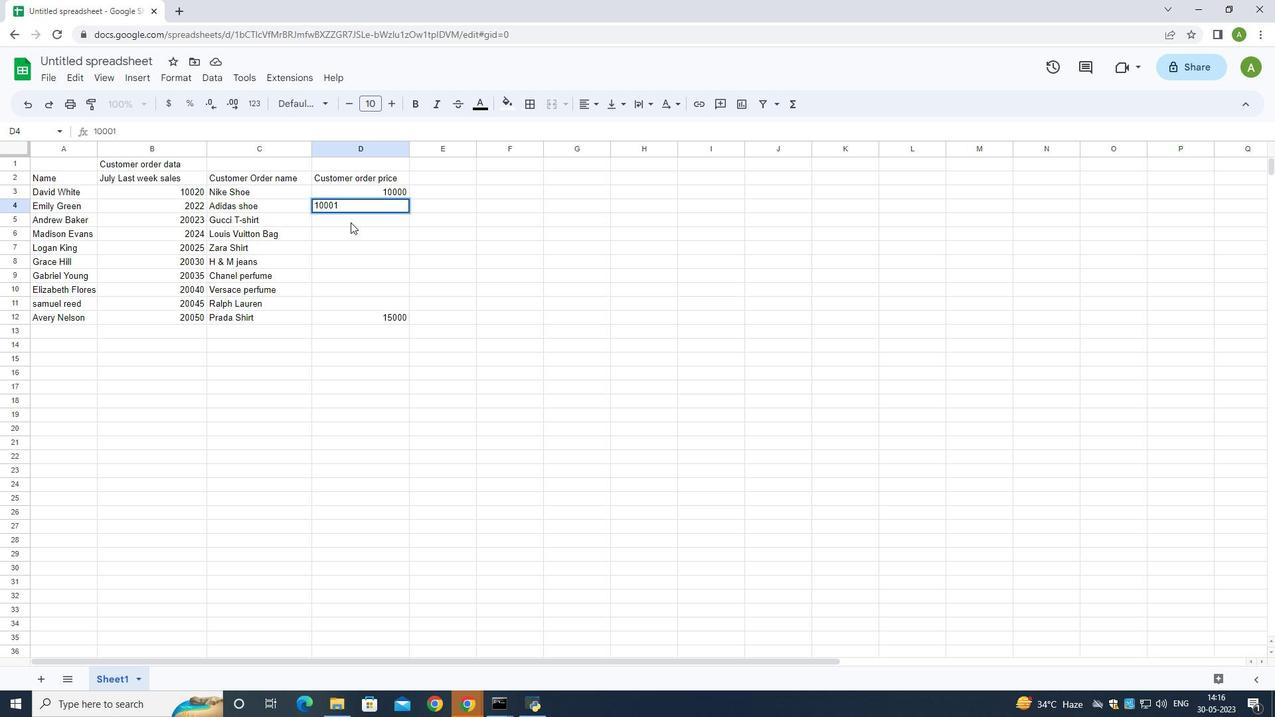 
Action: Key pressed 10020
Screenshot: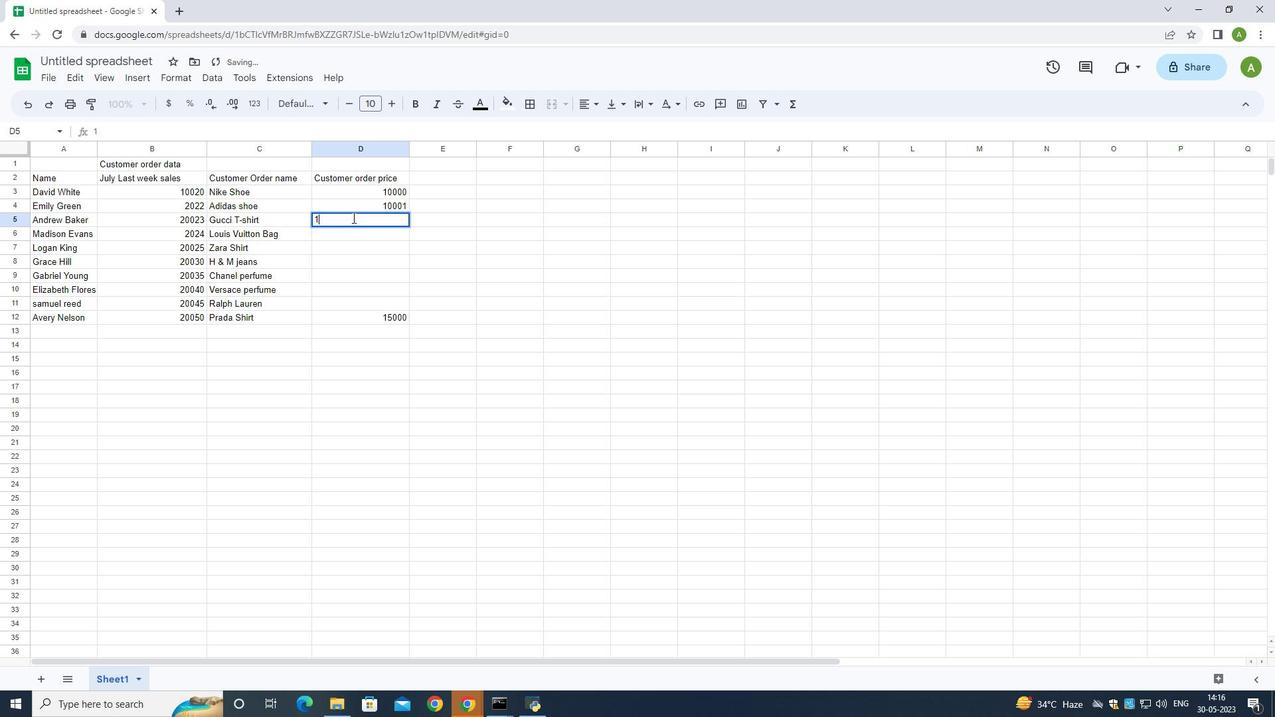 
Action: Mouse moved to (356, 252)
Screenshot: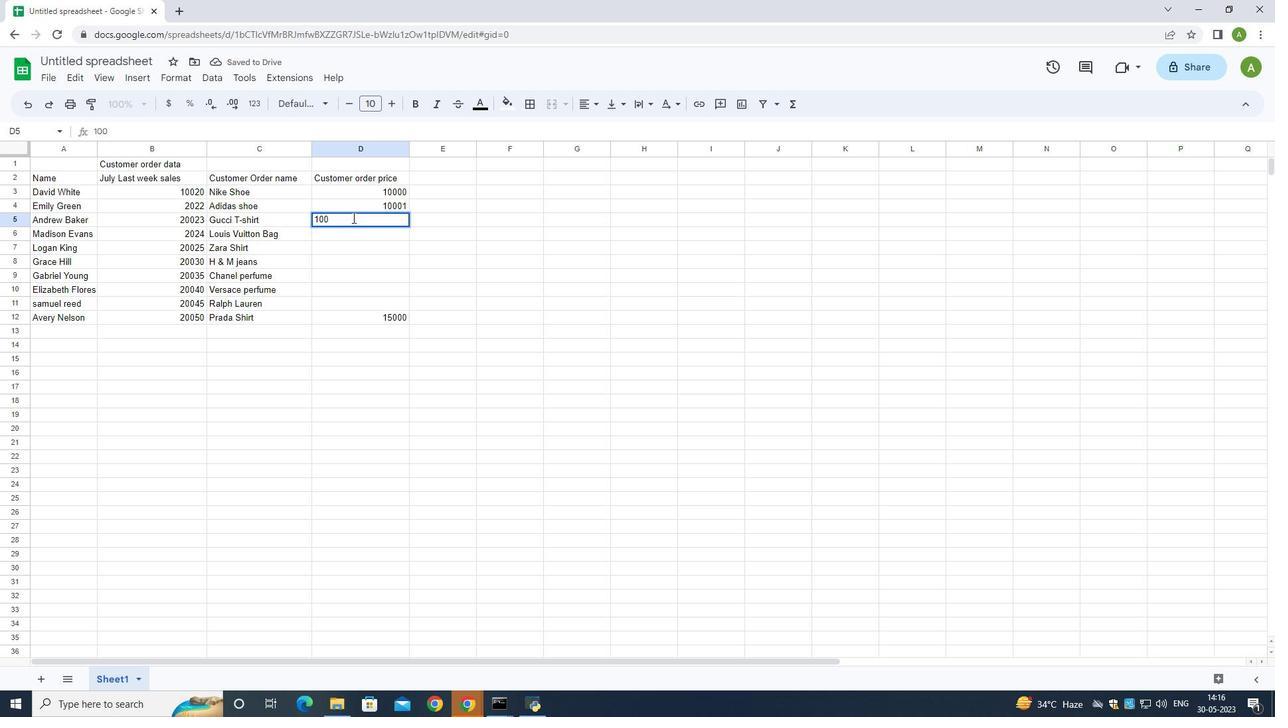 
Action: Mouse pressed left at (356, 252)
Screenshot: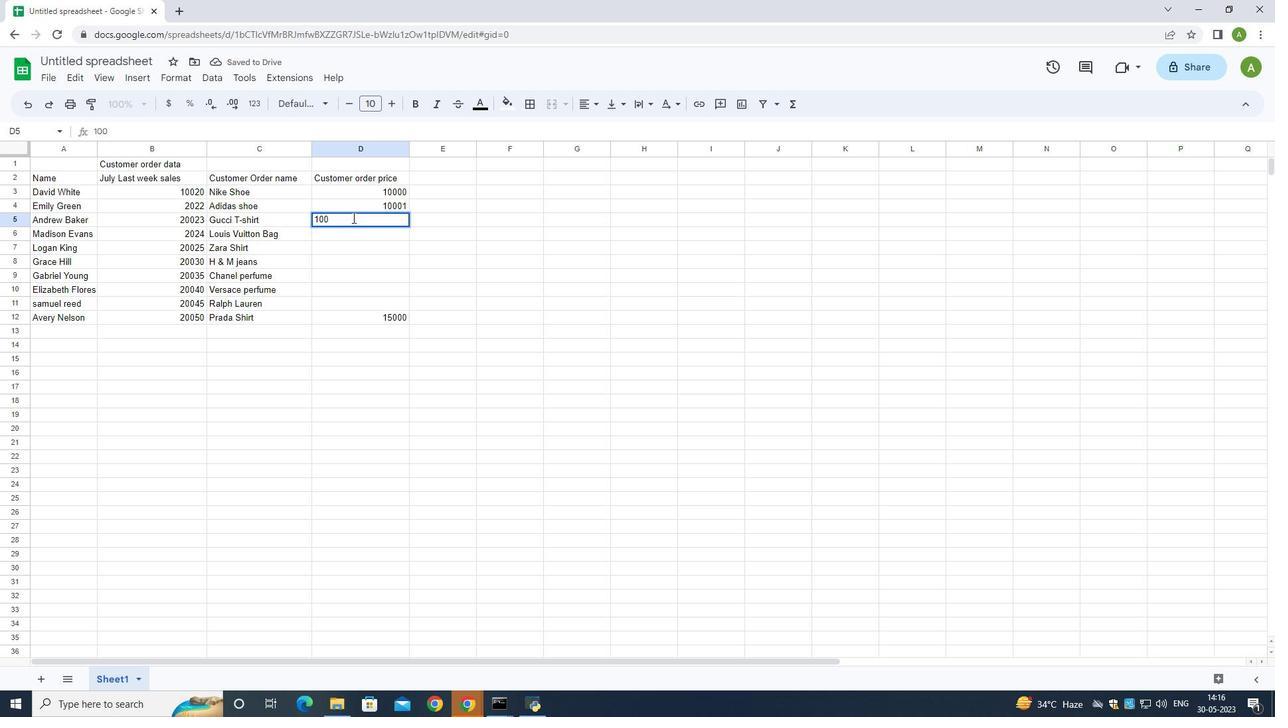 
Action: Mouse moved to (784, 406)
Screenshot: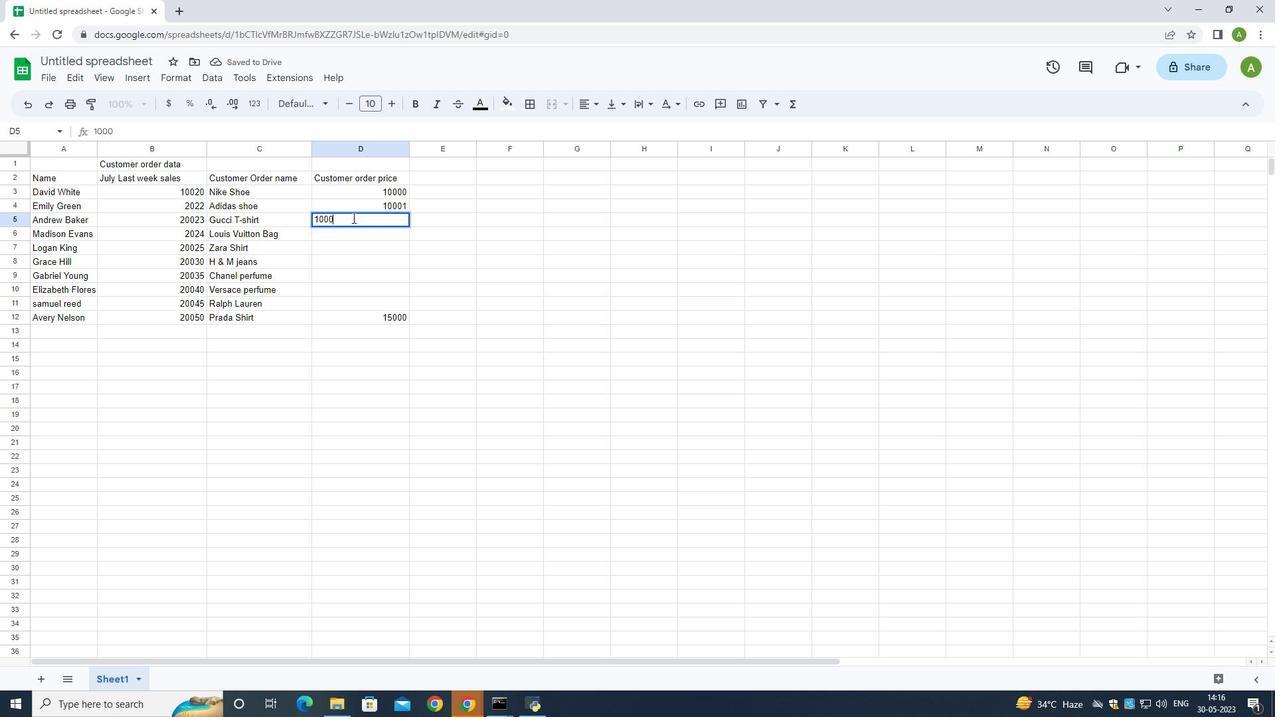 
Action: Key pressed 10025
Screenshot: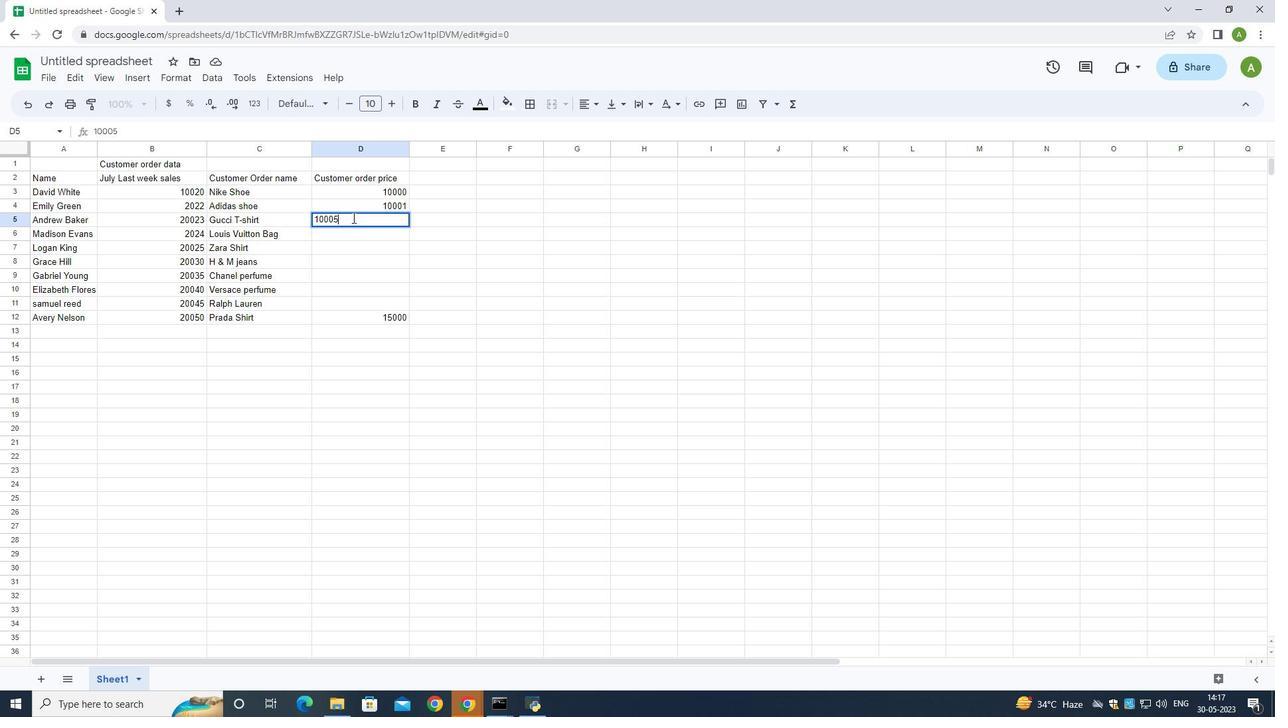 
Action: Mouse moved to (381, 261)
Screenshot: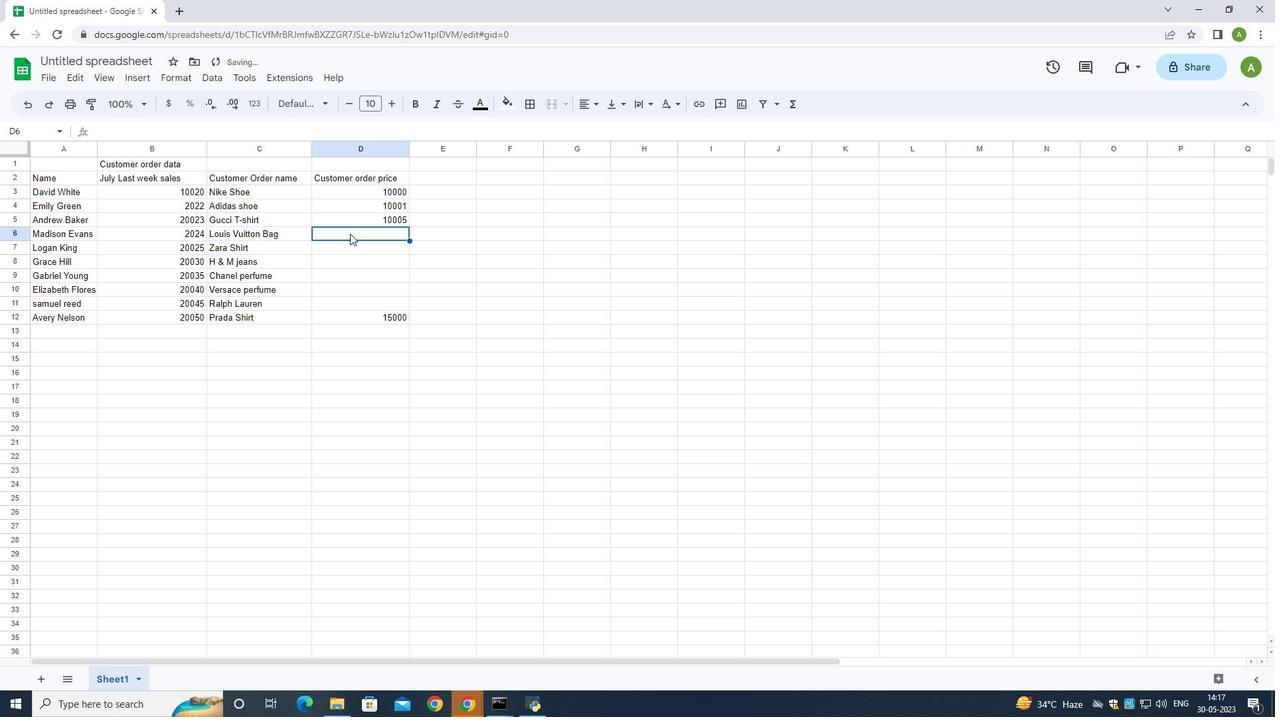 
Action: Mouse pressed left at (381, 261)
Screenshot: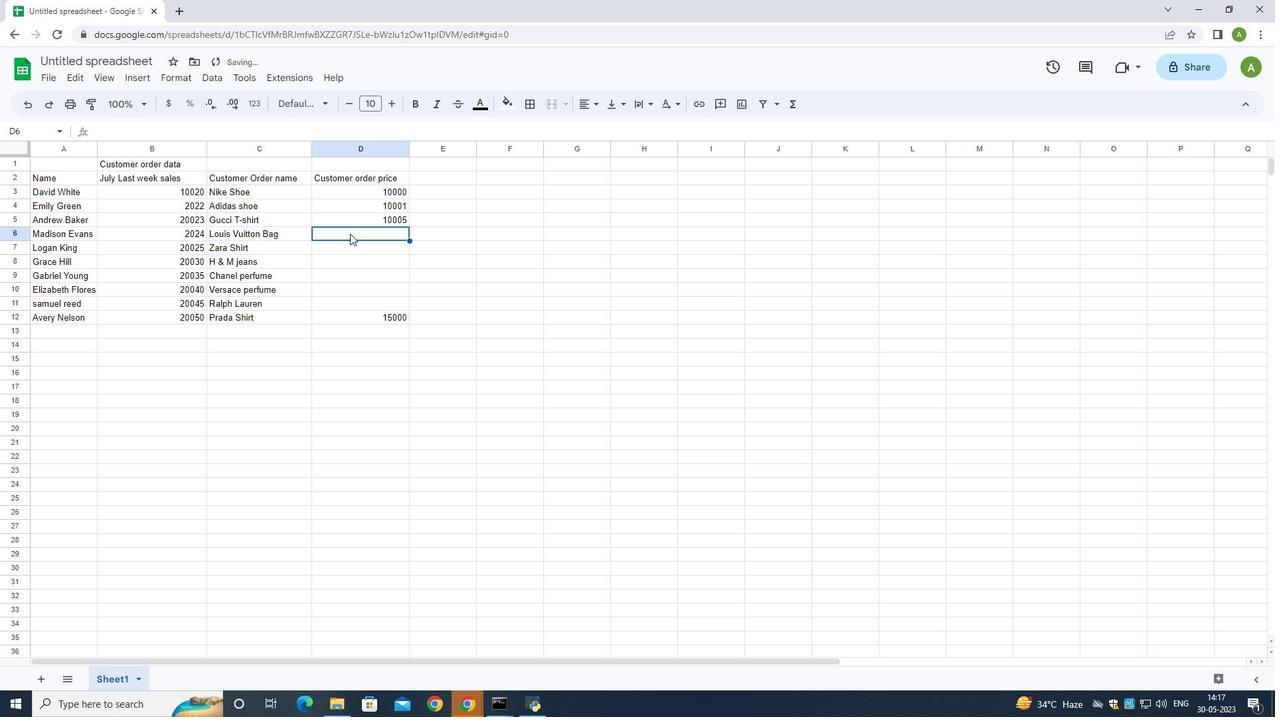 
Action: Mouse moved to (642, 390)
Screenshot: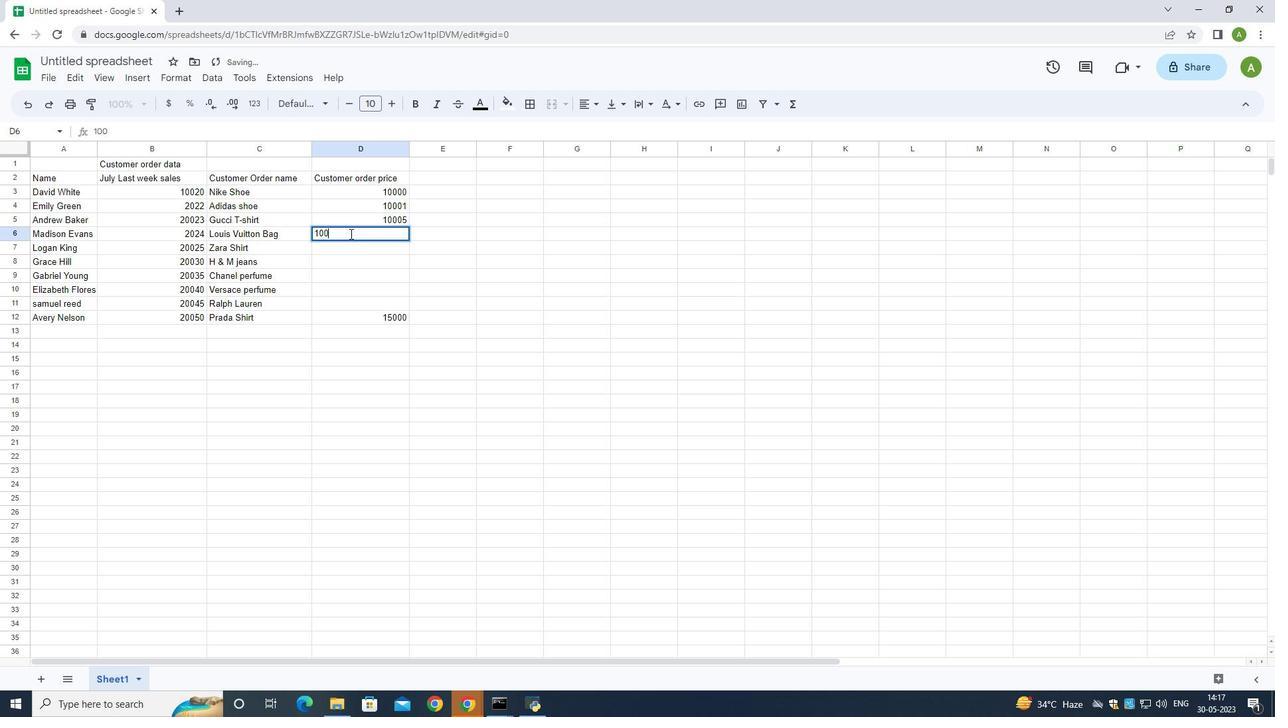 
Action: Key pressed 10030
Screenshot: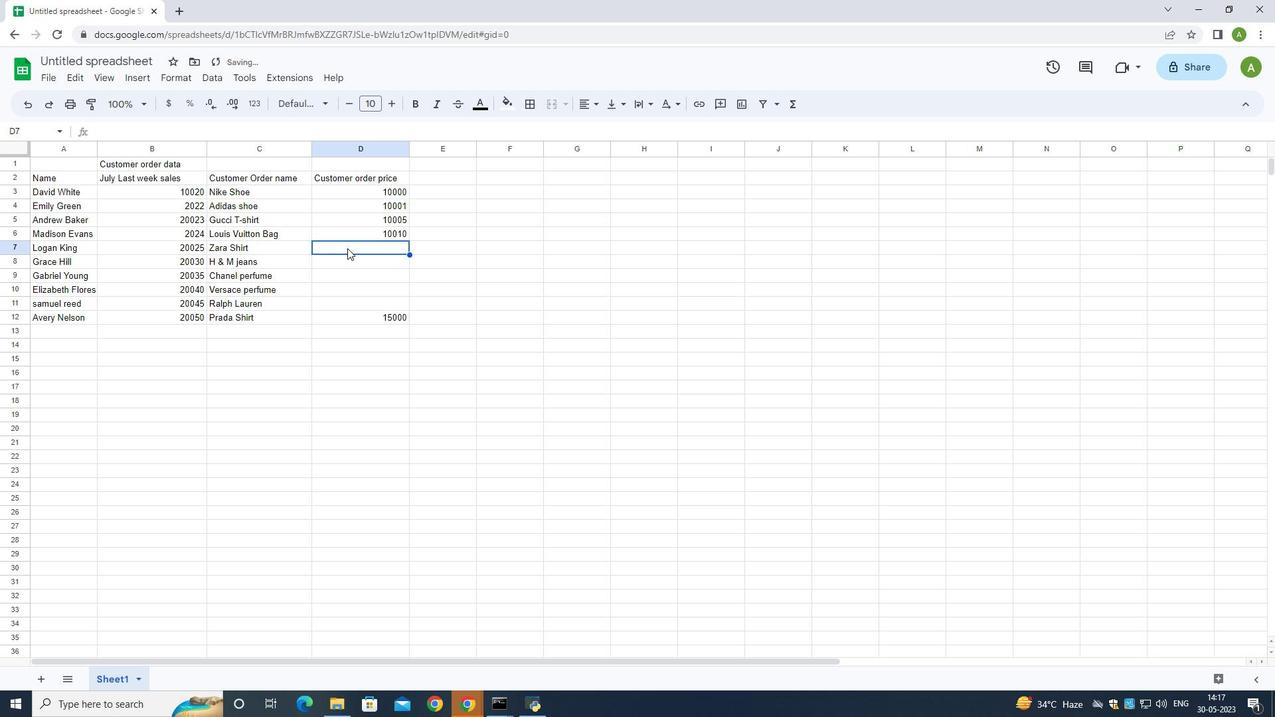 
Action: Mouse moved to (368, 273)
Screenshot: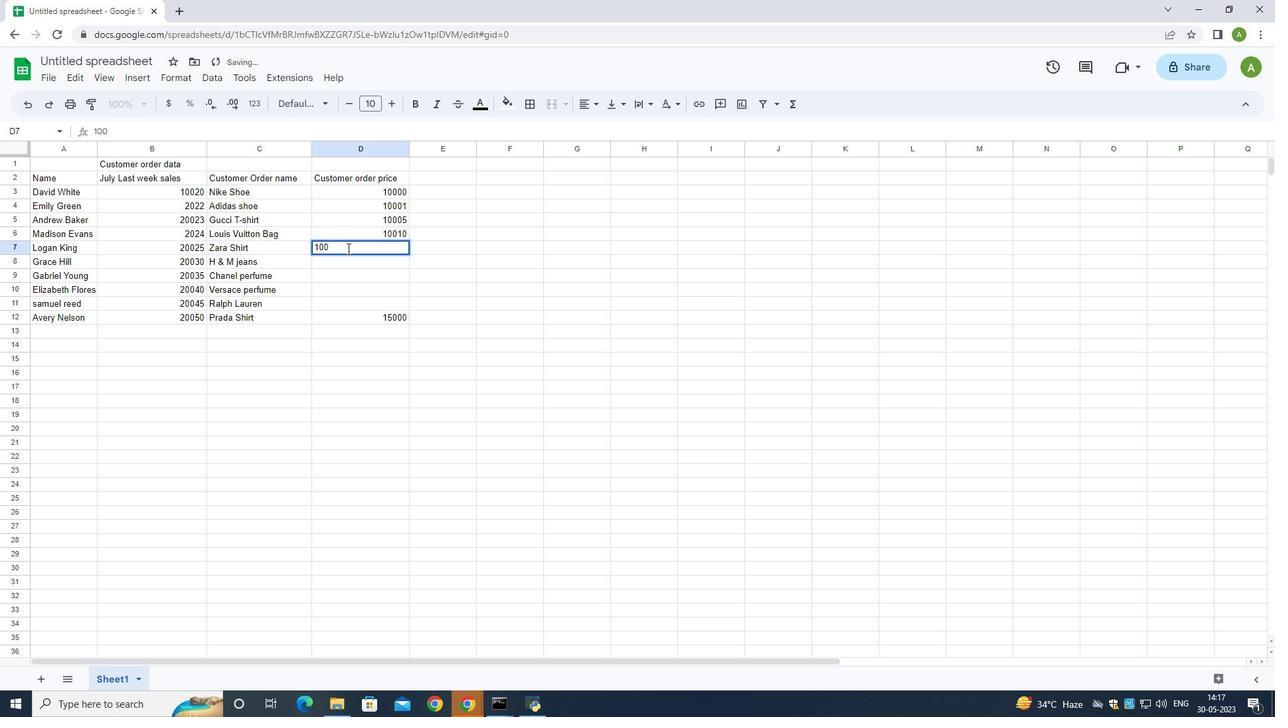 
Action: Mouse pressed left at (368, 273)
Screenshot: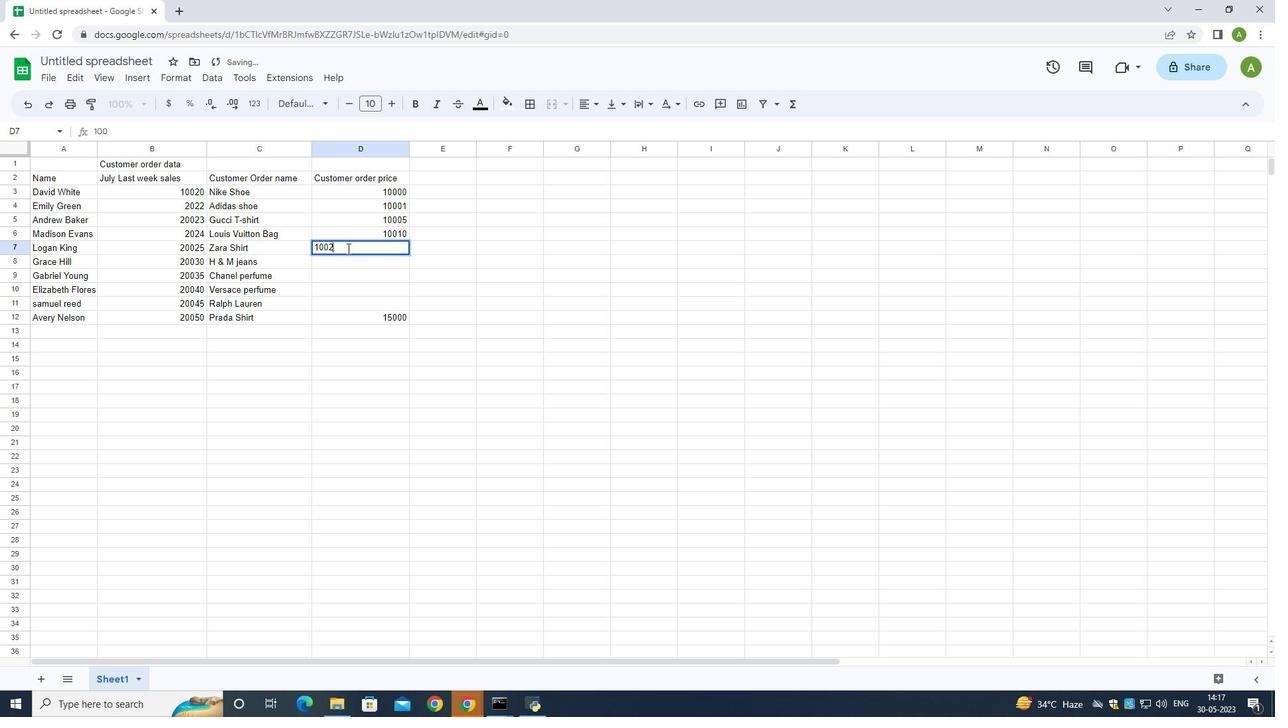
Action: Key pressed 10035
Screenshot: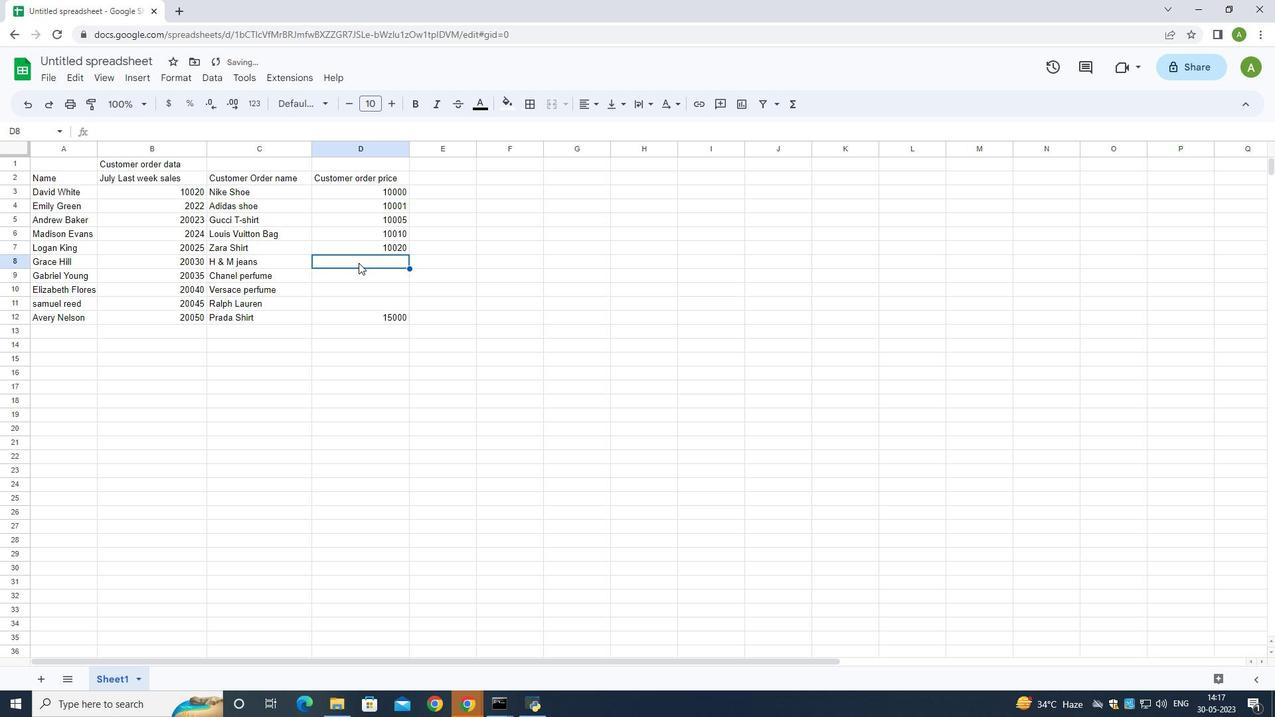 
Action: Mouse moved to (373, 292)
Screenshot: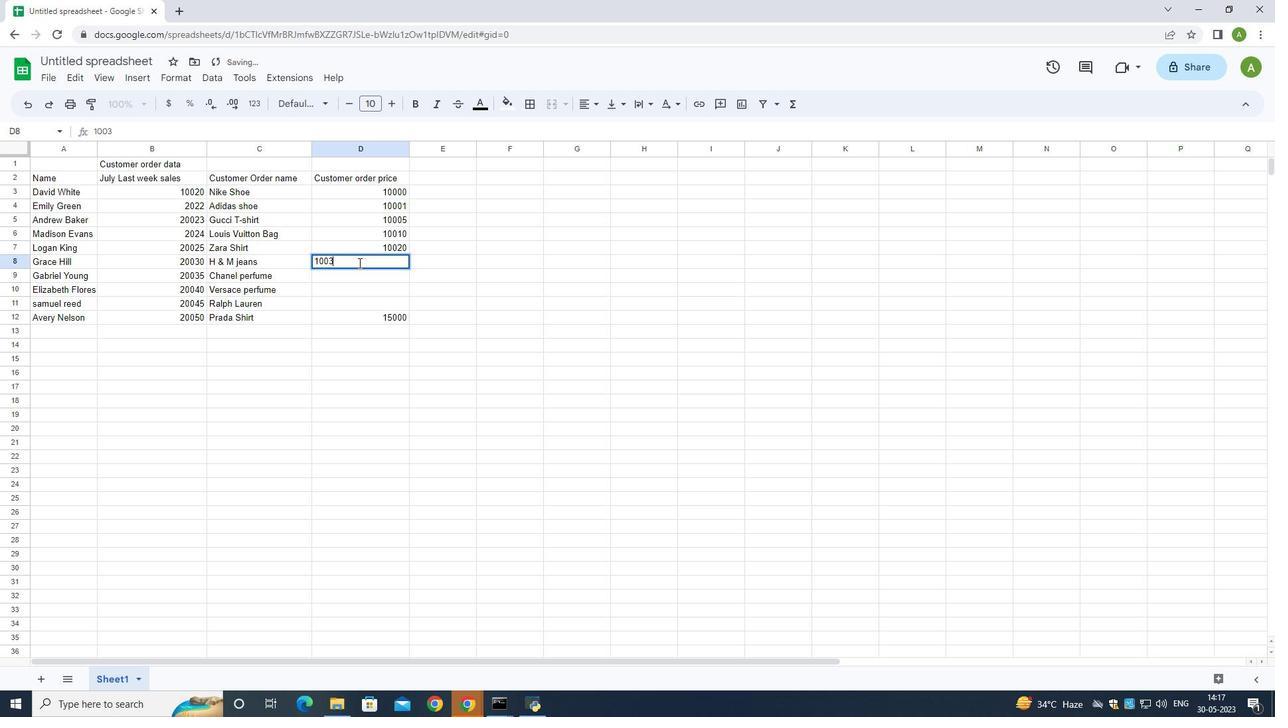 
Action: Mouse pressed left at (373, 292)
Screenshot: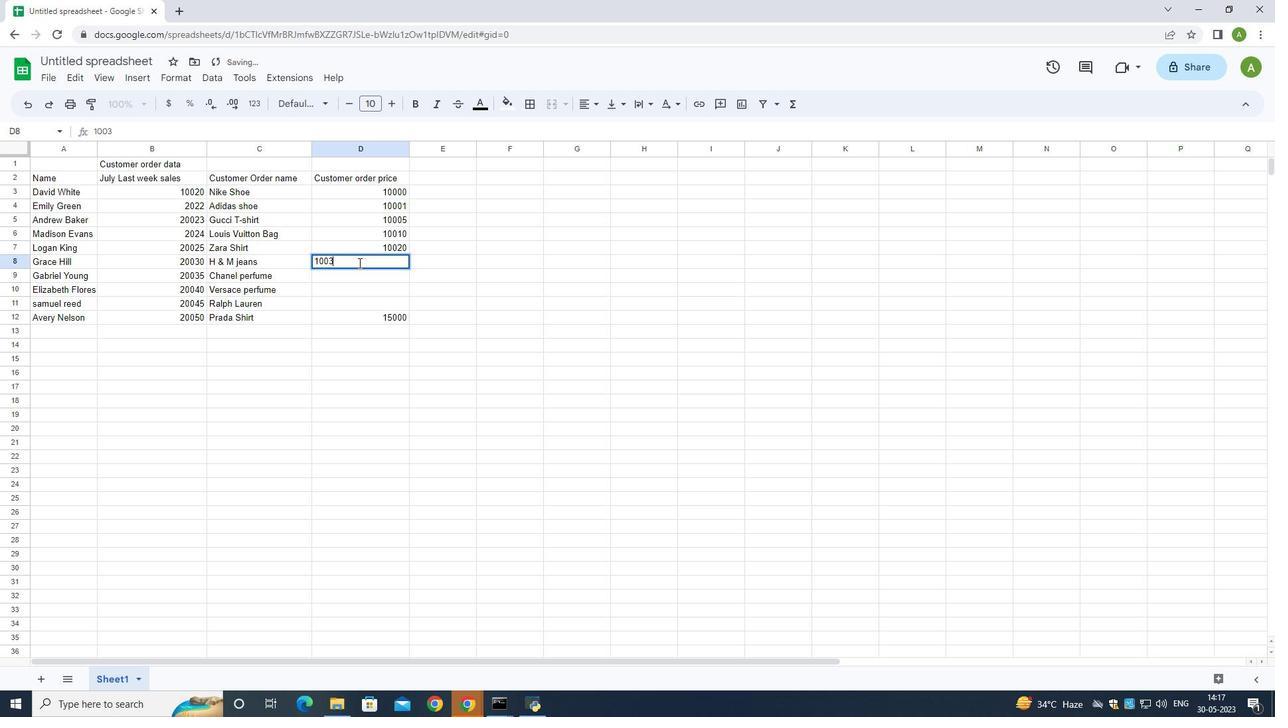 
Action: Mouse moved to (383, 298)
Screenshot: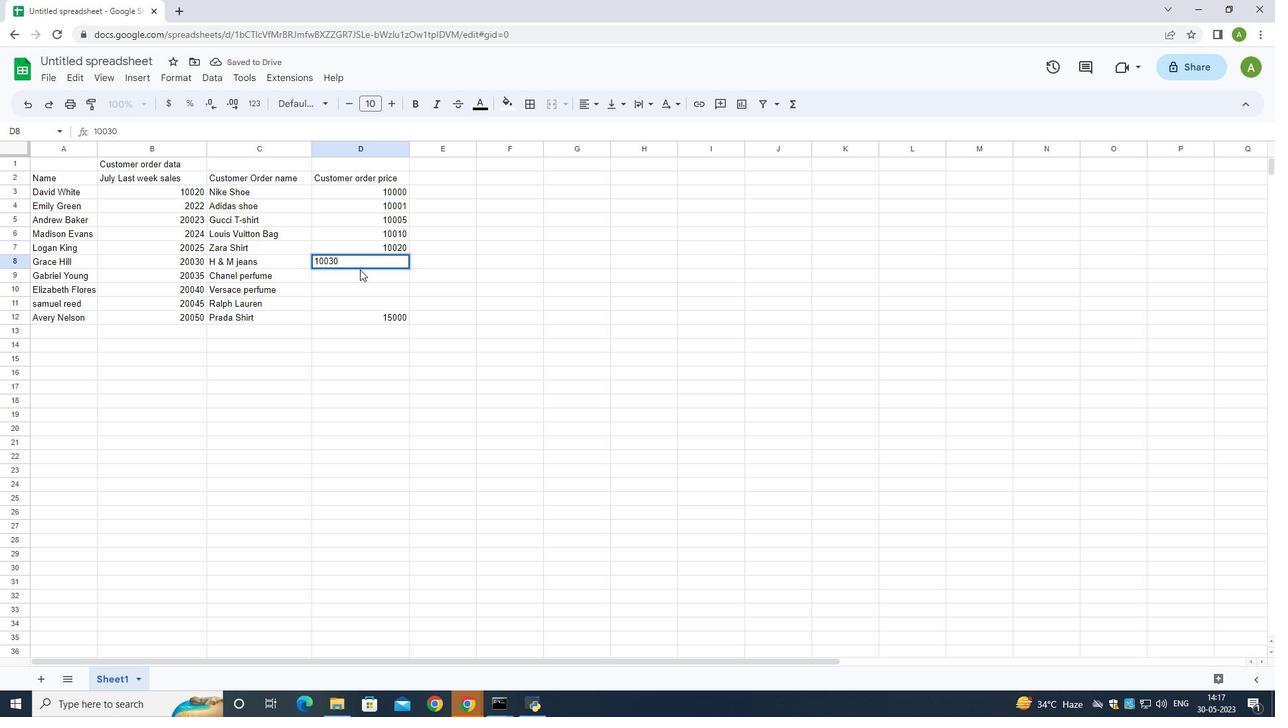 
Action: Key pressed 10040
Screenshot: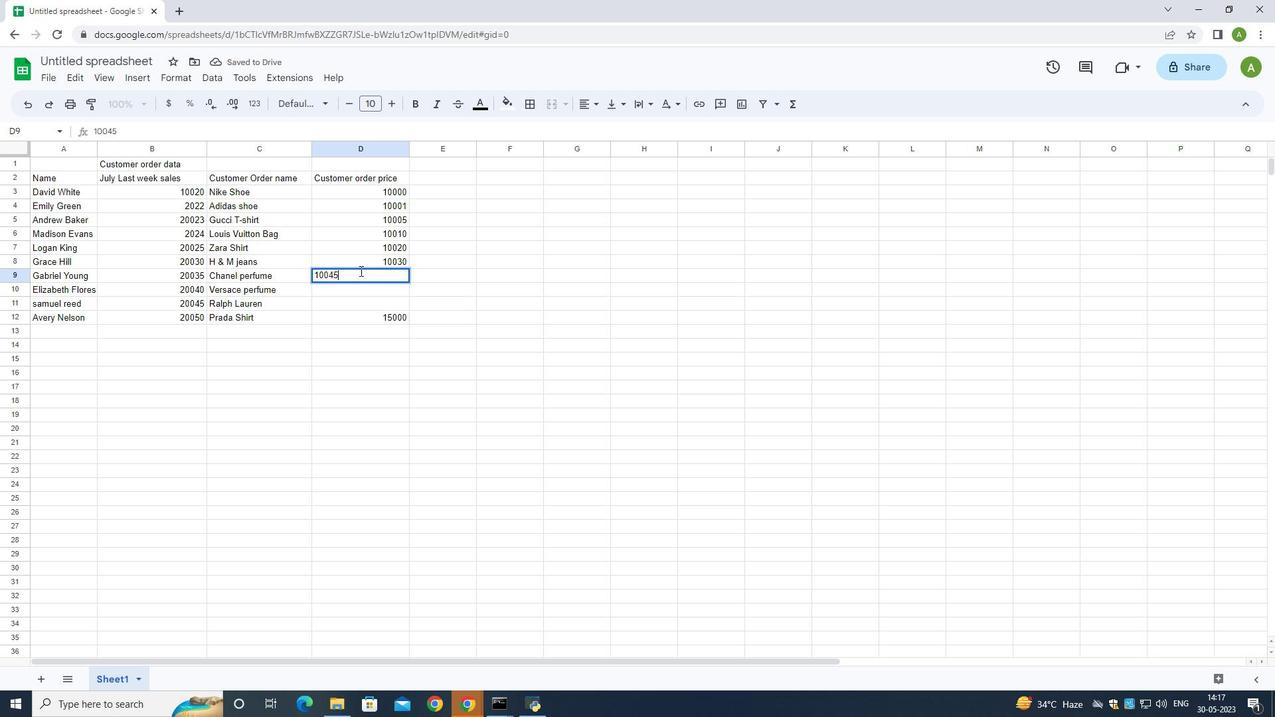 
Action: Mouse pressed left at (383, 298)
Screenshot: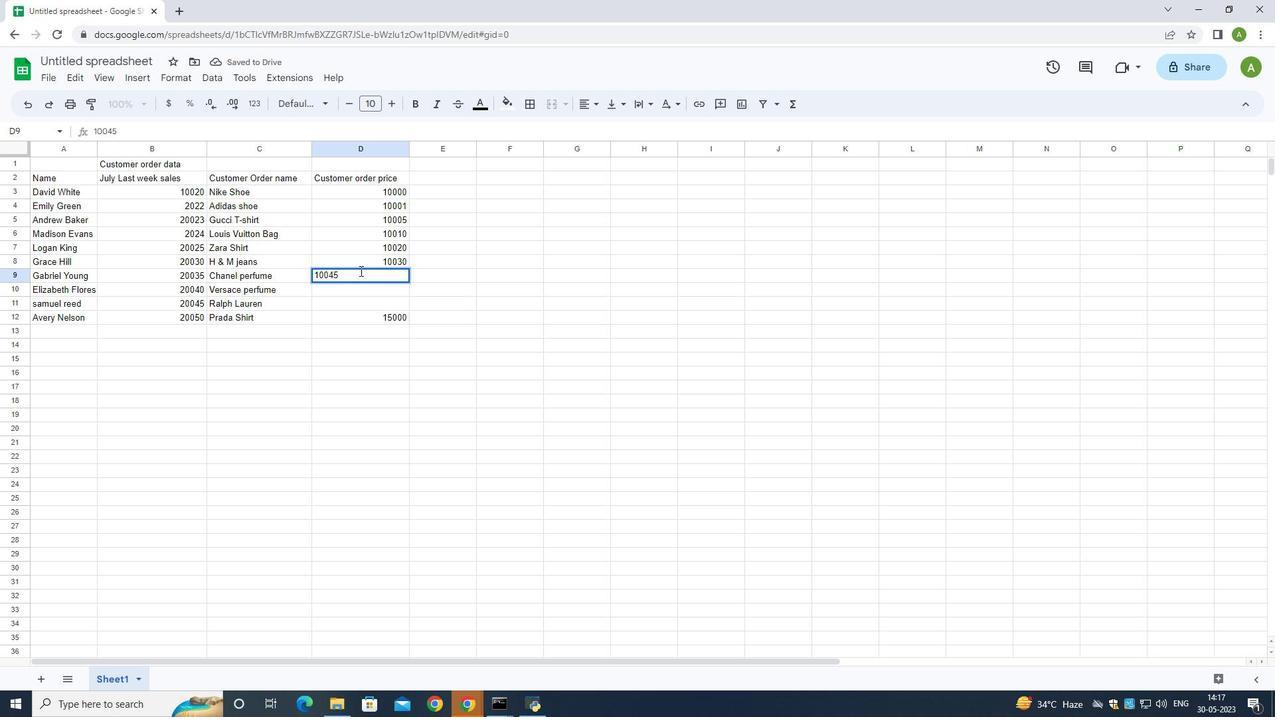 
Action: Key pressed 10045
Screenshot: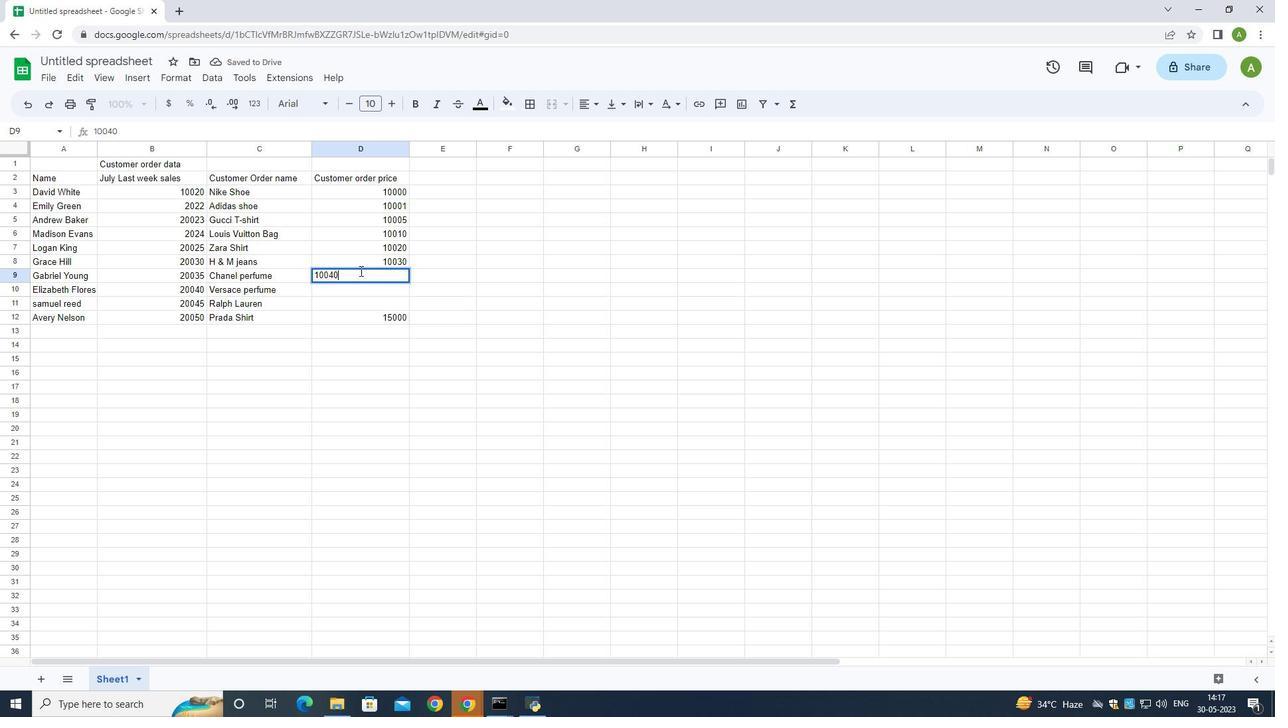 
Action: Mouse moved to (388, 326)
Screenshot: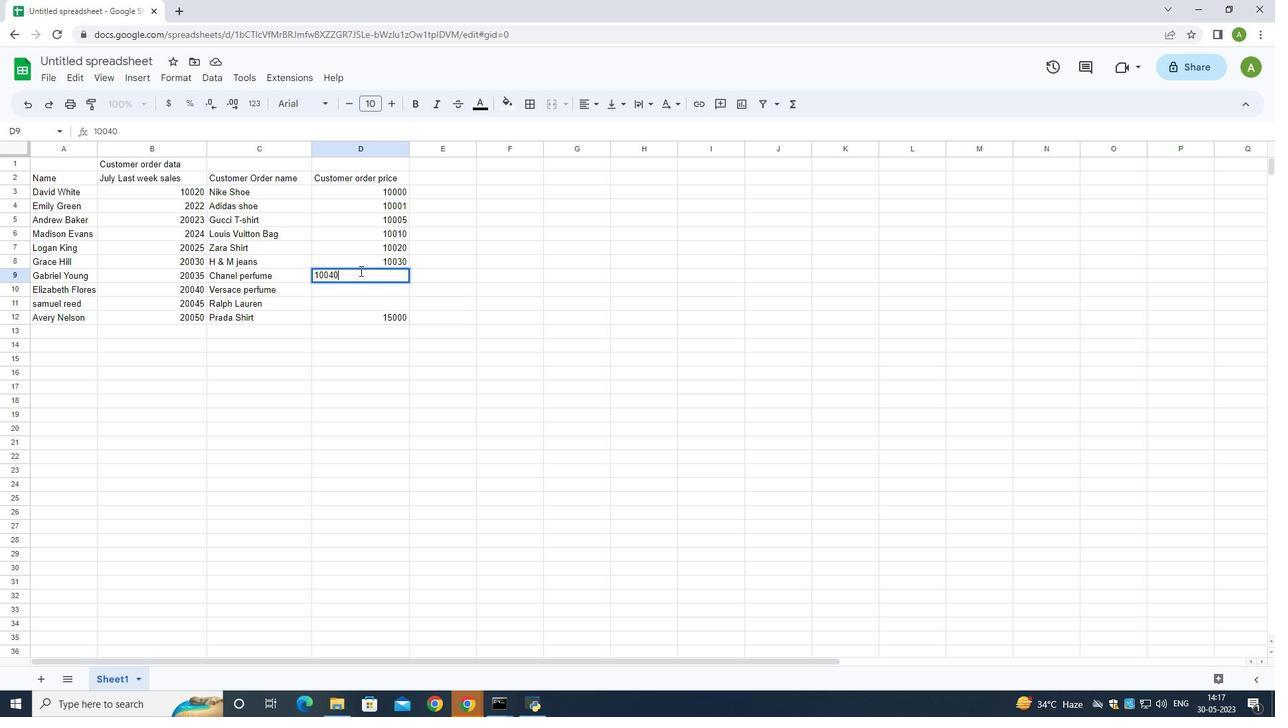 
Action: Mouse pressed left at (388, 326)
Screenshot: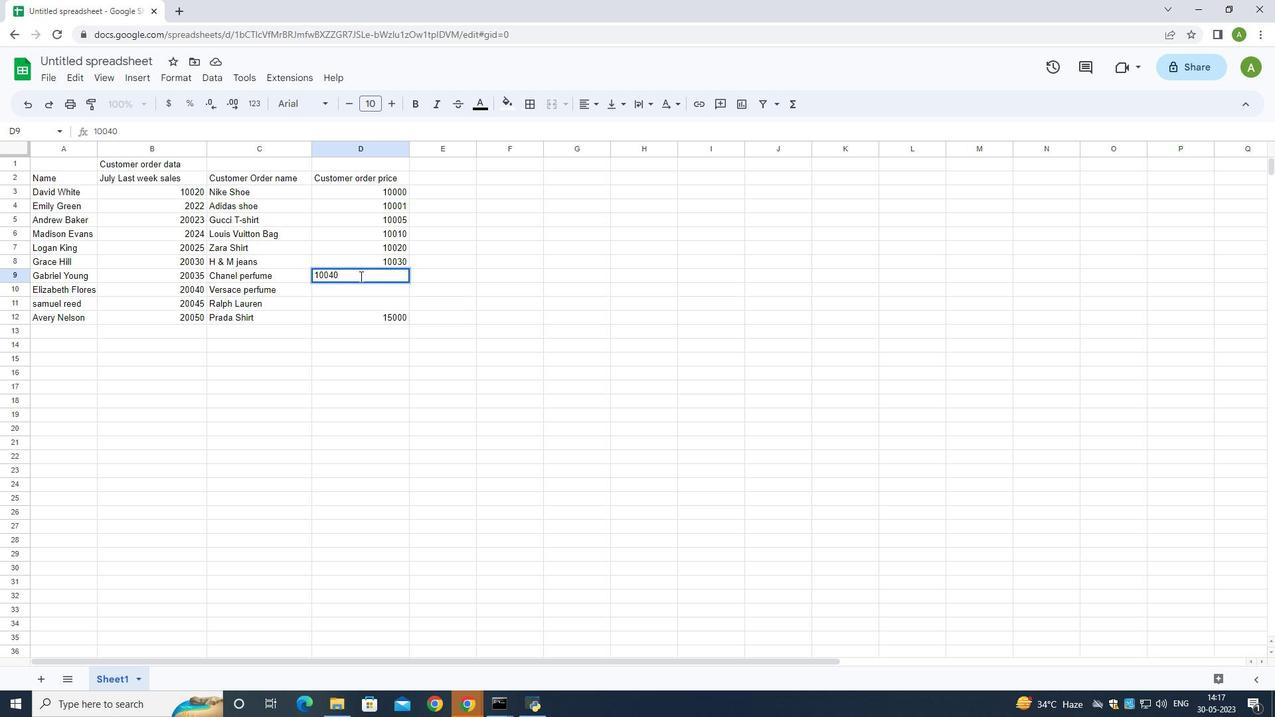 
Action: Mouse moved to (134, 62)
Screenshot: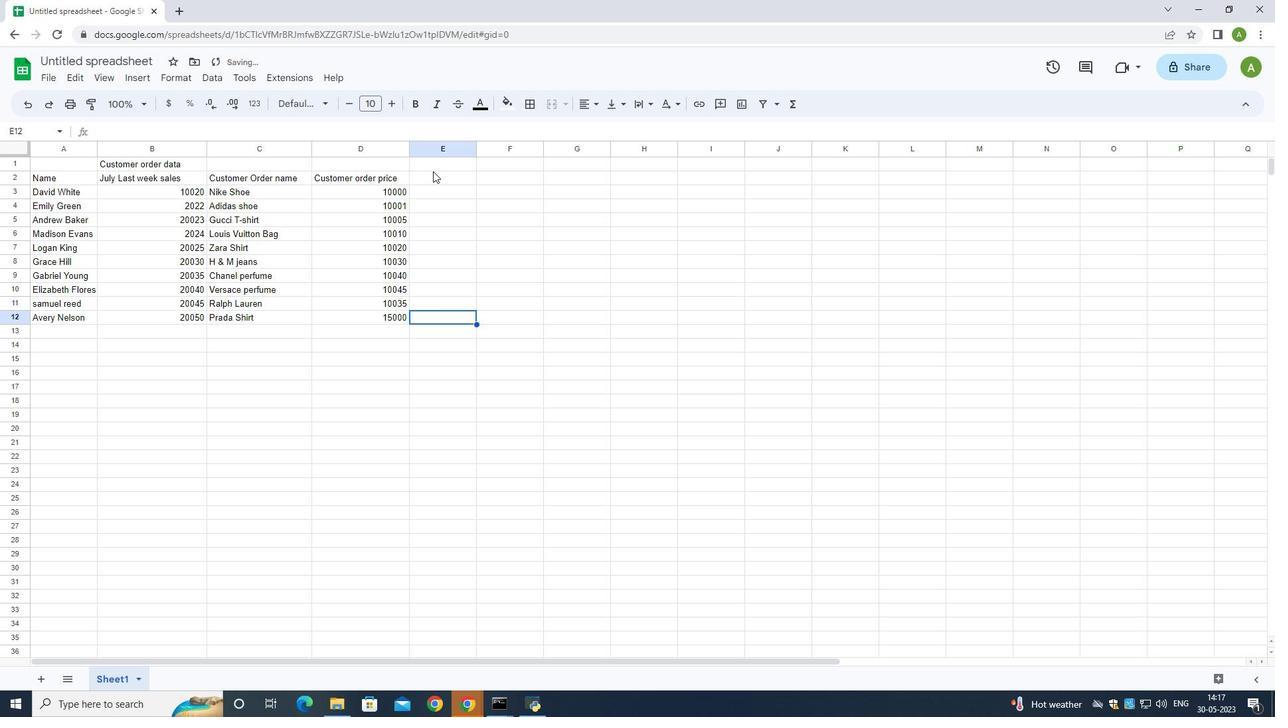 
Action: Mouse pressed left at (134, 62)
Screenshot: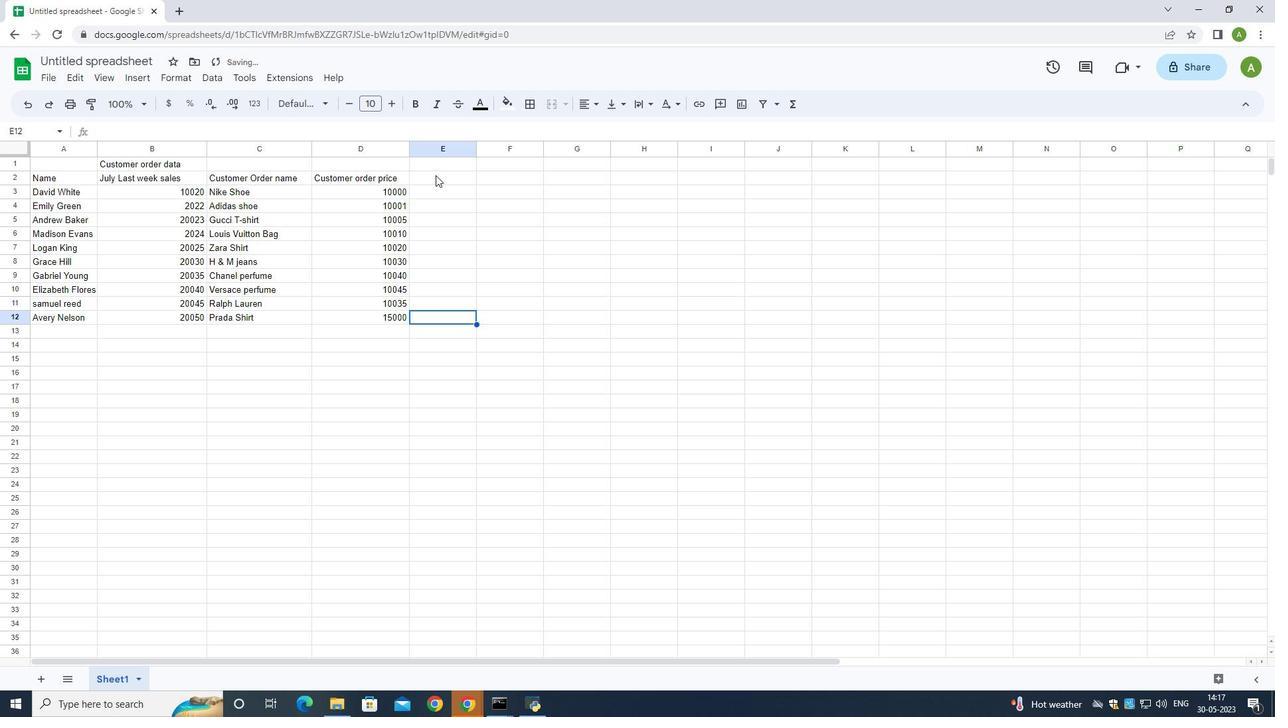 
Action: Key pressed <Key.backspace><Key.shift>Auditing<Key.shift>Sales<Key.shift>By<Key.shift>Region<Key.shift><Key.shift><Key.shift><Key.shift><Key.shift><Key.shift><Key.shift><Key.shift><Key.shift><Key.shift><Key.shift><Key.shift><Key.shift><Key.shift><Key.shift><Key.shift><Key.shift><Key.shift><Key.shift><Key.shift><Key.shift><Key.shift><Key.shift><Key.shift><Key.shift><Key.shift><Key.shift><Key.shift>_2023
Screenshot: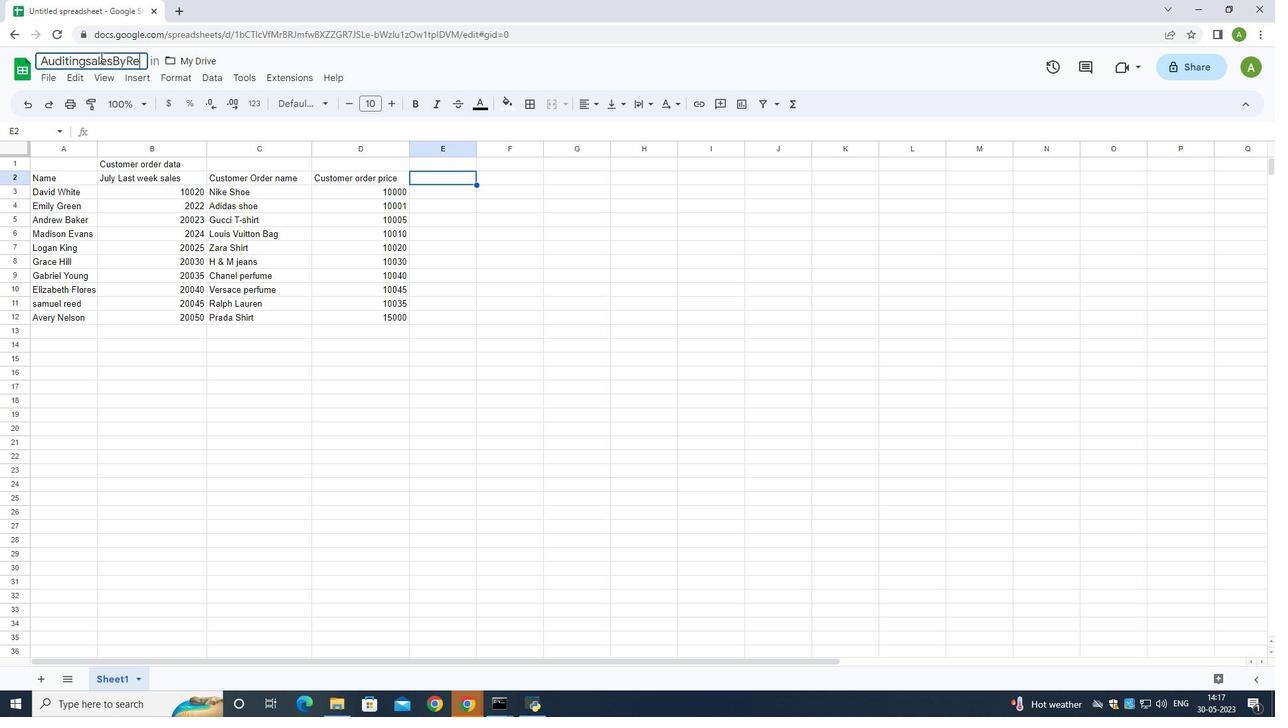 
Action: Mouse moved to (555, 98)
Screenshot: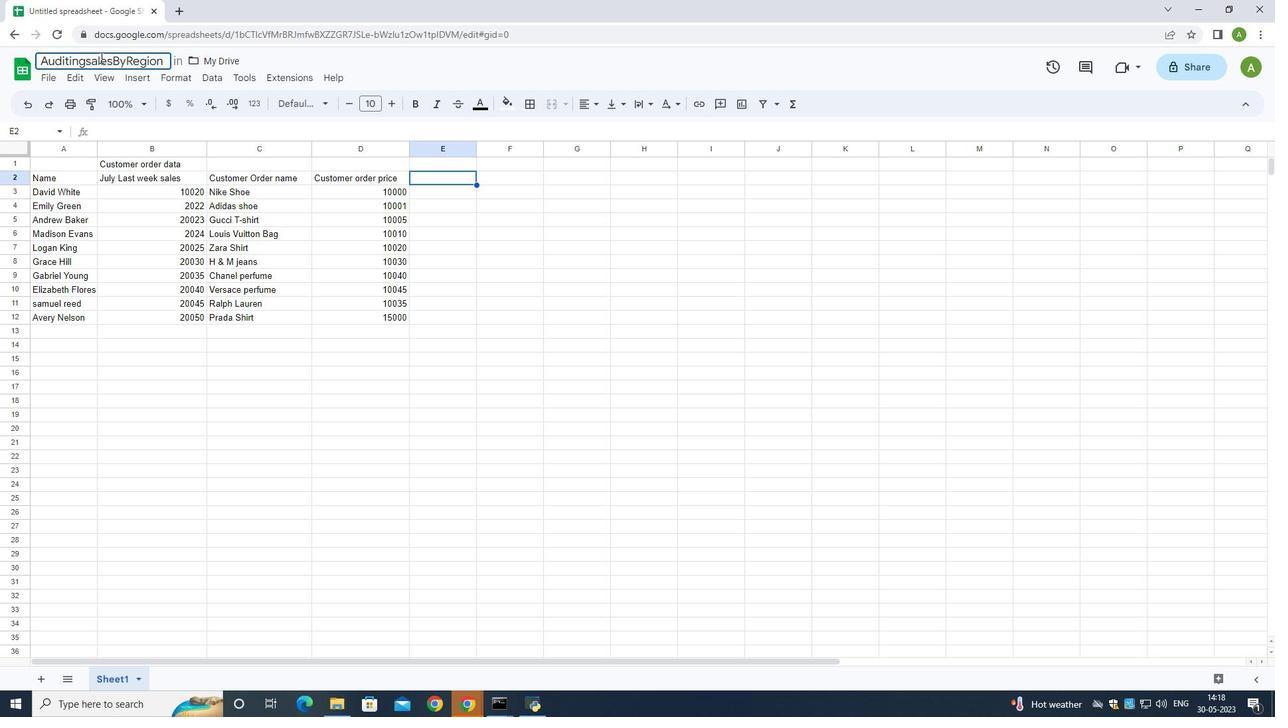 
Action: Key pressed <Key.enter>ctrl+S
Screenshot: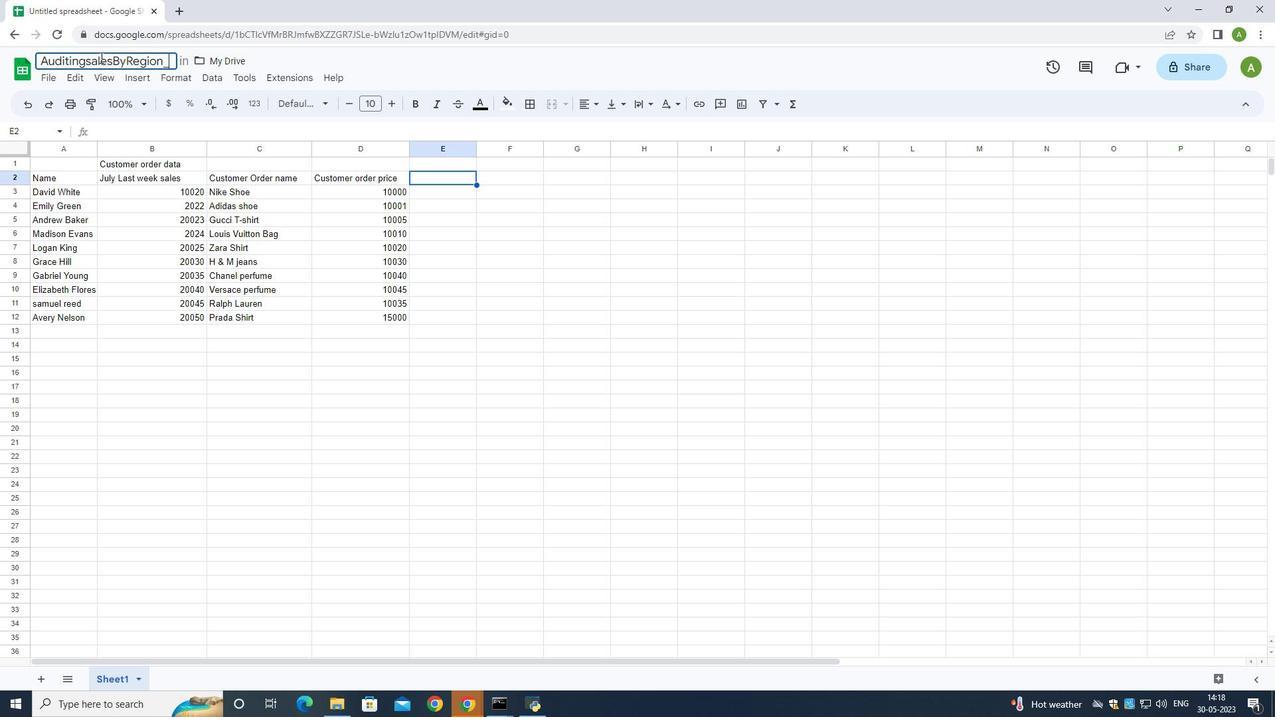 
Action: Mouse moved to (34, 265)
Screenshot: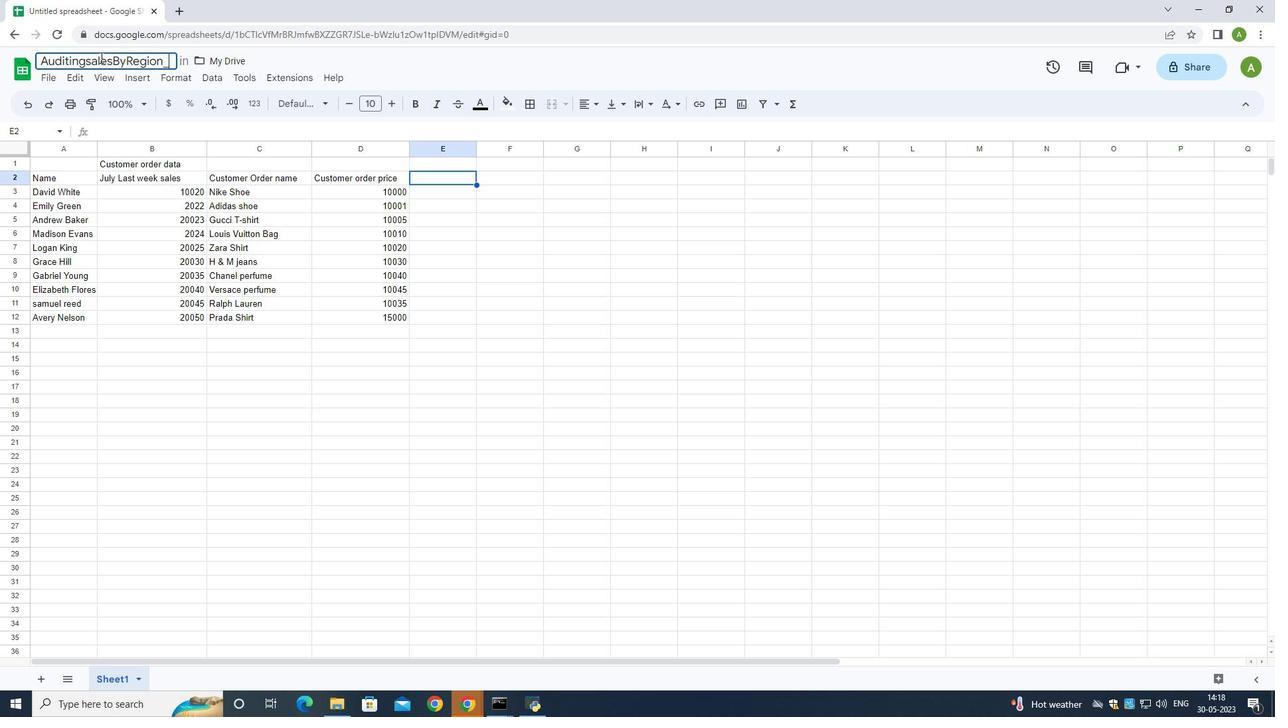 
Action: Mouse scrolled (34, 264) with delta (0, 0)
Screenshot: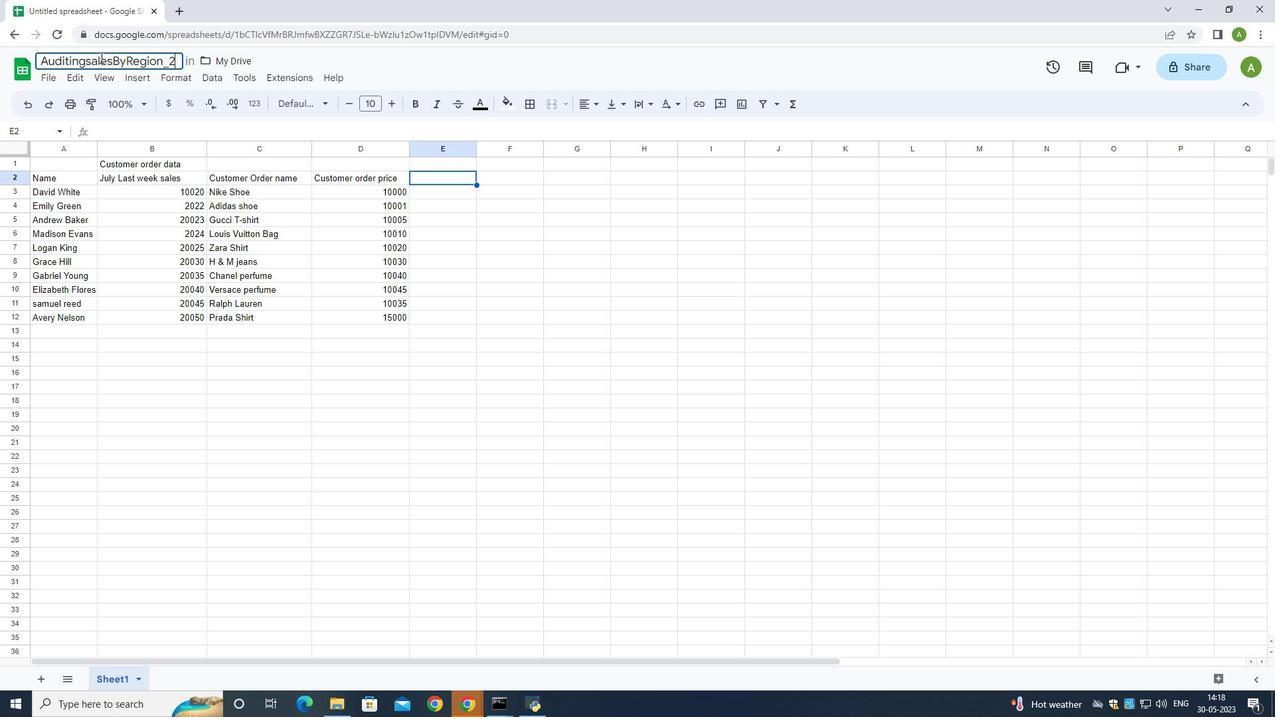 
Action: Mouse moved to (20, 61)
Screenshot: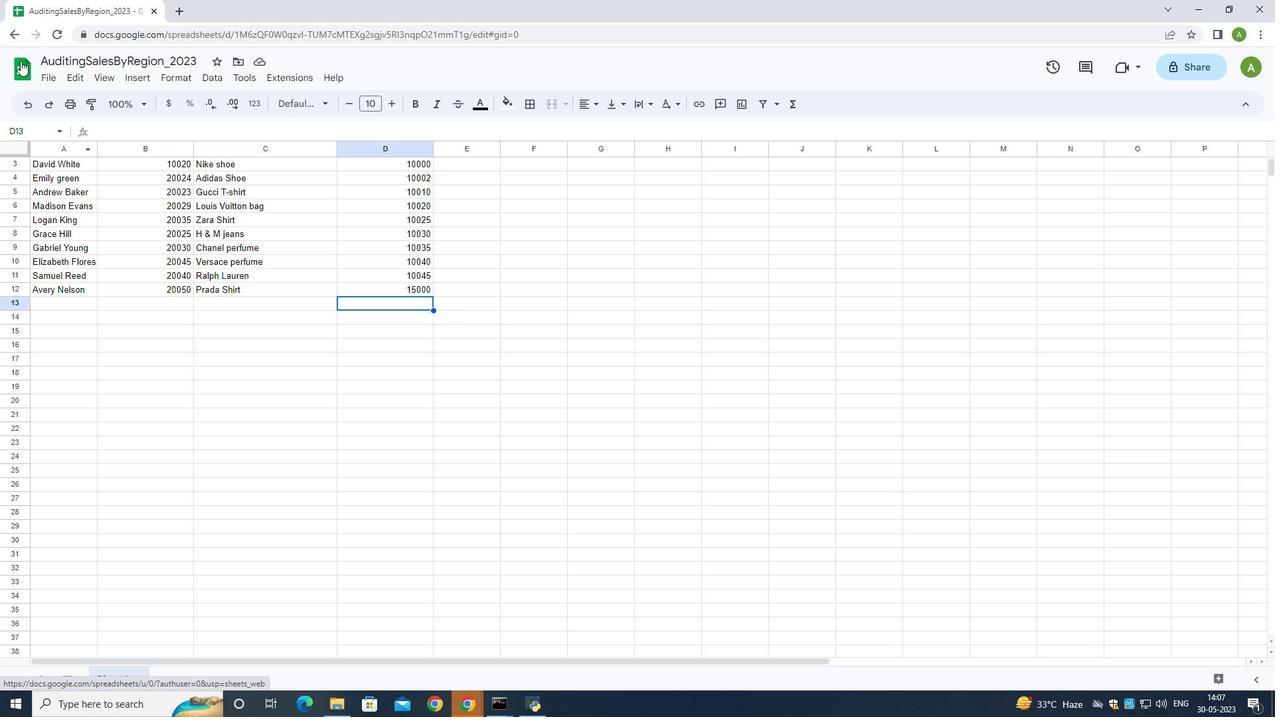 
Action: Mouse pressed left at (20, 61)
Screenshot: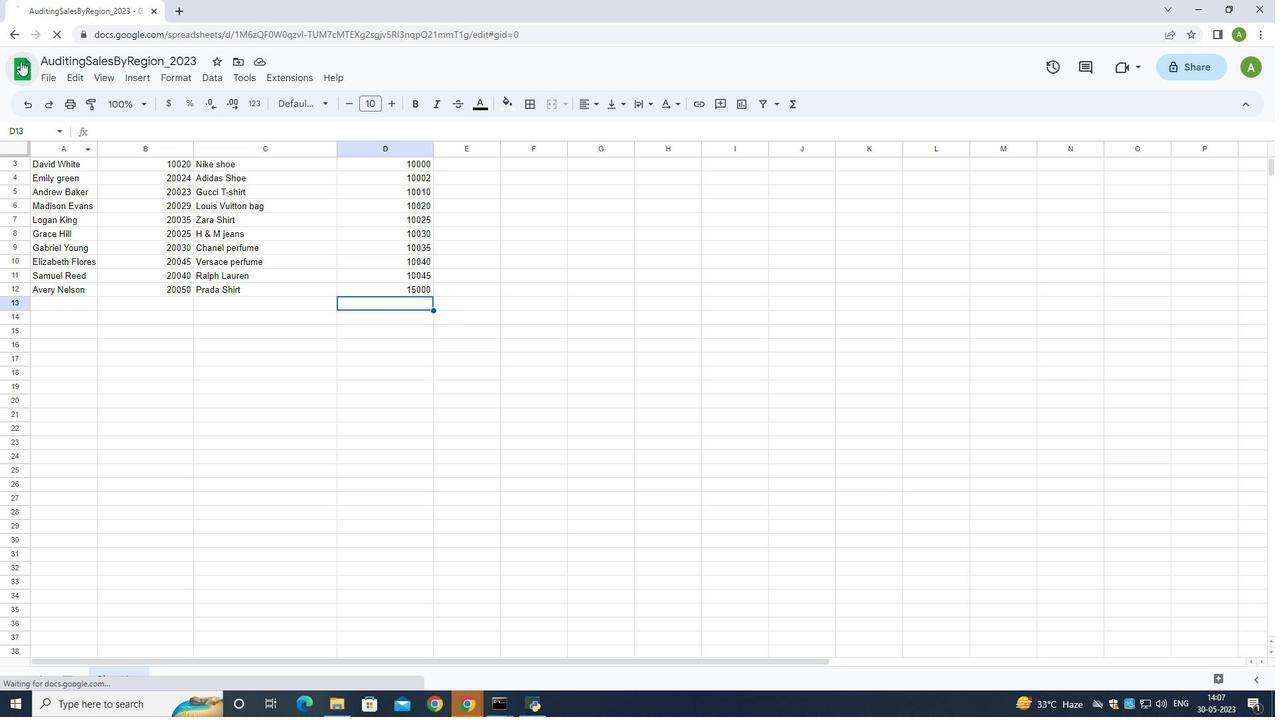 
Action: Mouse moved to (314, 181)
Screenshot: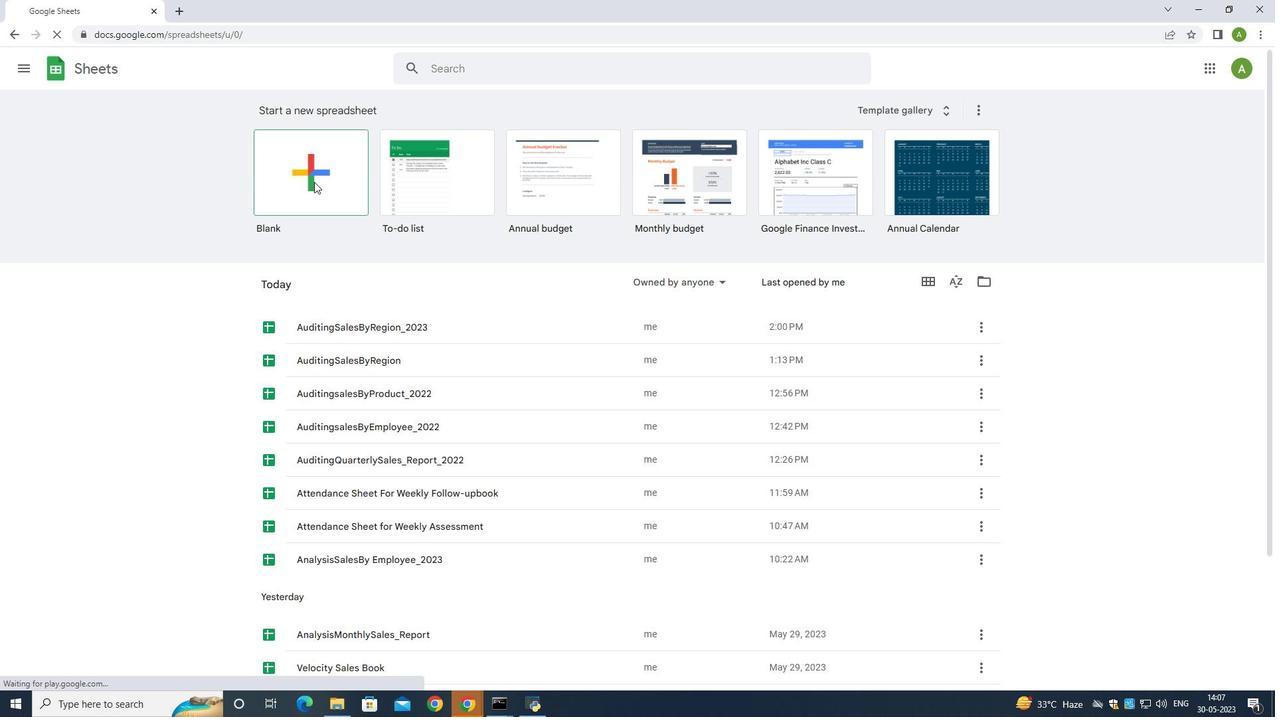 
Action: Mouse pressed left at (314, 181)
Screenshot: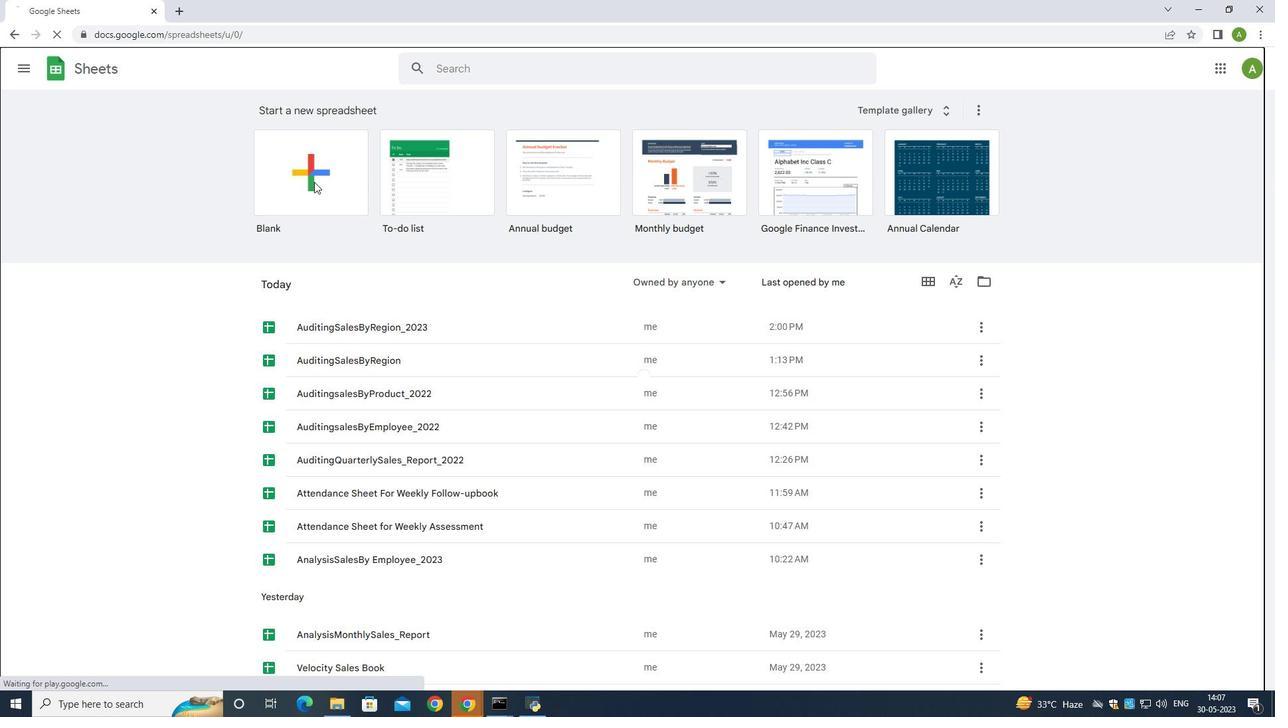 
Action: Mouse moved to (152, 158)
Screenshot: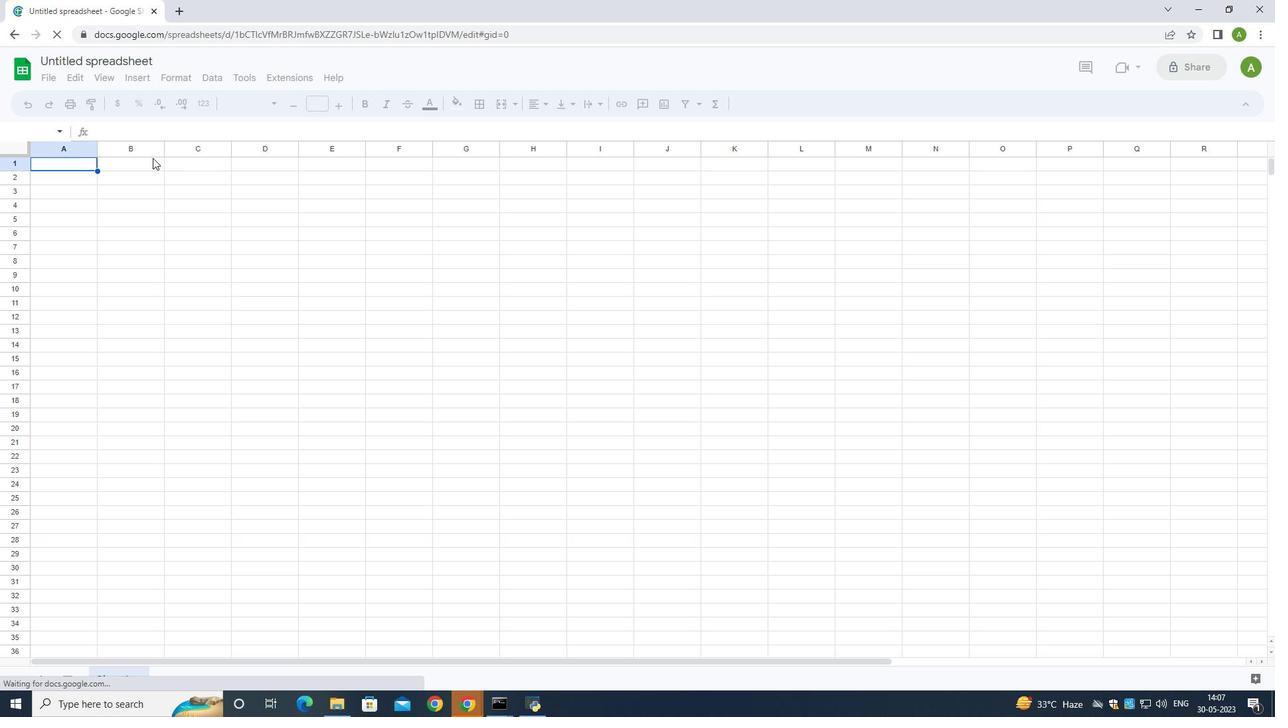 
Action: Mouse pressed left at (152, 158)
Screenshot: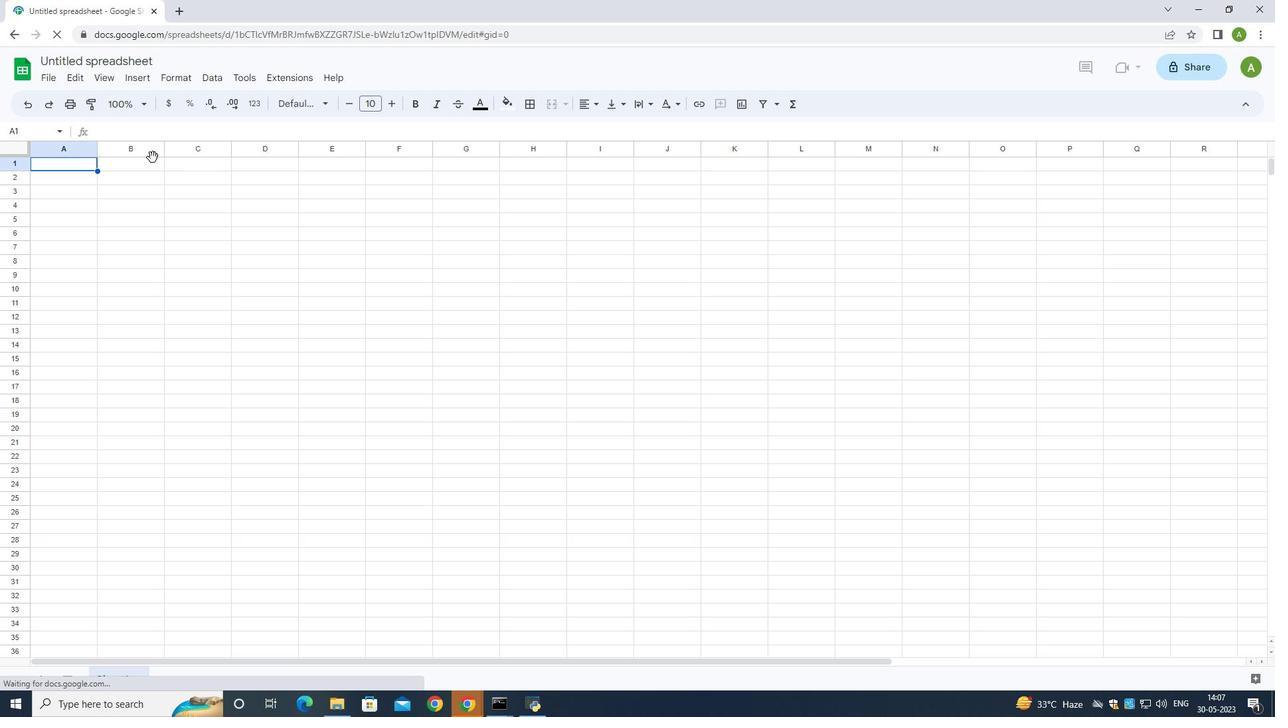 
Action: Mouse moved to (138, 161)
Screenshot: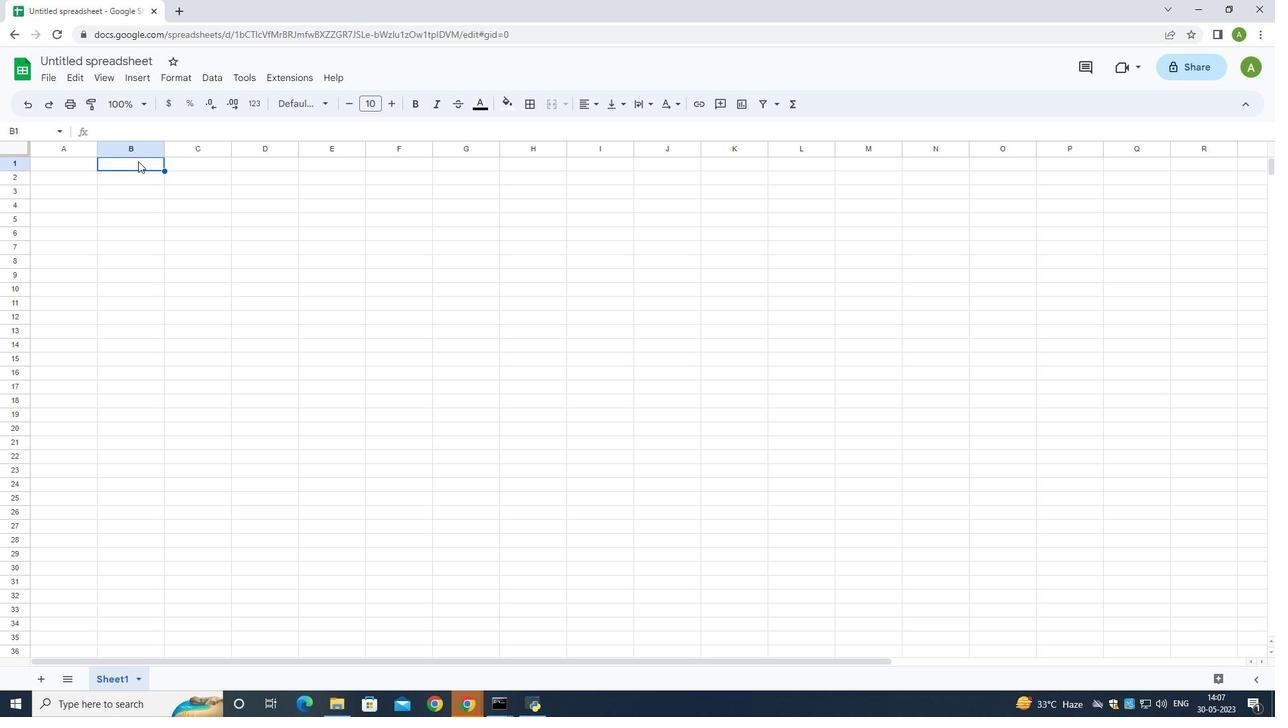 
Action: Mouse pressed left at (138, 161)
Screenshot: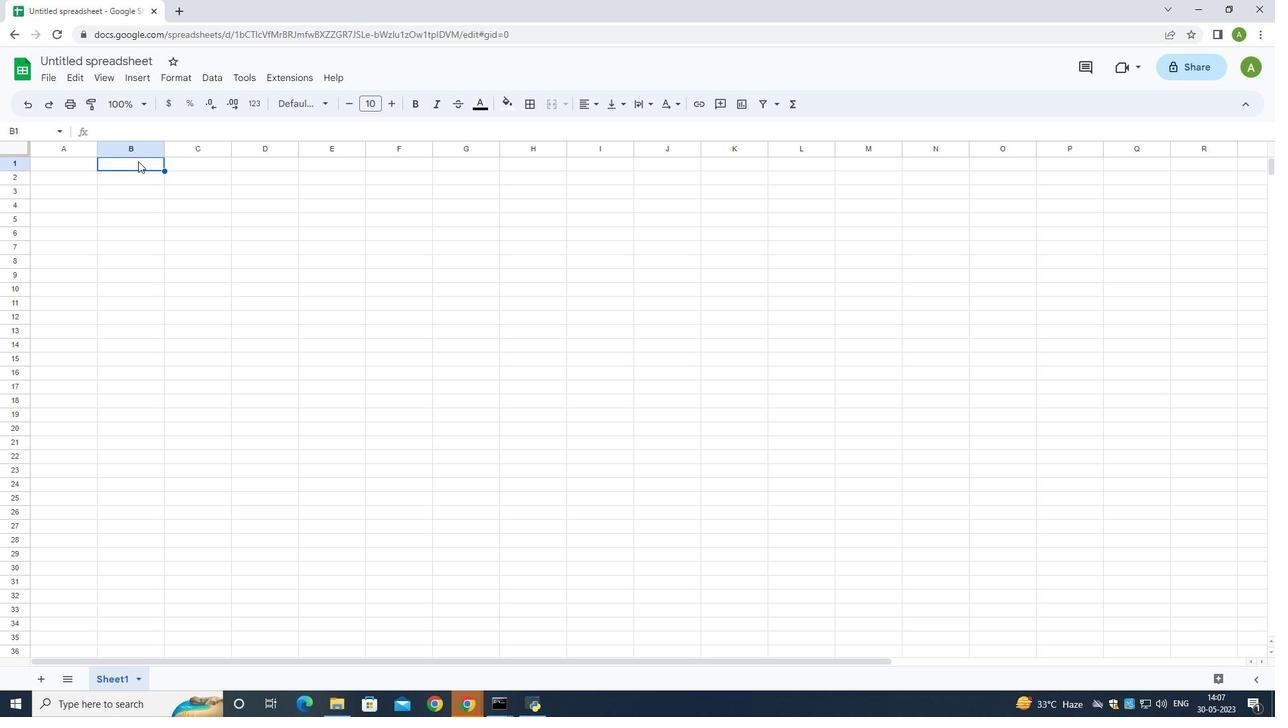 
Action: Mouse pressed left at (138, 161)
Screenshot: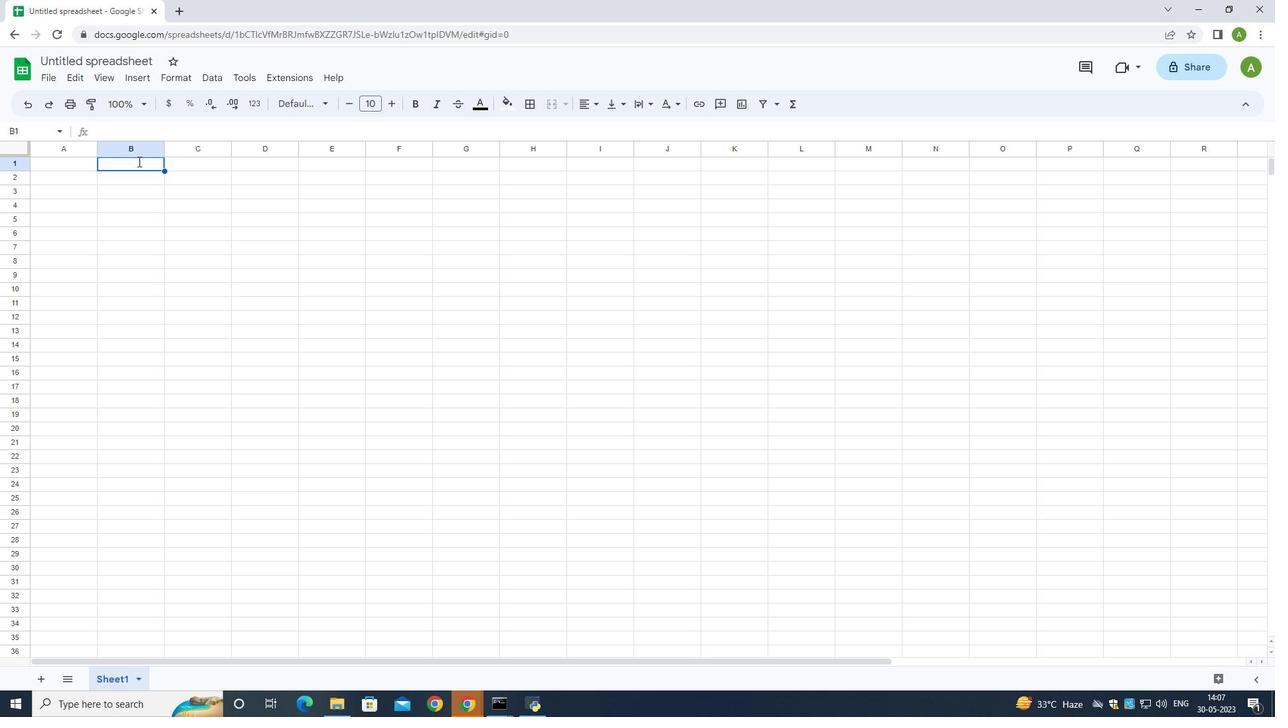 
Action: Key pressed <Key.shift>Customer<Key.space>order<Key.space>data
Screenshot: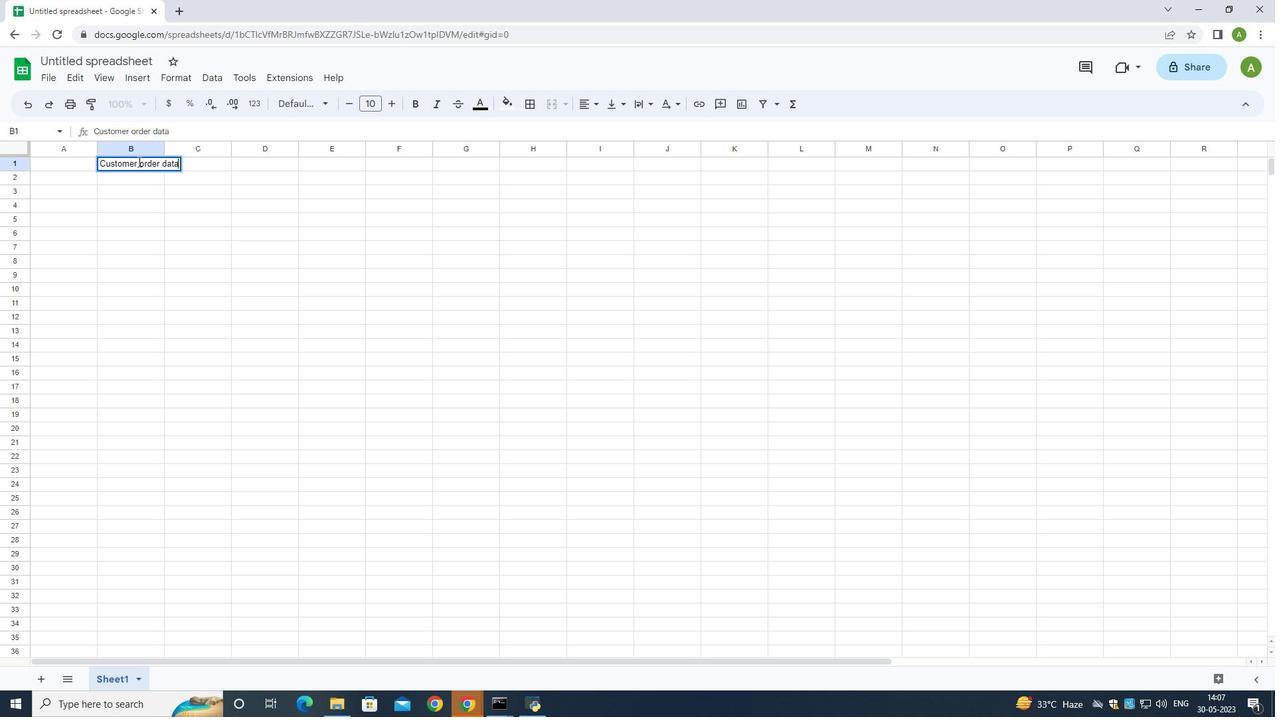 
Action: Mouse moved to (164, 148)
Screenshot: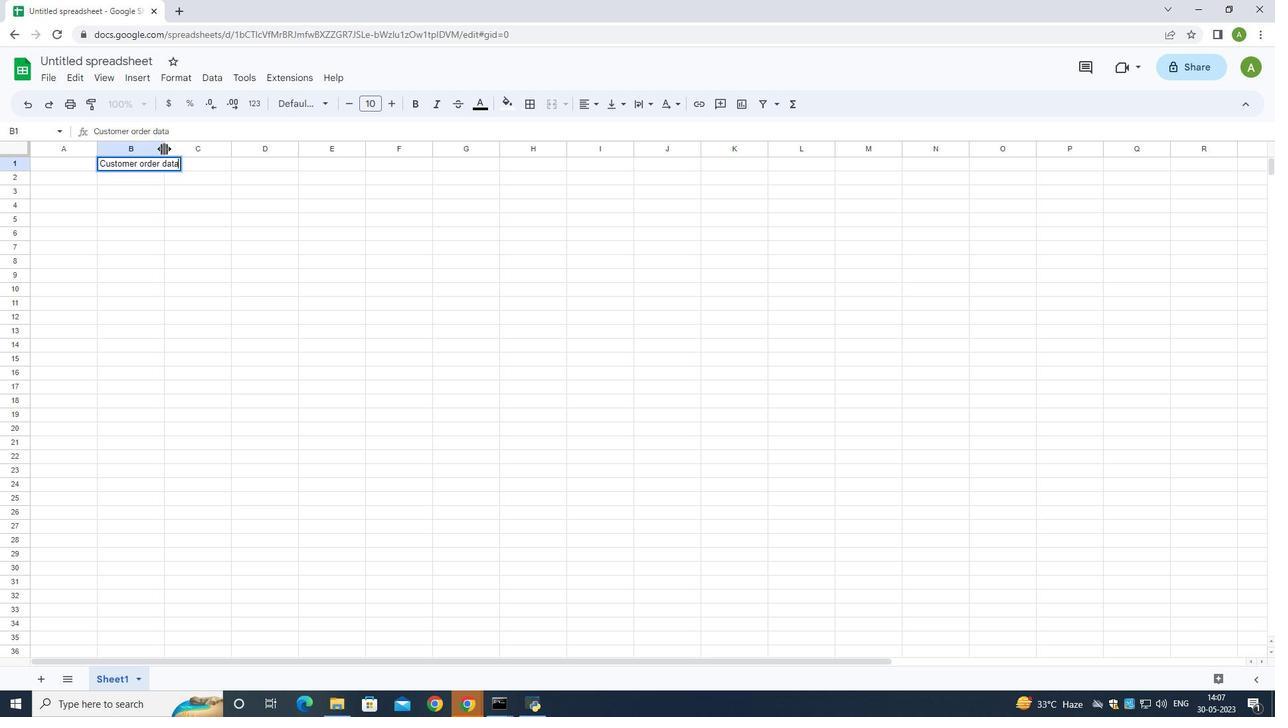 
Action: Mouse pressed left at (164, 148)
Screenshot: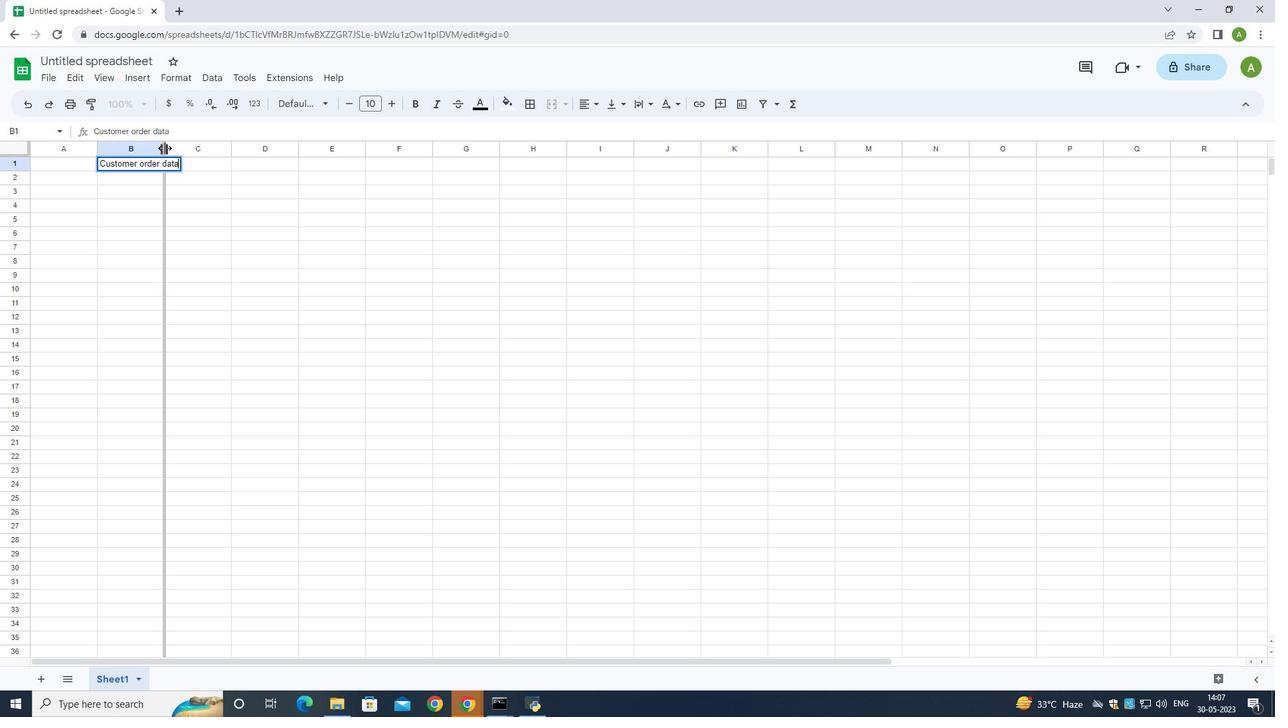 
Action: Mouse moved to (176, 177)
Screenshot: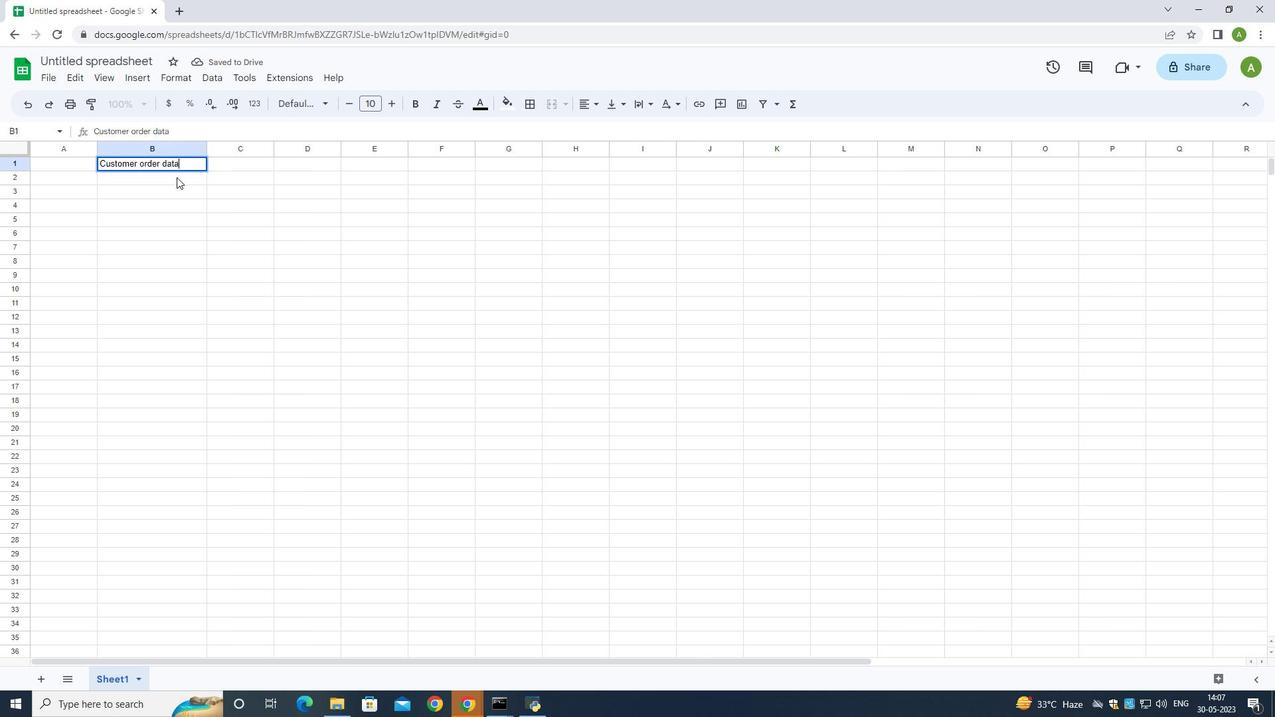 
Action: Mouse pressed left at (176, 177)
Screenshot: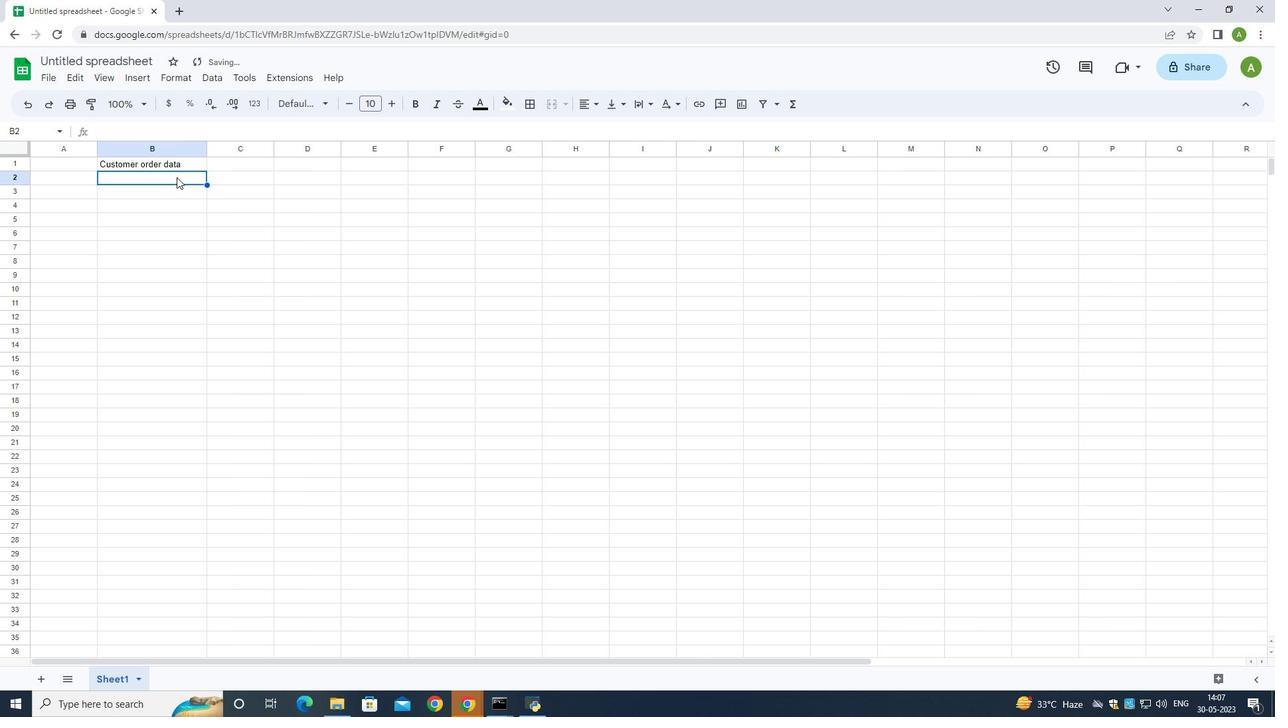 
Action: Mouse moved to (74, 179)
Screenshot: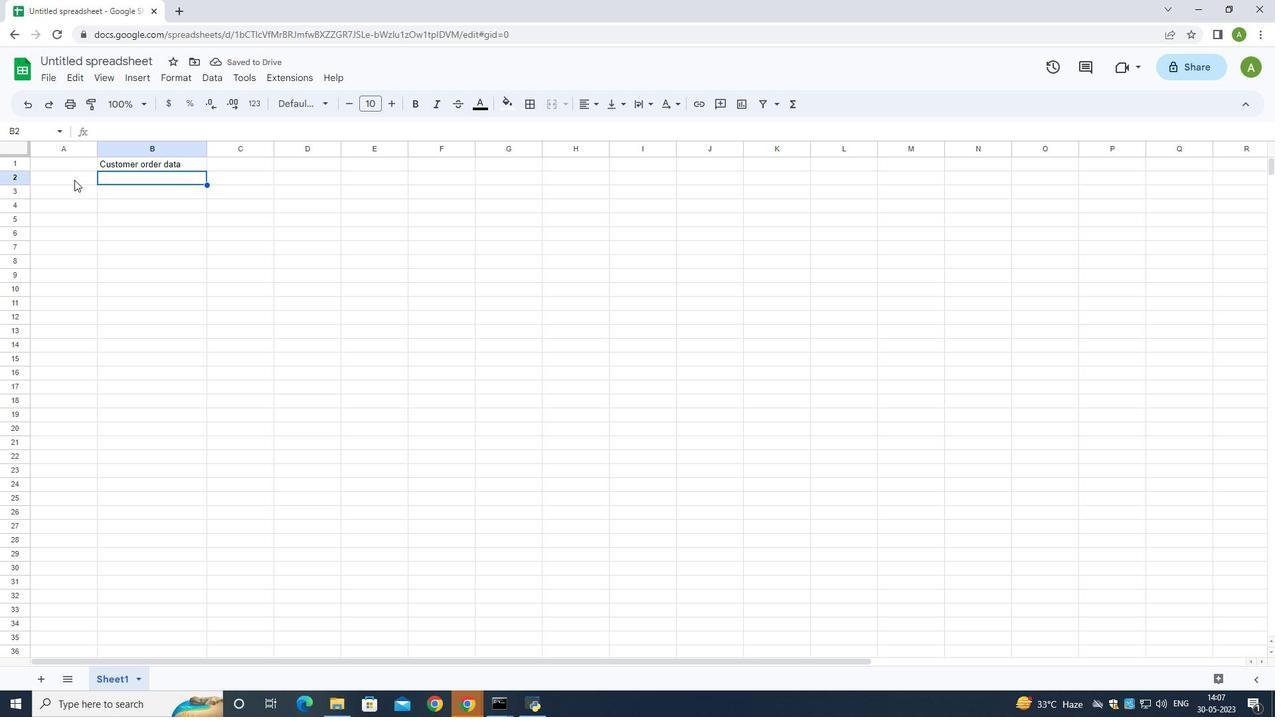 
Action: Mouse pressed left at (74, 179)
Screenshot: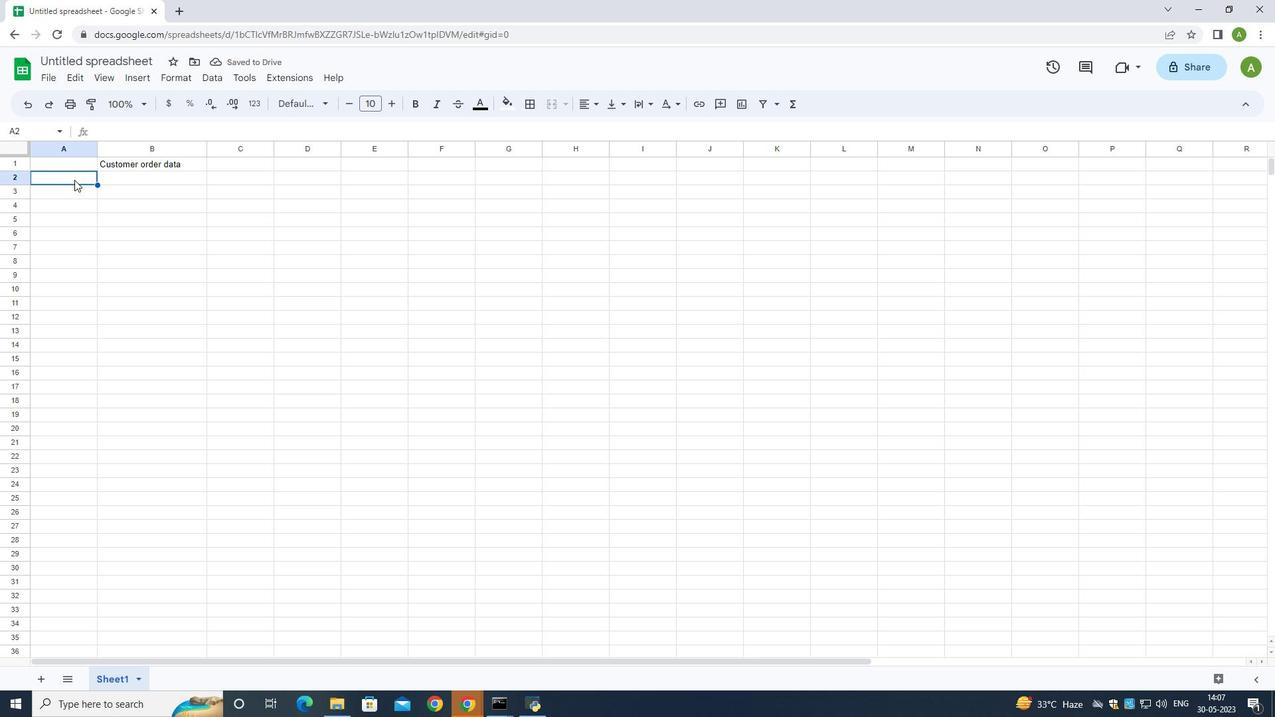 
Action: Mouse moved to (80, 174)
Screenshot: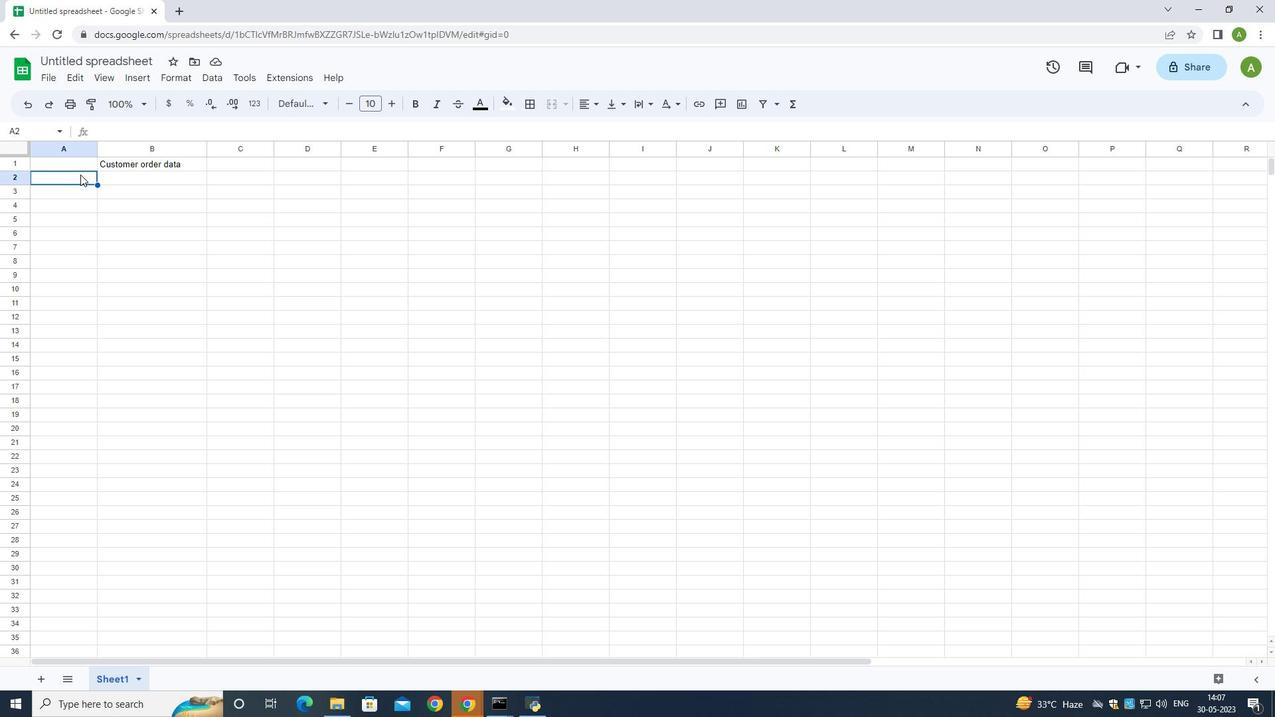 
Action: Mouse pressed left at (80, 174)
Screenshot: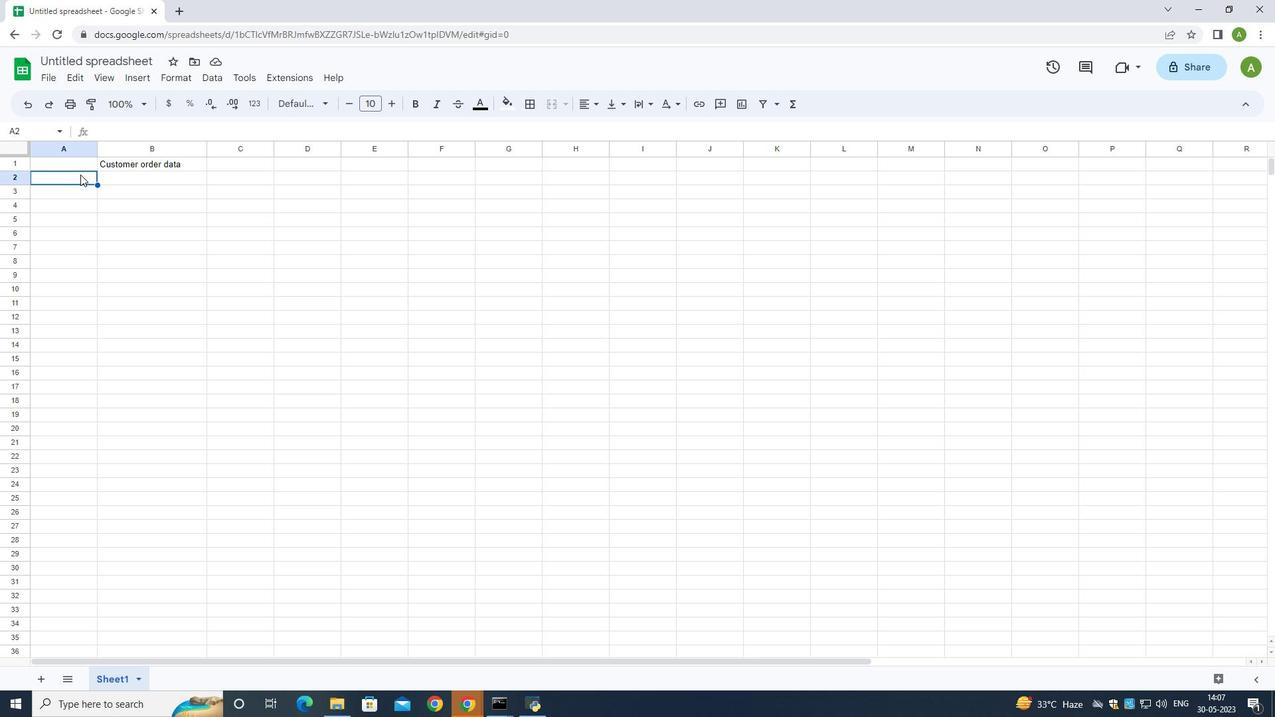 
Action: Mouse pressed left at (80, 174)
Screenshot: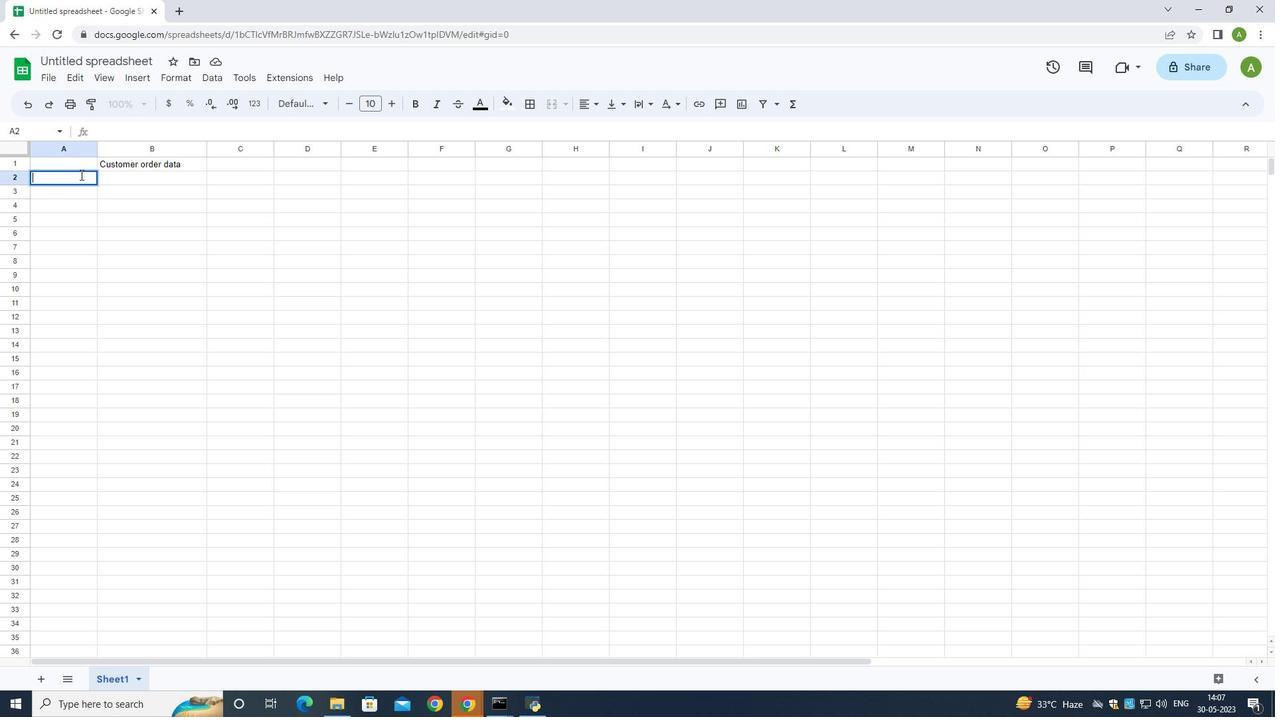 
Action: Key pressed <Key.shift><Key.shift><Key.shift><Key.shift><Key.shift><Key.shift><Key.shift><Key.shift><Key.shift>Name
Screenshot: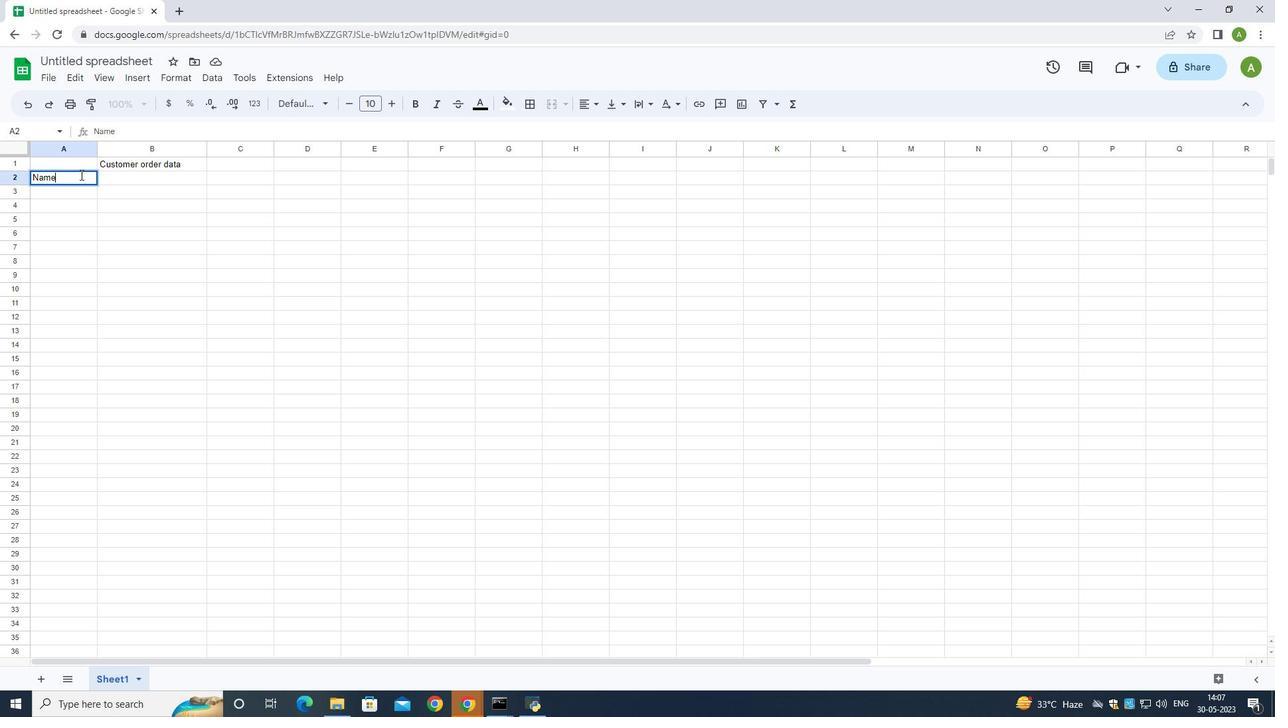 
Action: Mouse moved to (85, 189)
Screenshot: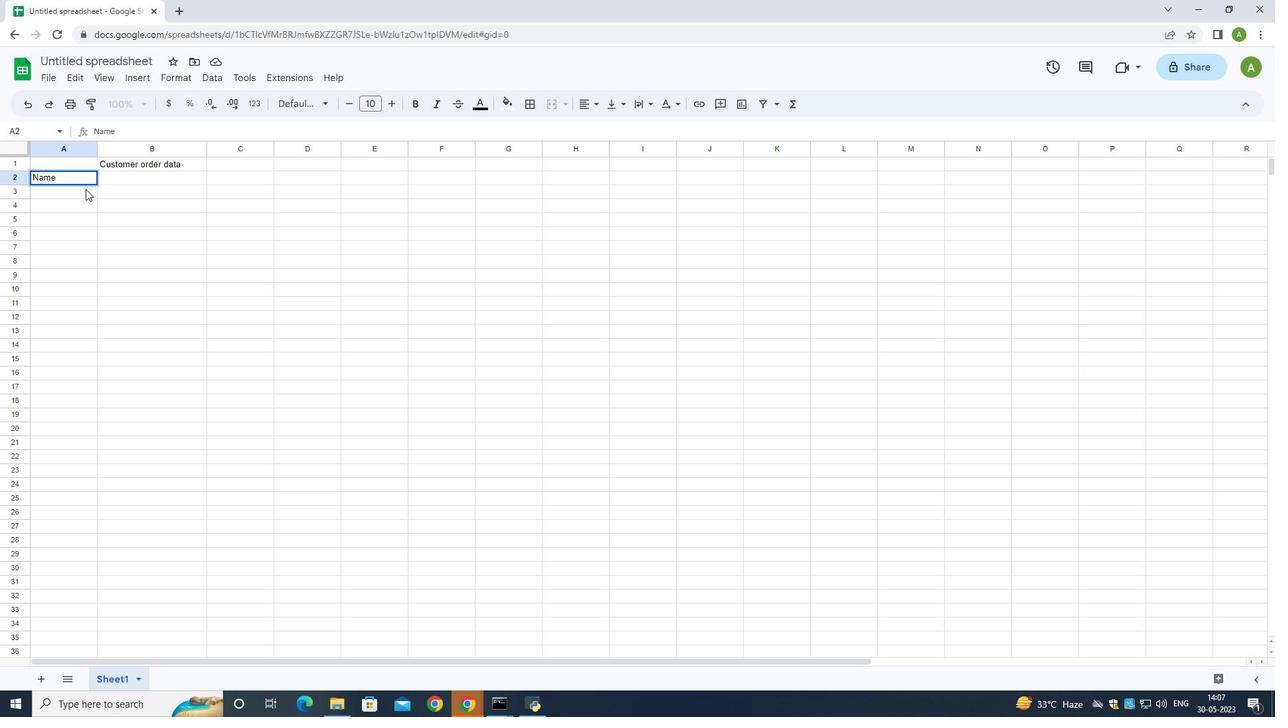 
Action: Mouse pressed left at (85, 189)
Screenshot: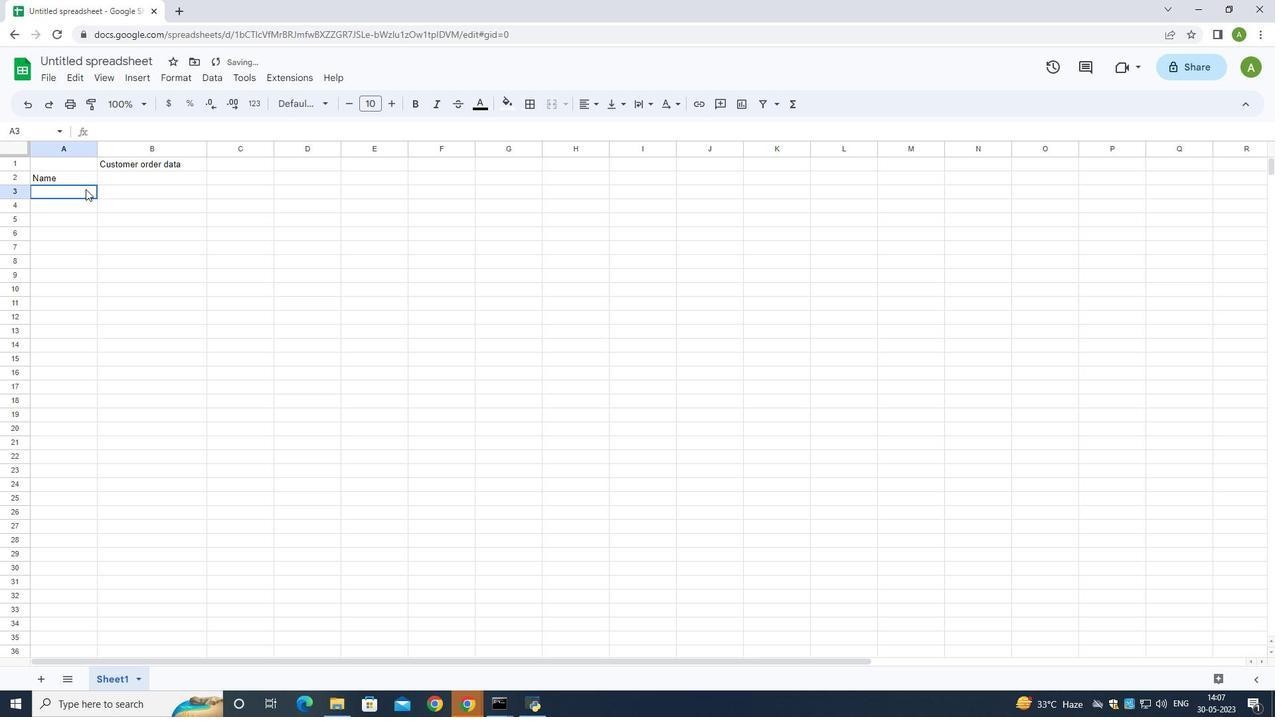 
Action: Mouse pressed left at (85, 189)
Screenshot: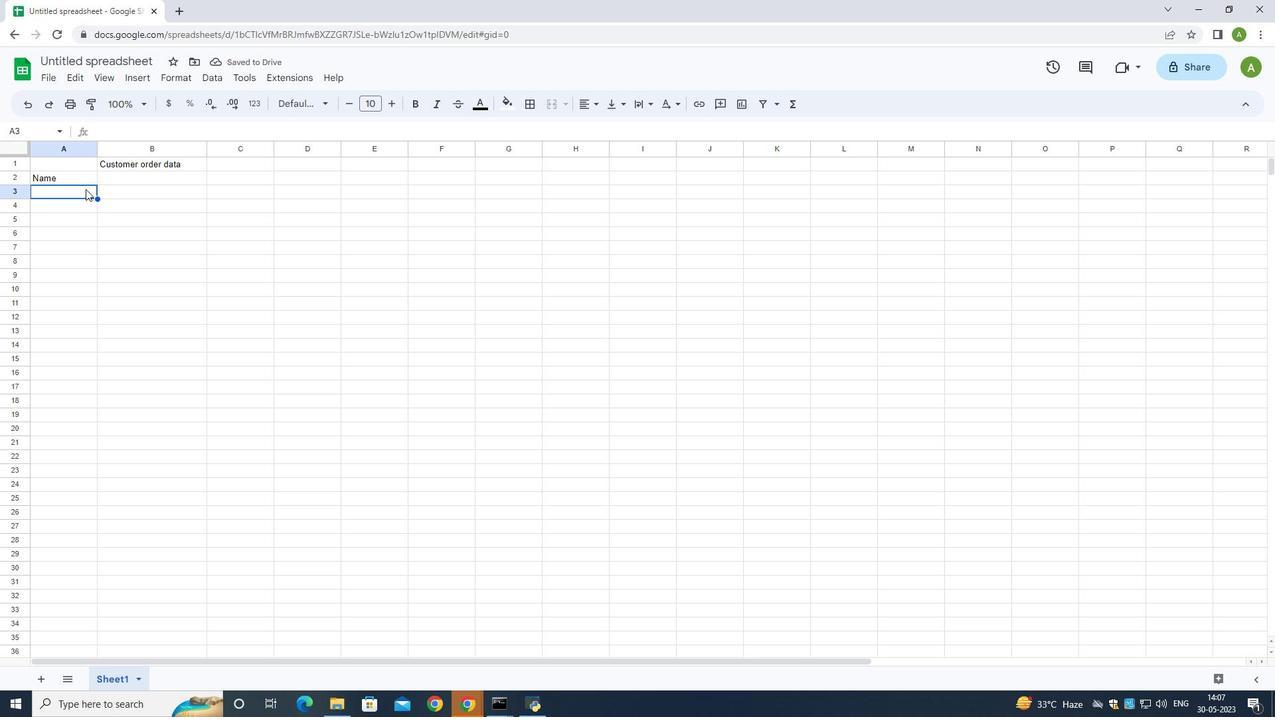
Action: Mouse pressed left at (85, 189)
Screenshot: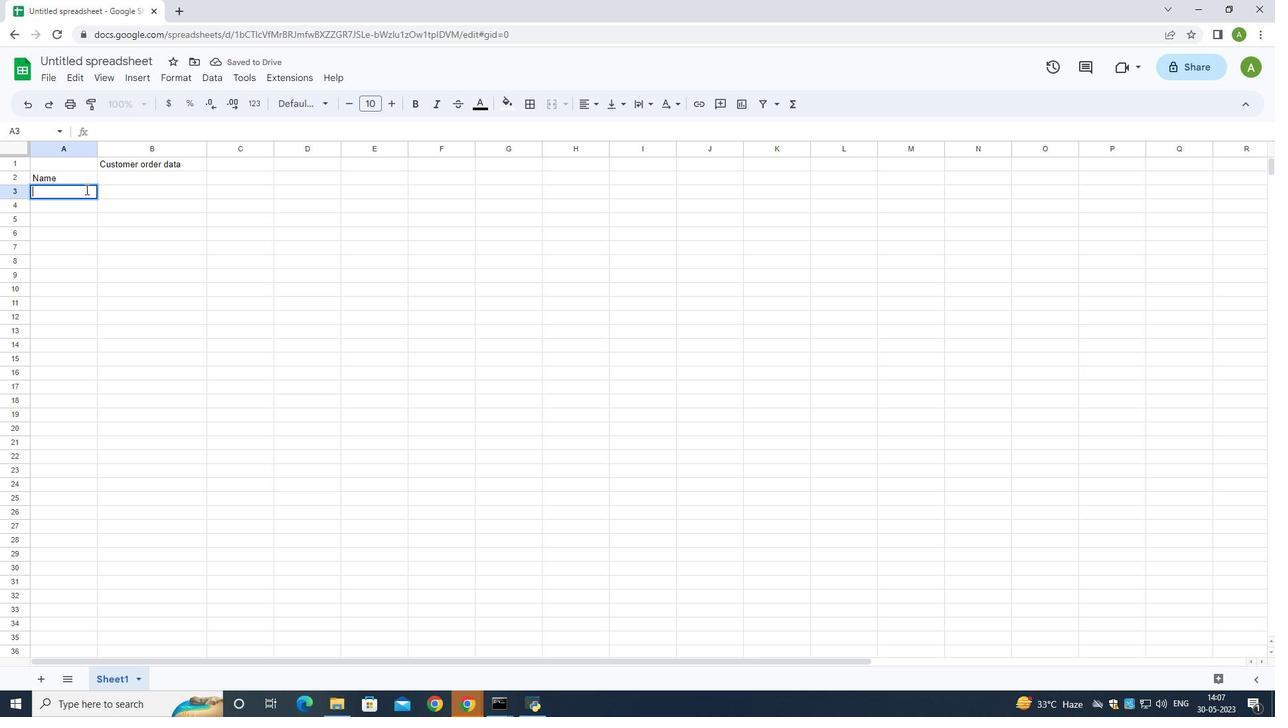 
Action: Key pressed <Key.shift>David<Key.space><Key.shift>White<Key.down><Key.down>
Screenshot: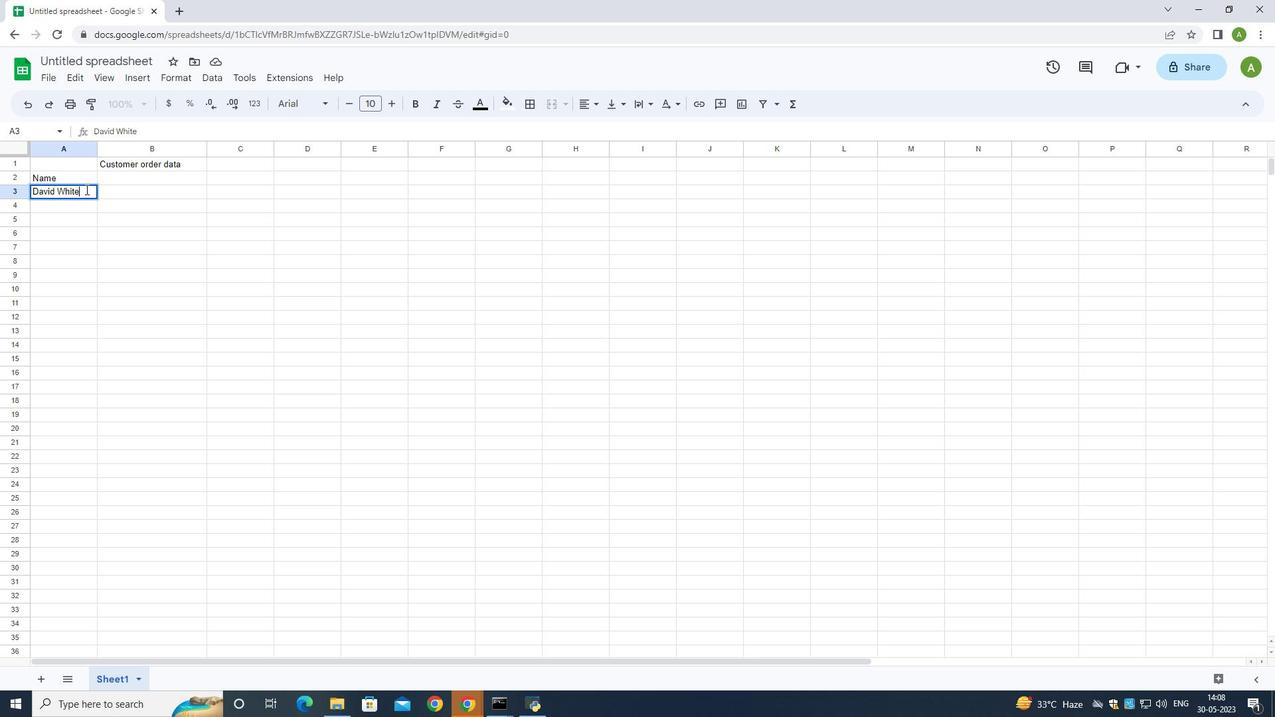 
Action: Mouse moved to (81, 201)
Screenshot: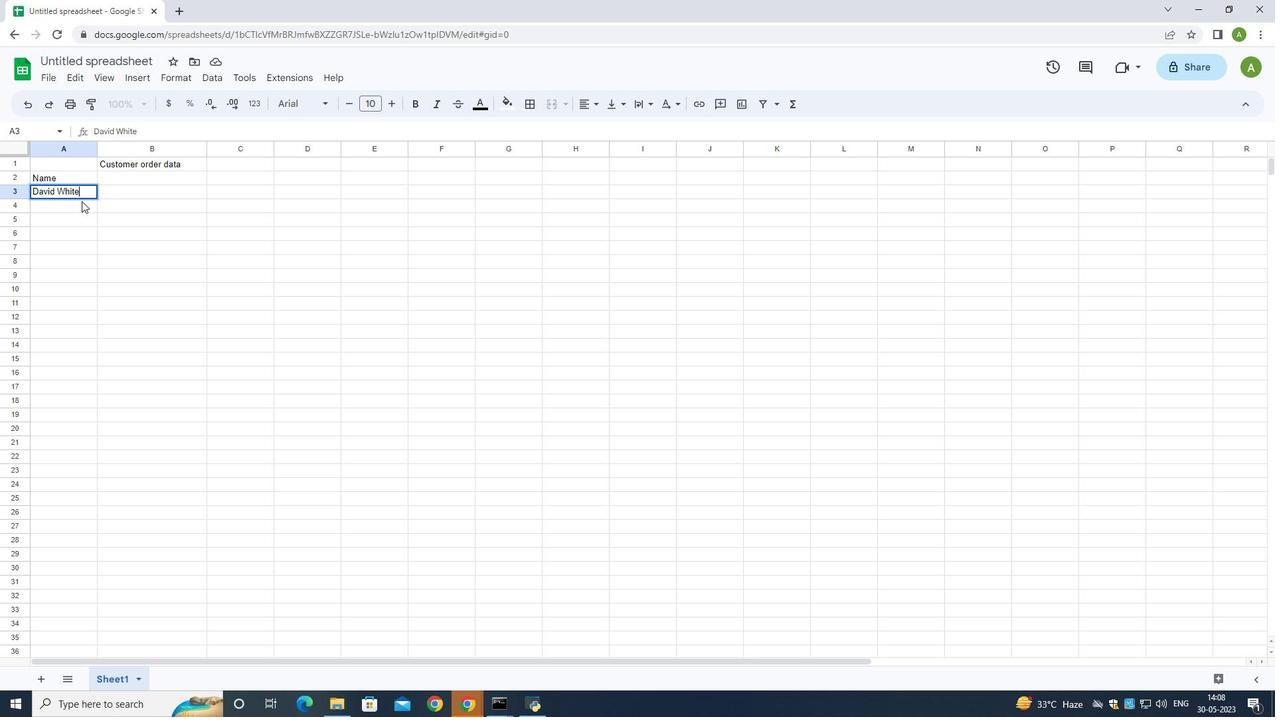 
Action: Mouse pressed left at (81, 201)
Screenshot: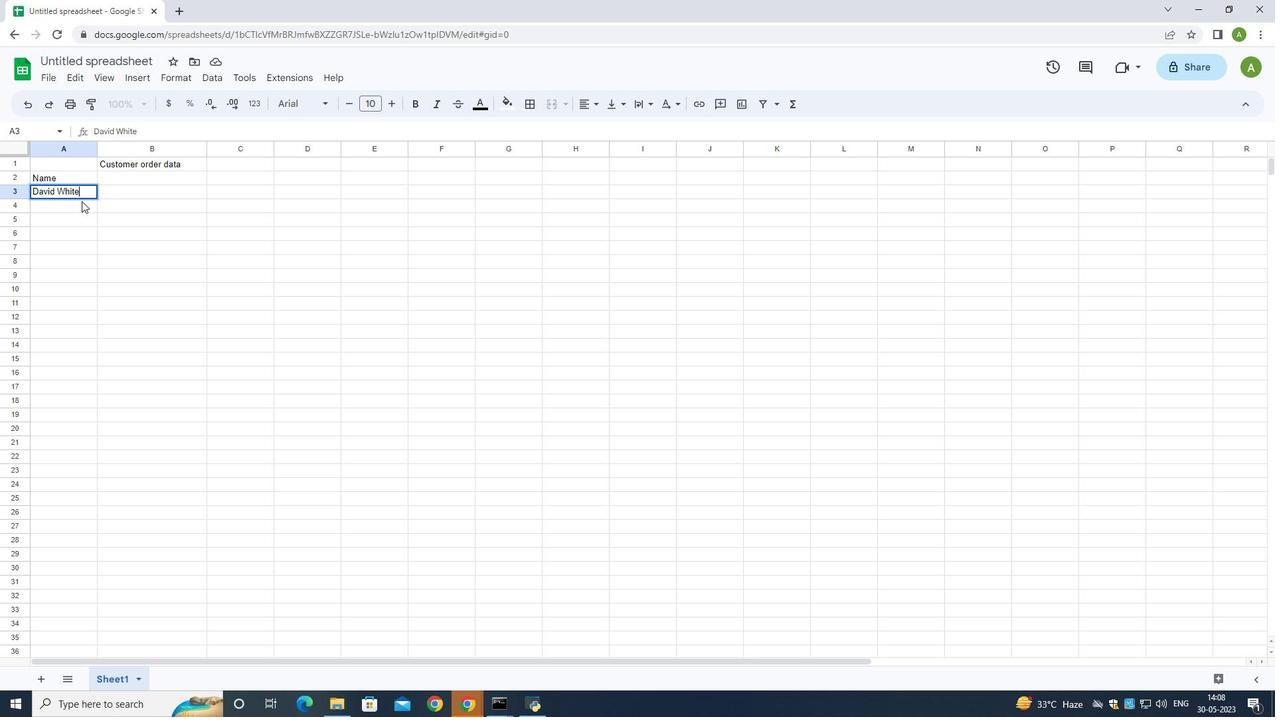 
Action: Key pressed <Key.shift>Emily<Key.space><Key.shift>Green<Key.down>
Screenshot: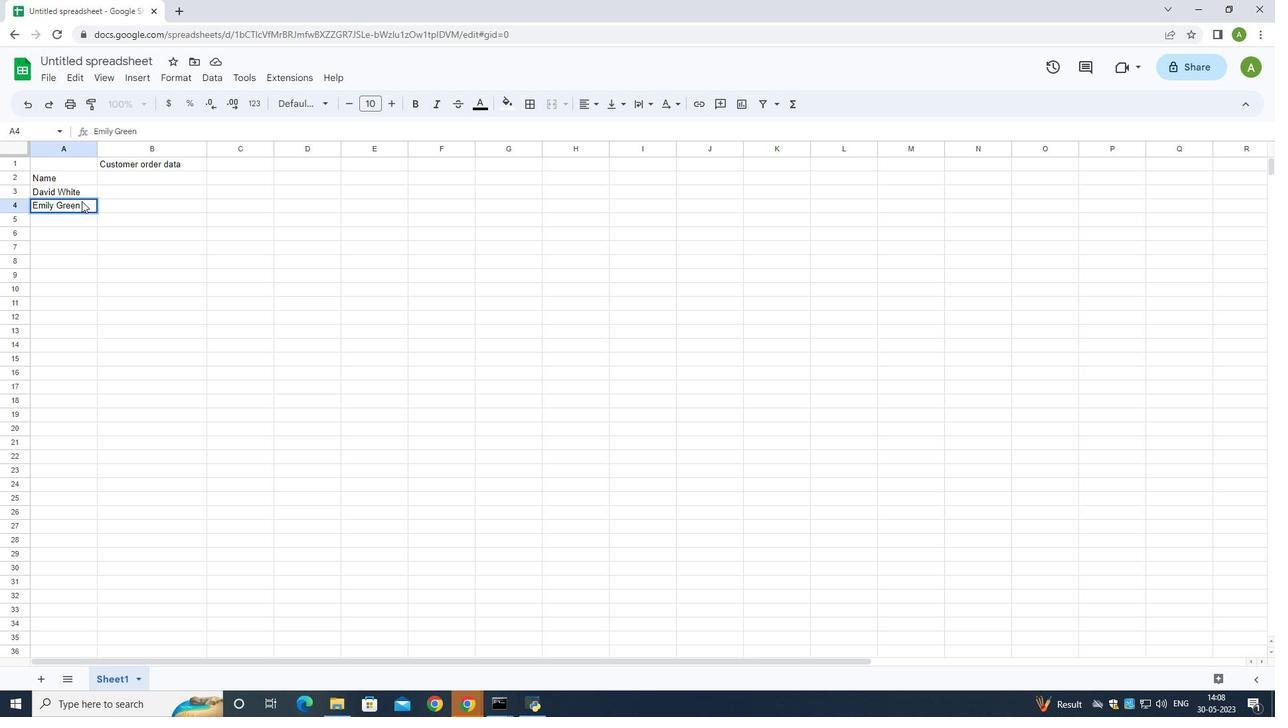 
Action: Mouse moved to (57, 214)
Screenshot: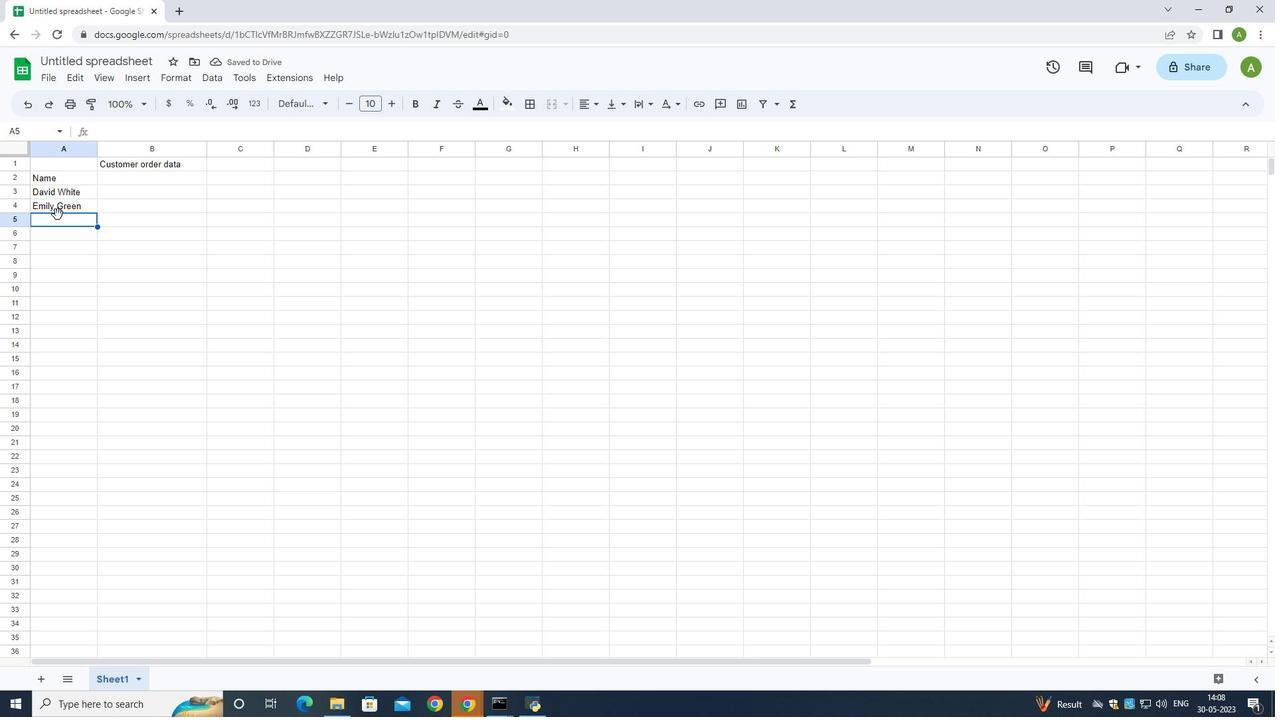 
Action: Mouse pressed left at (57, 214)
Screenshot: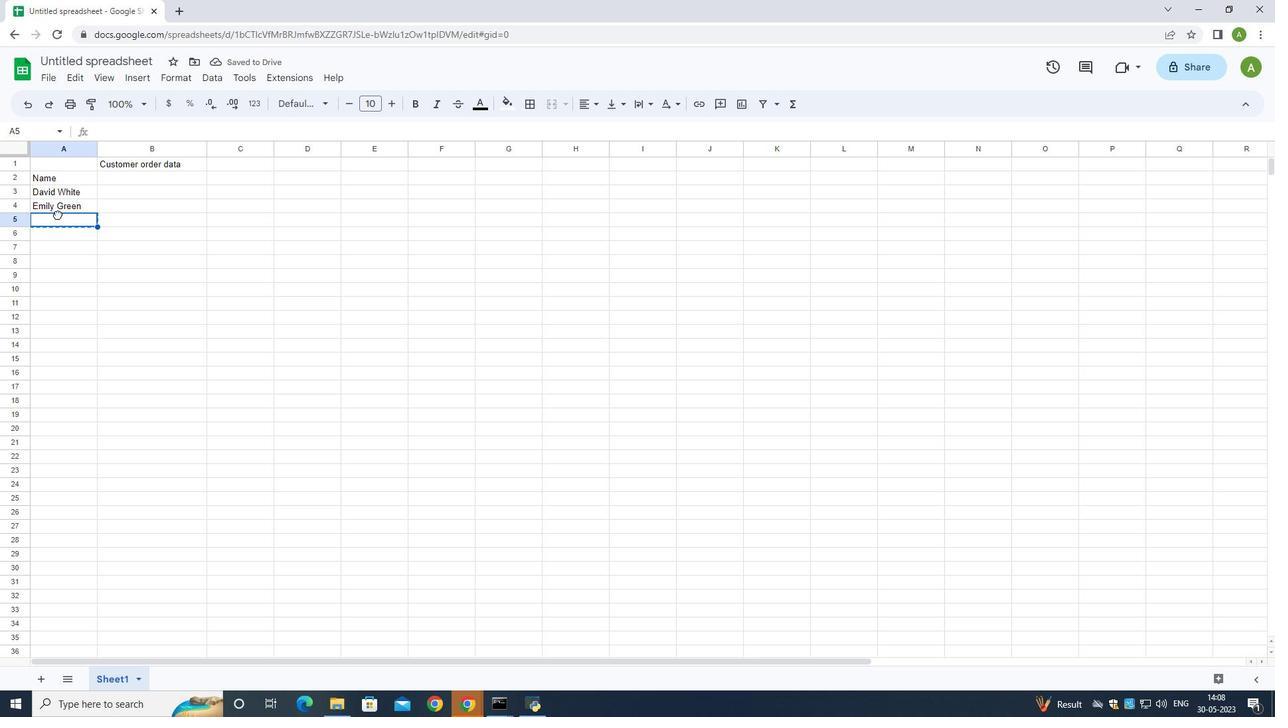
Action: Mouse pressed left at (57, 214)
Screenshot: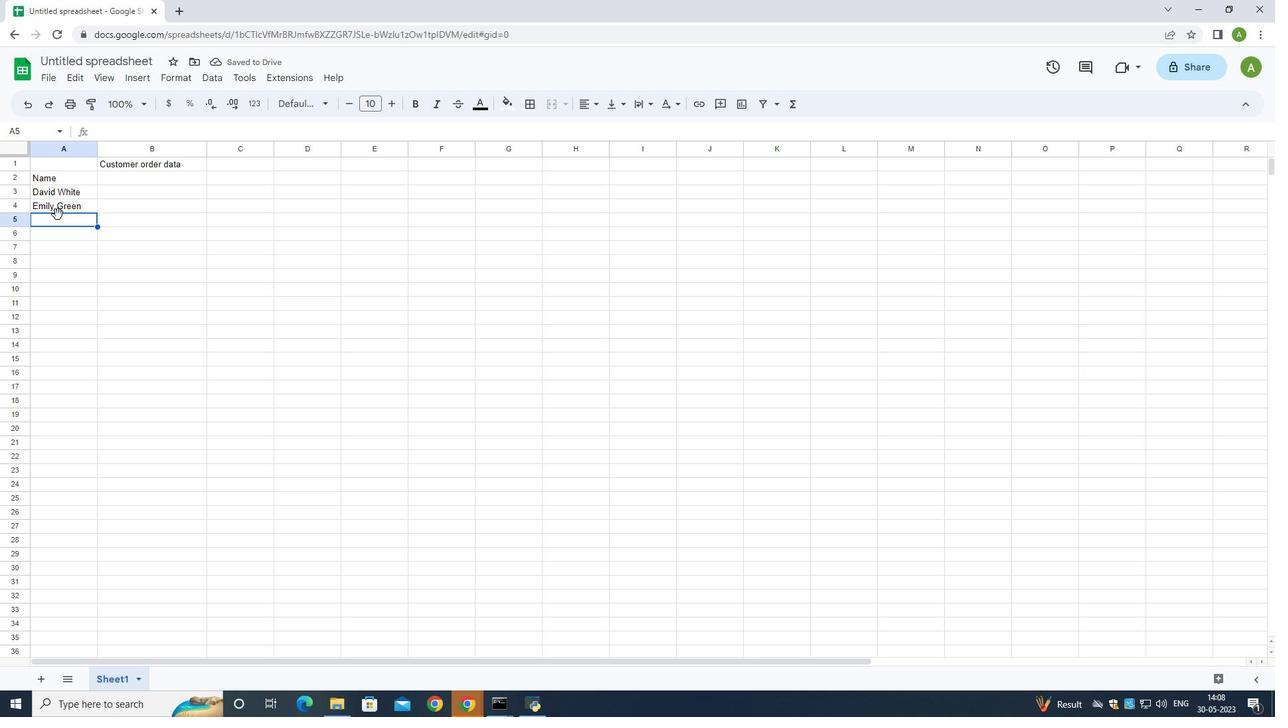 
Action: Mouse moved to (56, 216)
Screenshot: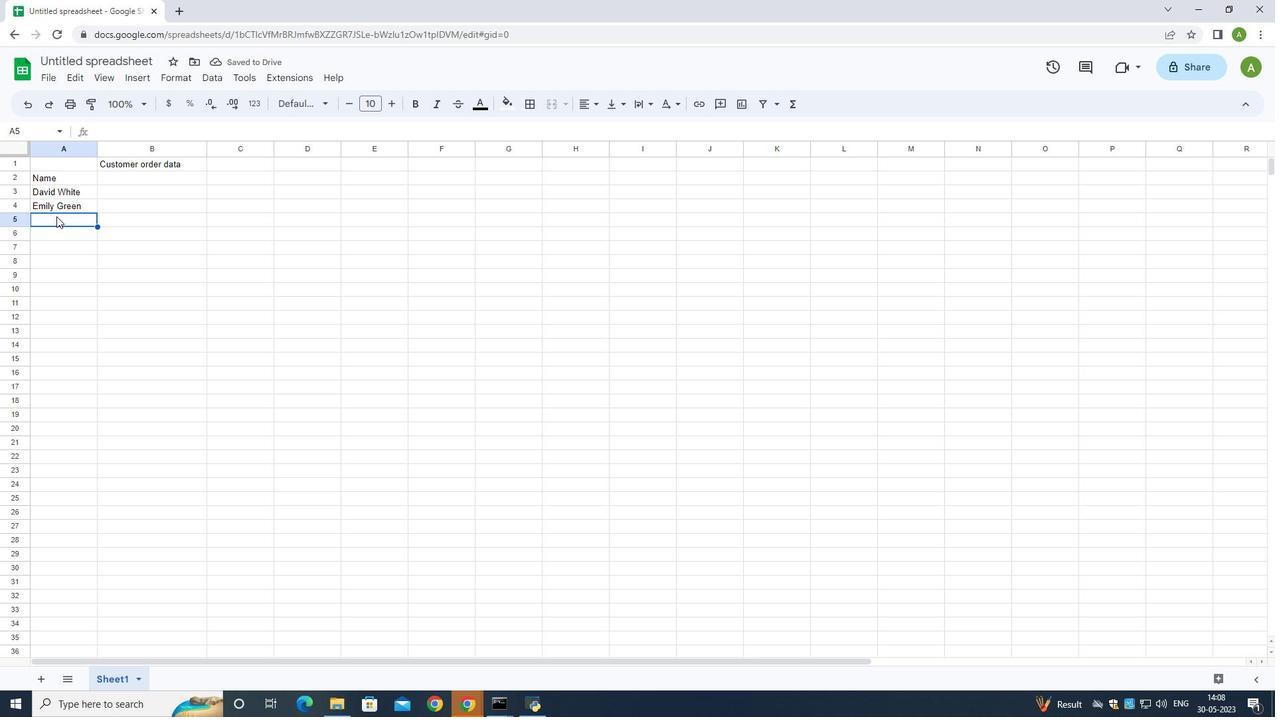 
Action: Mouse pressed left at (56, 216)
Screenshot: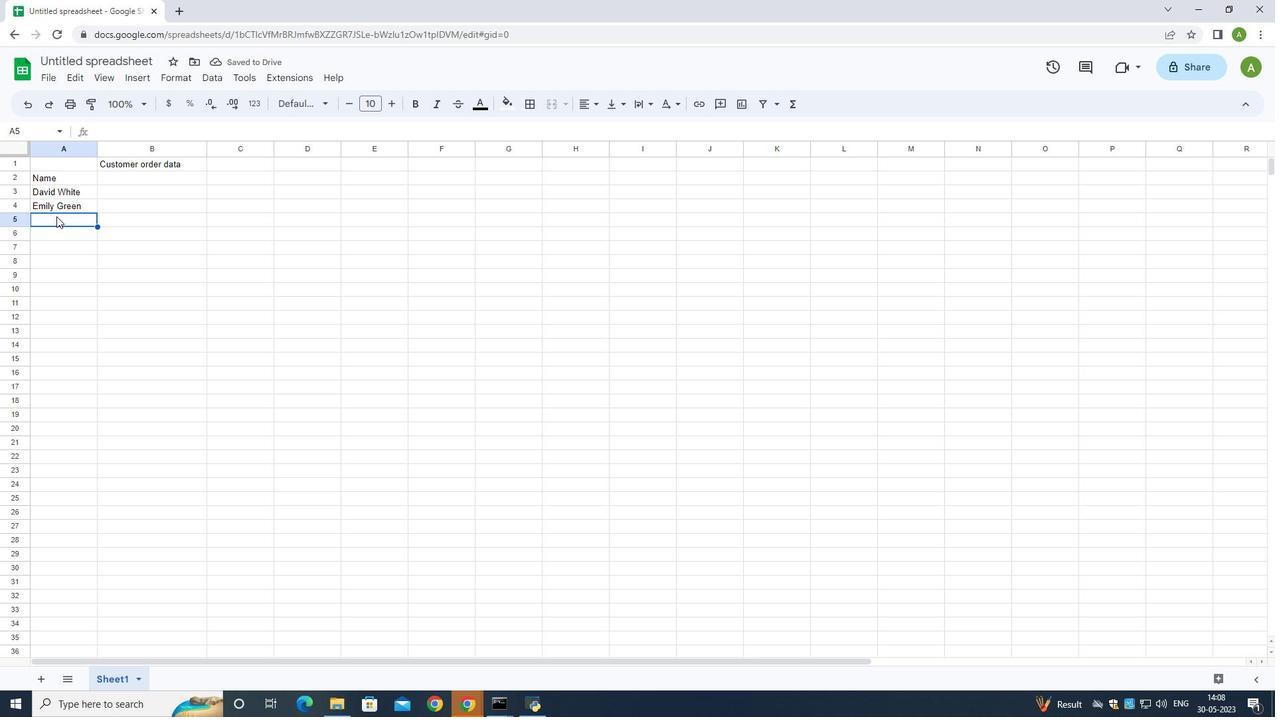 
Action: Mouse pressed left at (56, 216)
Screenshot: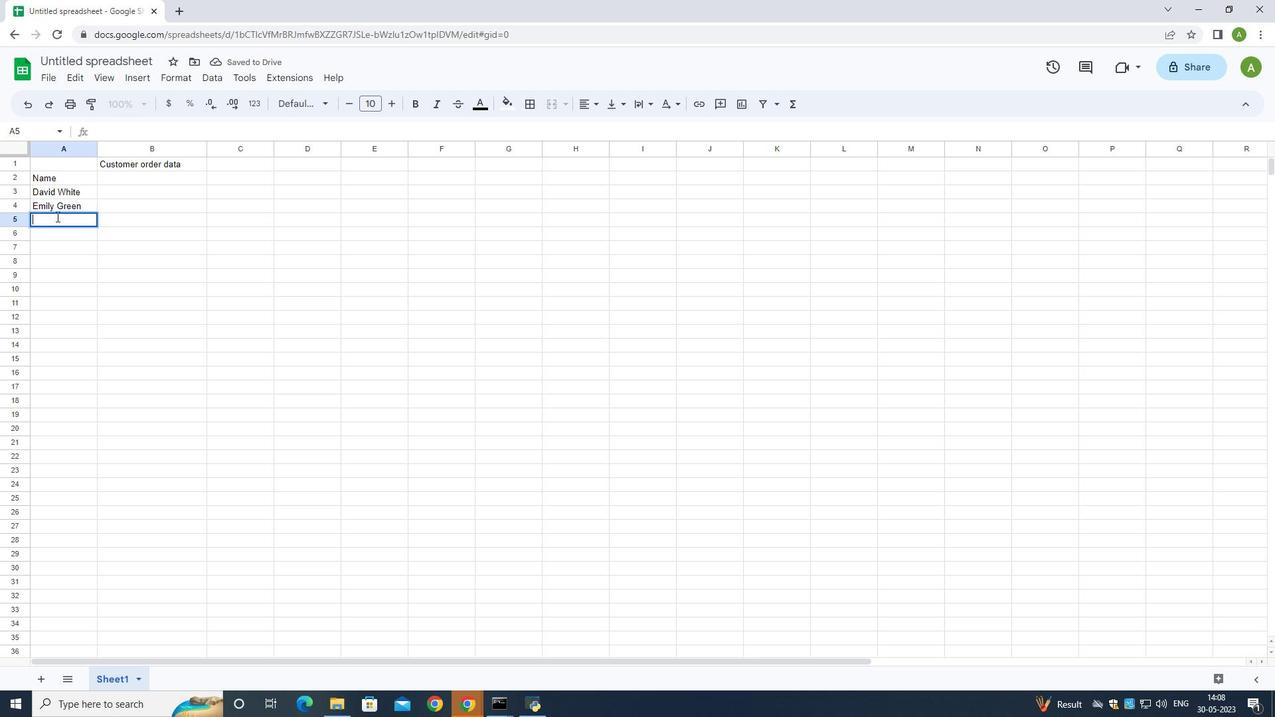 
Action: Mouse moved to (56, 216)
Screenshot: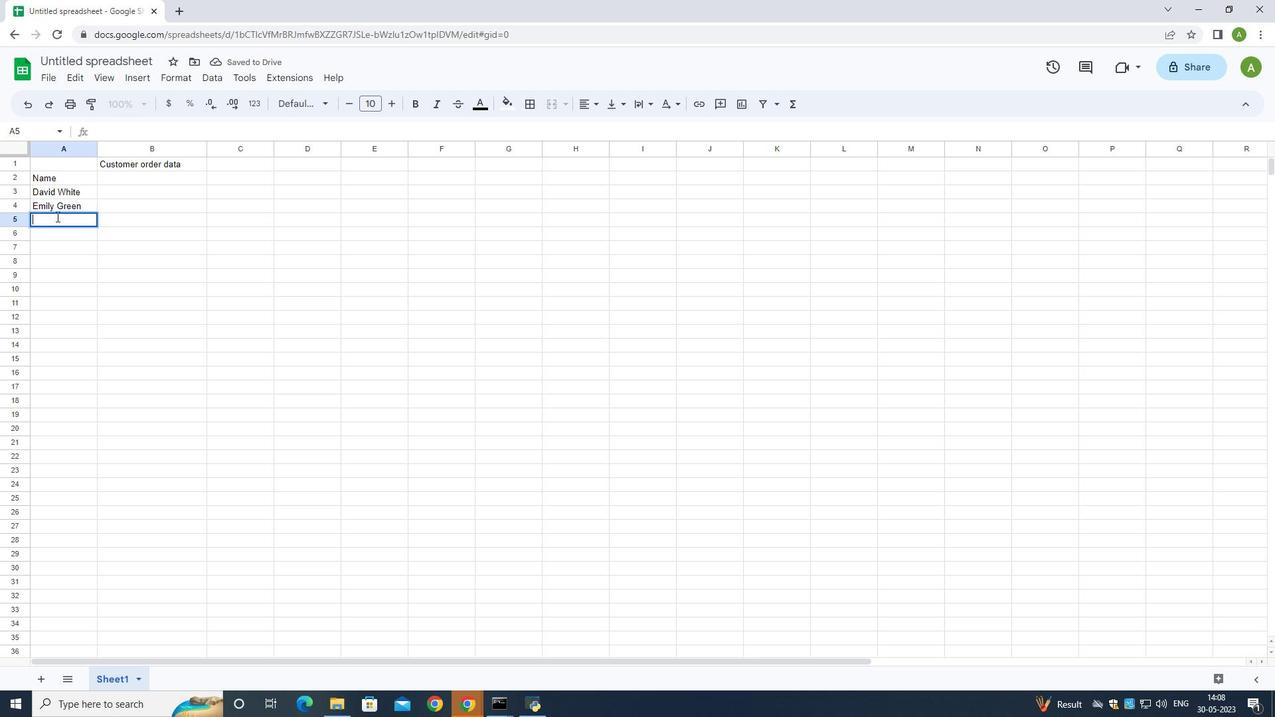 
Action: Key pressed <Key.shift>Andrew<Key.space><Key.shift>Baker<Key.down><Key.down>
Screenshot: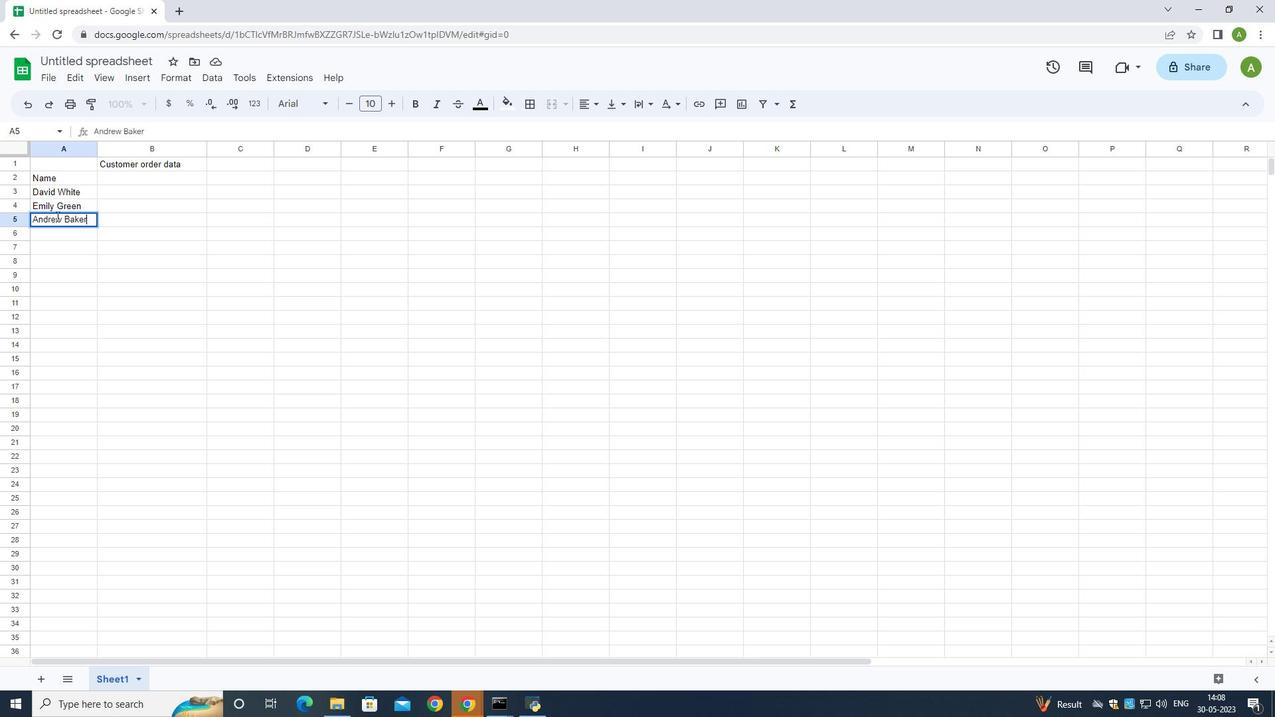 
Action: Mouse moved to (69, 235)
Screenshot: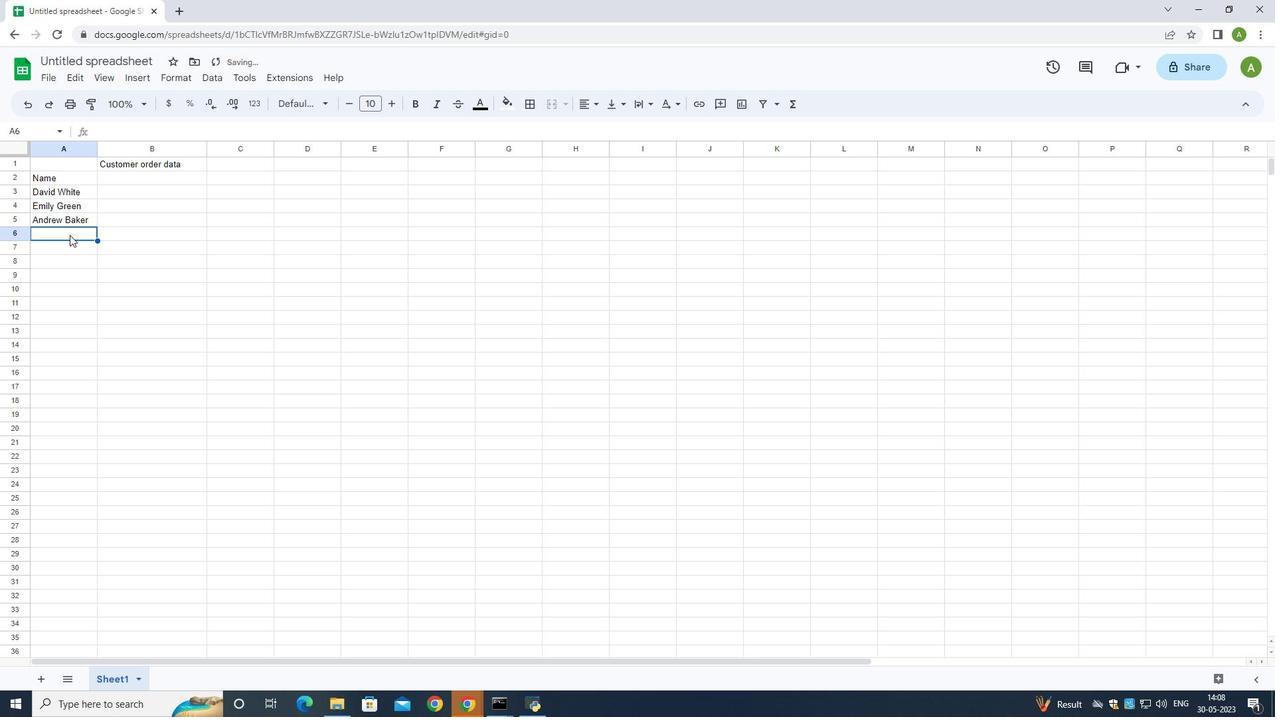 
Action: Mouse pressed left at (69, 235)
Screenshot: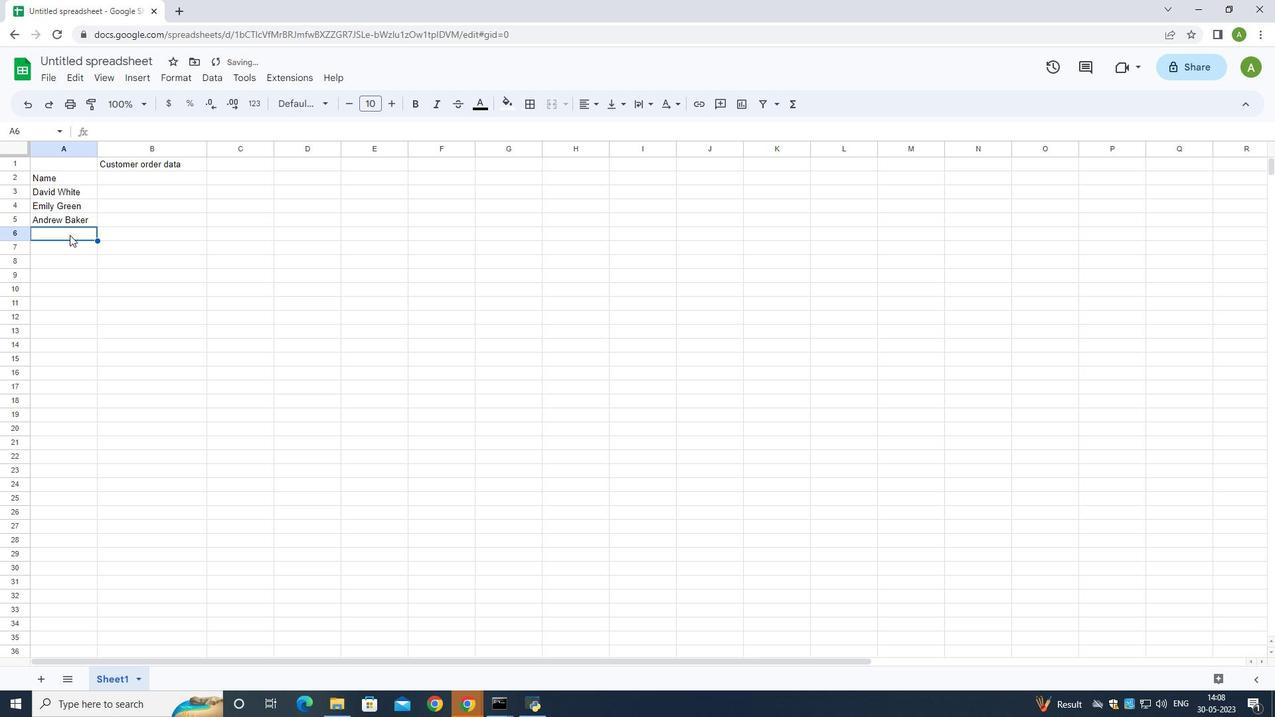 
Action: Key pressed <Key.shift><Key.shift><Key.shift><Key.shift><Key.shift>Madisi<Key.backspace>on<Key.space><Key.shift>Evans<Key.down><Key.shift>Logan<Key.space><Key.shift>King<Key.down><Key.shift>Grace<Key.space><Key.shift>Hill<Key.down><Key.shift>Gabriel<Key.space><Key.shift>Young<Key.down><Key.shift>Elizabeth<Key.space><Key.shift>Flores<Key.down>
Screenshot: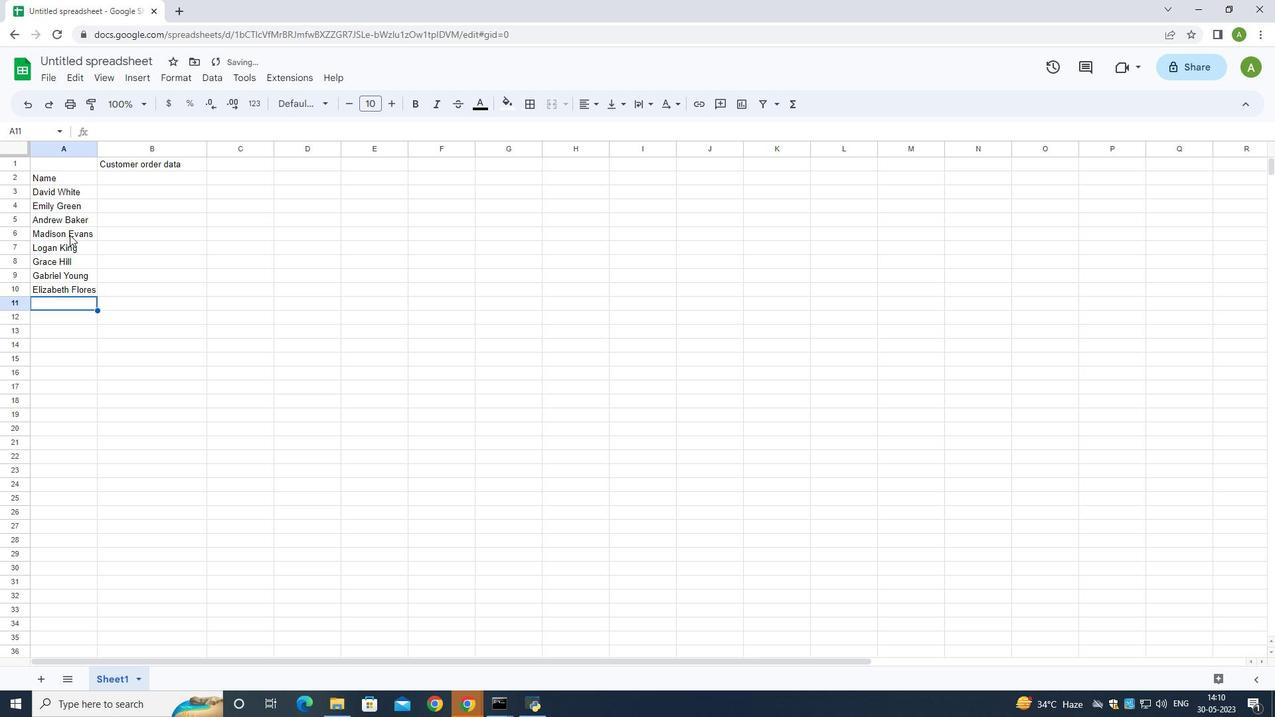 
Action: Mouse moved to (170, 202)
Screenshot: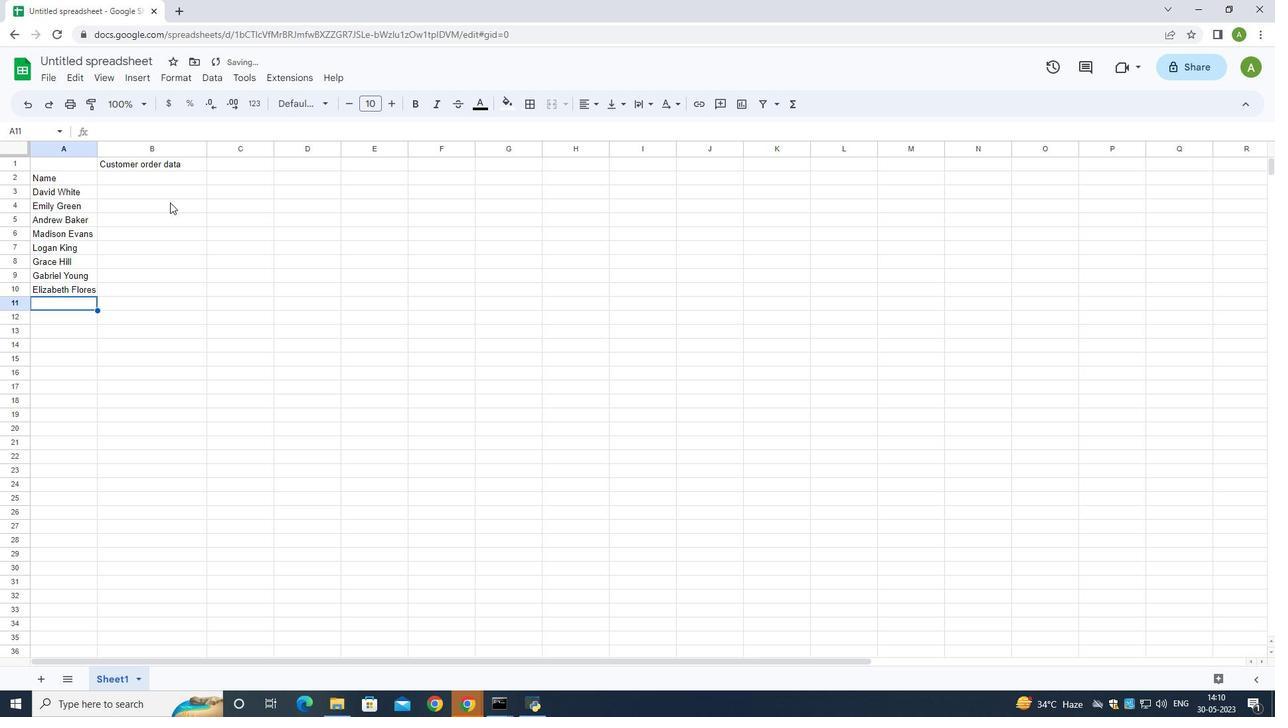 
Action: Key pressed <Key.shift>samuel<Key.space><Key.shift>reed<Key.down><Key.shift>Avery<Key.space><Key.shift>Nelson
Screenshot: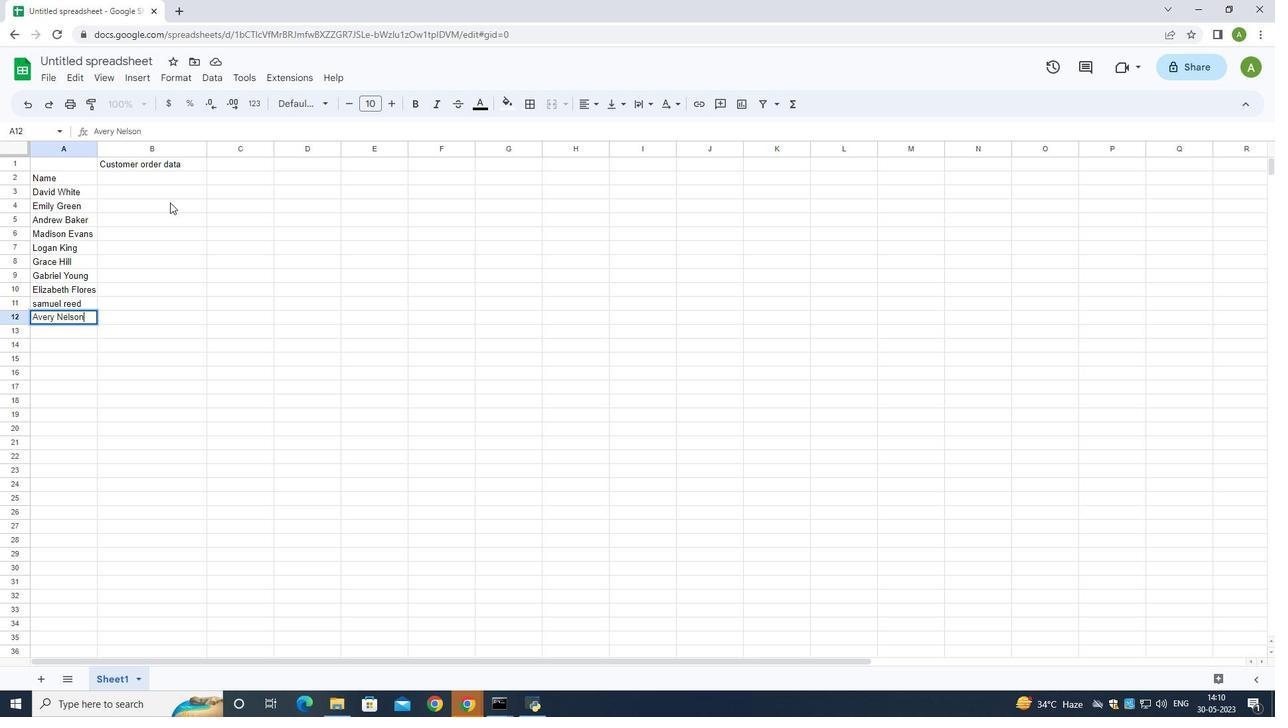
Action: Mouse moved to (118, 178)
Screenshot: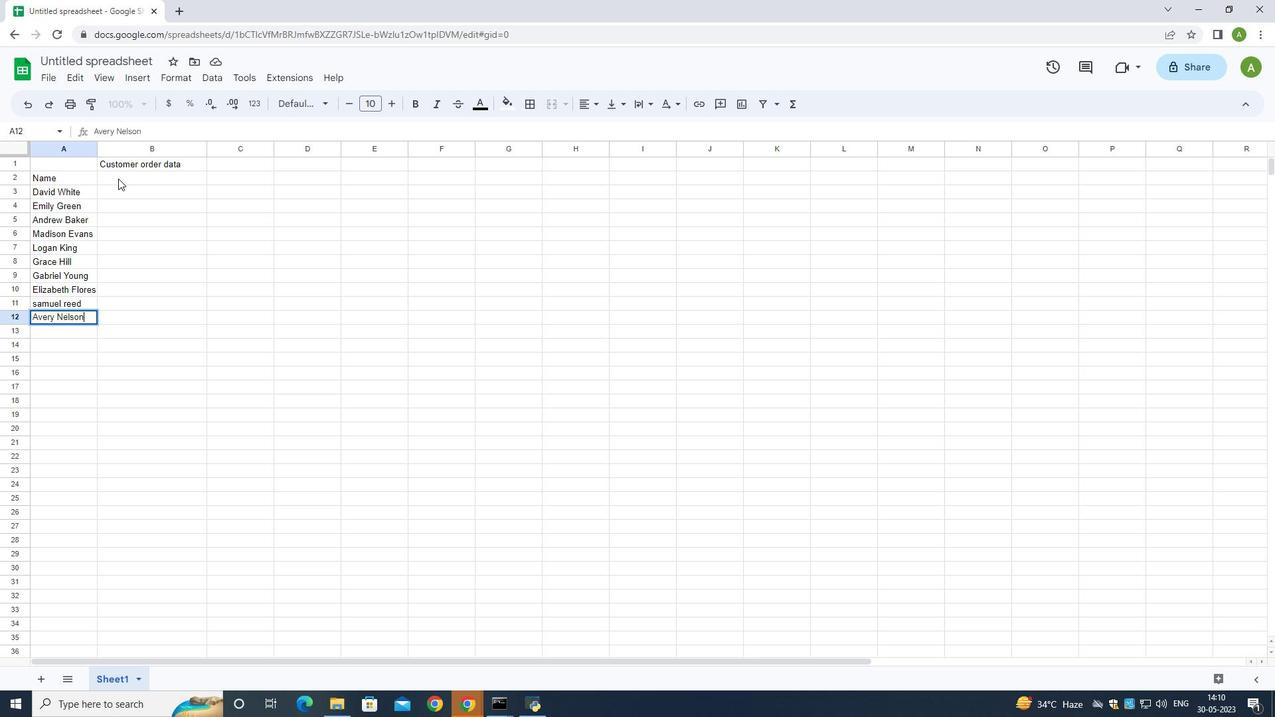 
Action: Mouse pressed left at (118, 178)
Screenshot: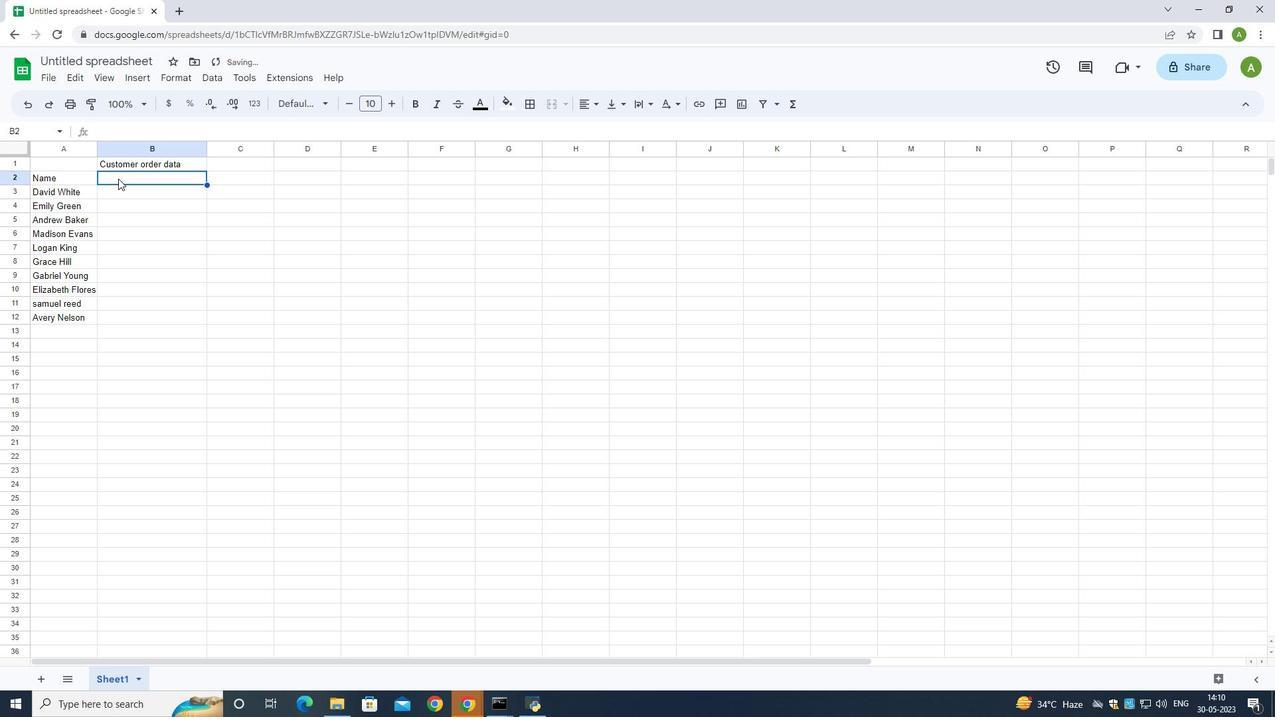 
Action: Mouse moved to (118, 178)
Screenshot: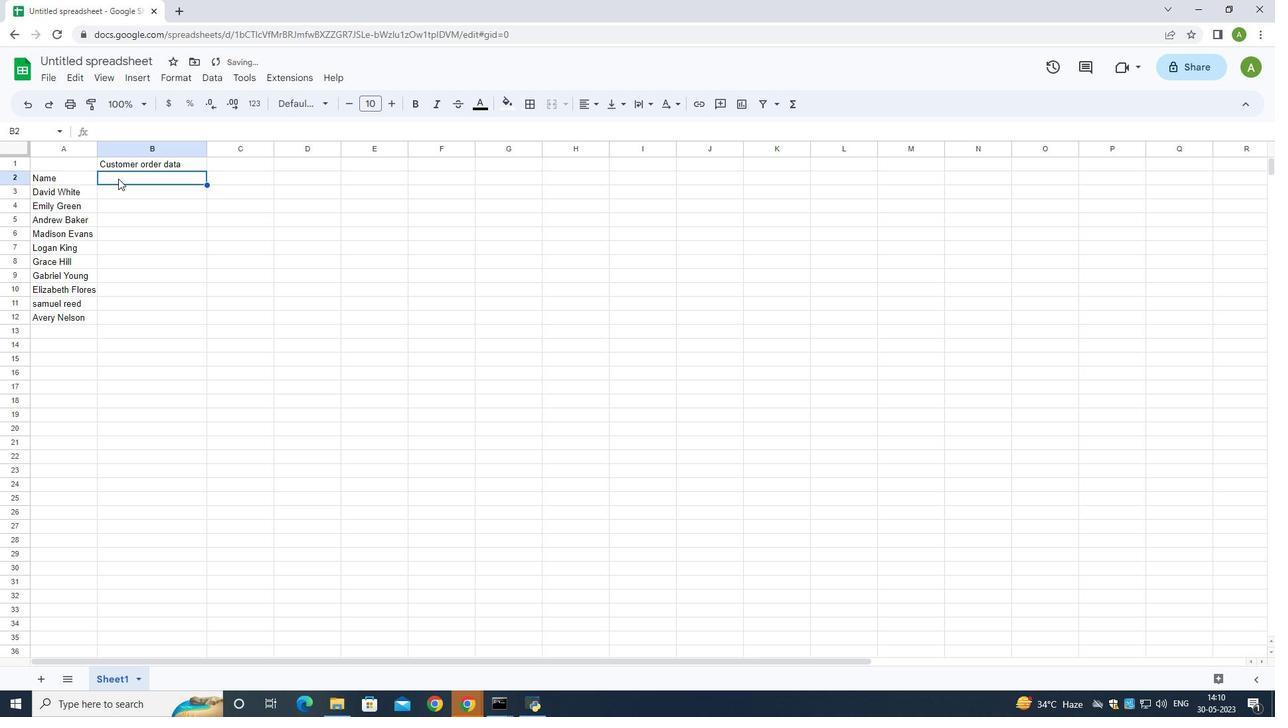 
Action: Mouse pressed left at (118, 178)
Screenshot: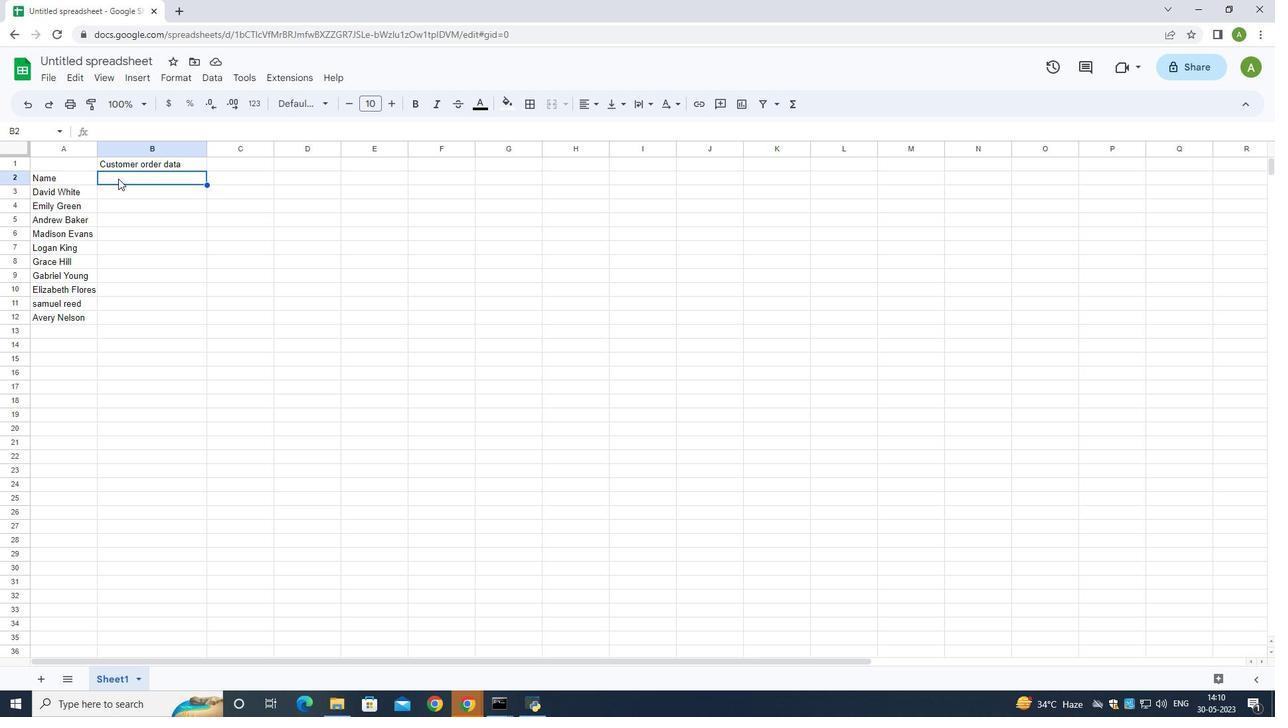 
Action: Mouse pressed left at (118, 178)
Screenshot: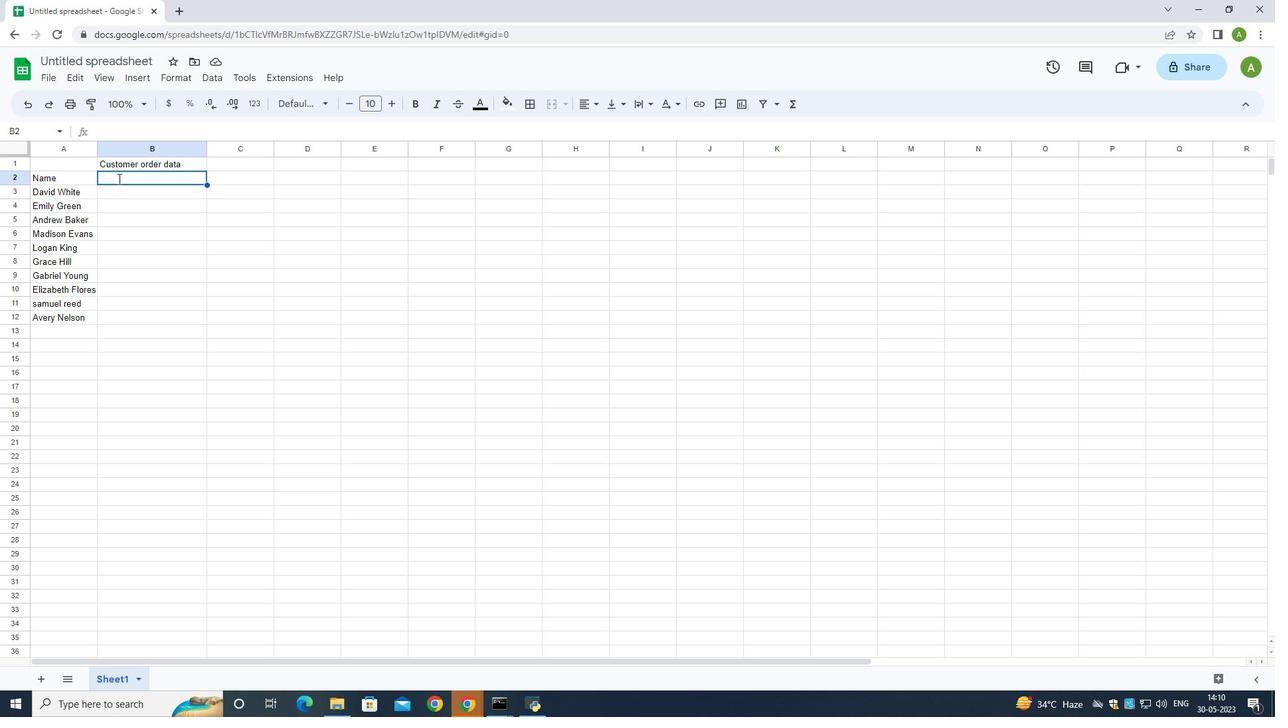 
Action: Key pressed <Key.shift><Key.shift>July<Key.space><Key.shift>Last<Key.space>week<Key.space>sales<Key.down>
Screenshot: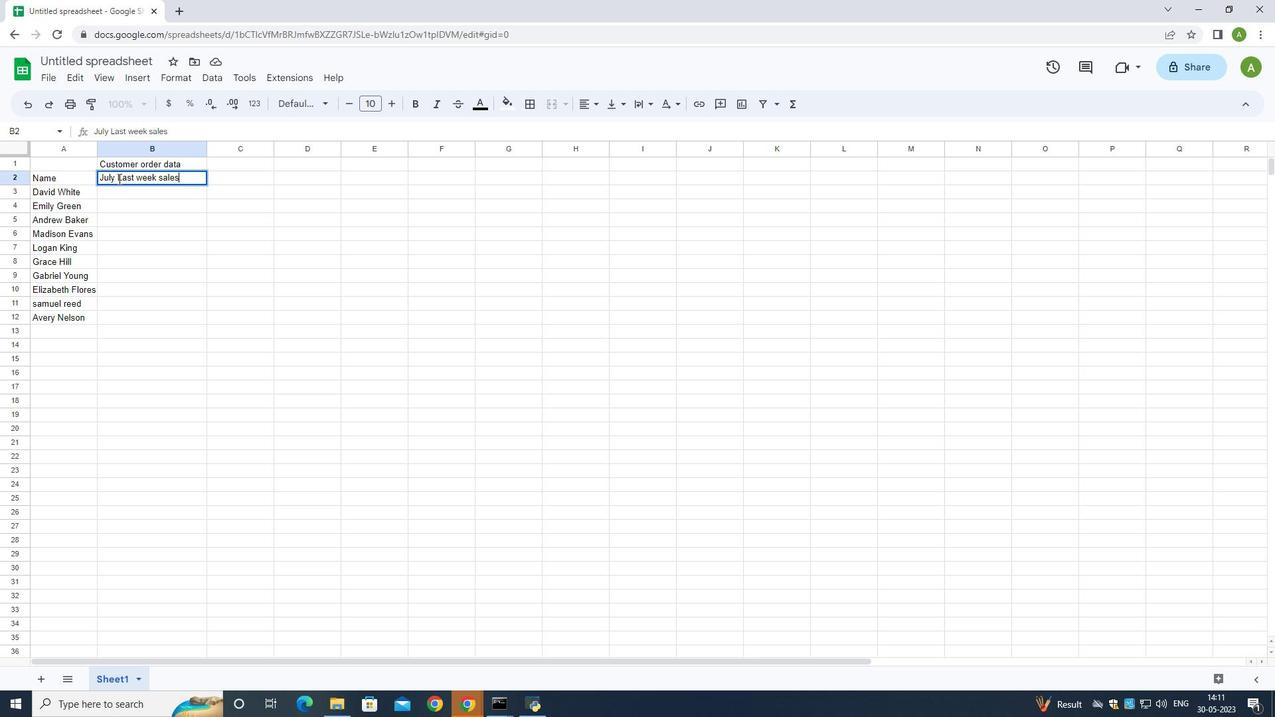 
Action: Mouse moved to (134, 190)
Screenshot: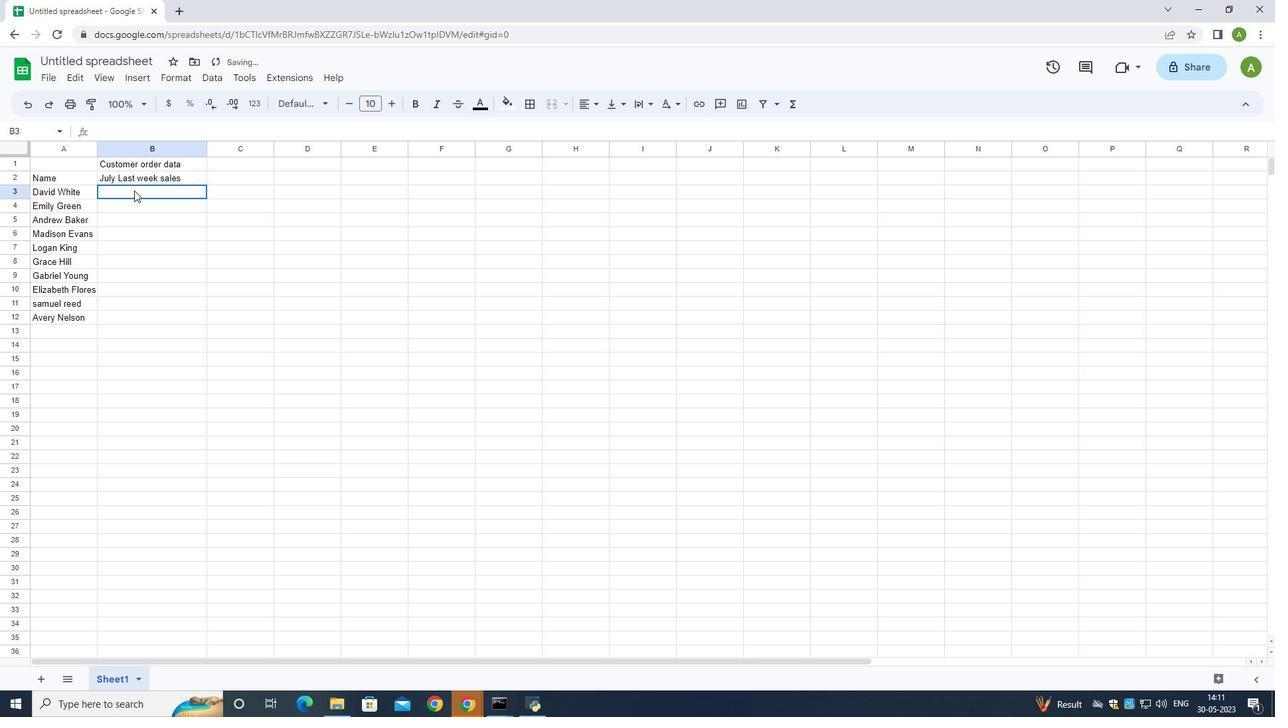 
Action: Mouse pressed left at (134, 190)
Screenshot: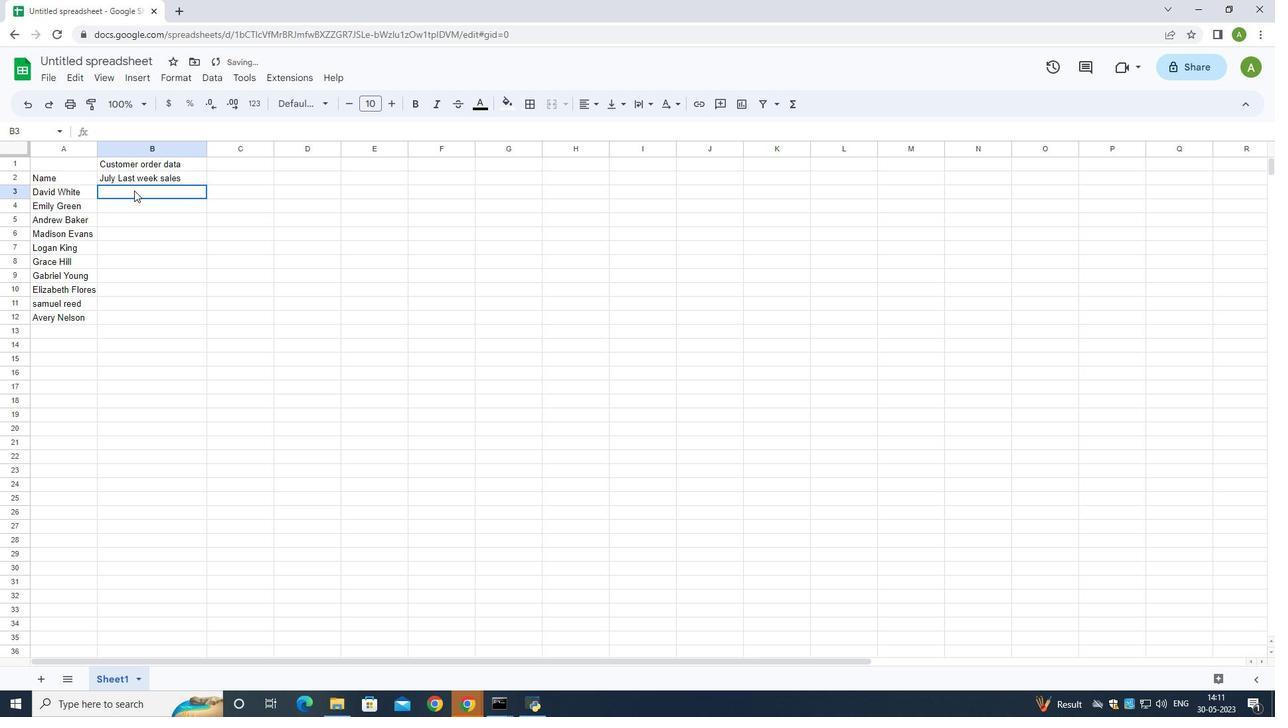 
Action: Key pressed 10020
Screenshot: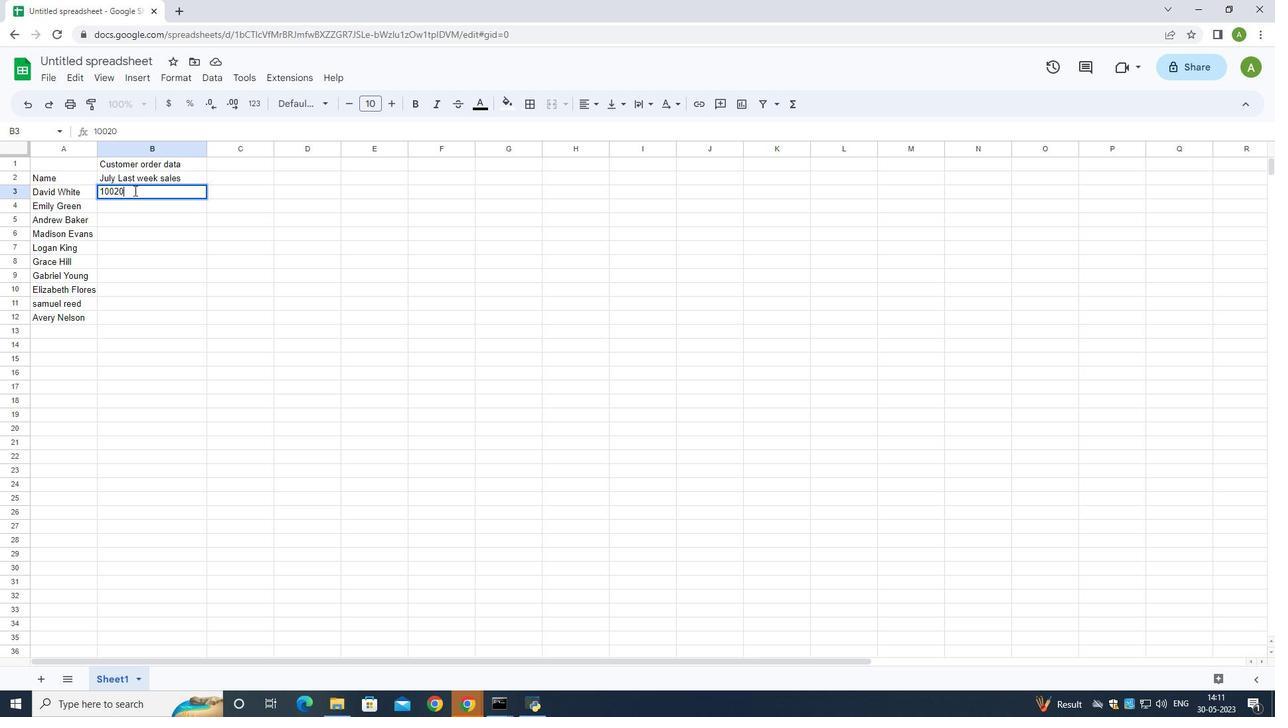 
Action: Mouse moved to (106, 312)
Screenshot: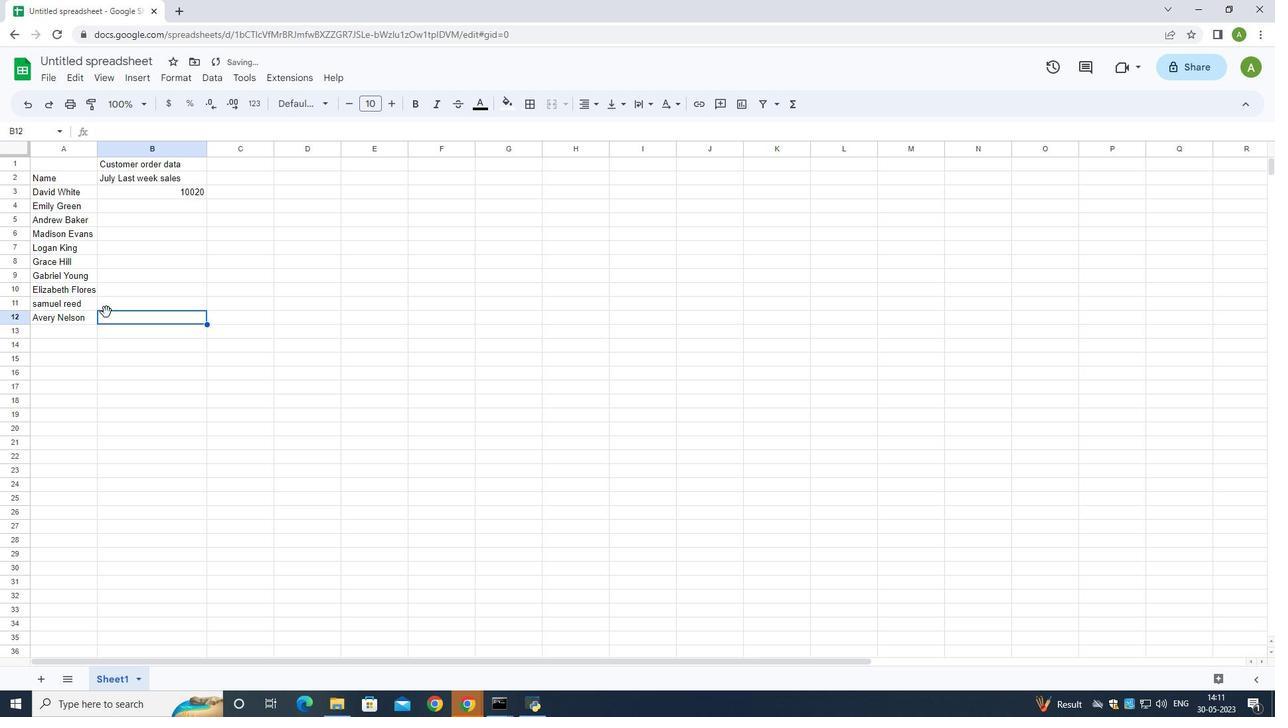 
Action: Mouse pressed left at (106, 312)
Screenshot: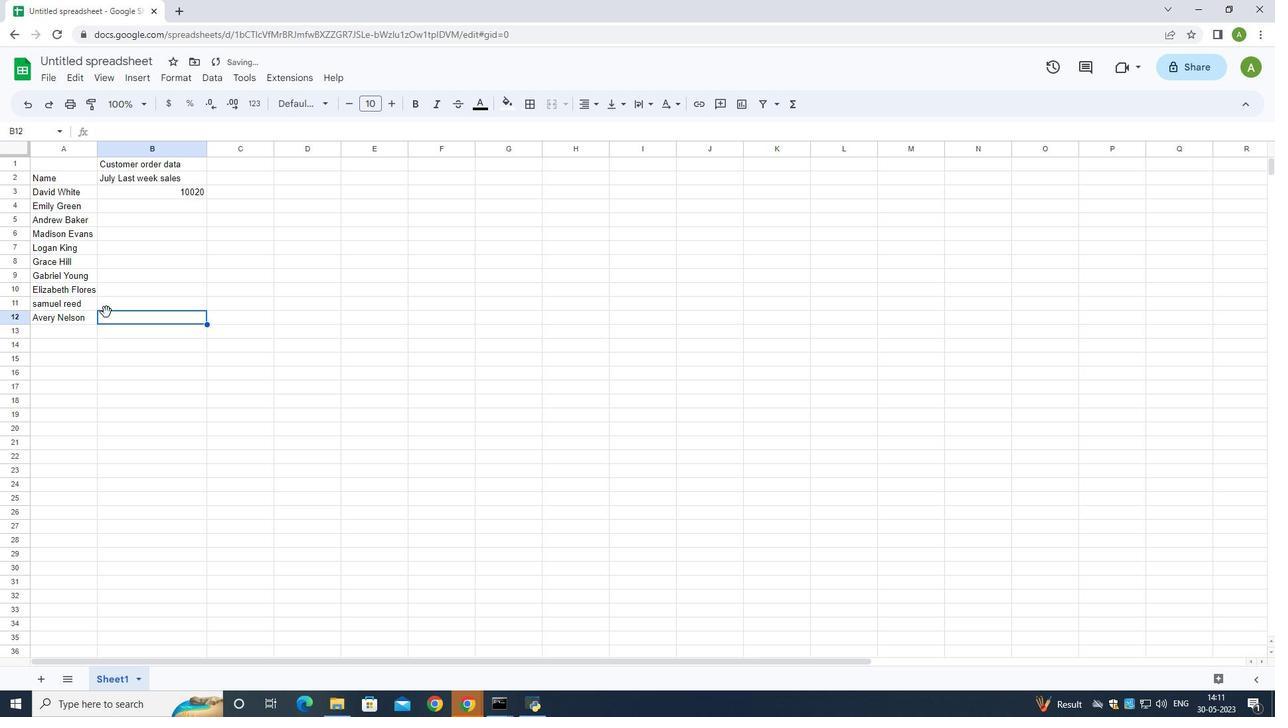 
Action: Key pressed 20050
Screenshot: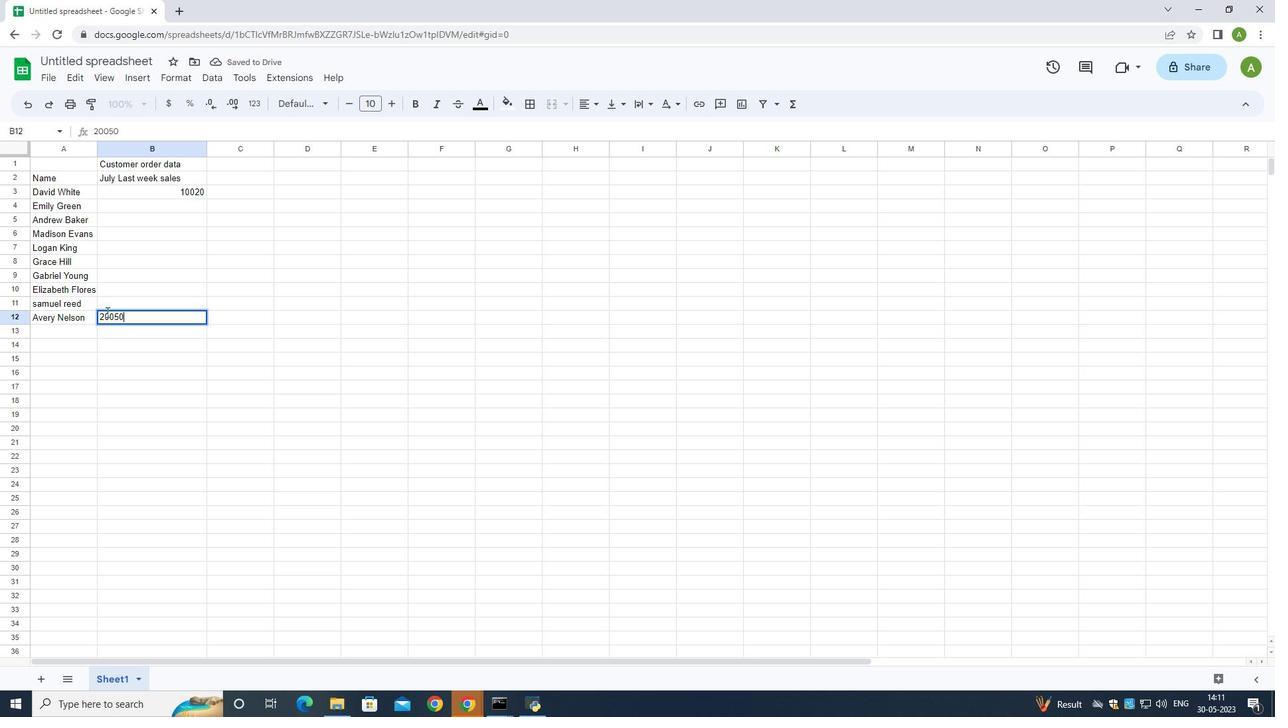 
Action: Mouse moved to (154, 298)
Screenshot: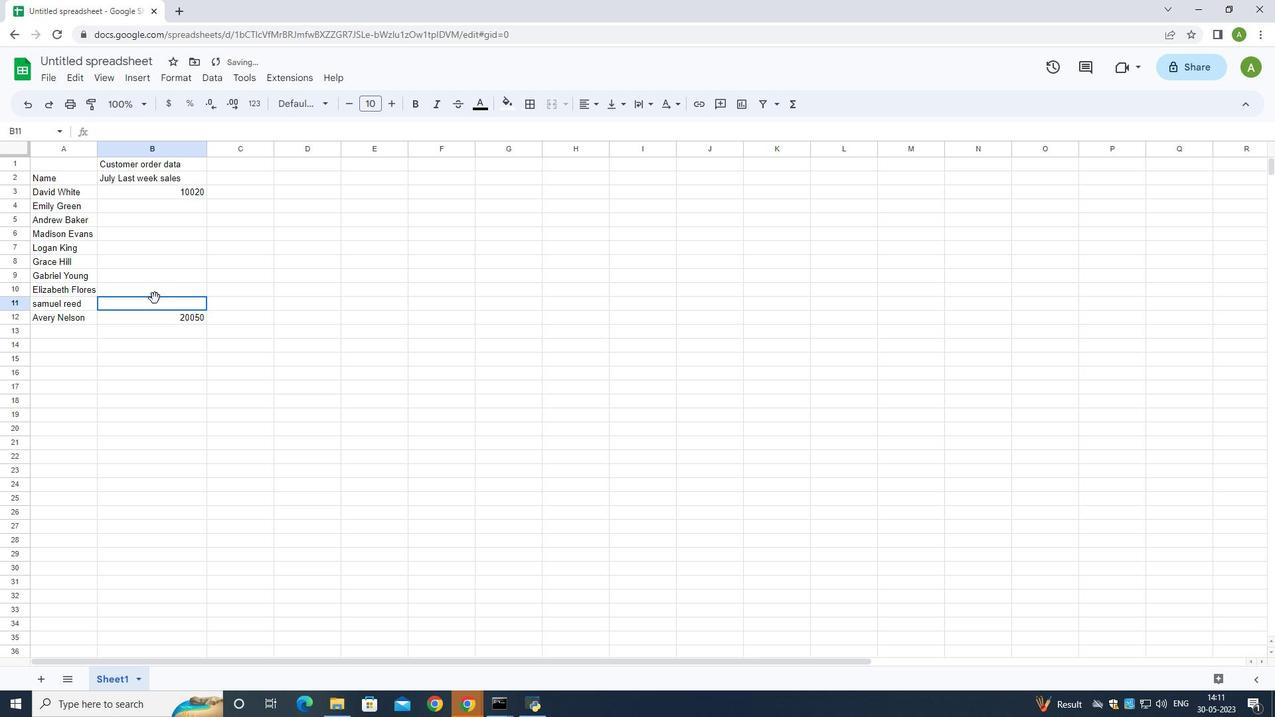 
Action: Mouse pressed left at (154, 298)
Screenshot: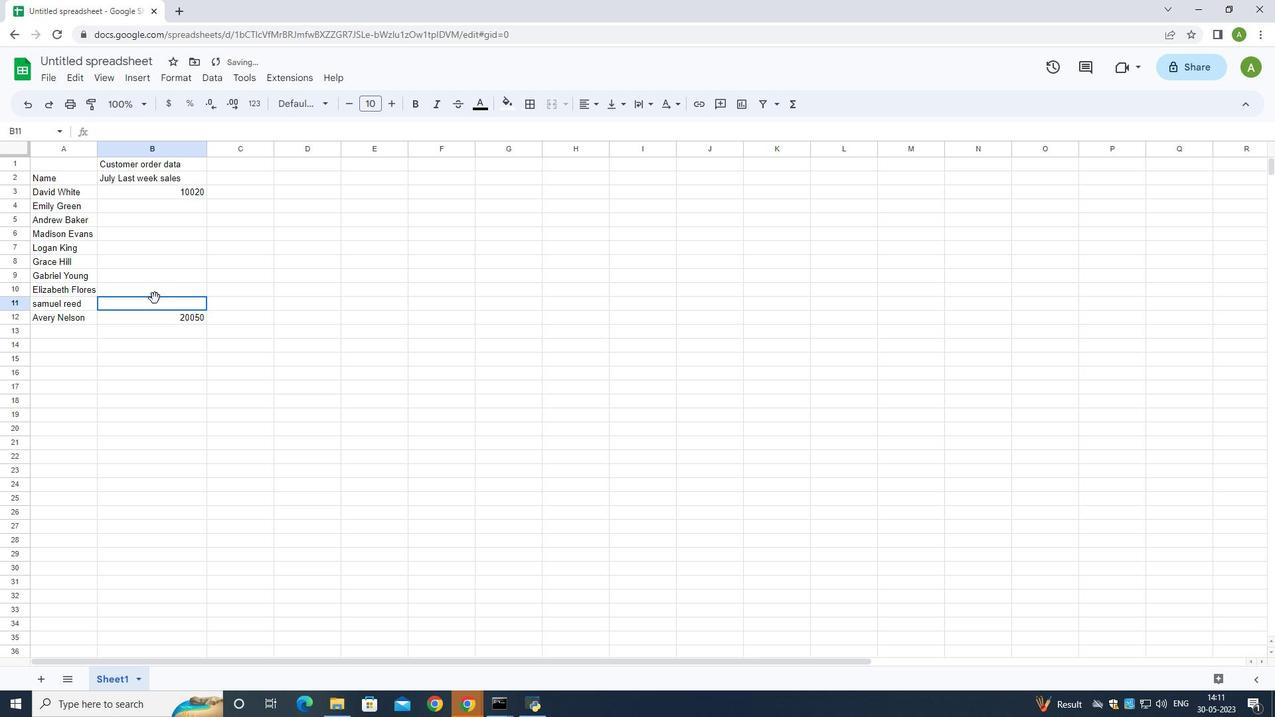 
Action: Mouse moved to (154, 298)
Screenshot: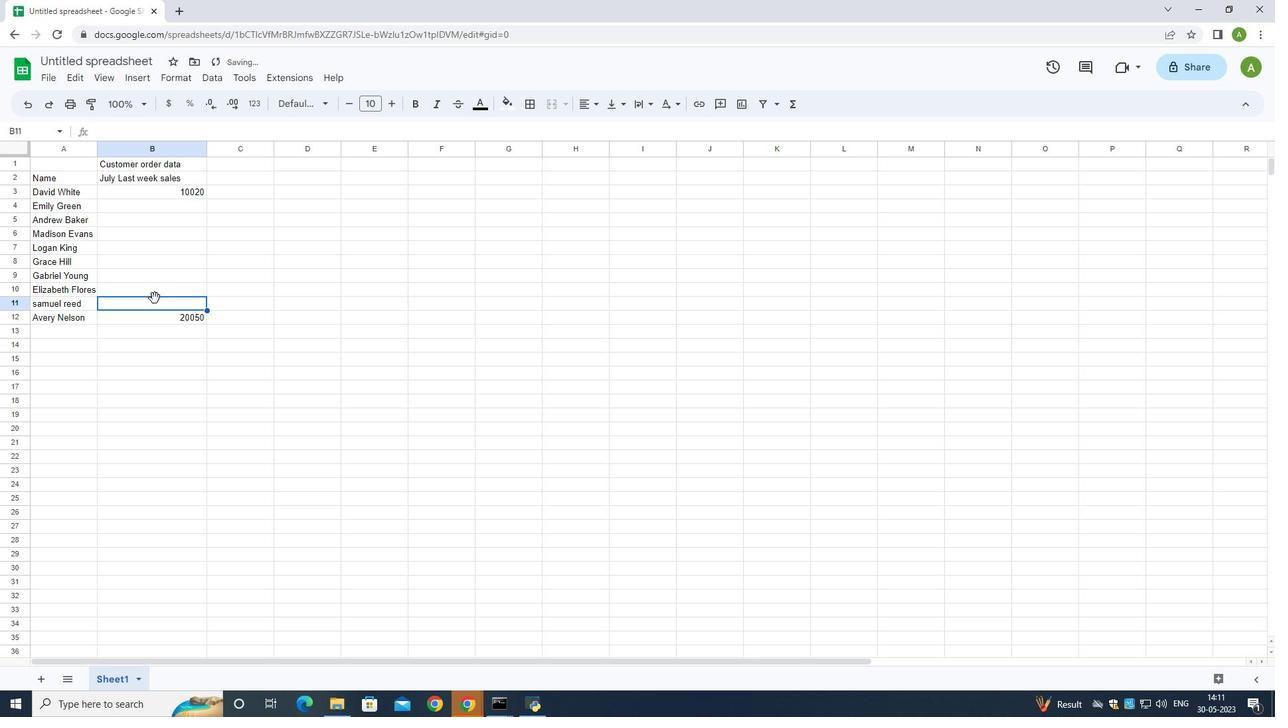 
Action: Key pressed 200454<Key.backspace>
Screenshot: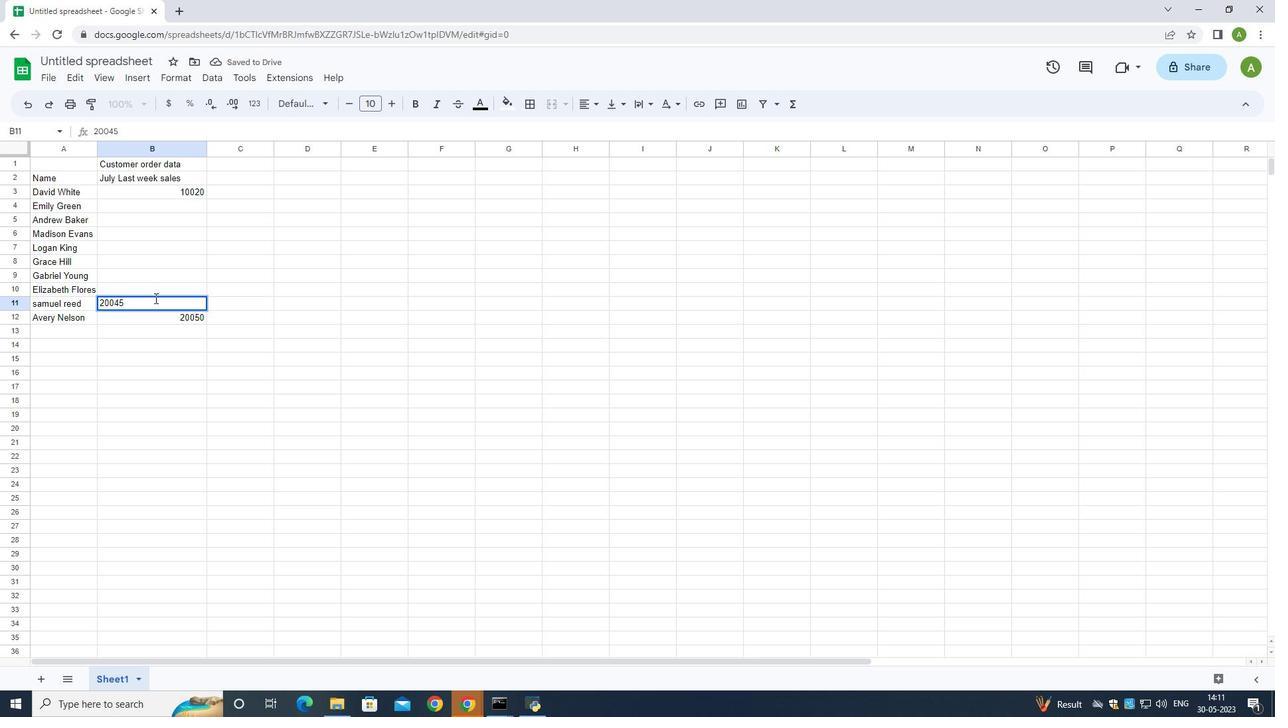 
Action: Mouse moved to (179, 288)
Screenshot: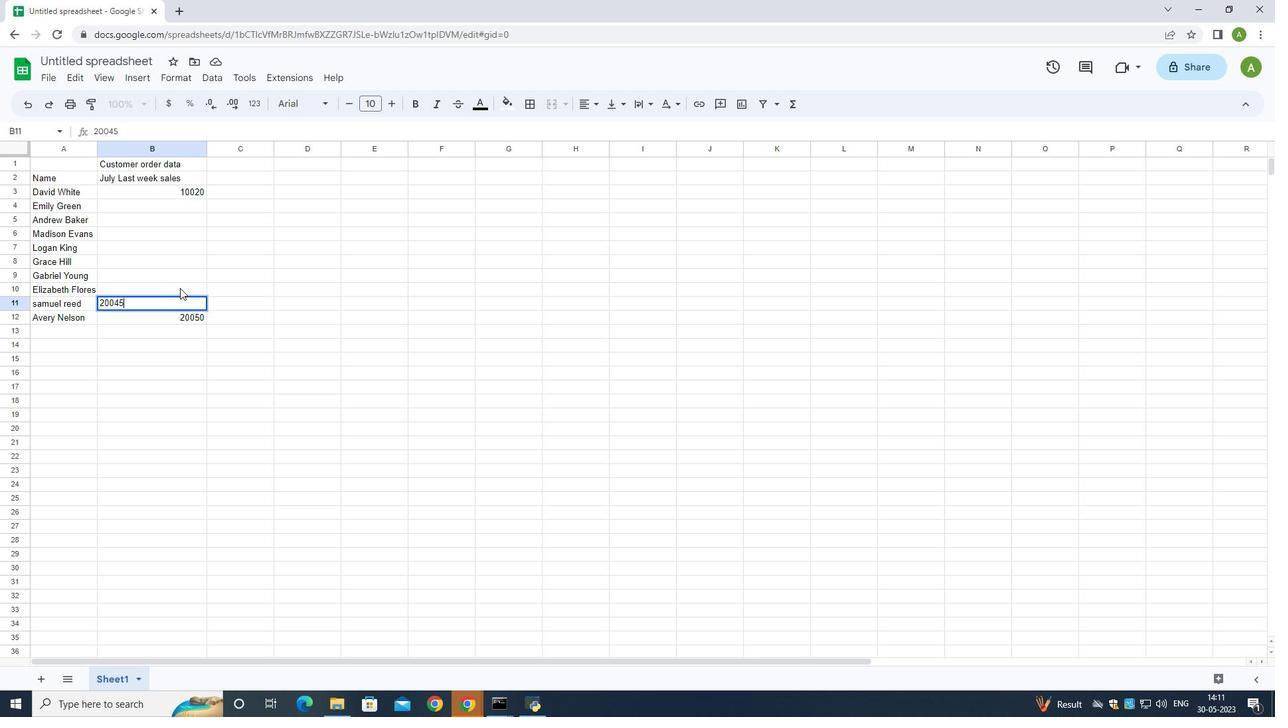 
Action: Mouse pressed left at (179, 288)
Screenshot: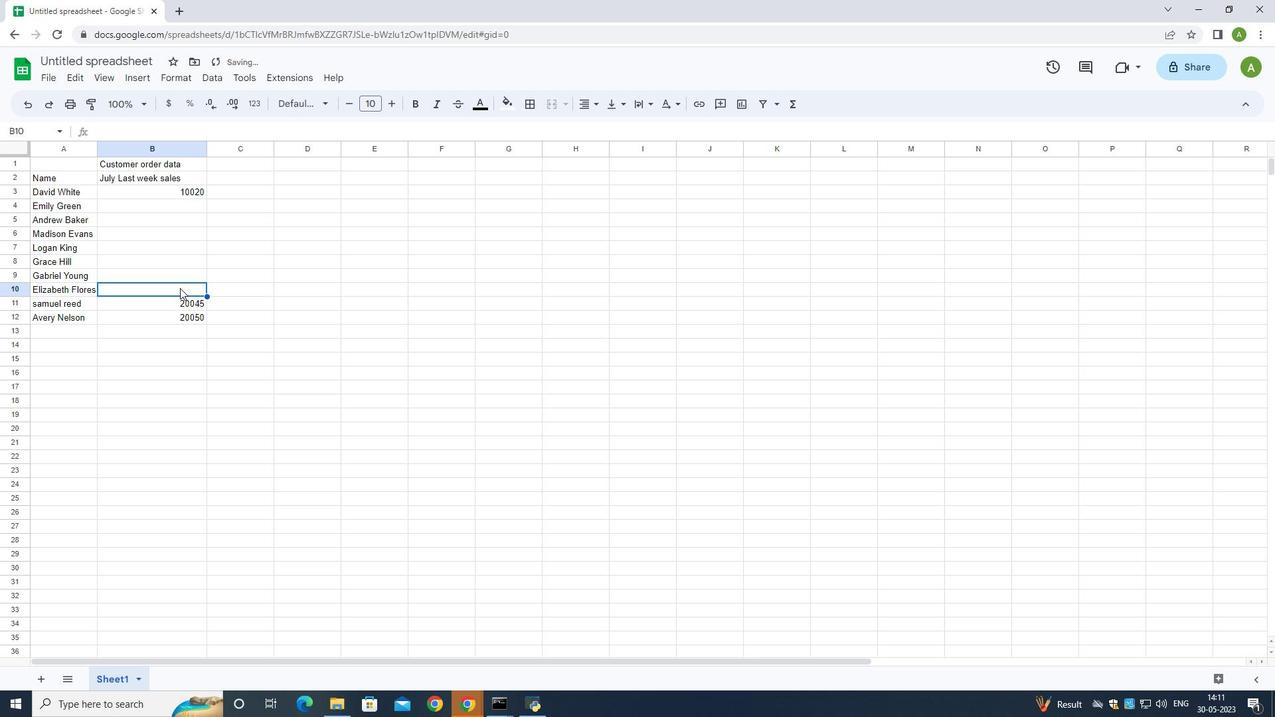 
Action: Key pressed 20040
Screenshot: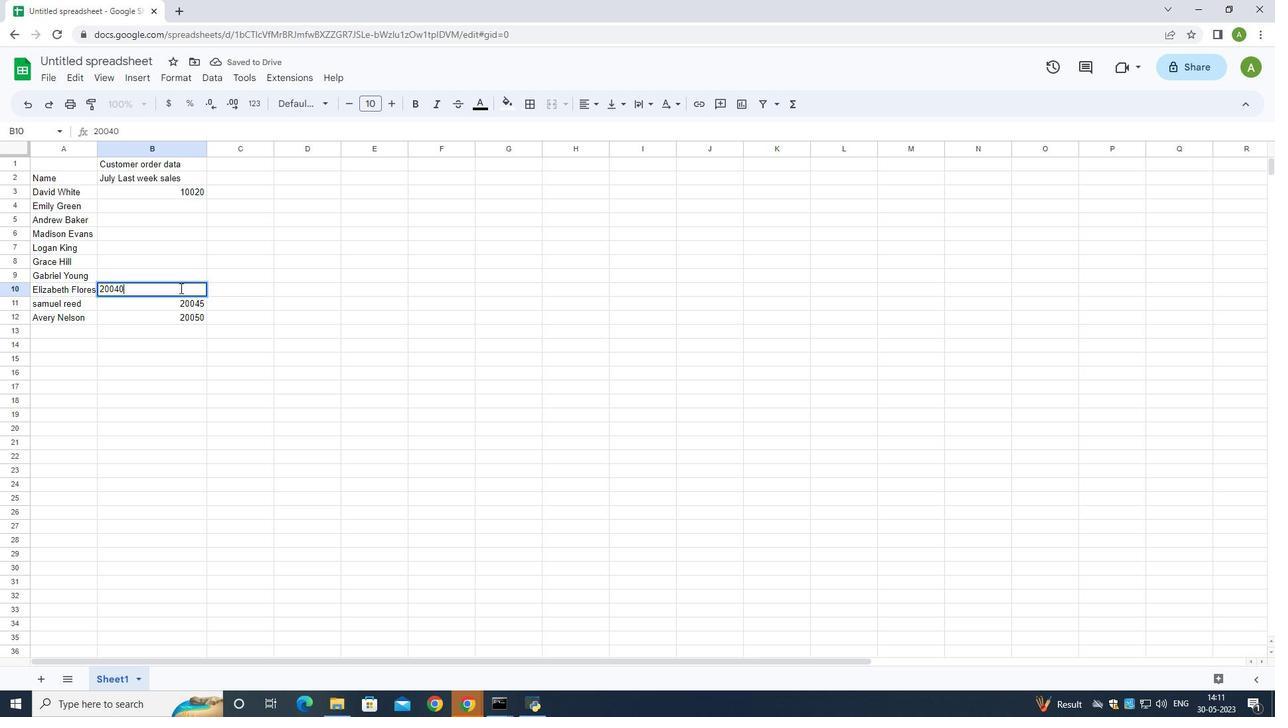 
Action: Mouse moved to (168, 274)
Screenshot: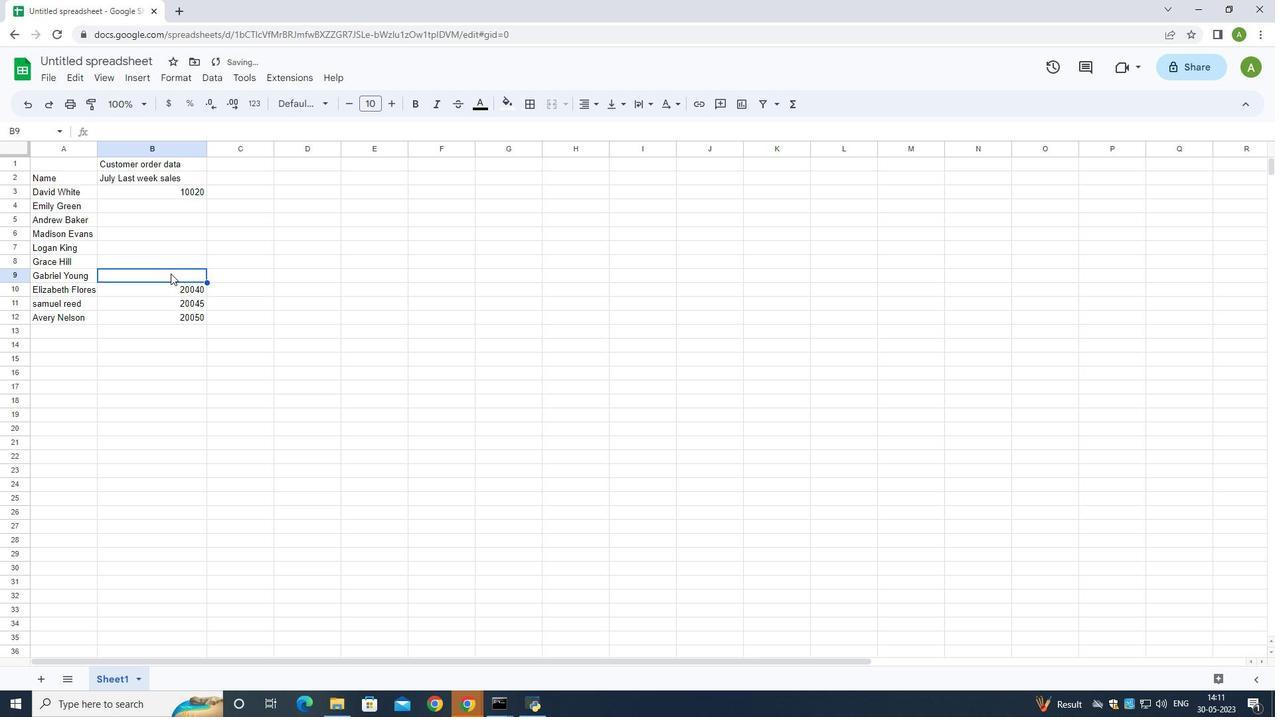 
Action: Mouse pressed left at (168, 274)
Screenshot: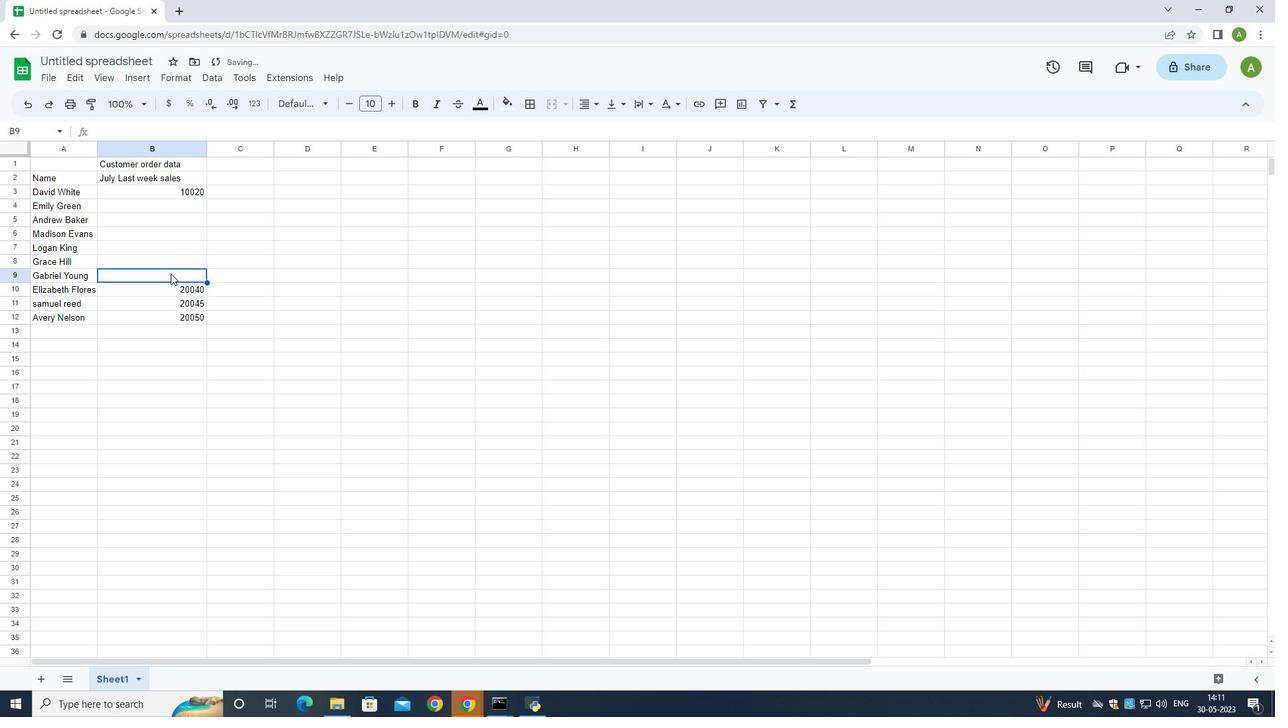 
Action: Mouse moved to (160, 272)
Screenshot: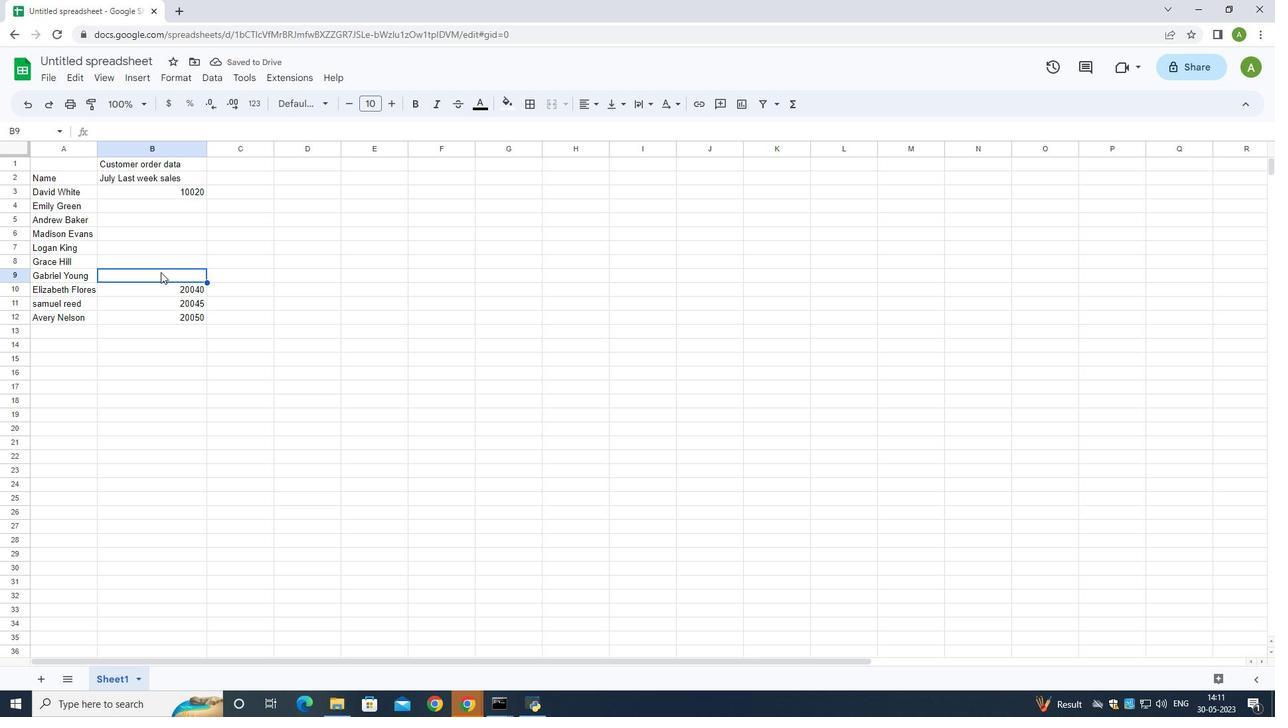
Action: Mouse pressed left at (160, 272)
Screenshot: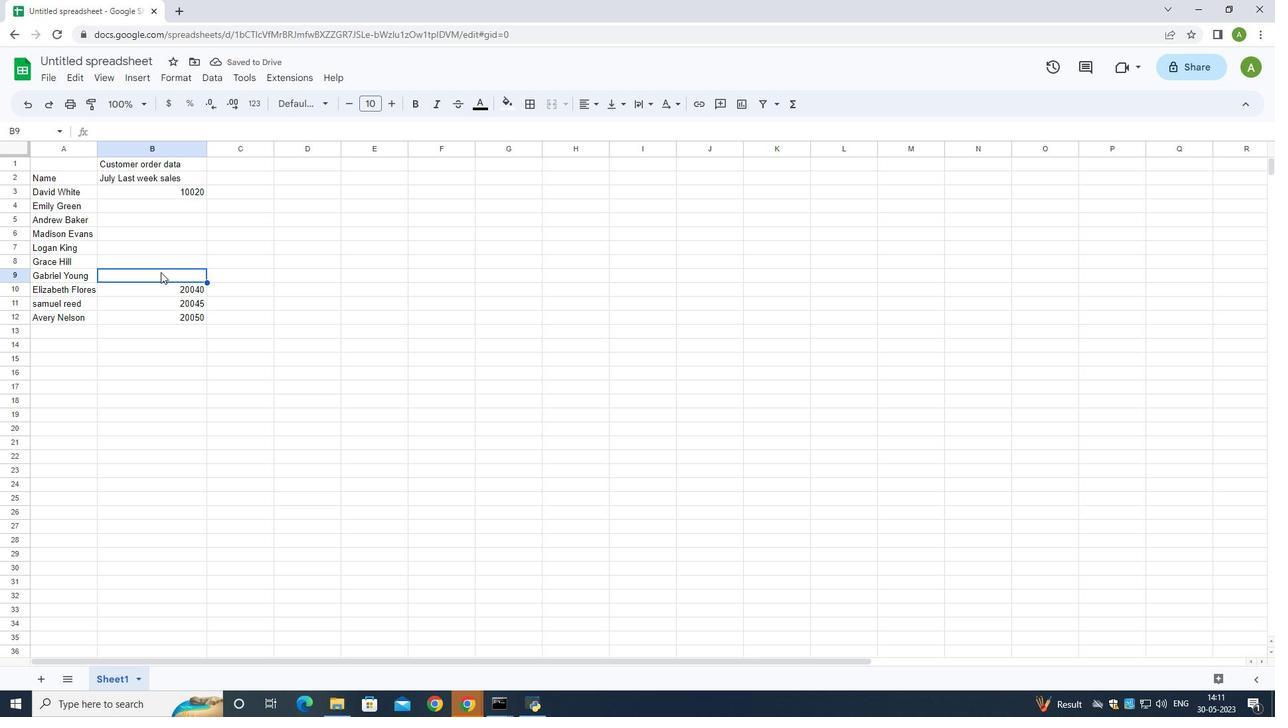 
Action: Mouse pressed left at (160, 272)
Screenshot: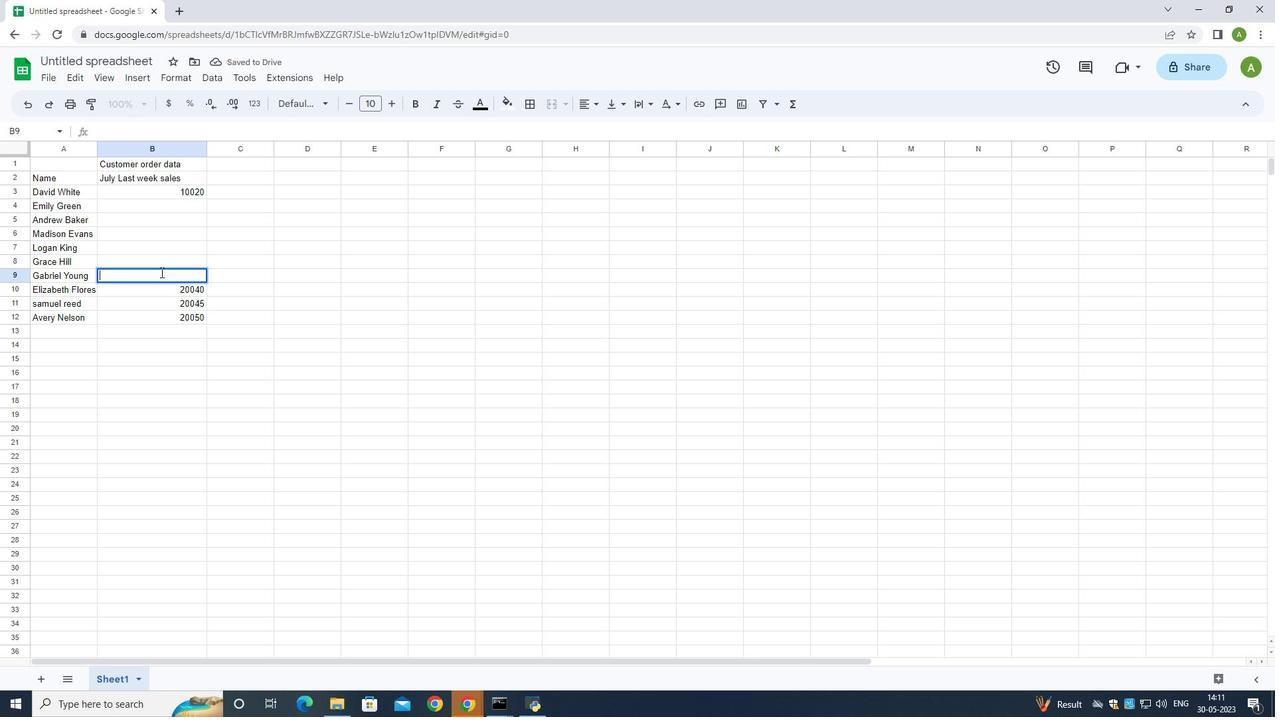
Action: Key pressed 20035
Screenshot: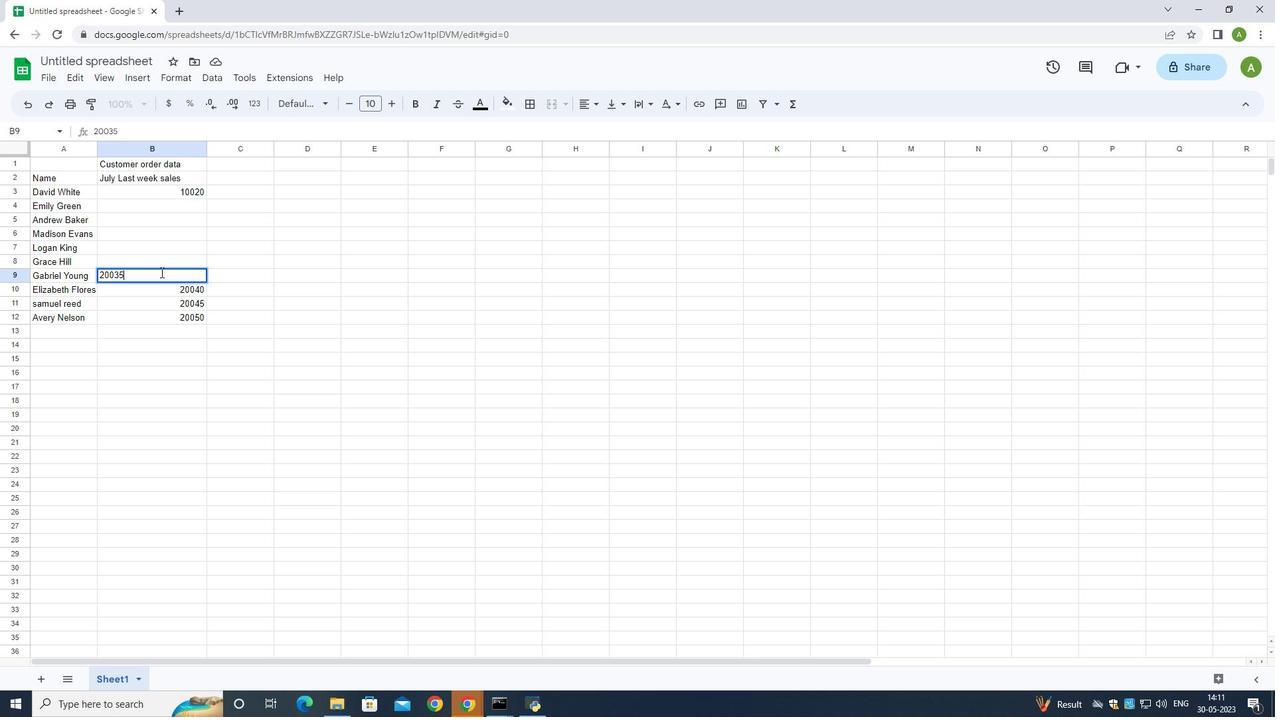 
Action: Mouse moved to (157, 261)
Screenshot: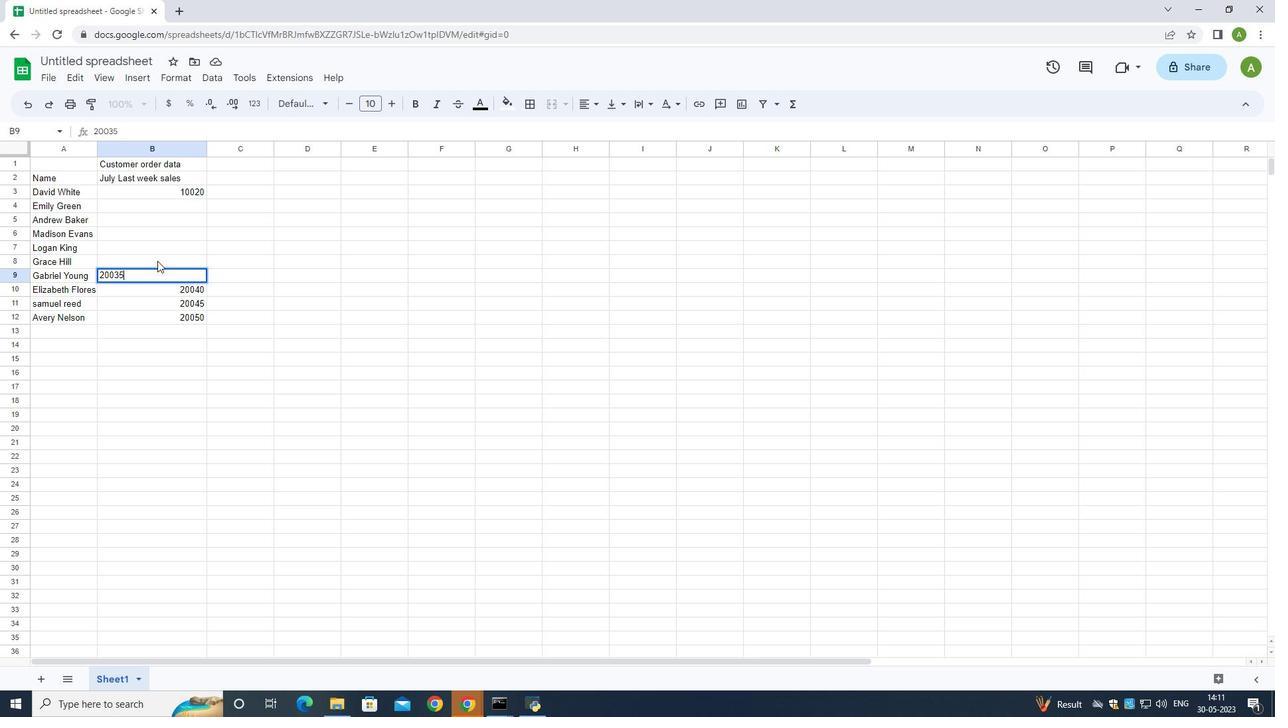 
Action: Mouse pressed left at (157, 261)
Screenshot: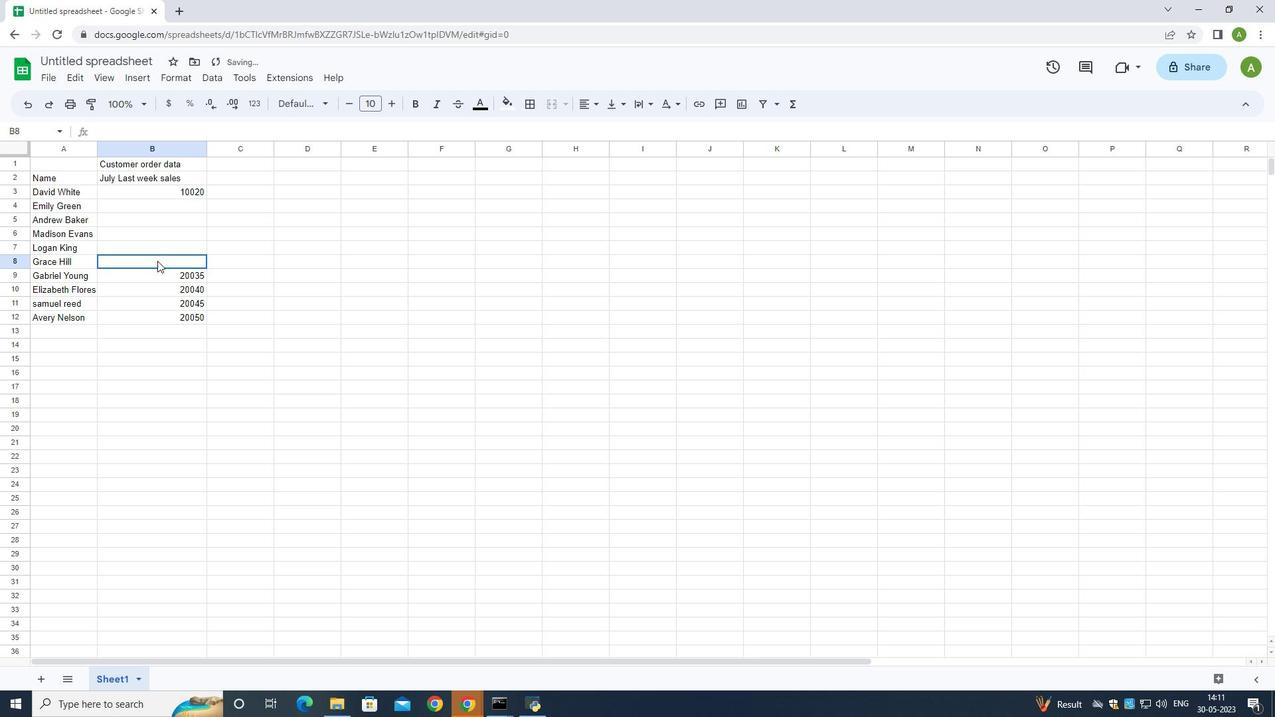 
Action: Mouse moved to (158, 257)
Screenshot: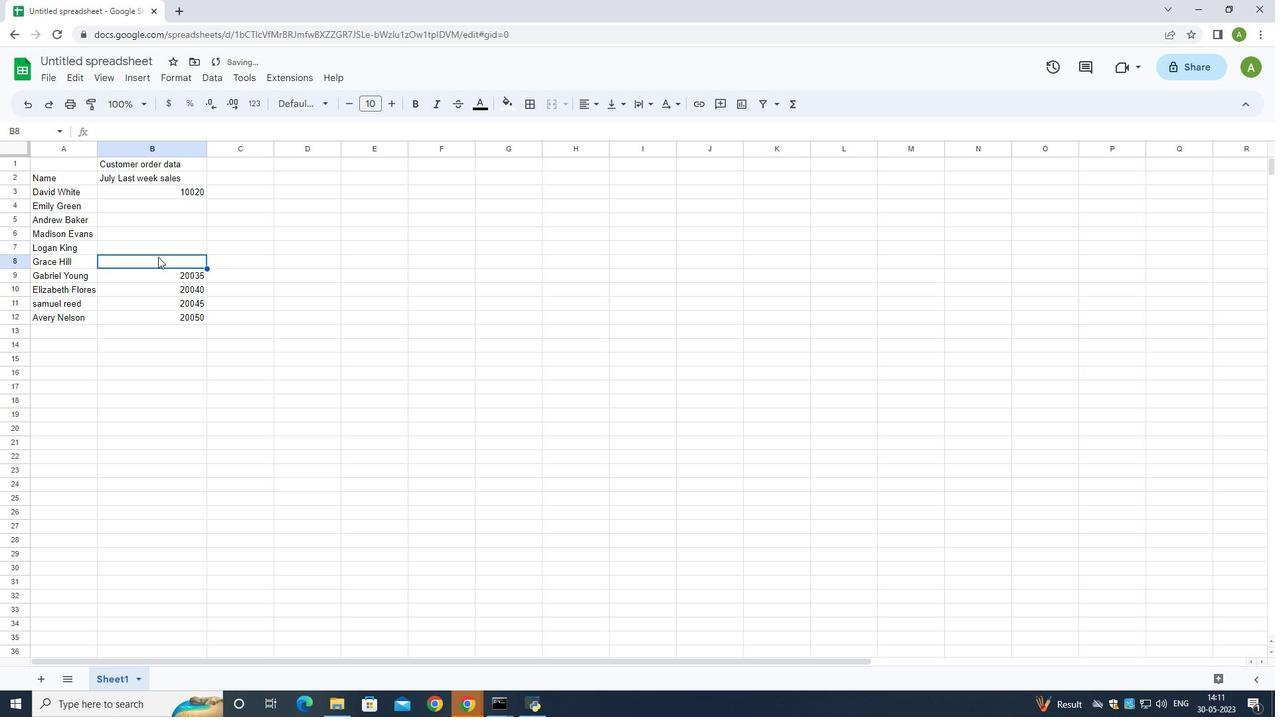 
Action: Mouse pressed left at (158, 257)
